 Task: Research Airbnb accommodation in Paarl, South Africa from 11th December, 2023 to 19th December, 2023 for 4 adults. Place can be entire room with 2 bedrooms having 2 beds and 2 bathrooms. Property type can be house.
Action: Mouse moved to (526, 105)
Screenshot: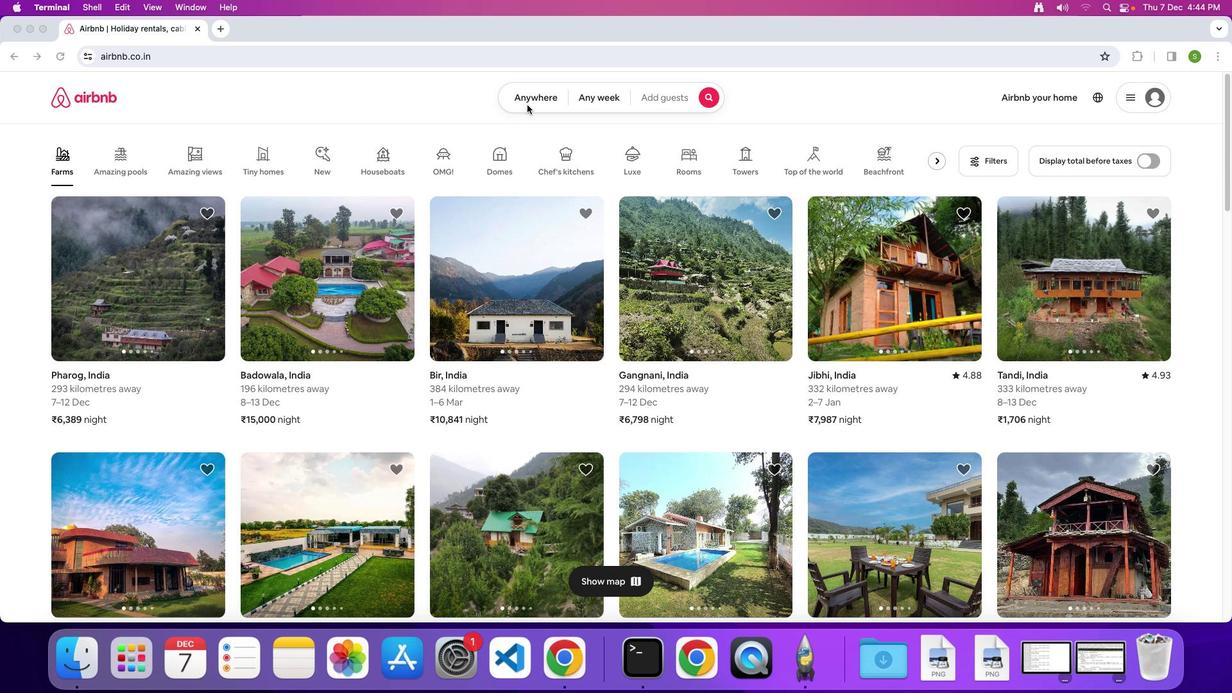 
Action: Mouse pressed left at (526, 105)
Screenshot: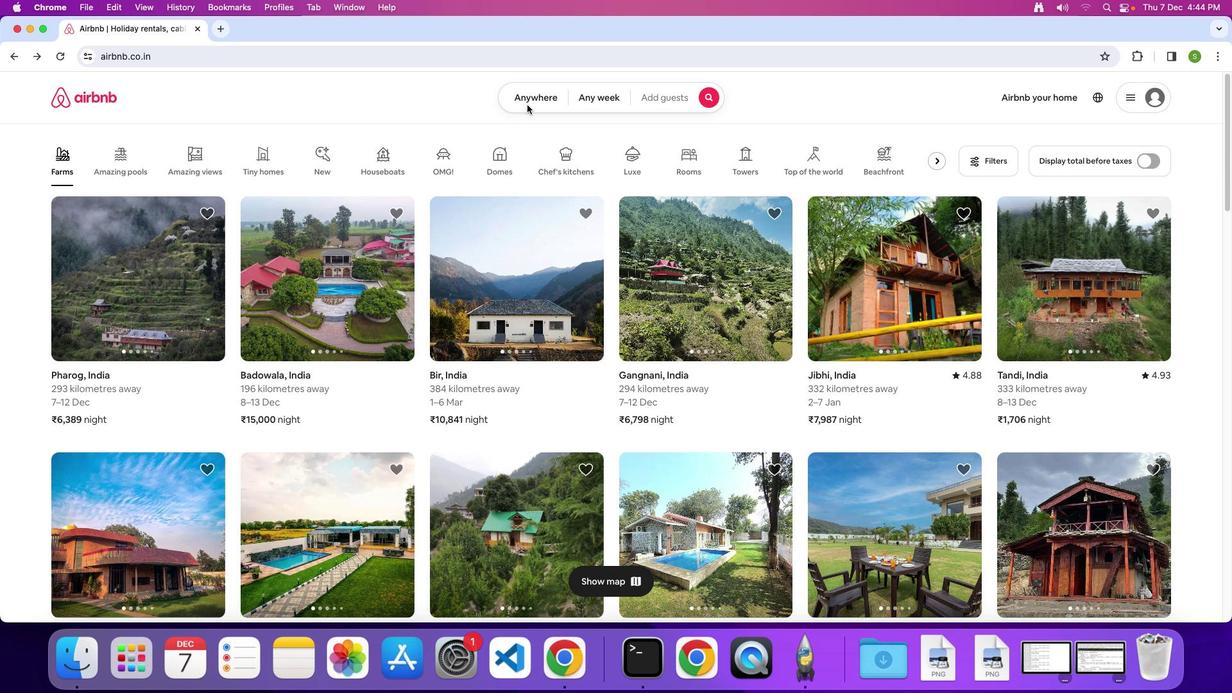 
Action: Mouse moved to (529, 100)
Screenshot: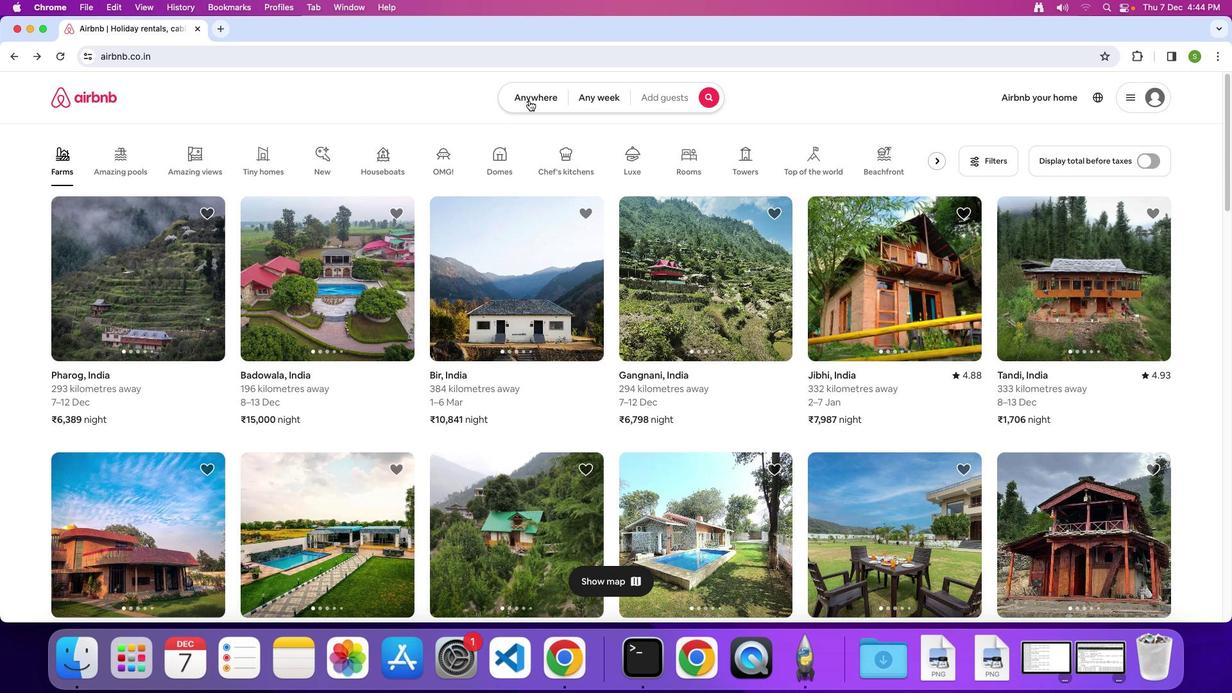 
Action: Mouse pressed left at (529, 100)
Screenshot: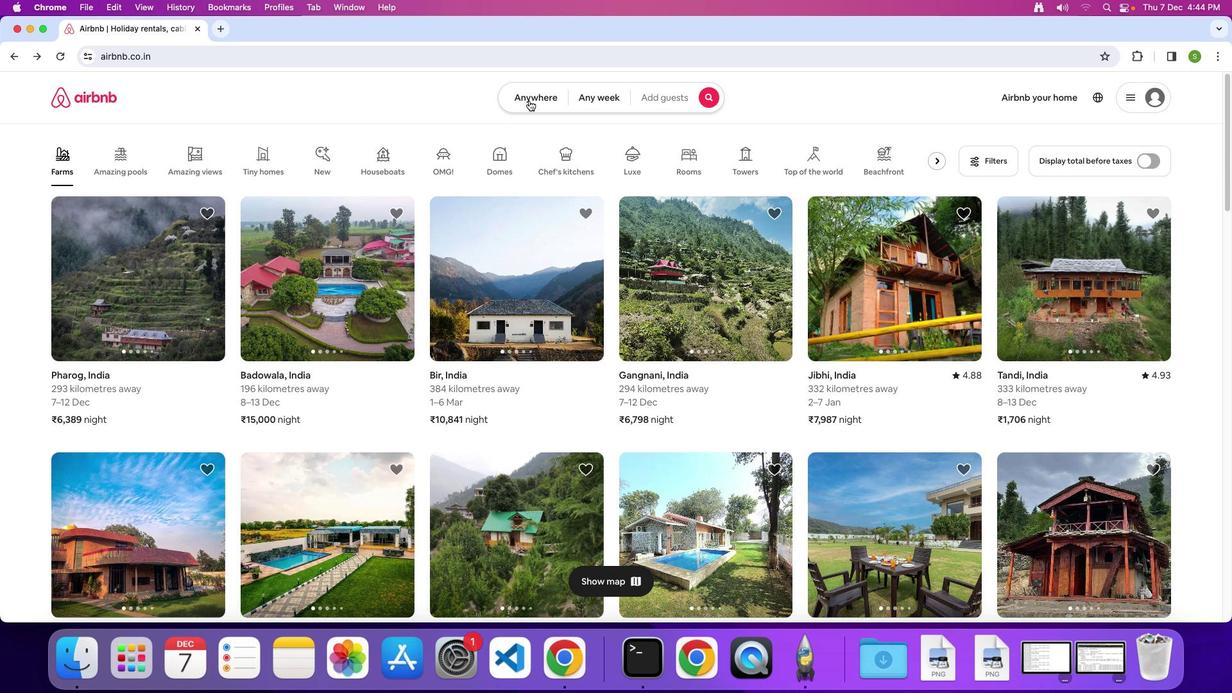 
Action: Mouse moved to (478, 143)
Screenshot: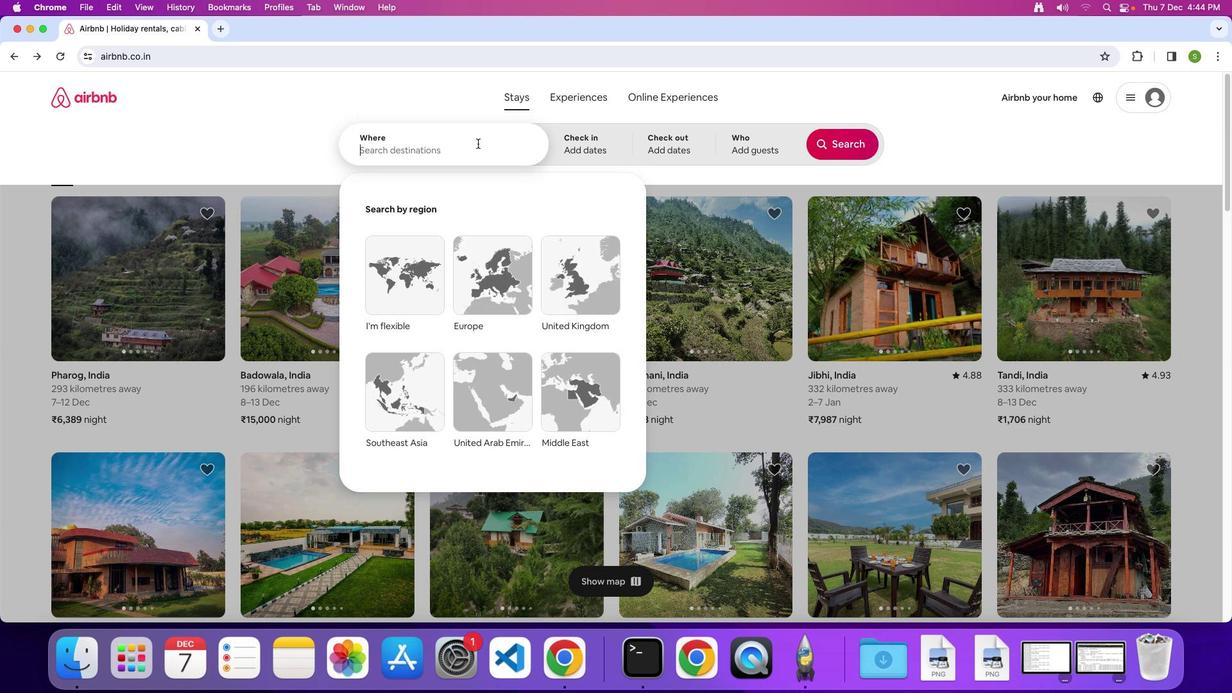 
Action: Mouse pressed left at (478, 143)
Screenshot: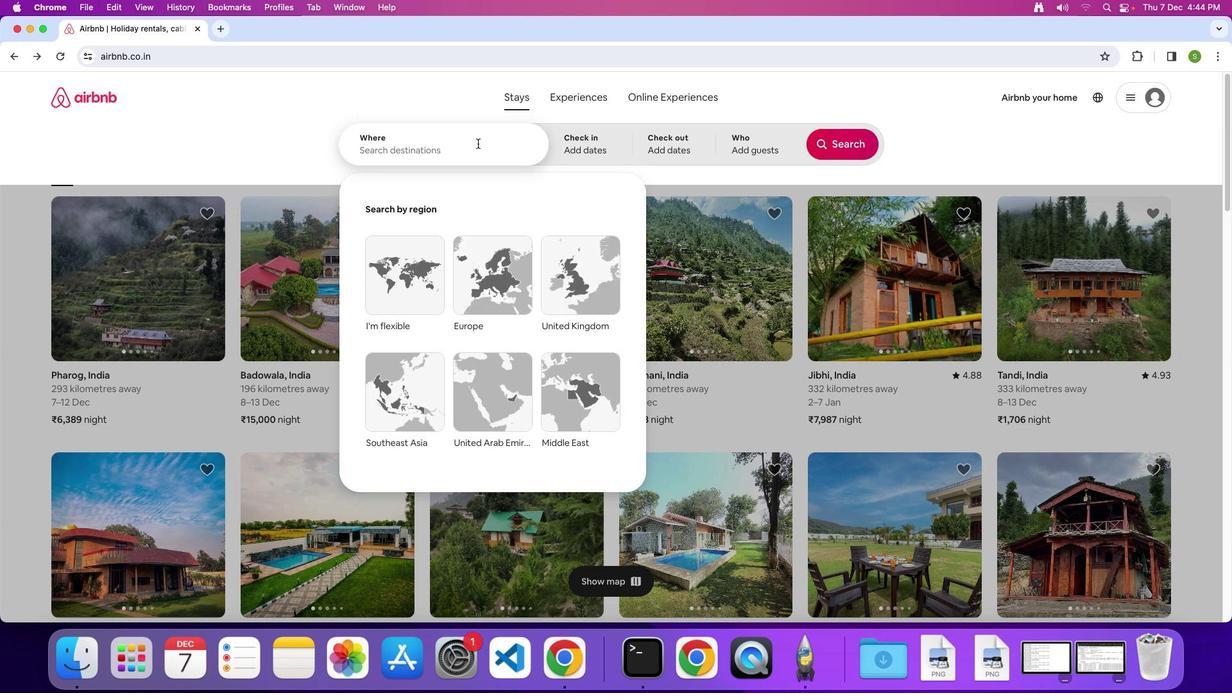 
Action: Key pressed Key.caps_lock'p'Key.backspaceKey.caps_lock'P'Key.caps_lock'a''a''r''l'','Key.spaceKey.shift's''o''u''t''h'Key.spaceKey.shift'A''f''r''i''c''a'
Screenshot: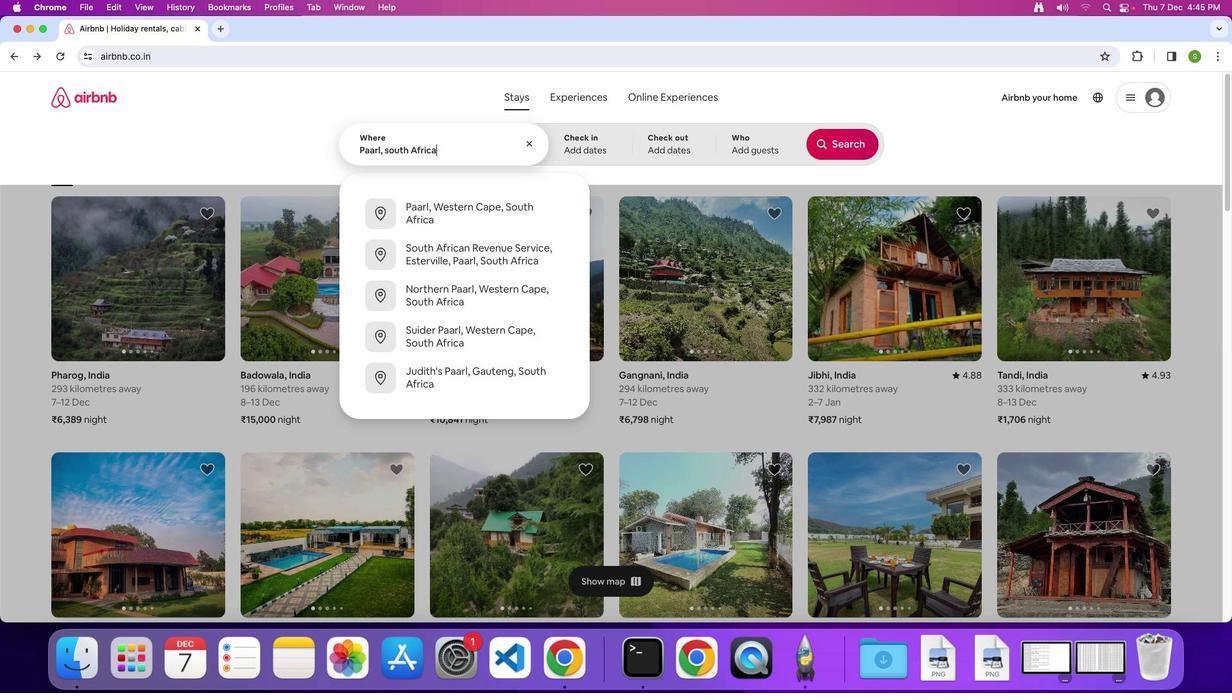
Action: Mouse moved to (513, 164)
Screenshot: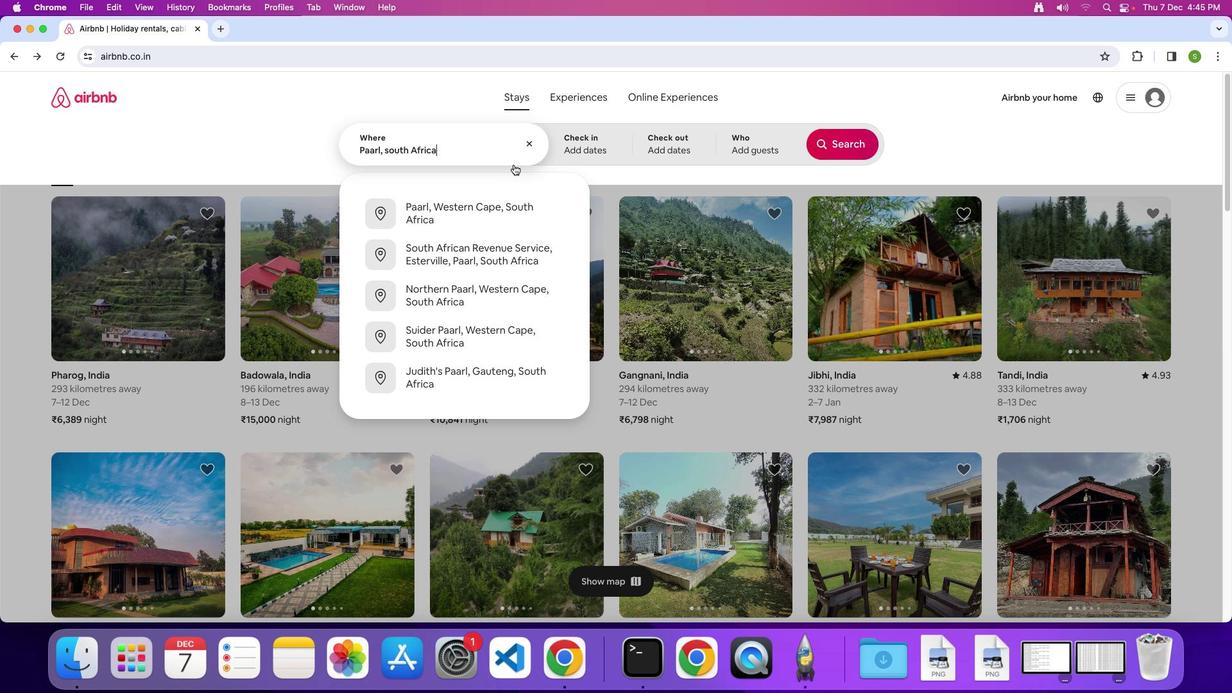 
Action: Key pressed Key.enter
Screenshot: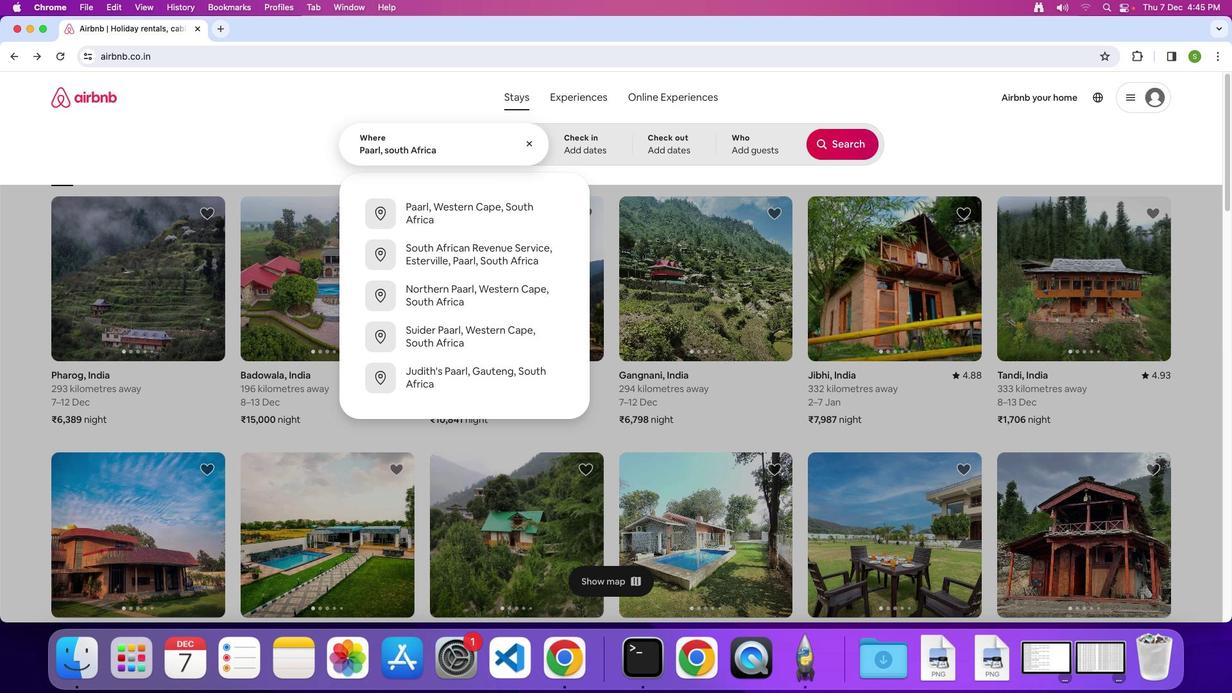 
Action: Mouse moved to (419, 367)
Screenshot: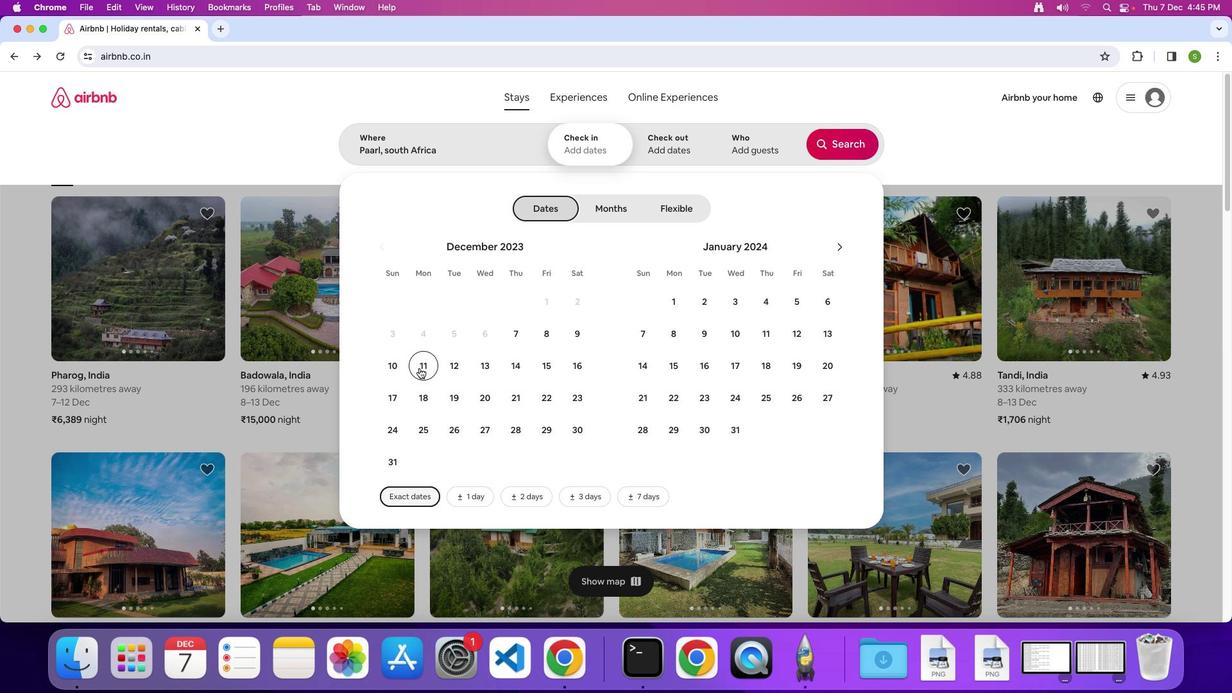 
Action: Mouse pressed left at (419, 367)
Screenshot: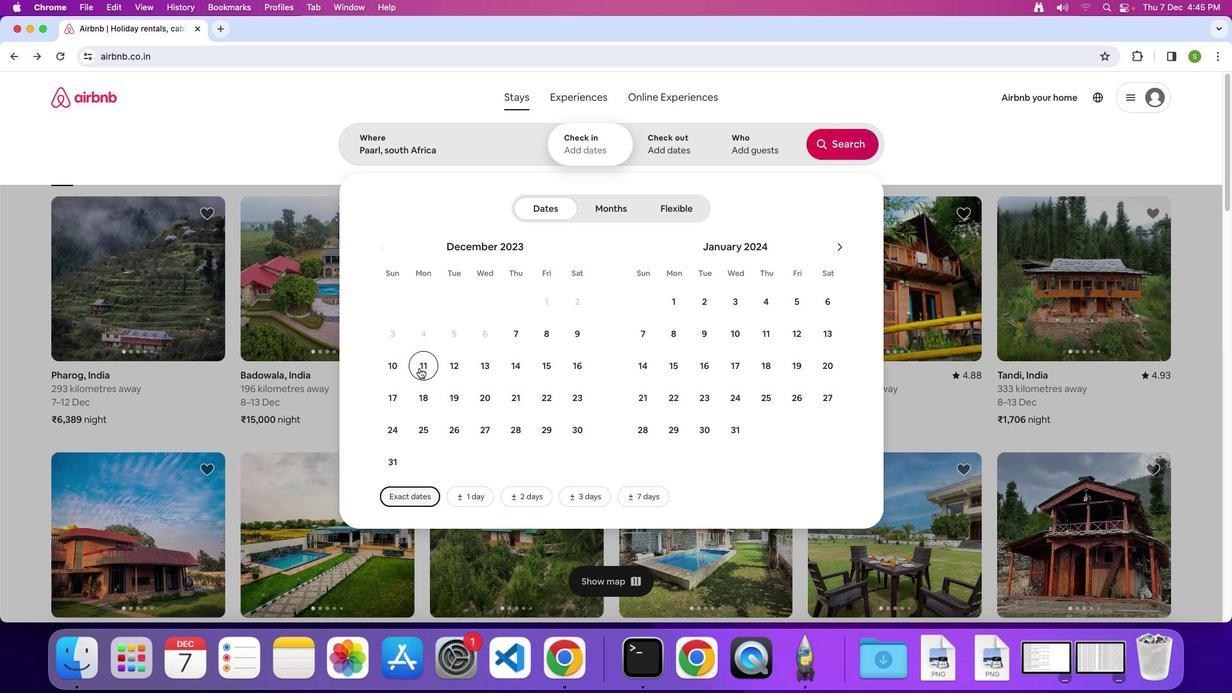 
Action: Mouse moved to (462, 399)
Screenshot: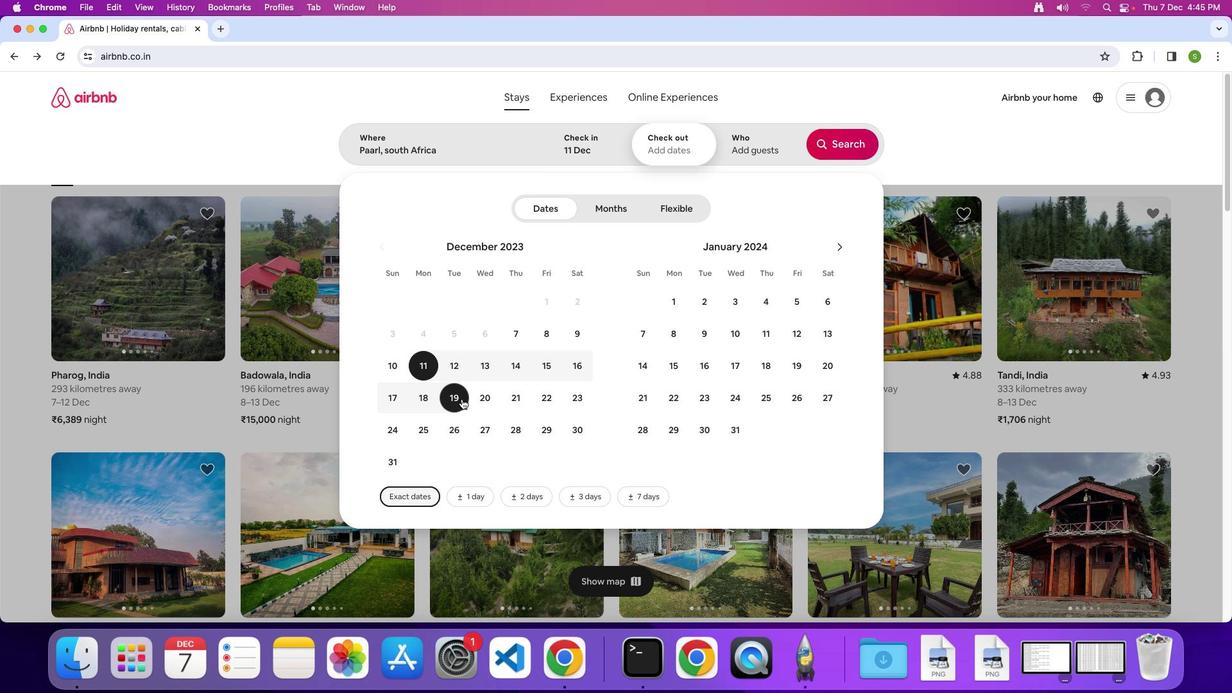 
Action: Mouse pressed left at (462, 399)
Screenshot: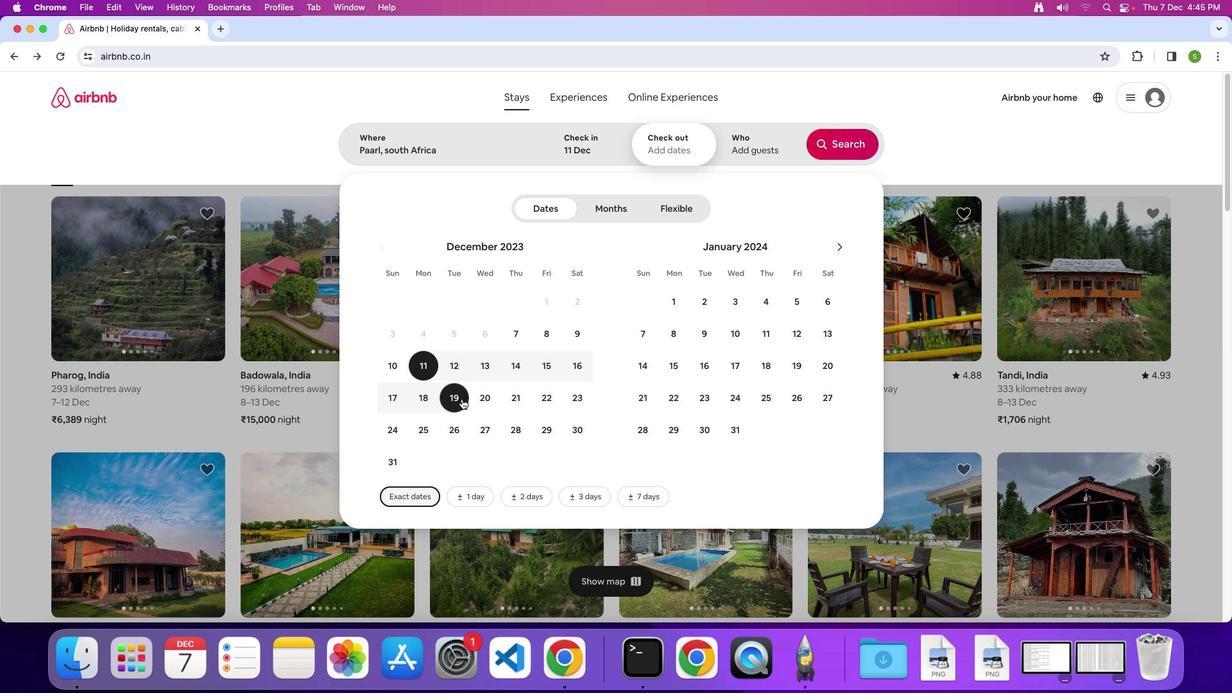 
Action: Mouse moved to (757, 143)
Screenshot: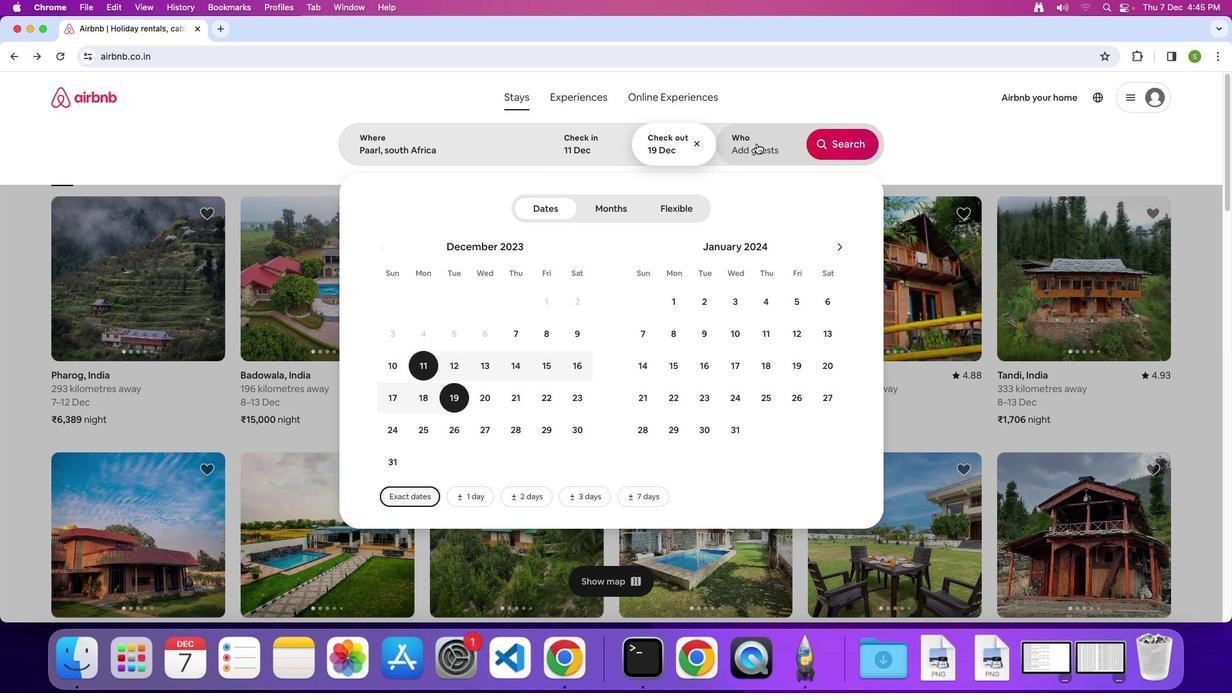 
Action: Mouse pressed left at (757, 143)
Screenshot: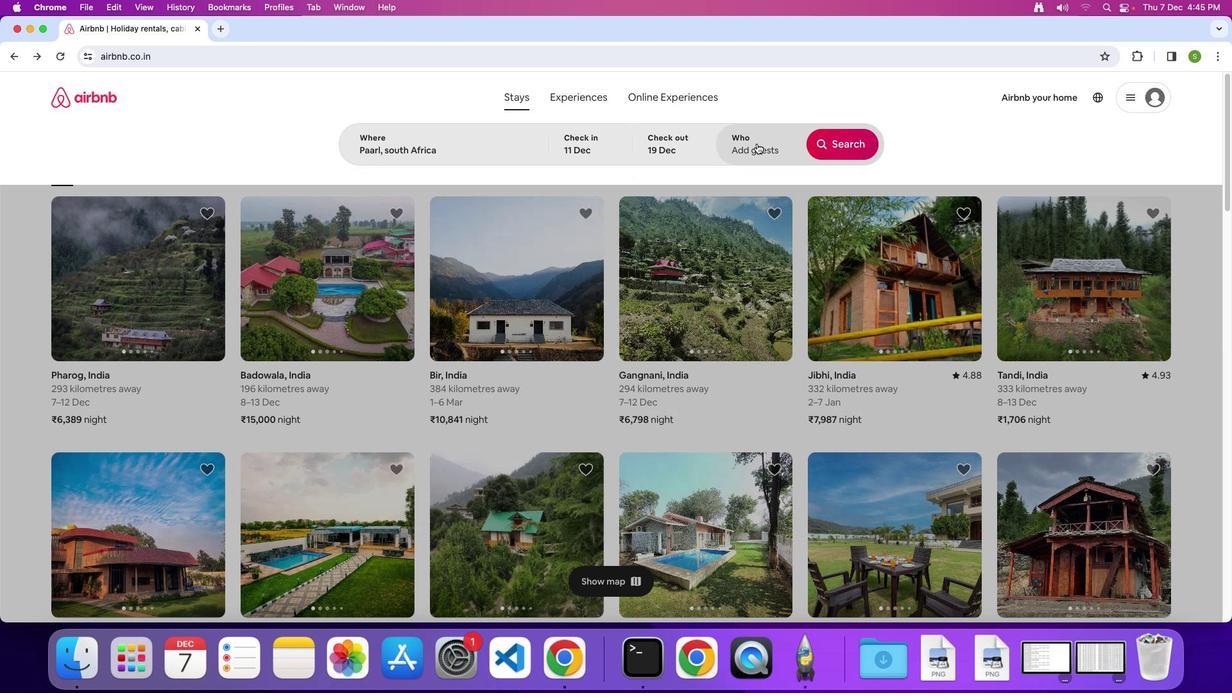 
Action: Mouse moved to (839, 207)
Screenshot: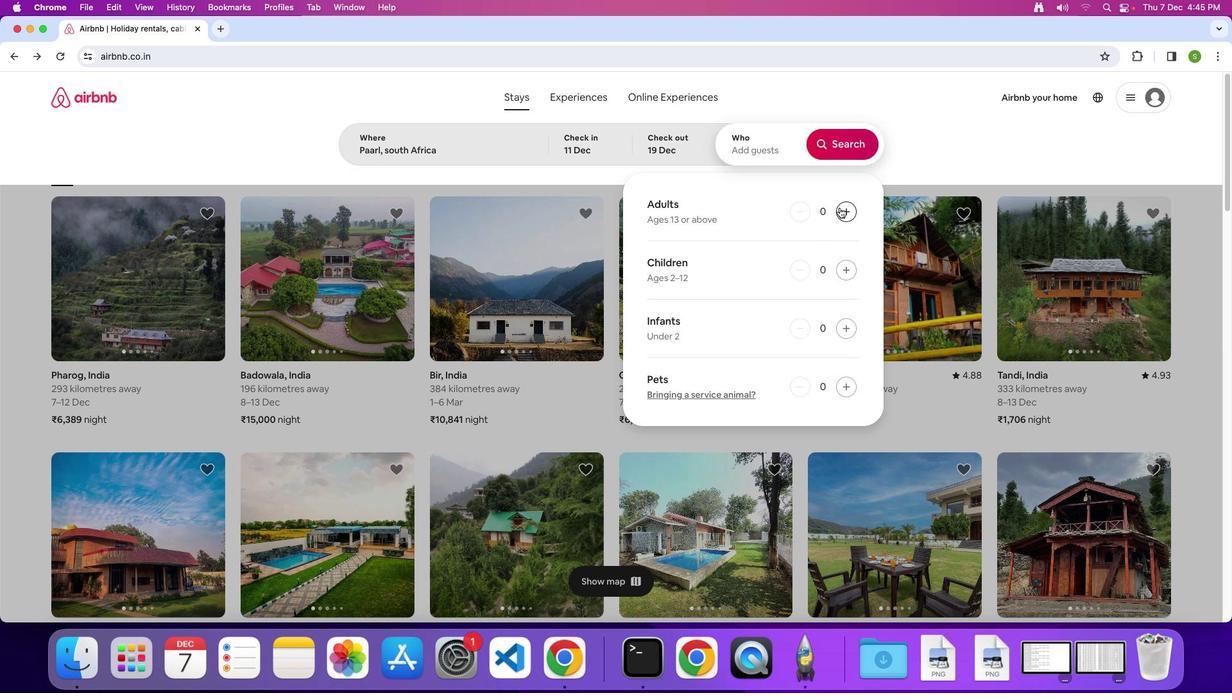 
Action: Mouse pressed left at (839, 207)
Screenshot: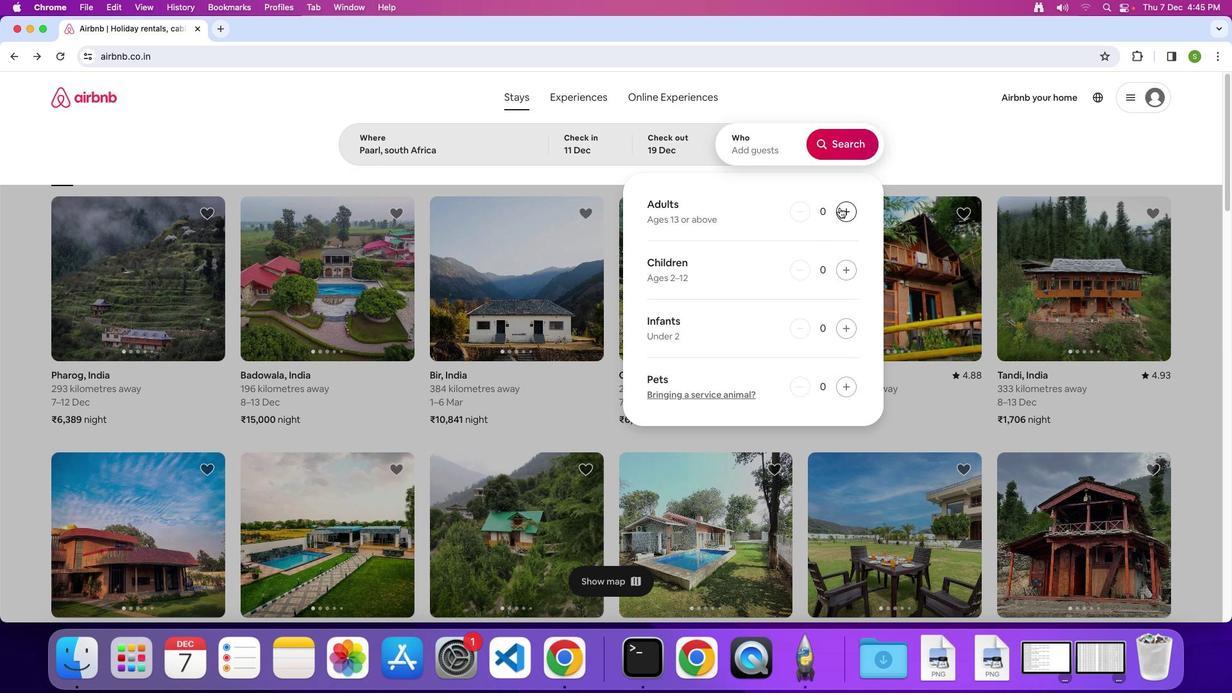 
Action: Mouse pressed left at (839, 207)
Screenshot: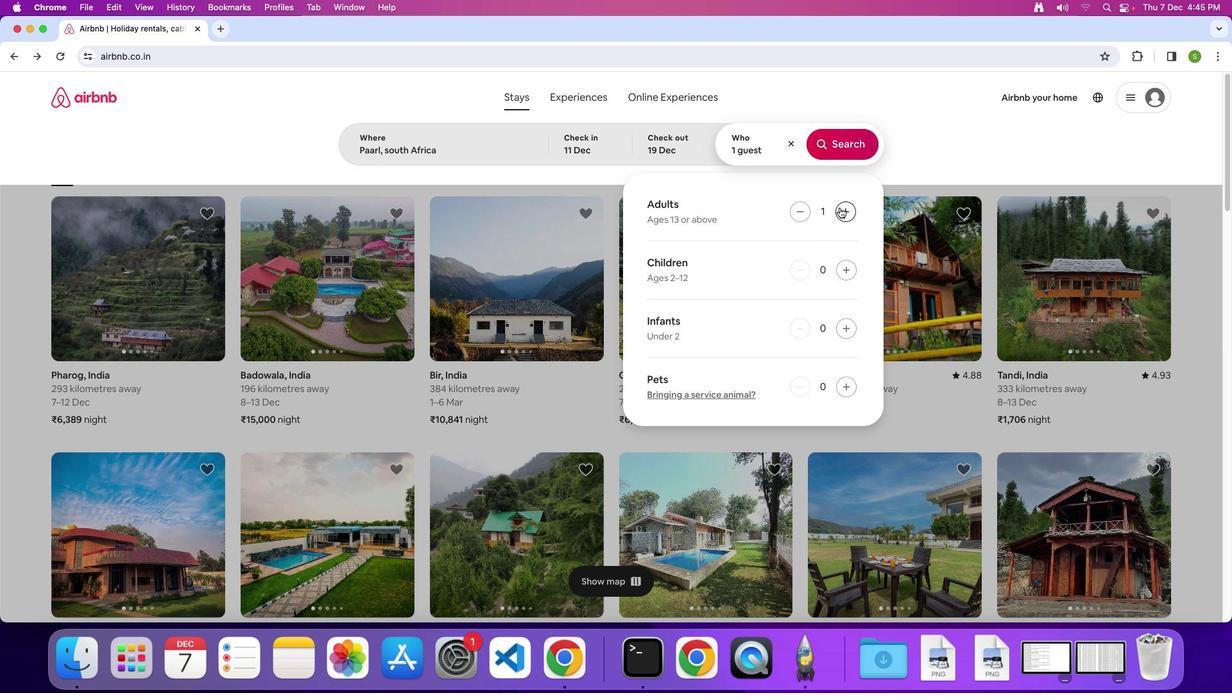 
Action: Mouse pressed left at (839, 207)
Screenshot: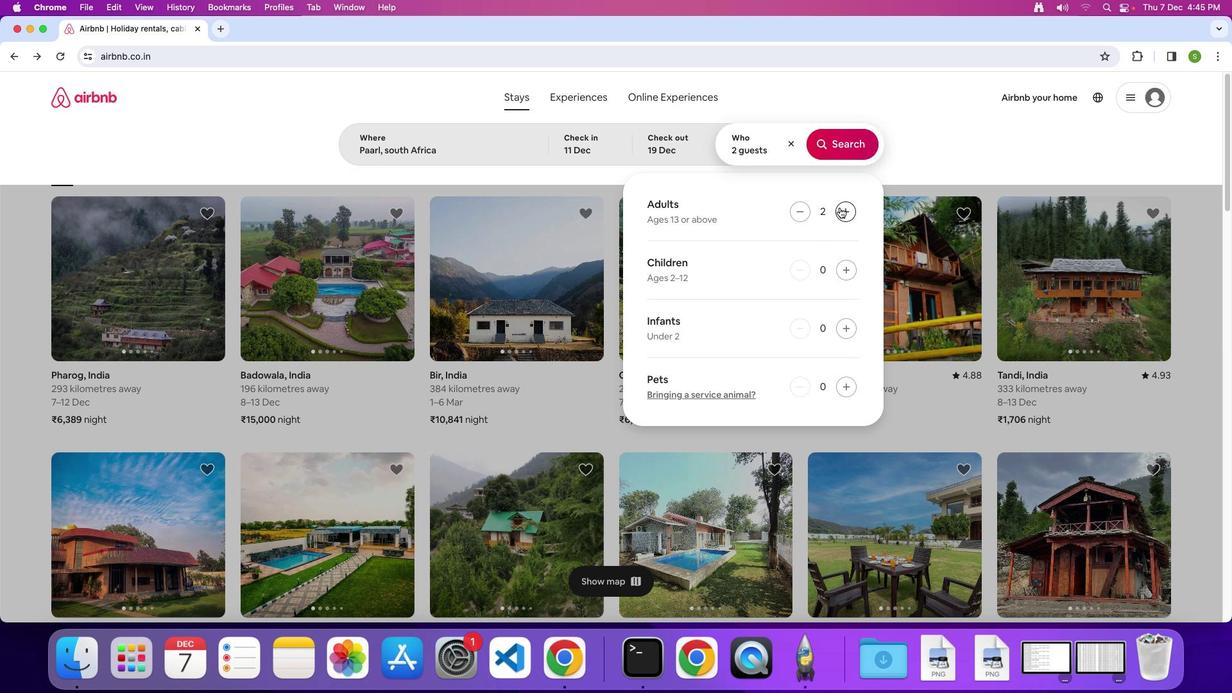 
Action: Mouse pressed left at (839, 207)
Screenshot: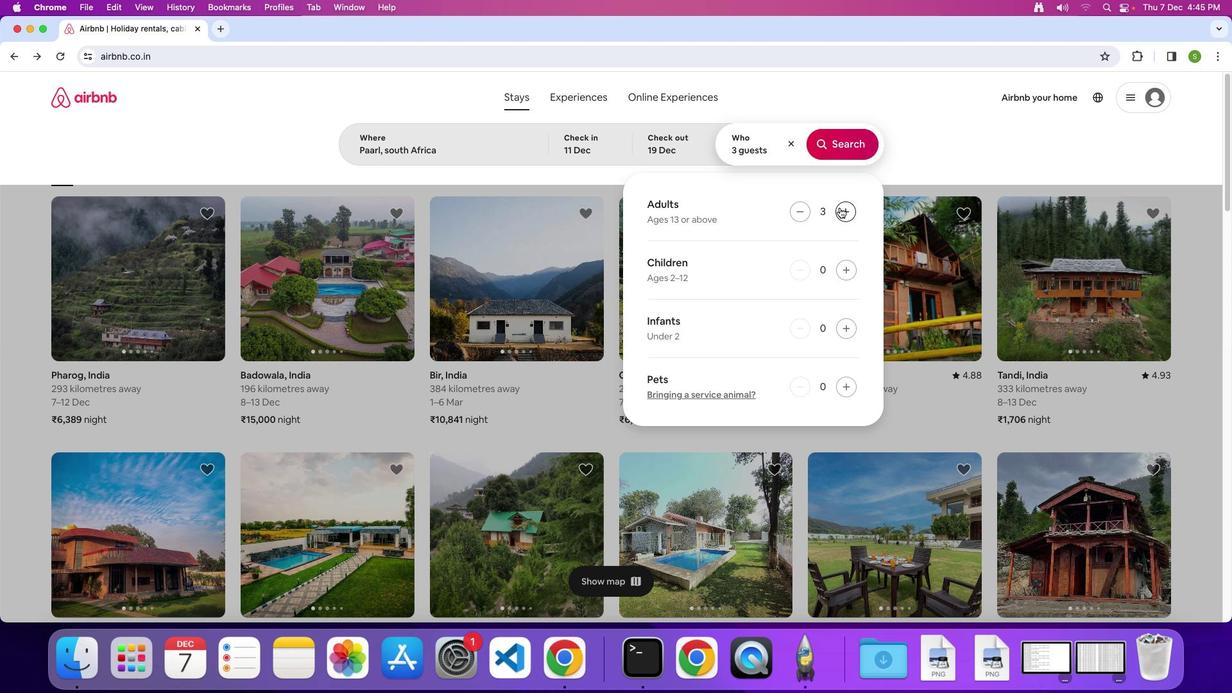
Action: Mouse moved to (847, 137)
Screenshot: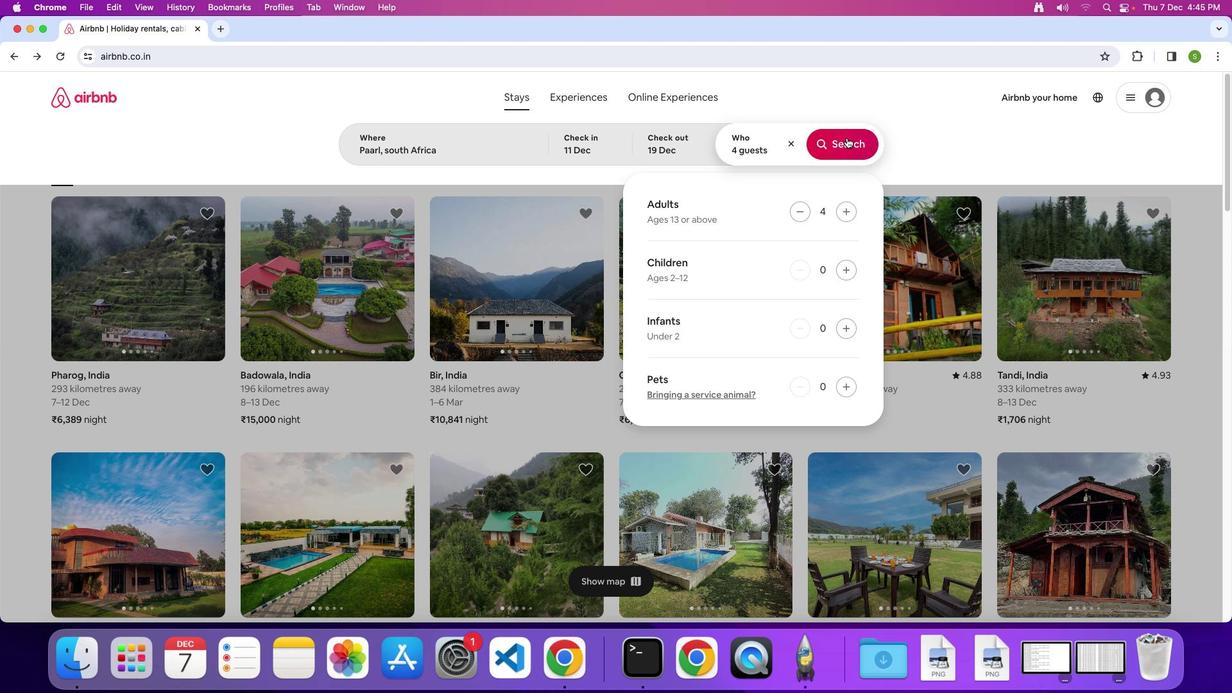 
Action: Mouse pressed left at (847, 137)
Screenshot: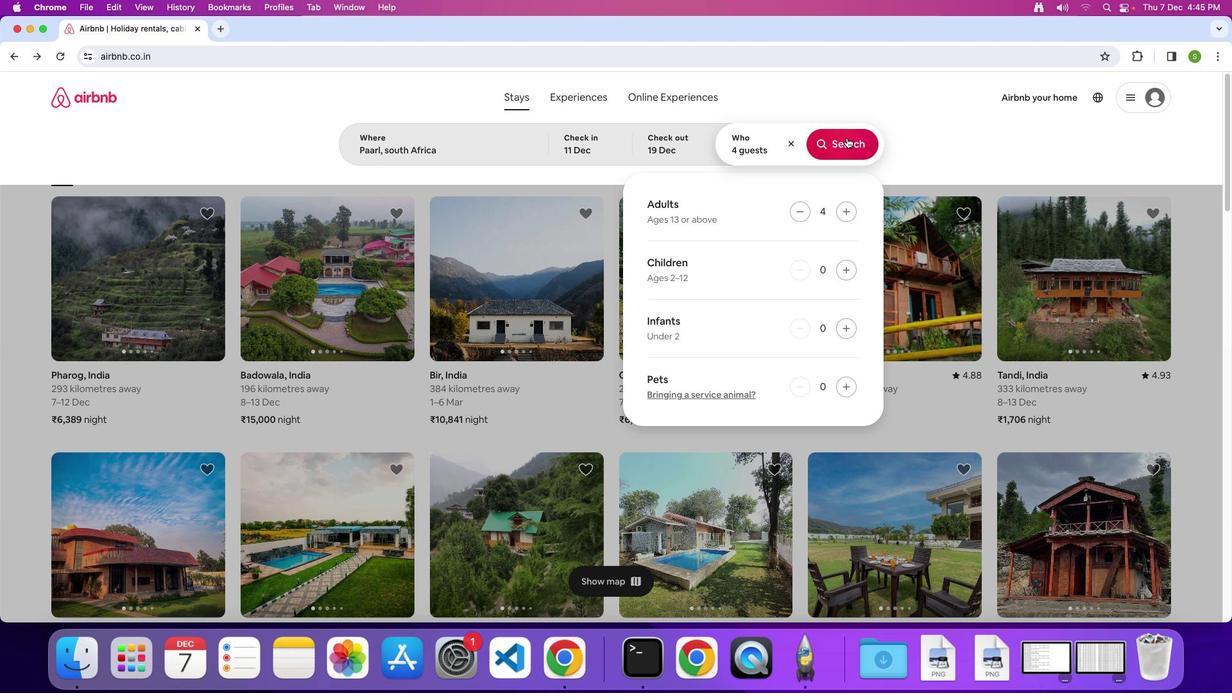 
Action: Mouse moved to (1036, 145)
Screenshot: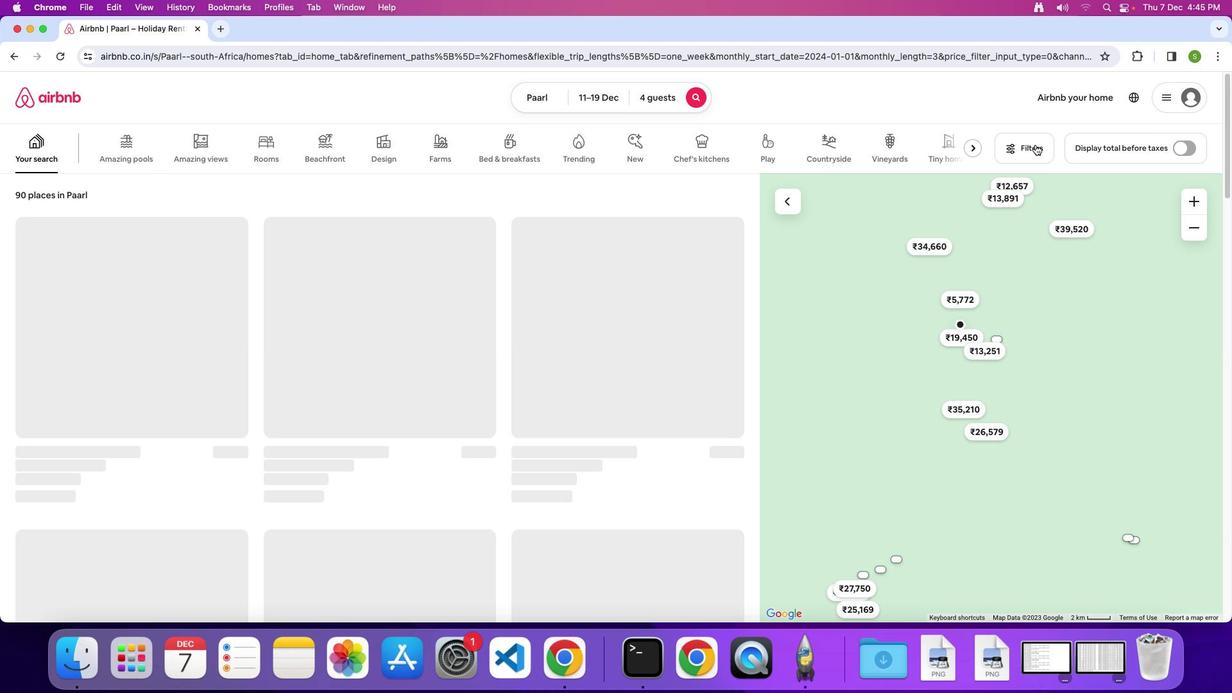 
Action: Mouse pressed left at (1036, 145)
Screenshot: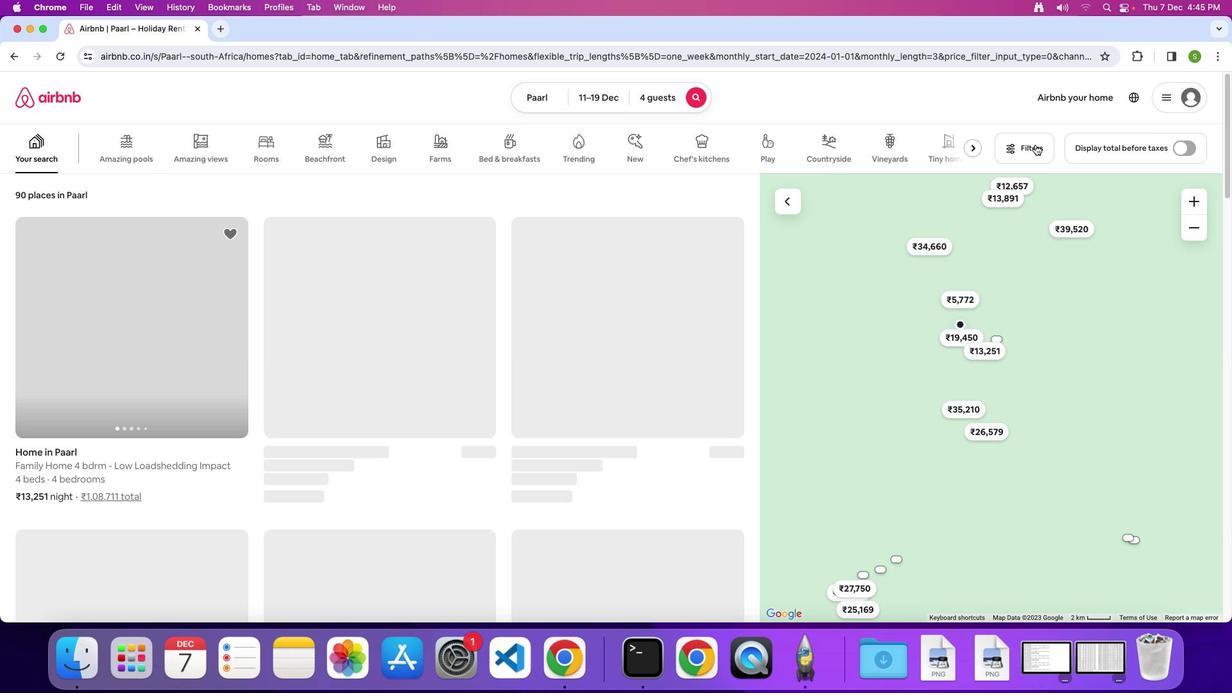 
Action: Mouse moved to (624, 238)
Screenshot: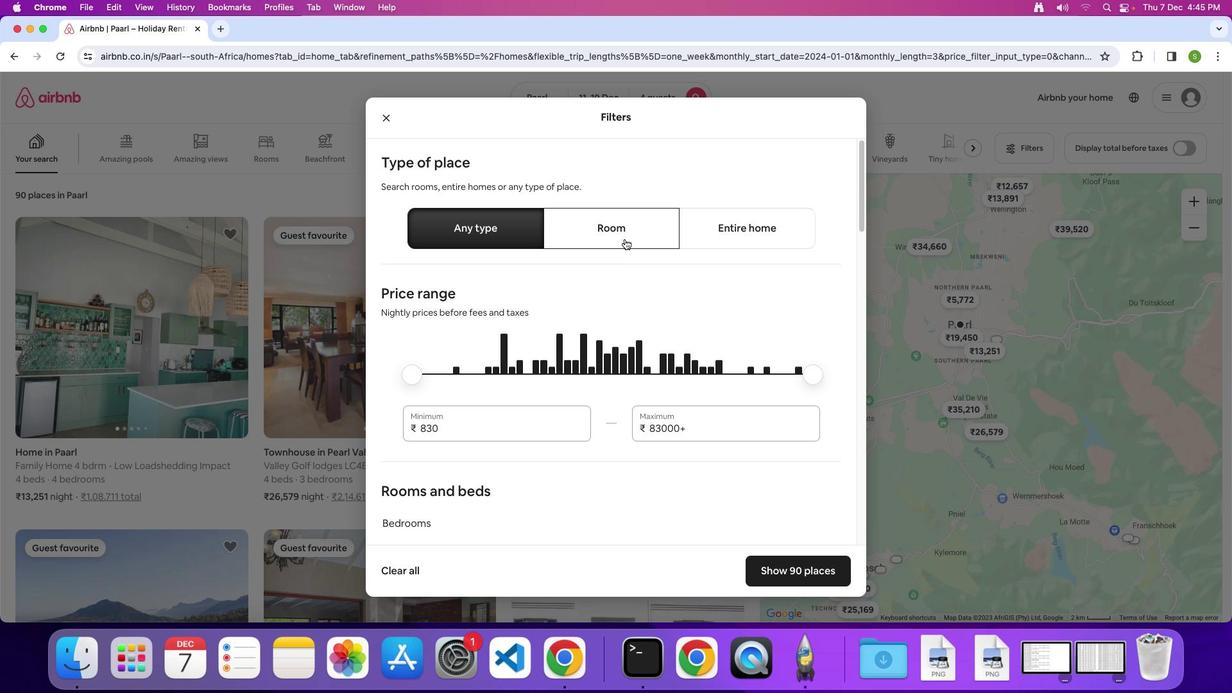 
Action: Mouse pressed left at (624, 238)
Screenshot: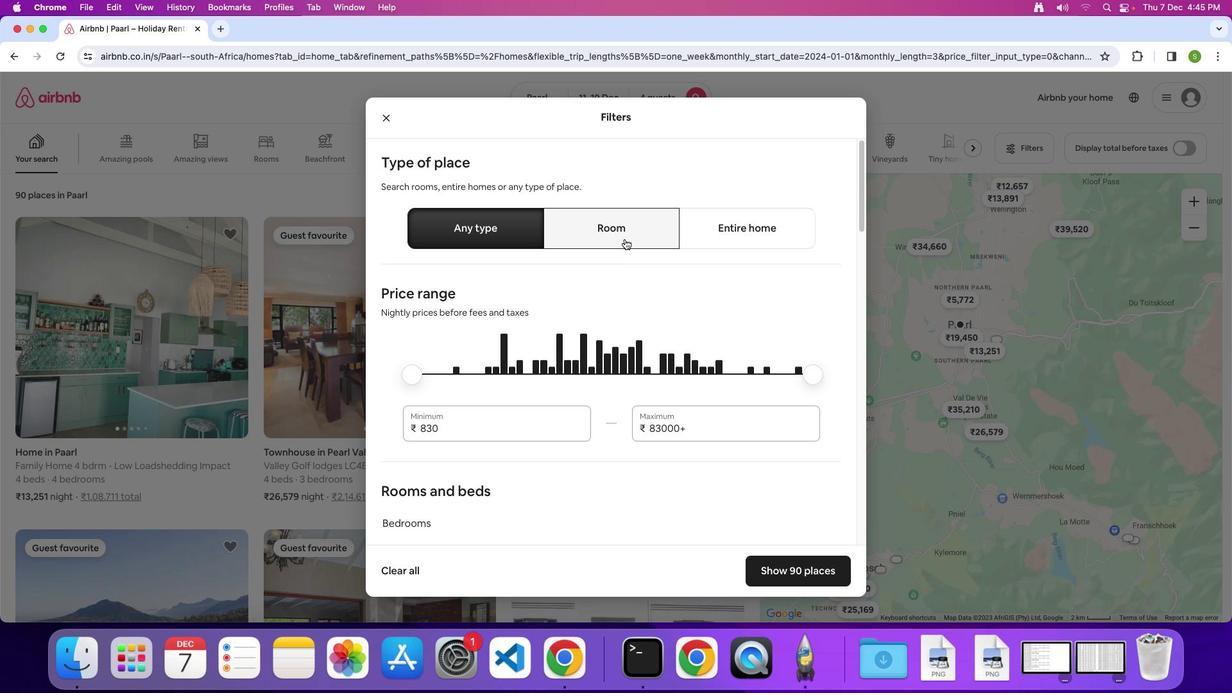
Action: Mouse moved to (624, 302)
Screenshot: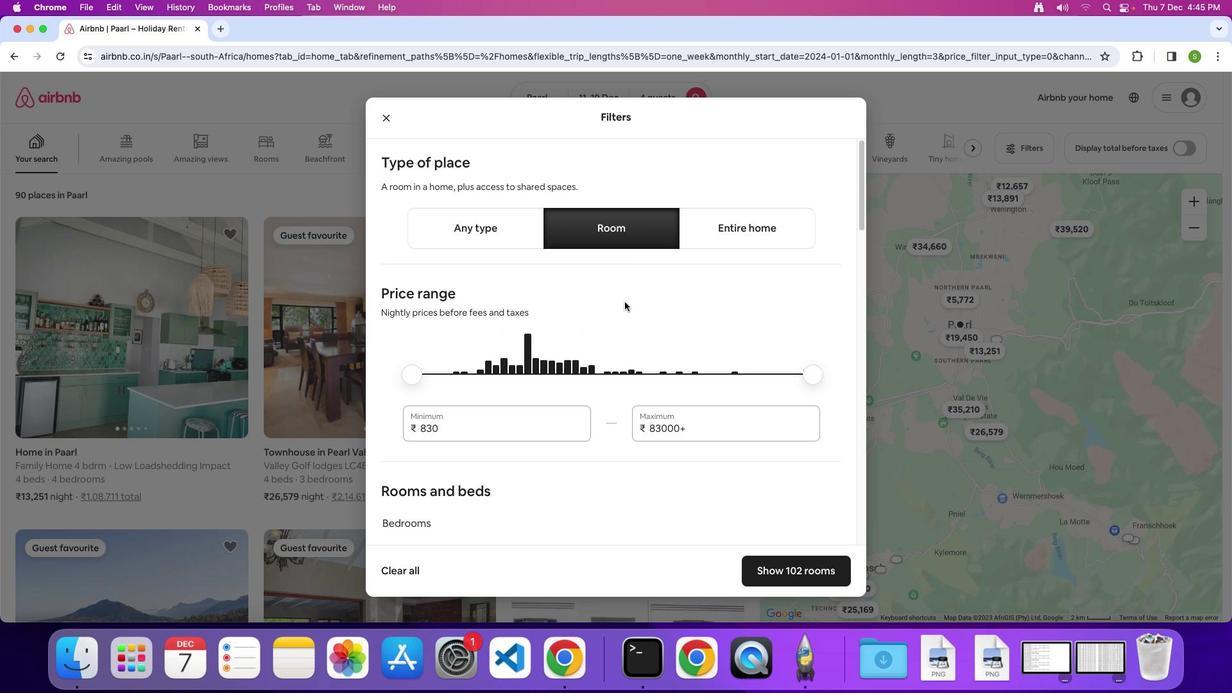 
Action: Mouse scrolled (624, 302) with delta (0, 0)
Screenshot: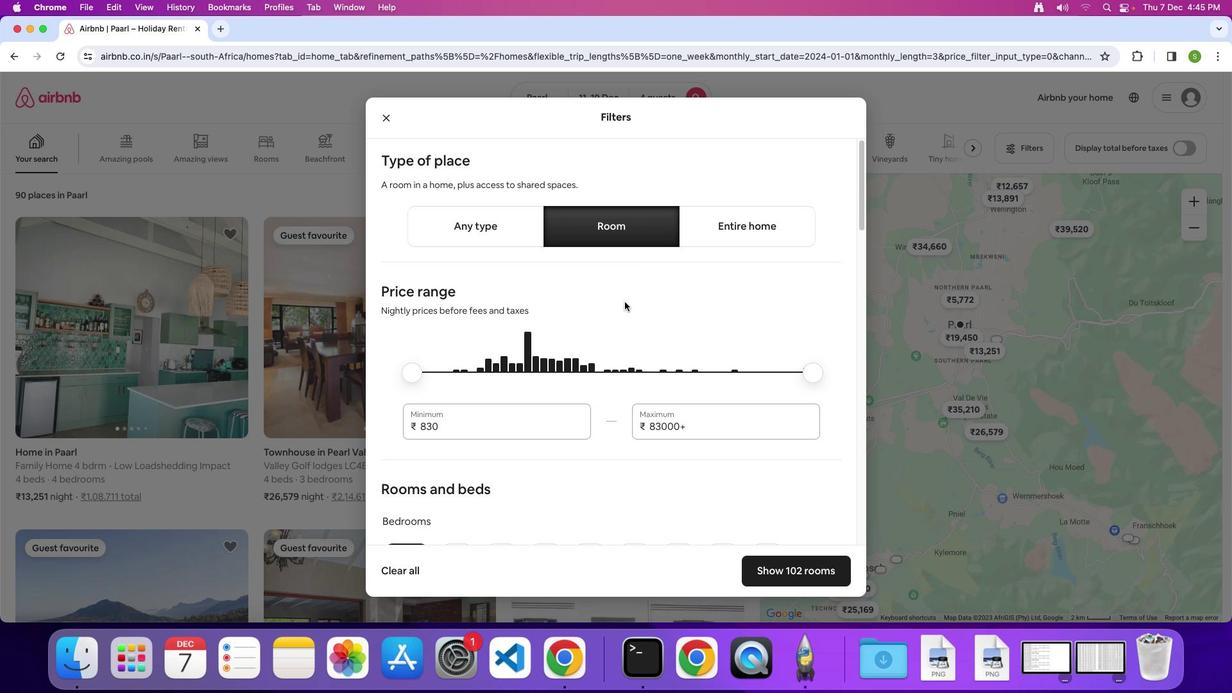 
Action: Mouse scrolled (624, 302) with delta (0, 0)
Screenshot: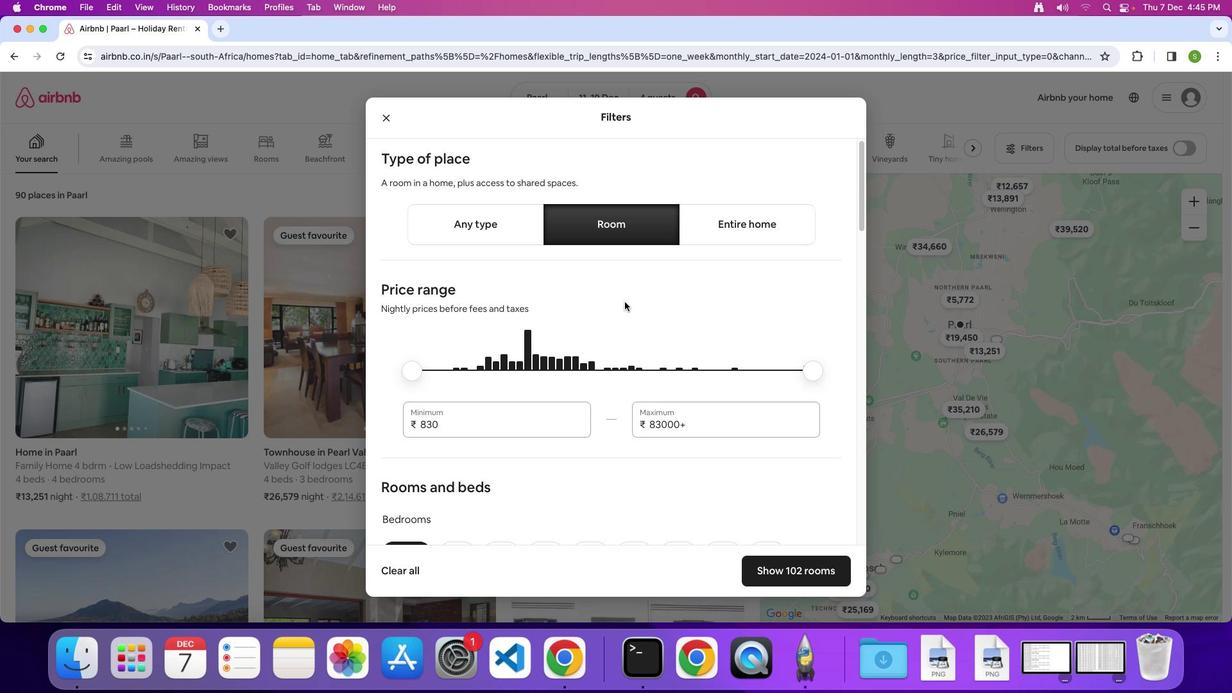 
Action: Mouse scrolled (624, 302) with delta (0, 0)
Screenshot: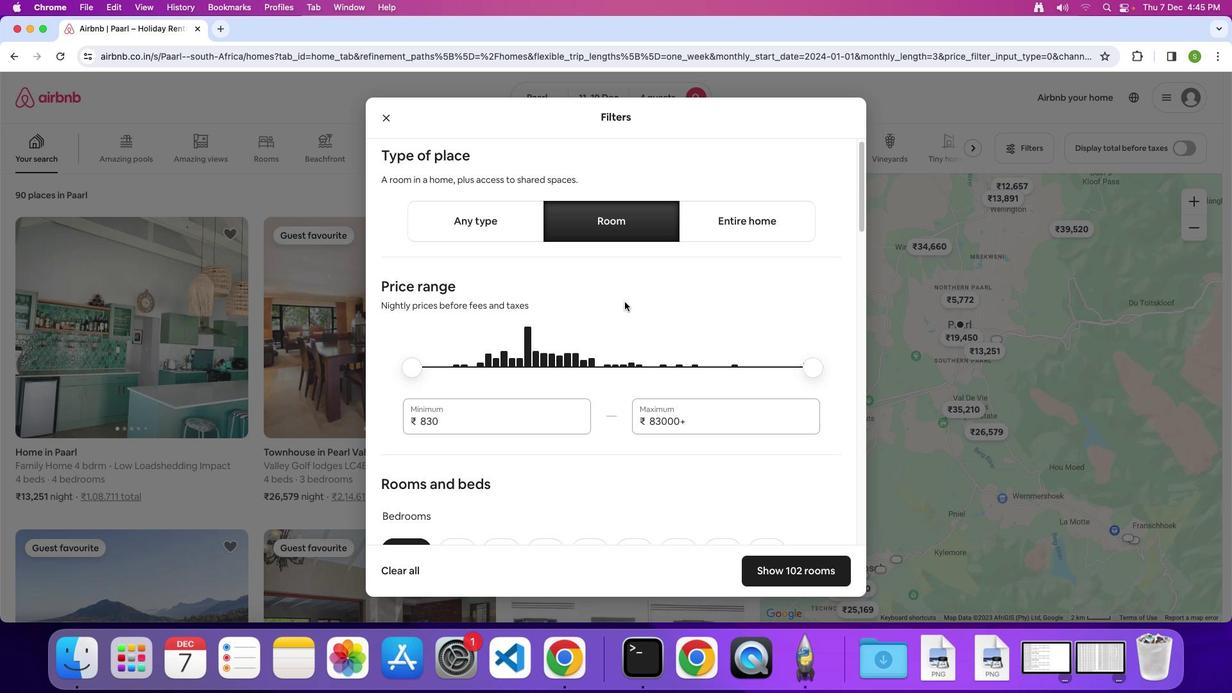 
Action: Mouse scrolled (624, 302) with delta (0, 0)
Screenshot: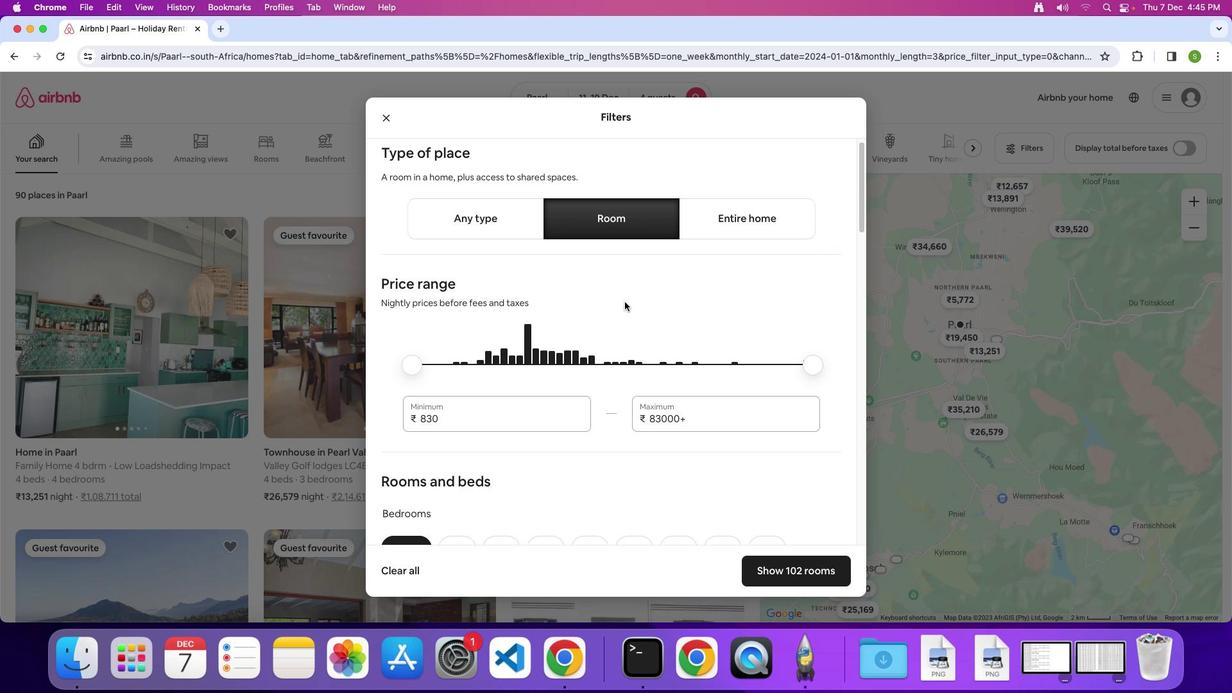 
Action: Mouse scrolled (624, 302) with delta (0, 0)
Screenshot: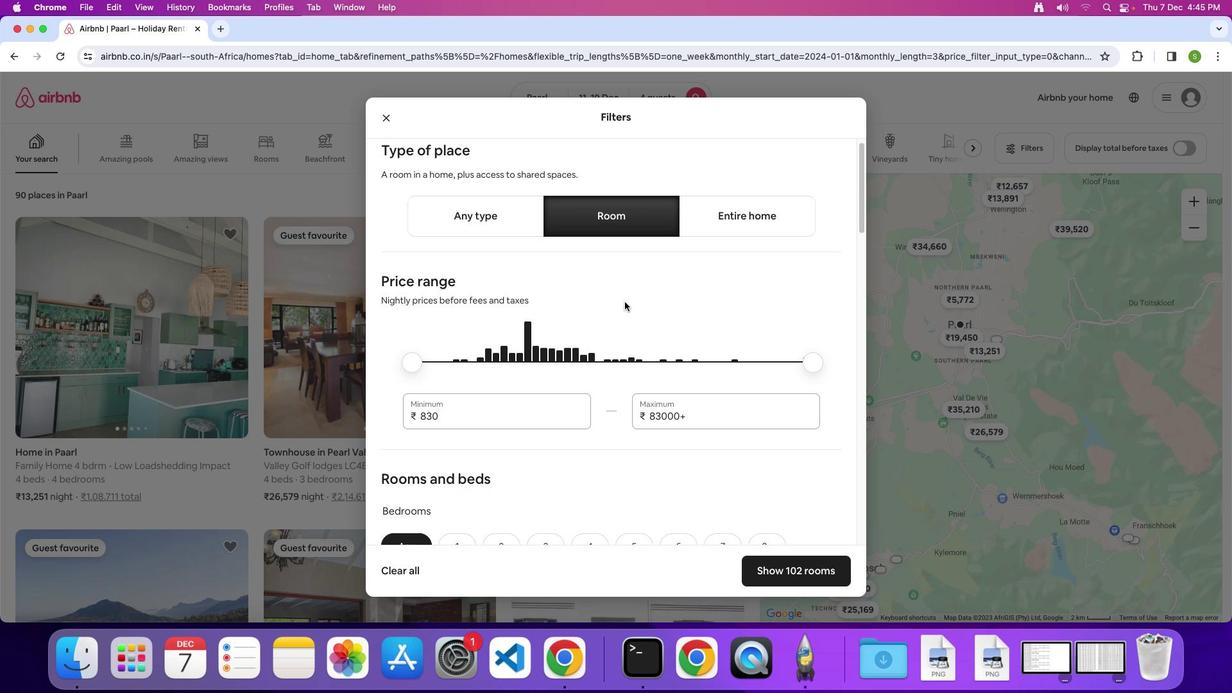 
Action: Mouse scrolled (624, 302) with delta (0, 0)
Screenshot: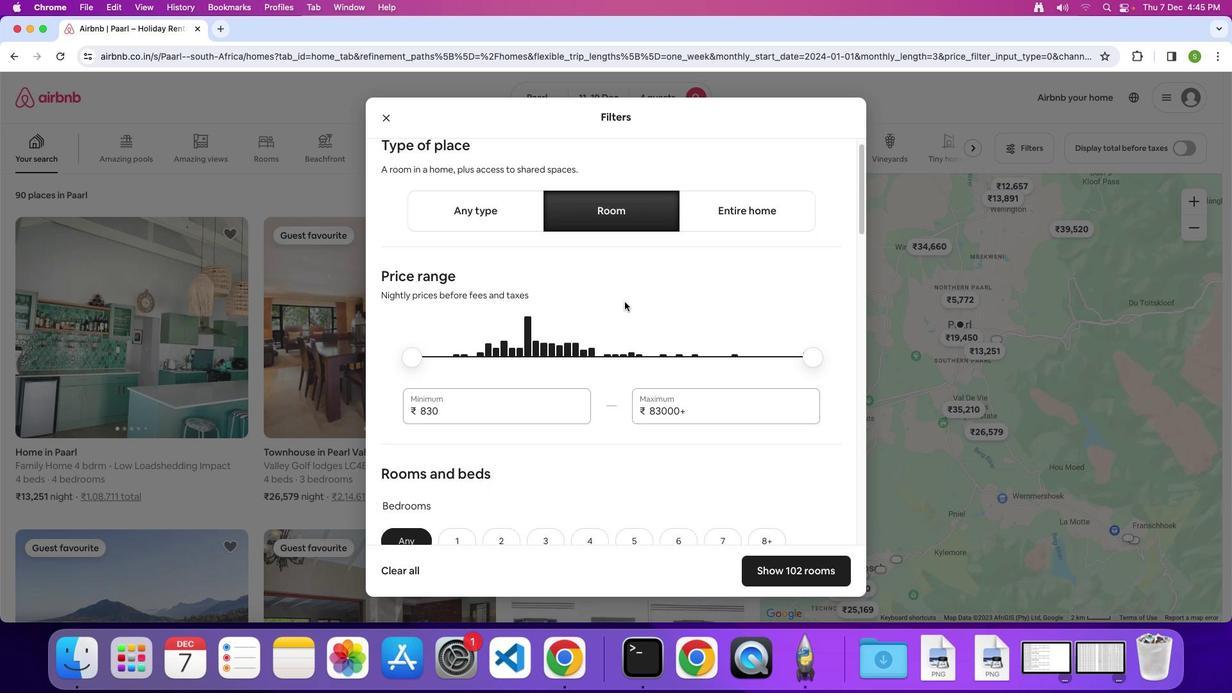 
Action: Mouse scrolled (624, 302) with delta (0, 0)
Screenshot: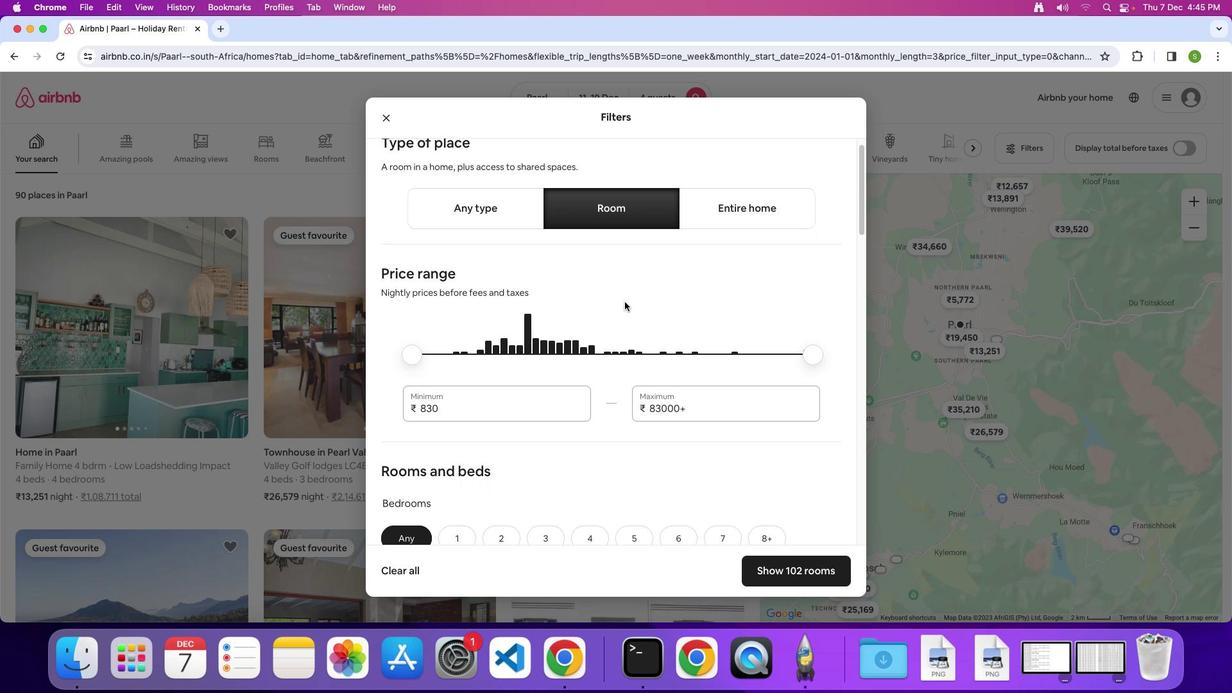 
Action: Mouse scrolled (624, 302) with delta (0, 0)
Screenshot: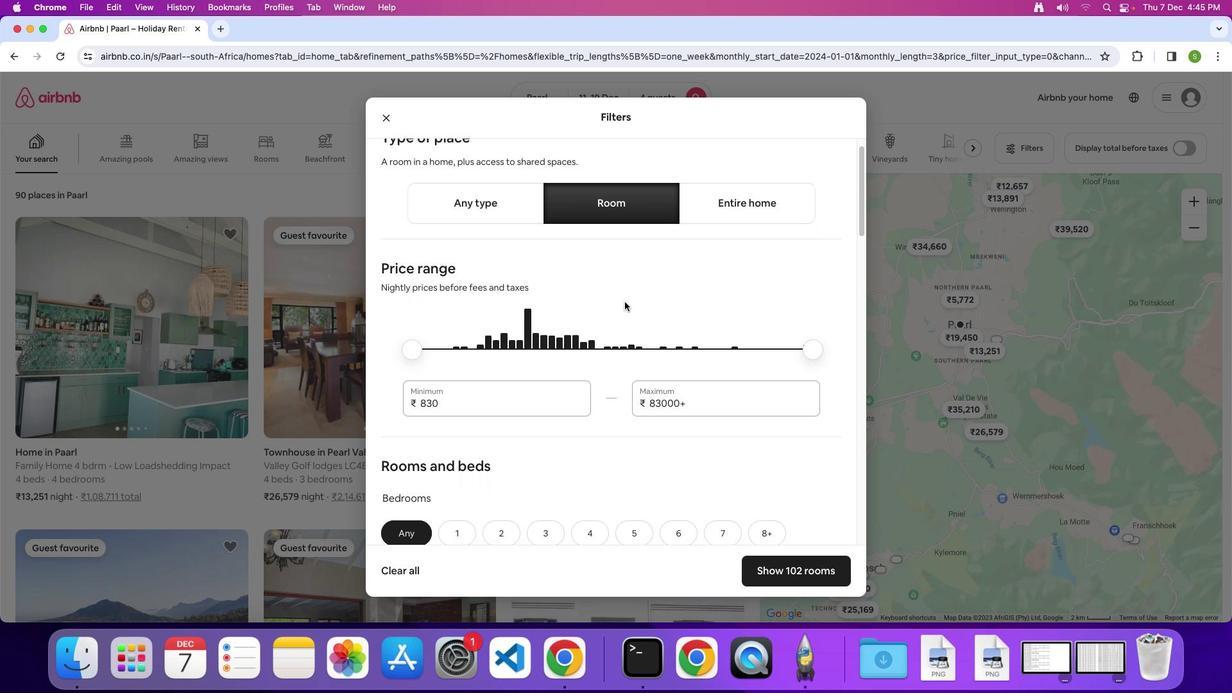 
Action: Mouse scrolled (624, 302) with delta (0, 0)
Screenshot: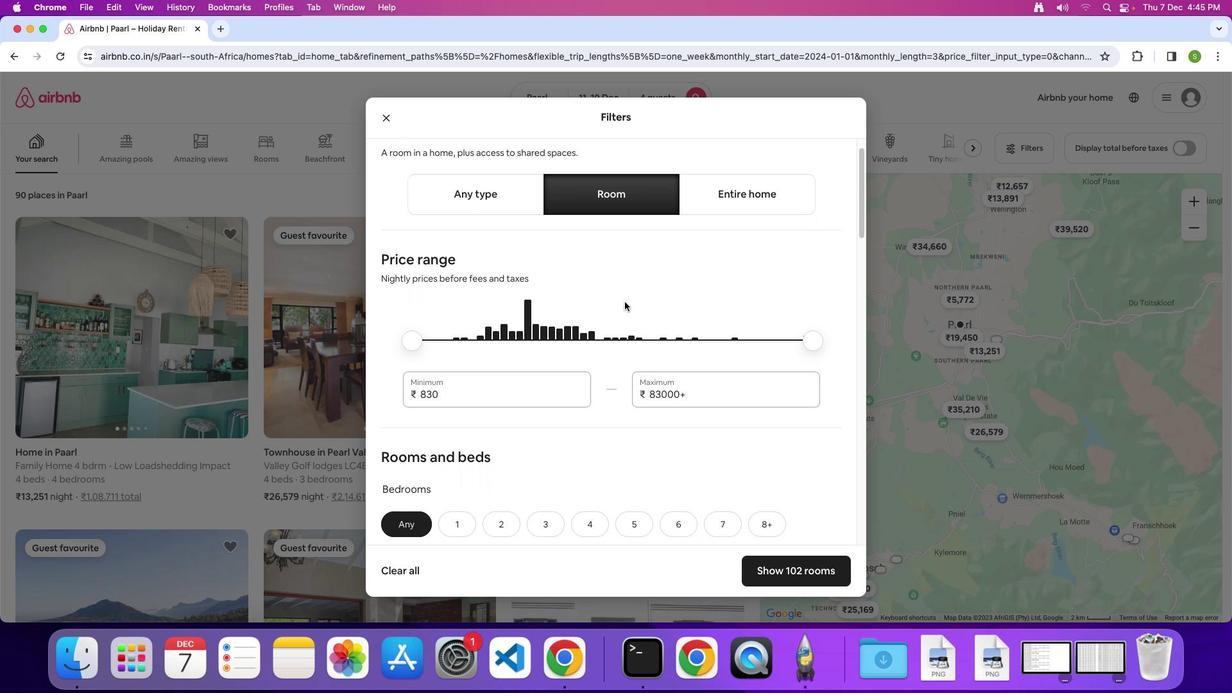 
Action: Mouse scrolled (624, 302) with delta (0, 0)
Screenshot: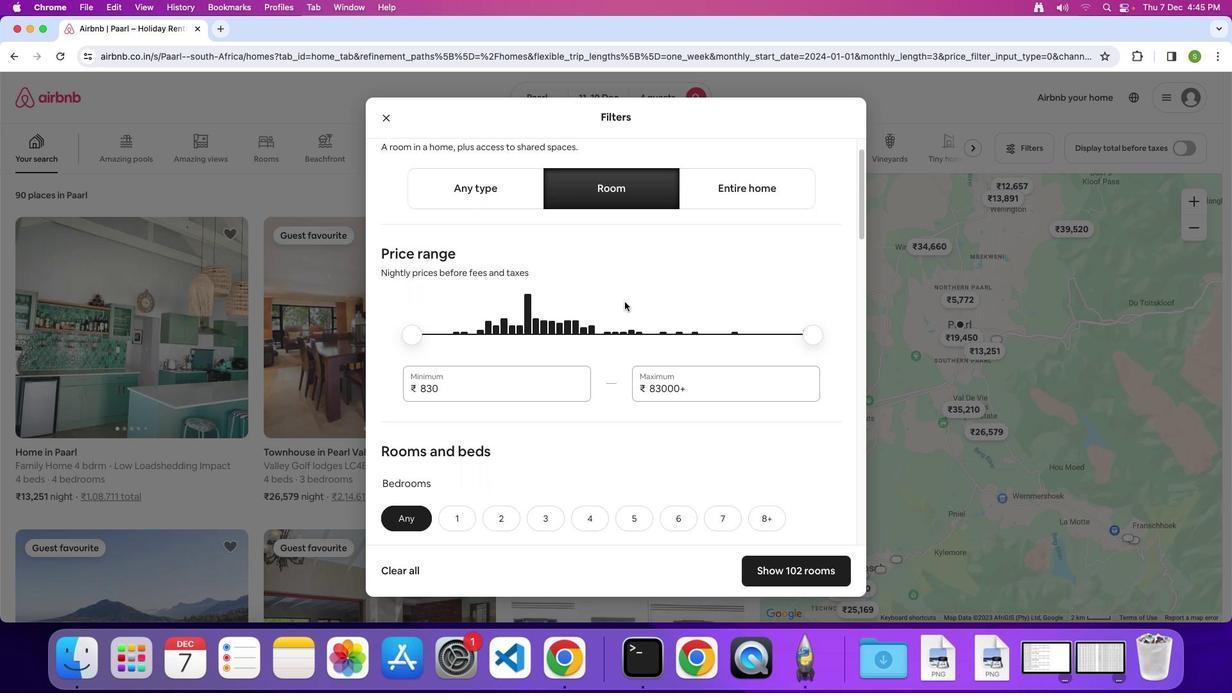 
Action: Mouse scrolled (624, 302) with delta (0, 0)
Screenshot: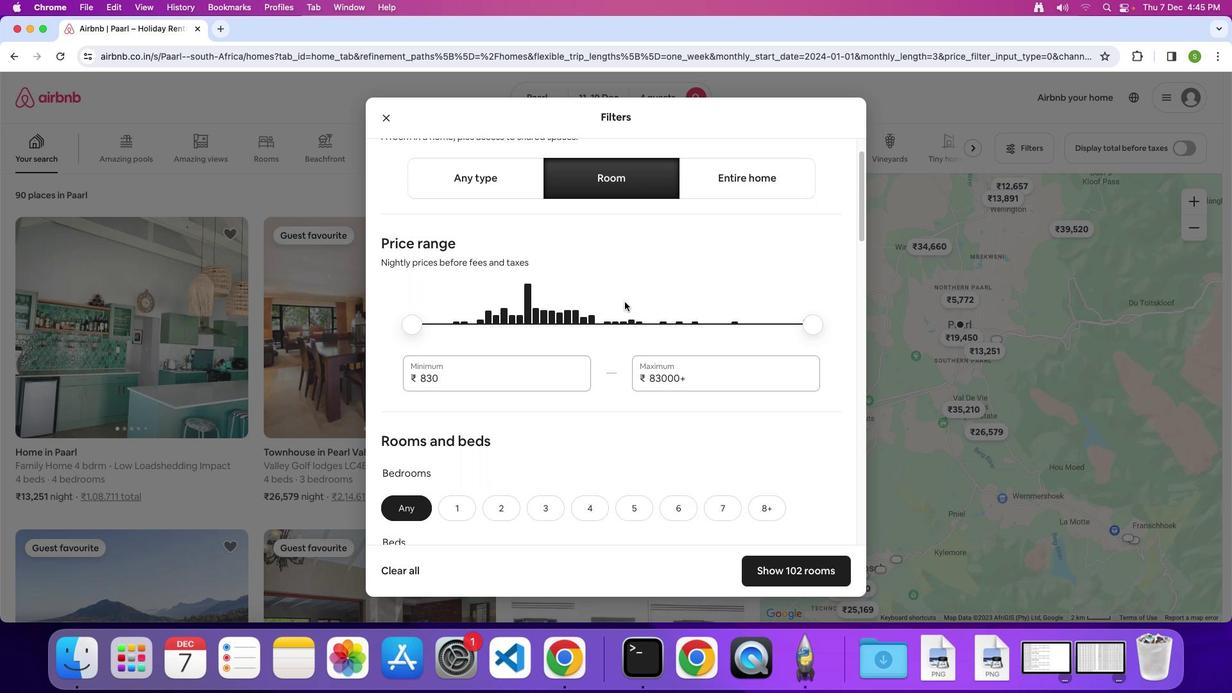 
Action: Mouse scrolled (624, 302) with delta (0, 0)
Screenshot: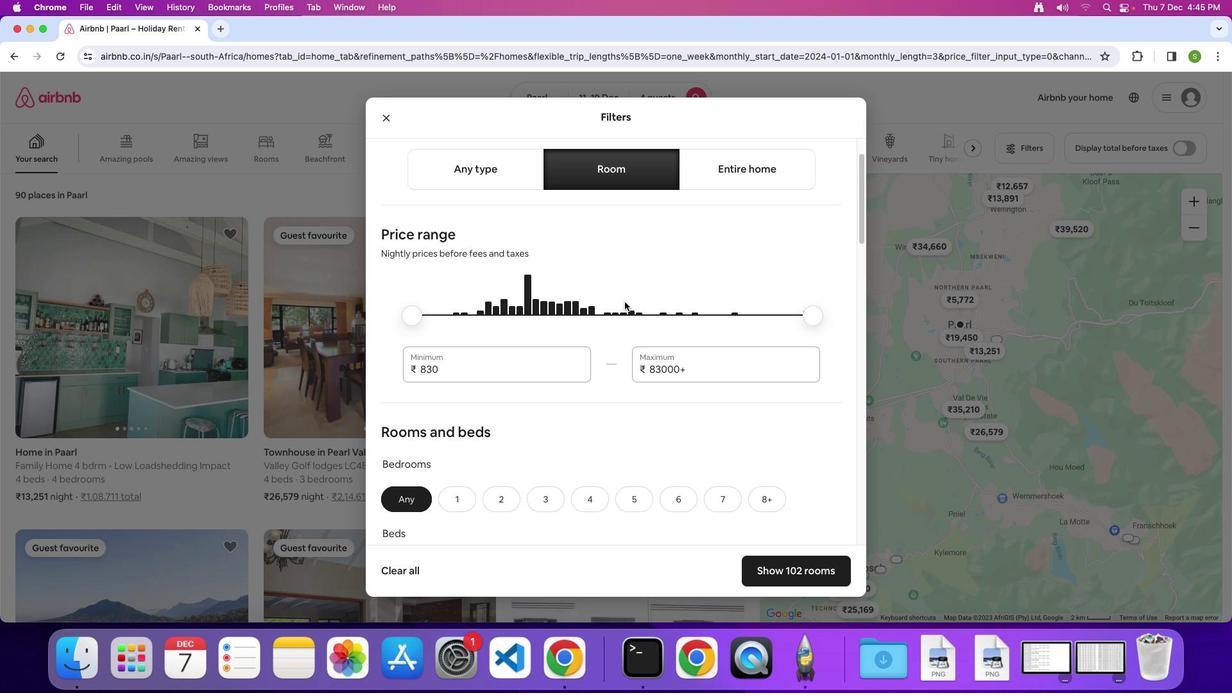 
Action: Mouse scrolled (624, 302) with delta (0, 0)
Screenshot: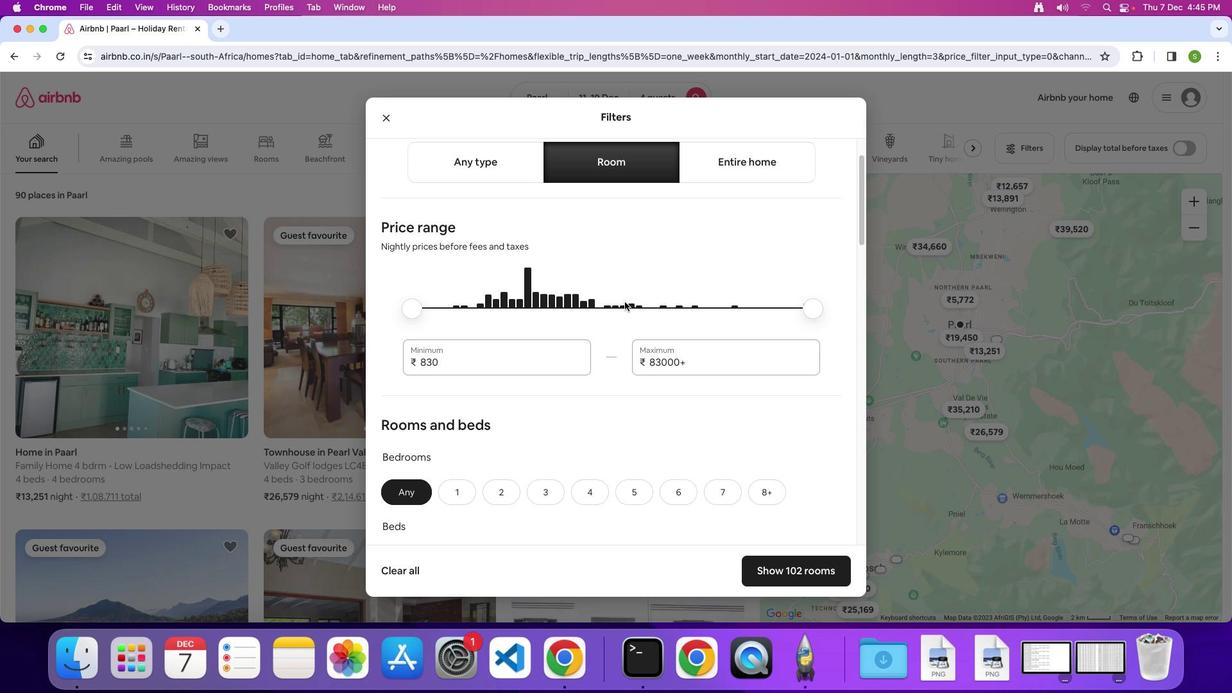 
Action: Mouse scrolled (624, 302) with delta (0, 0)
Screenshot: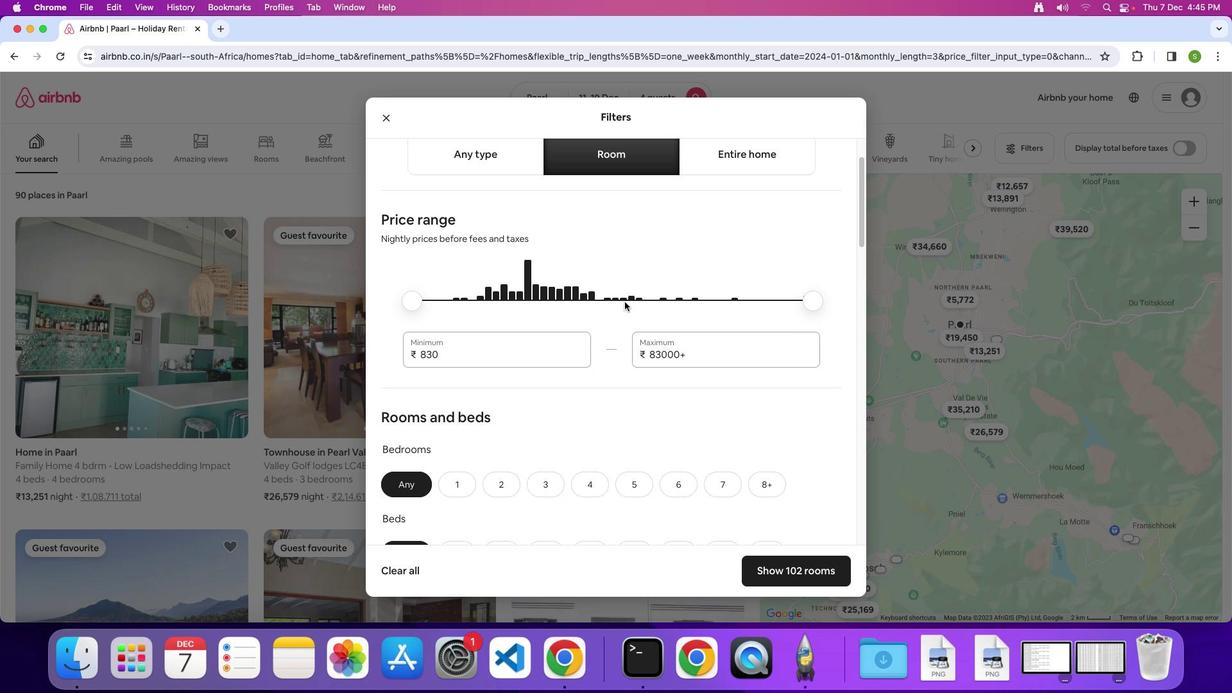 
Action: Mouse scrolled (624, 302) with delta (0, 0)
Screenshot: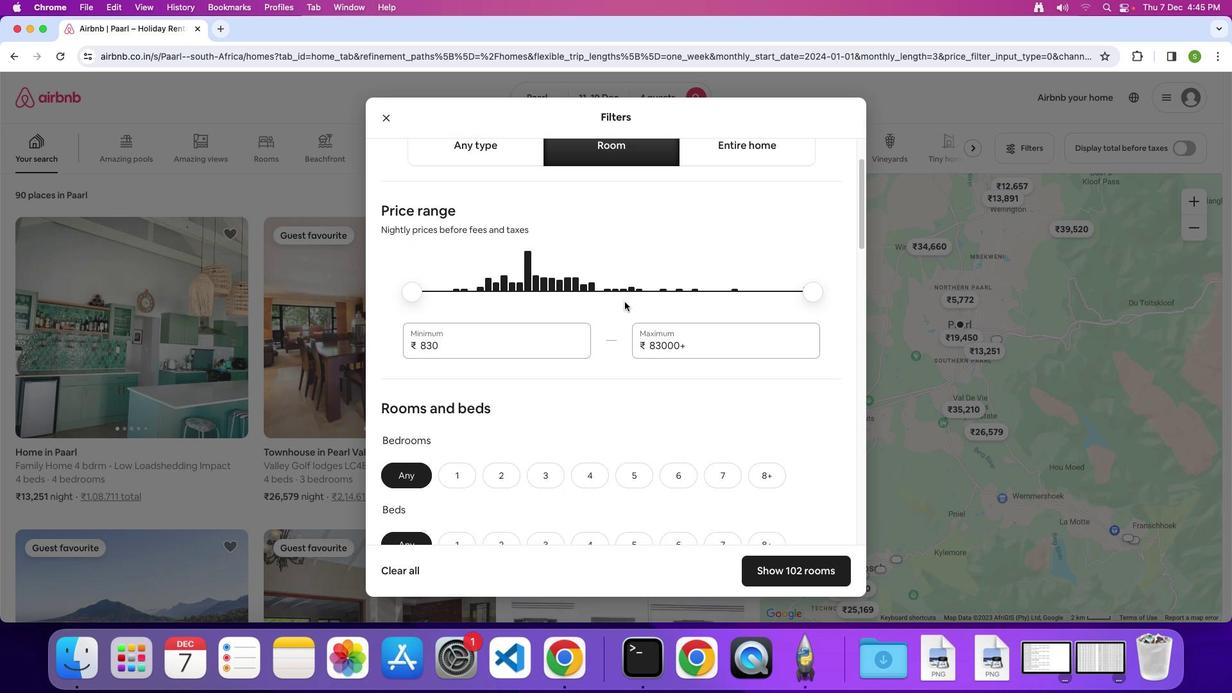 
Action: Mouse scrolled (624, 302) with delta (0, 0)
Screenshot: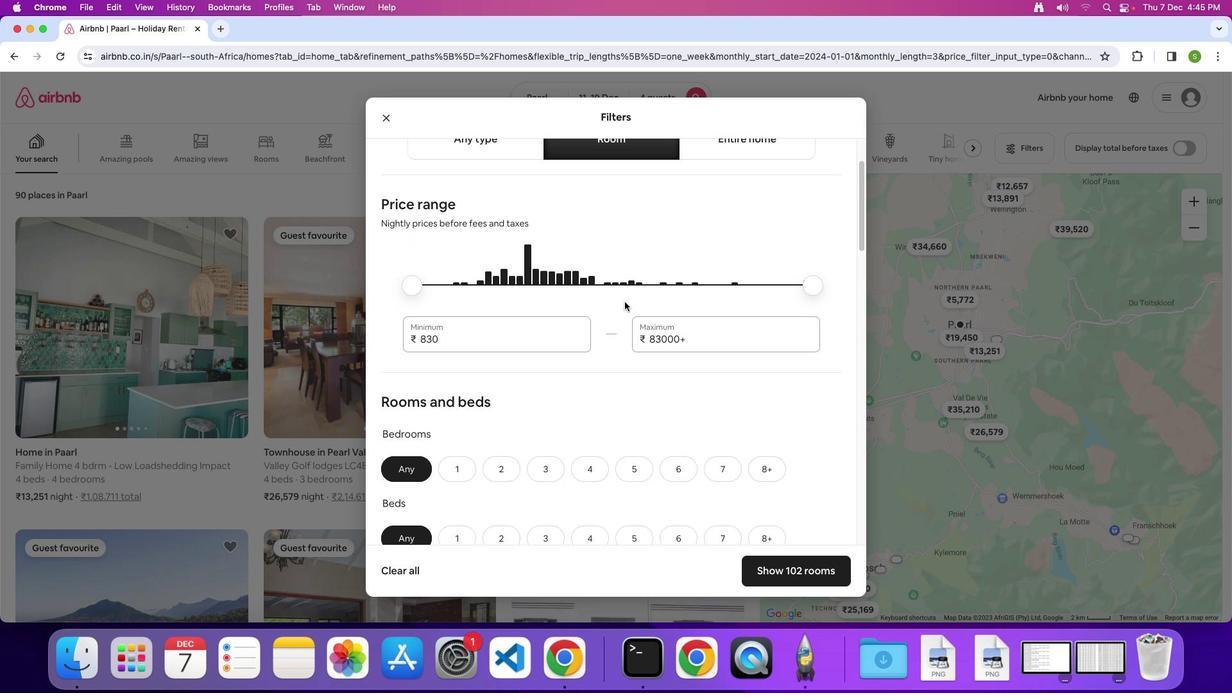 
Action: Mouse scrolled (624, 302) with delta (0, 0)
Screenshot: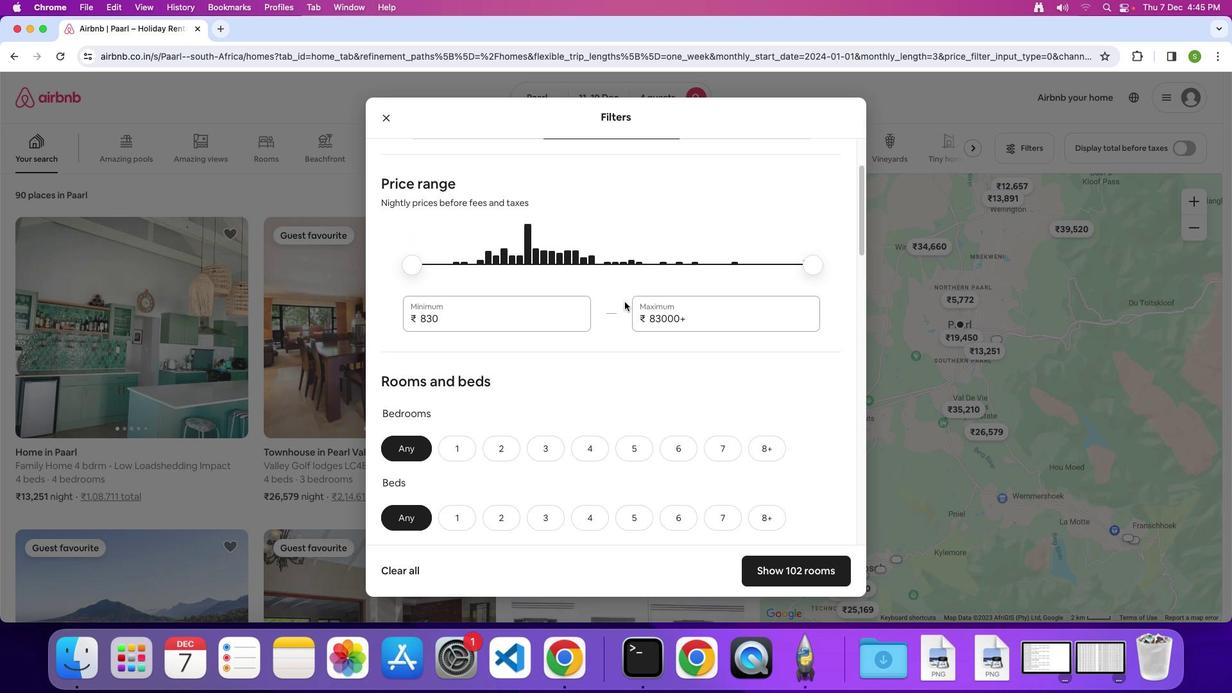 
Action: Mouse scrolled (624, 302) with delta (0, 0)
Screenshot: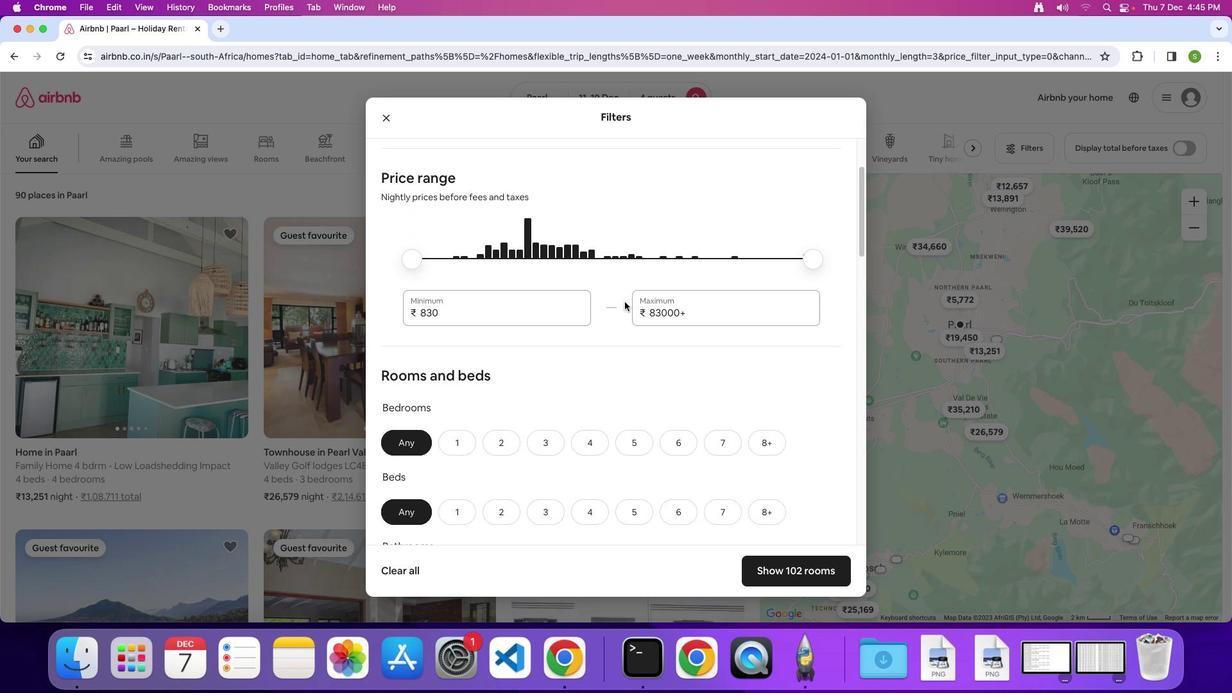 
Action: Mouse scrolled (624, 302) with delta (0, 0)
Screenshot: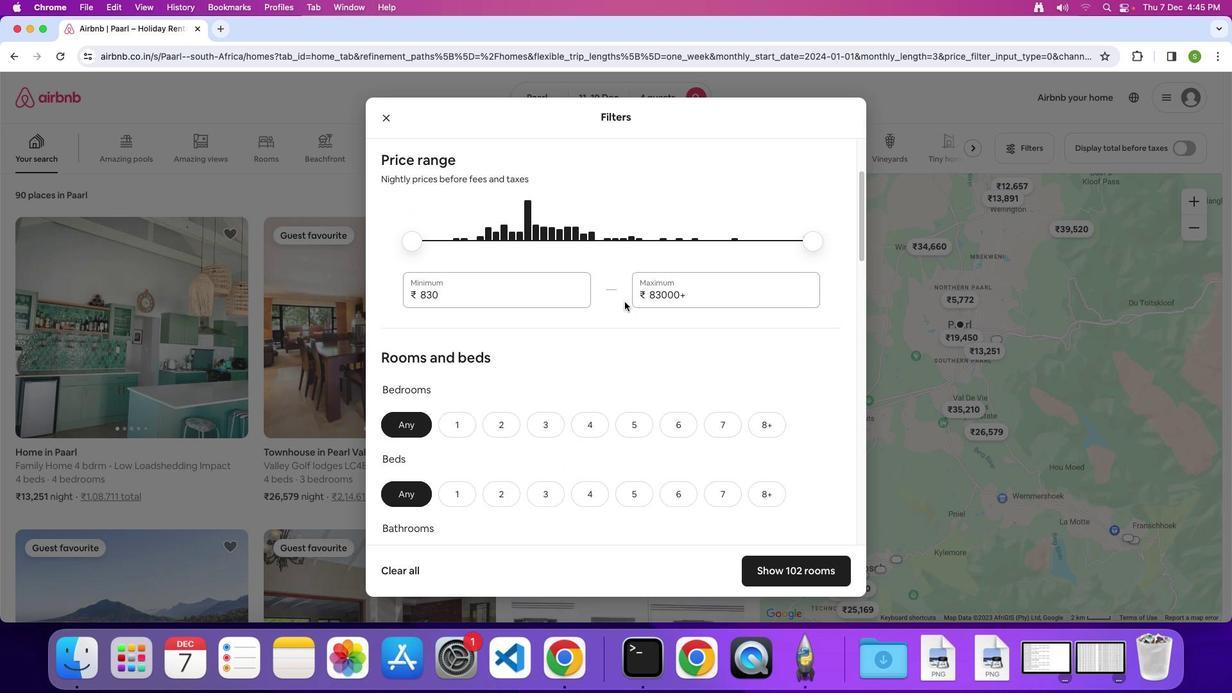 
Action: Mouse scrolled (624, 302) with delta (0, 0)
Screenshot: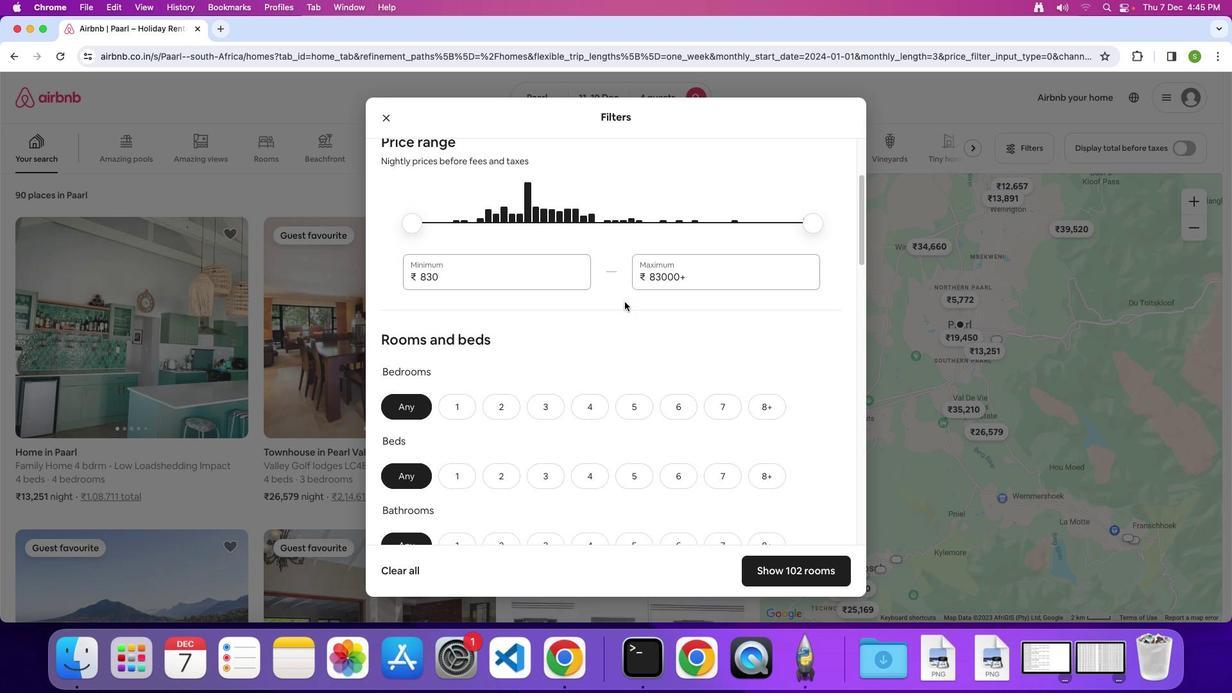 
Action: Mouse scrolled (624, 302) with delta (0, -1)
Screenshot: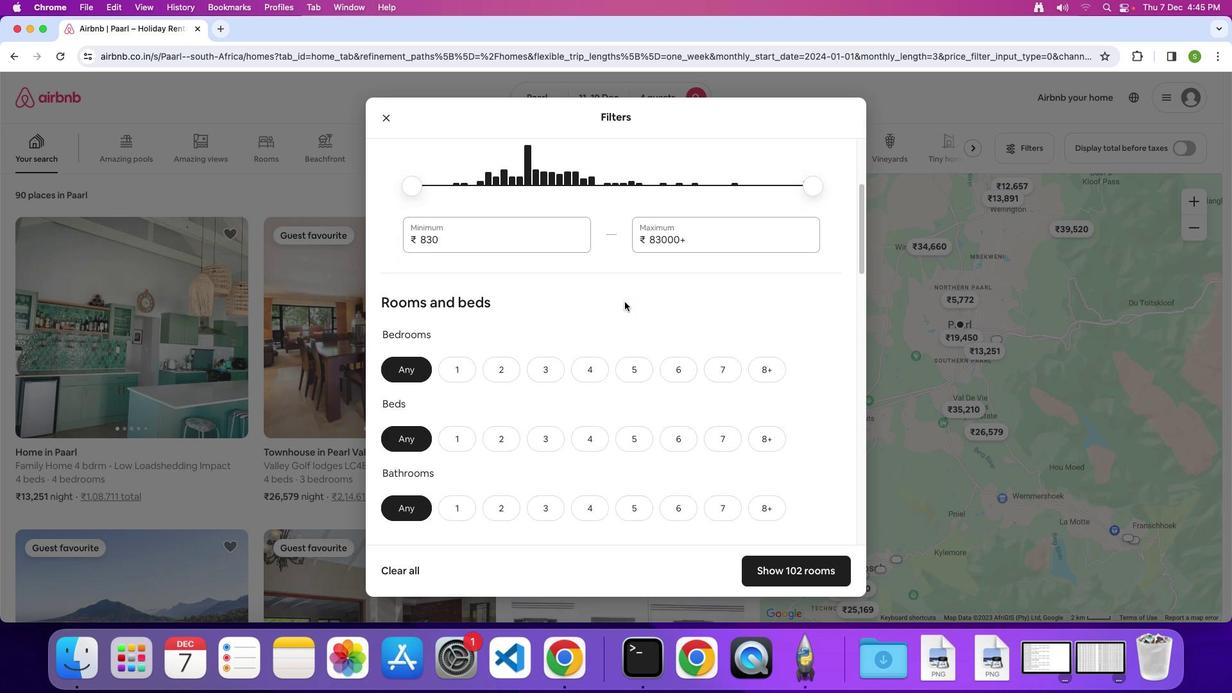 
Action: Mouse scrolled (624, 302) with delta (0, 0)
Screenshot: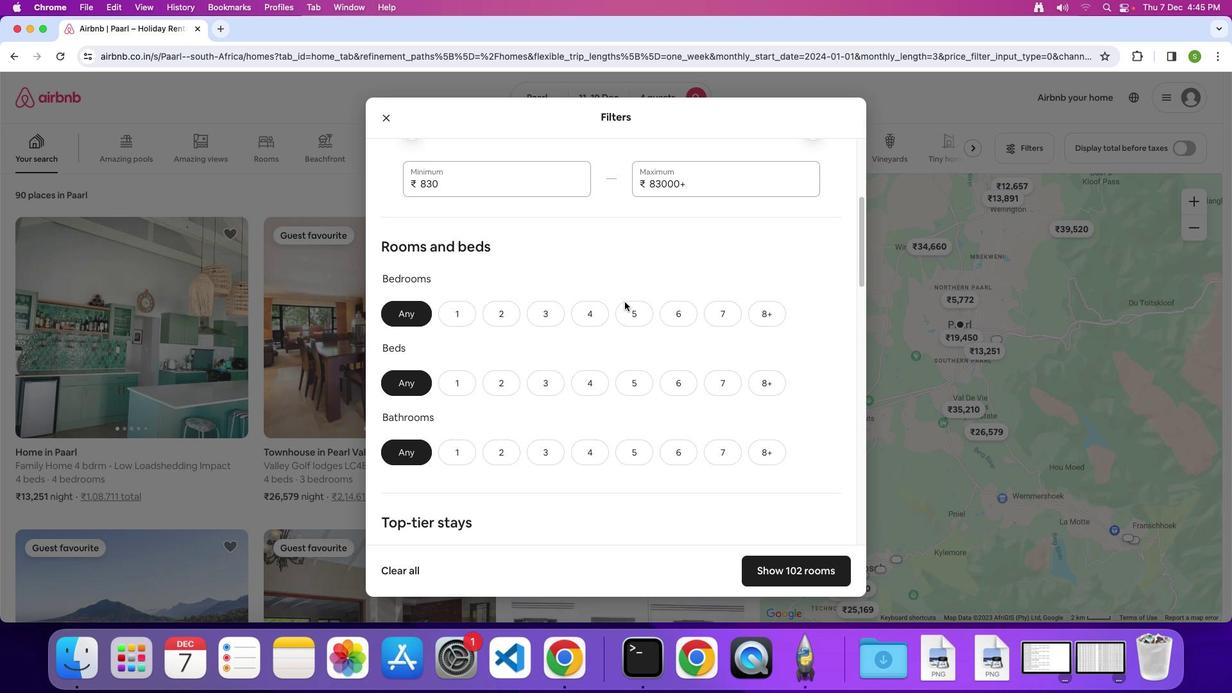 
Action: Mouse scrolled (624, 302) with delta (0, 0)
Screenshot: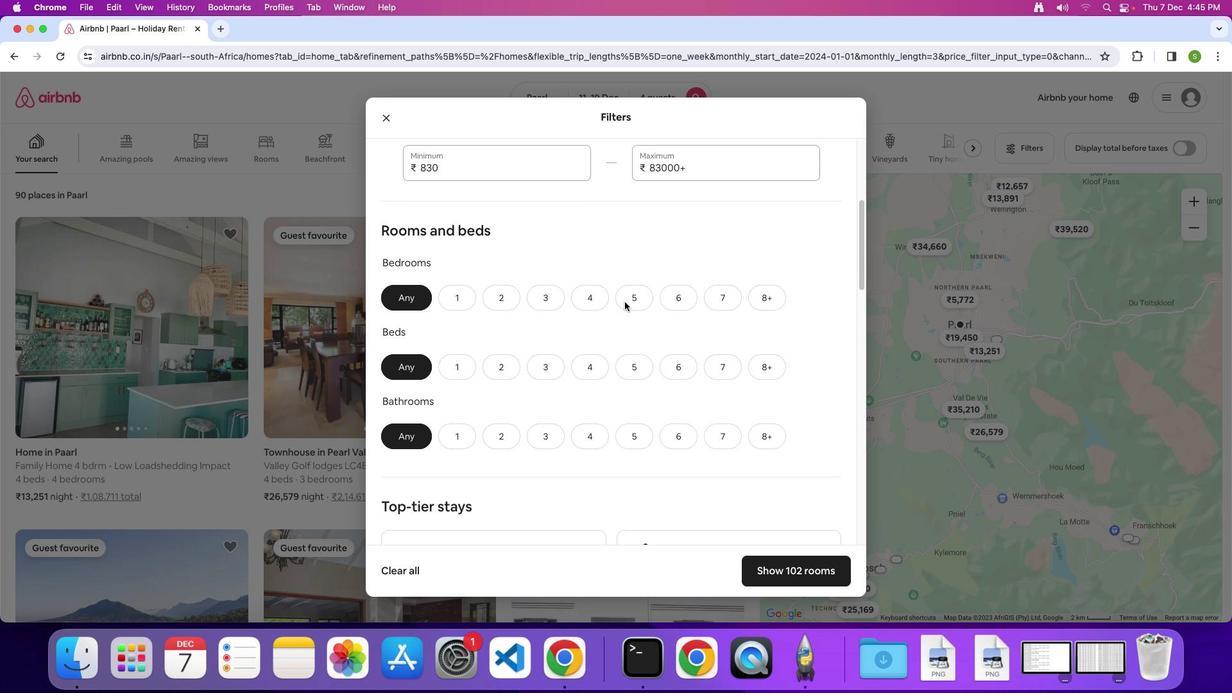 
Action: Mouse scrolled (624, 302) with delta (0, -1)
Screenshot: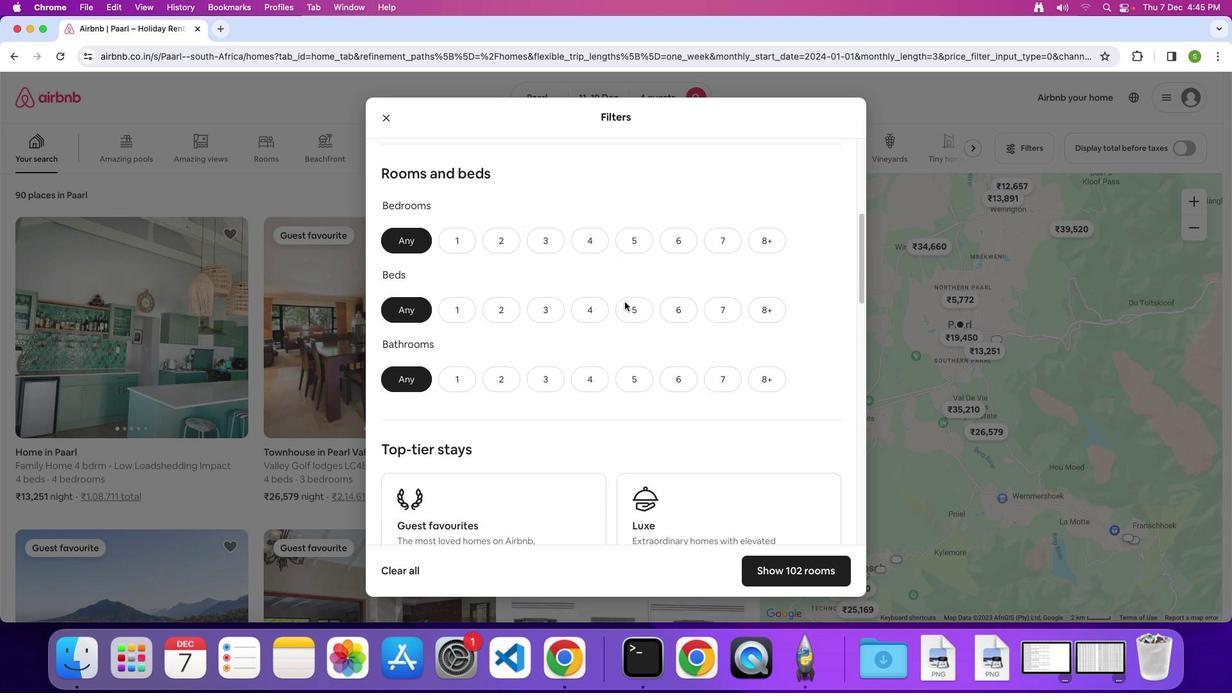 
Action: Mouse moved to (508, 215)
Screenshot: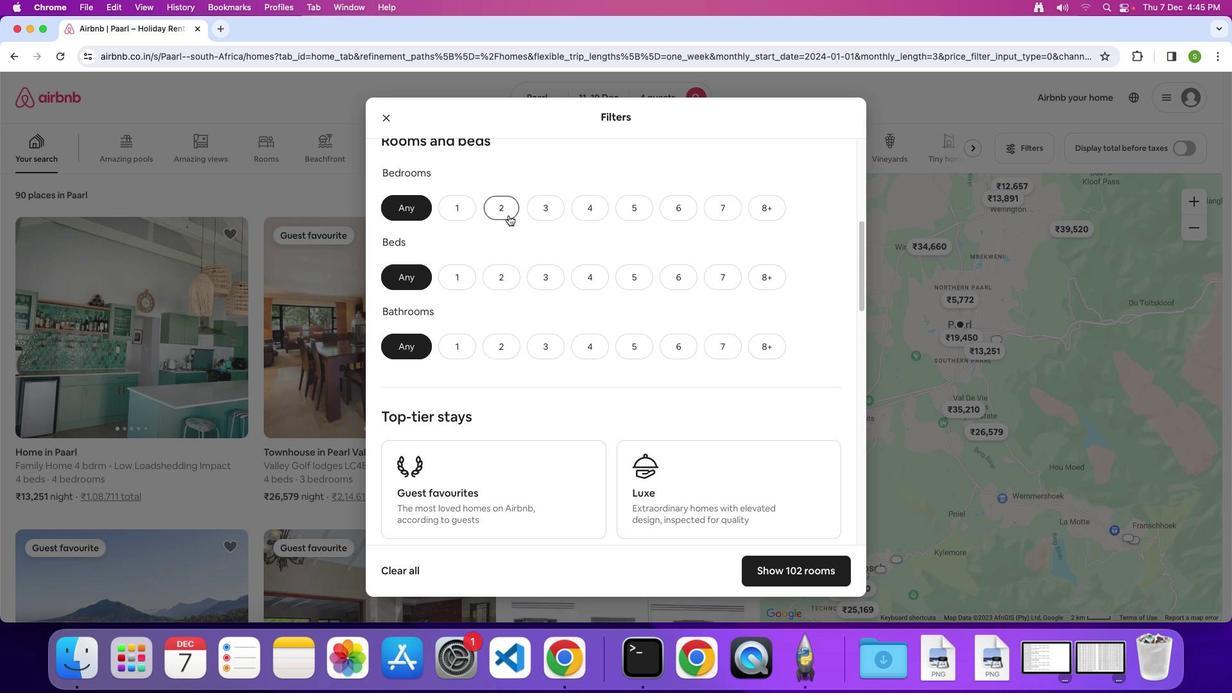 
Action: Mouse pressed left at (508, 215)
Screenshot: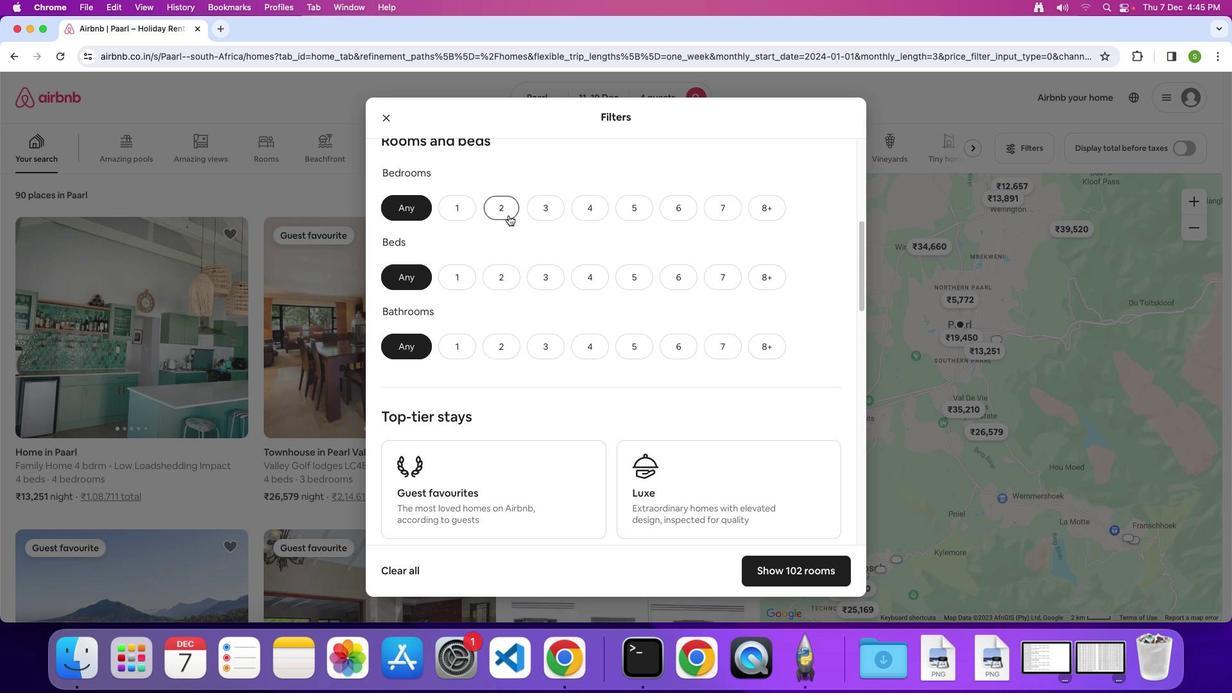 
Action: Mouse moved to (500, 272)
Screenshot: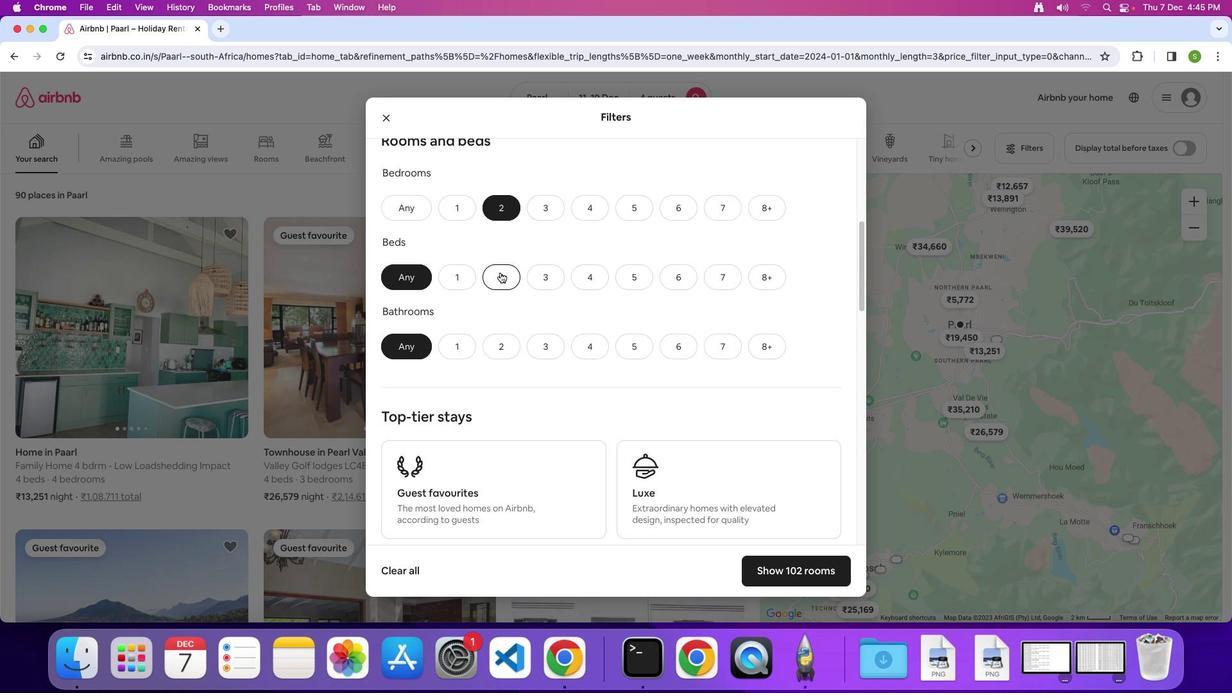 
Action: Mouse pressed left at (500, 272)
Screenshot: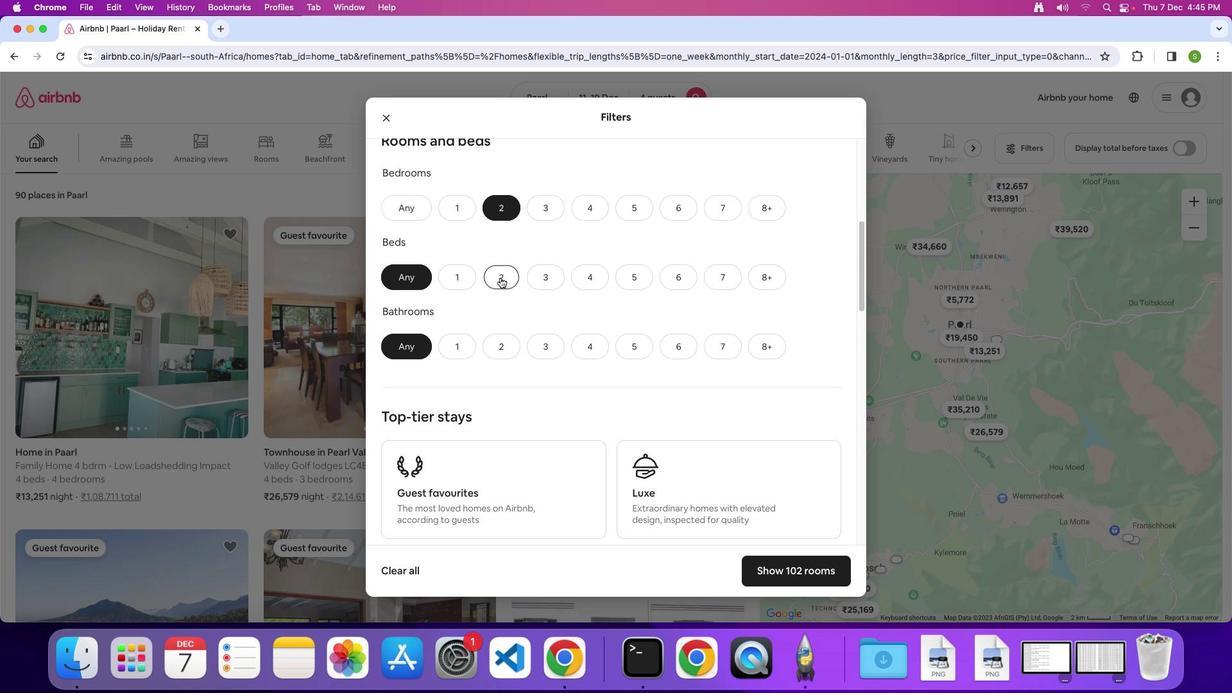 
Action: Mouse moved to (496, 341)
Screenshot: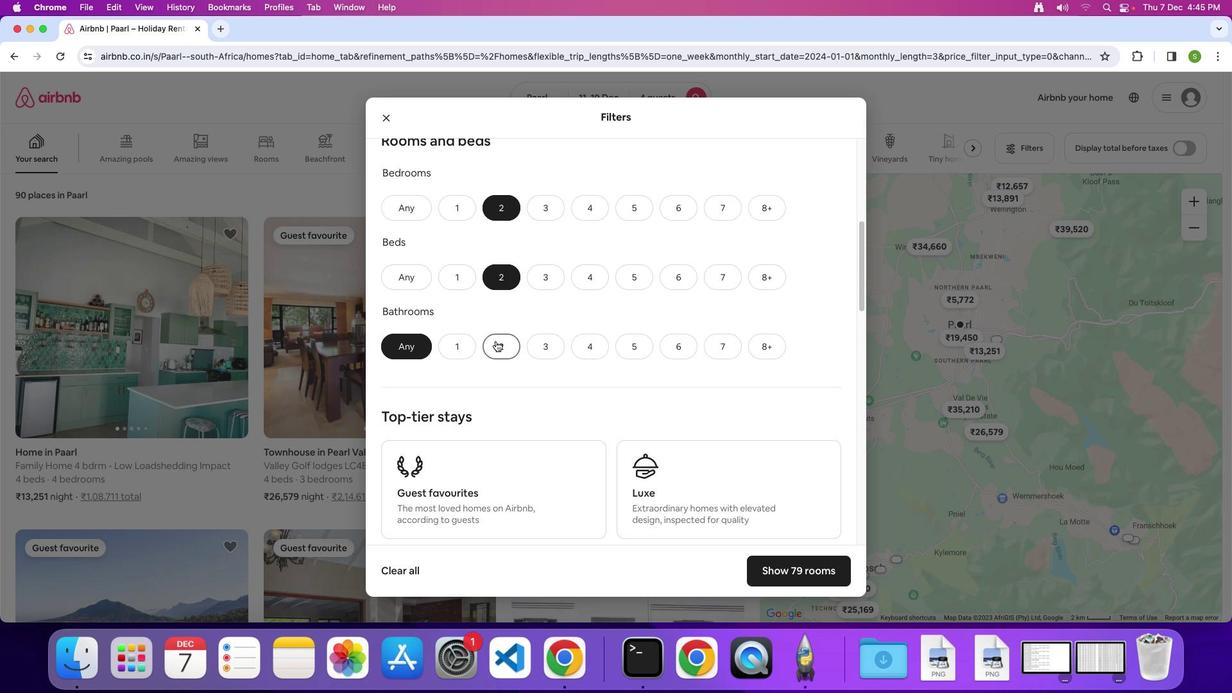 
Action: Mouse pressed left at (496, 341)
Screenshot: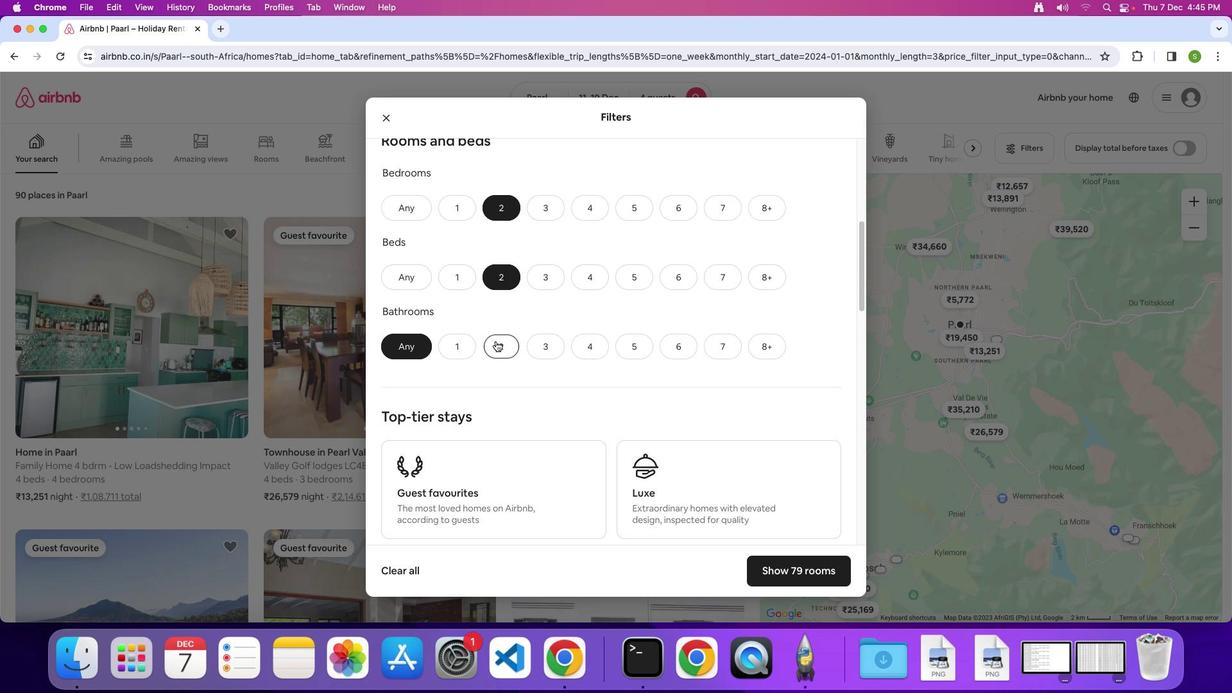 
Action: Mouse moved to (672, 331)
Screenshot: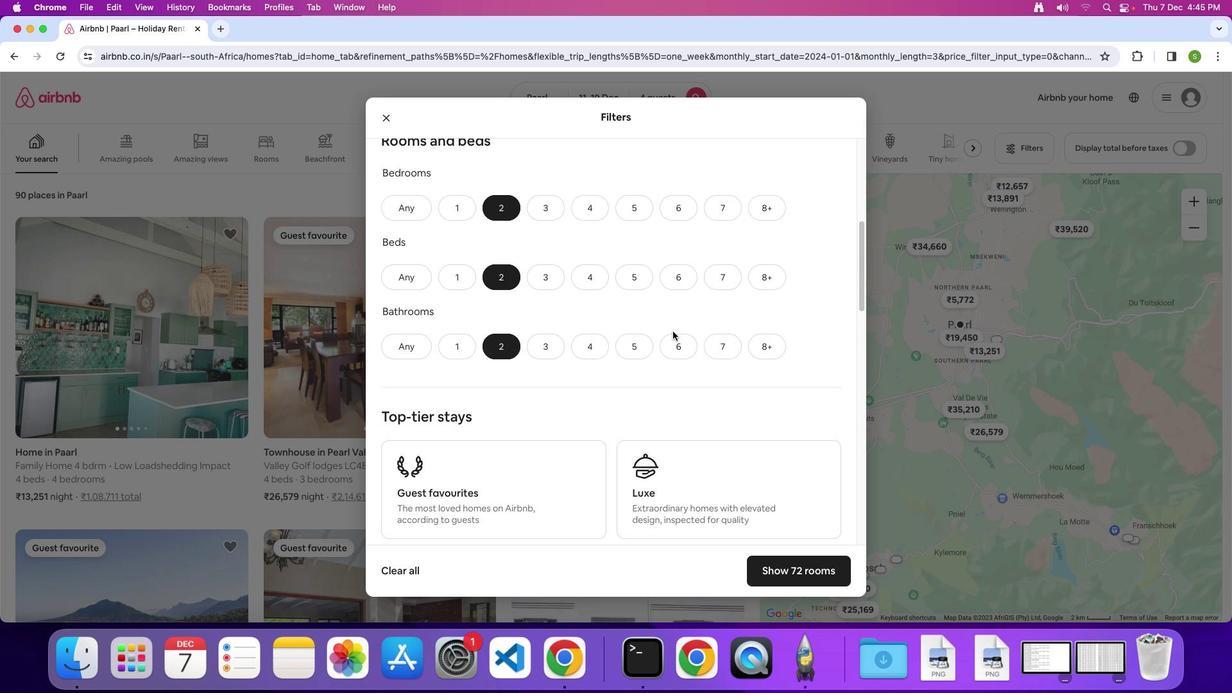 
Action: Mouse scrolled (672, 331) with delta (0, 0)
Screenshot: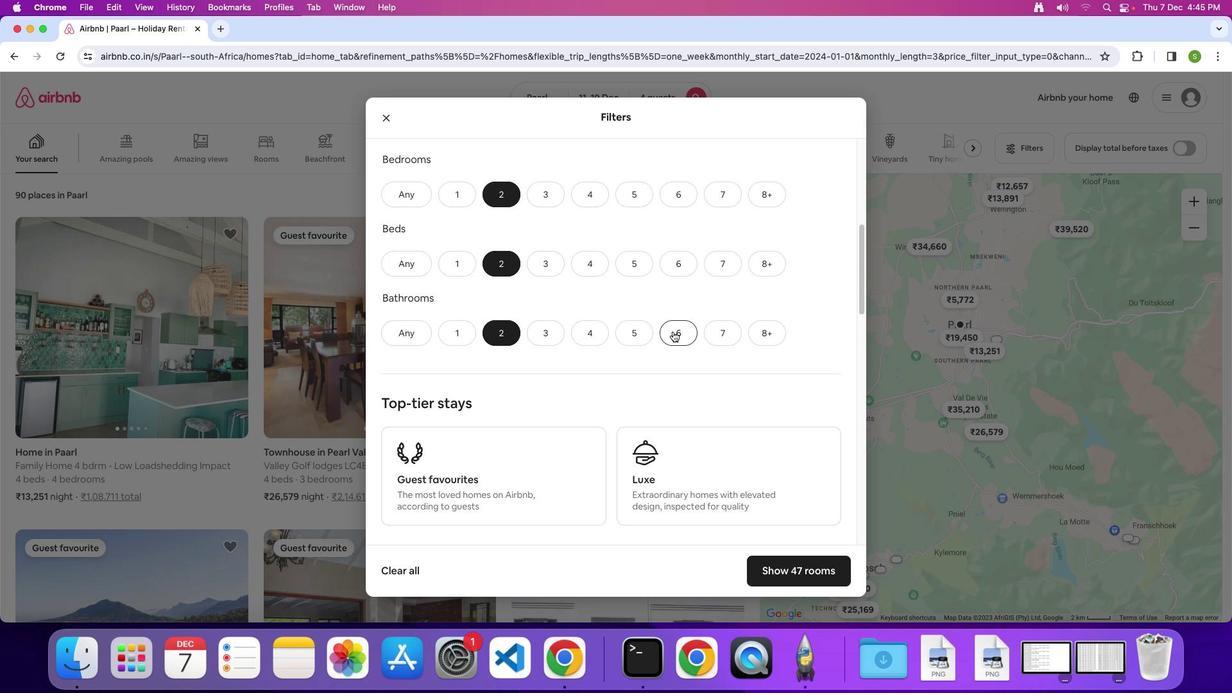 
Action: Mouse scrolled (672, 331) with delta (0, 0)
Screenshot: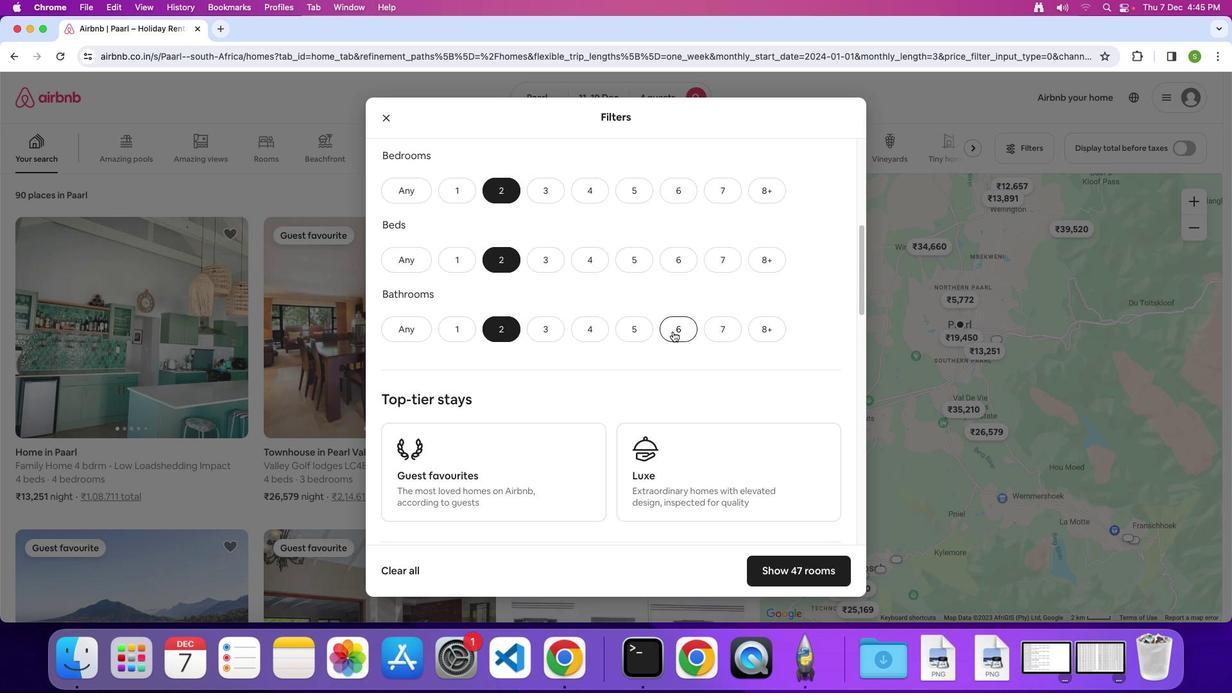 
Action: Mouse scrolled (672, 331) with delta (0, 0)
Screenshot: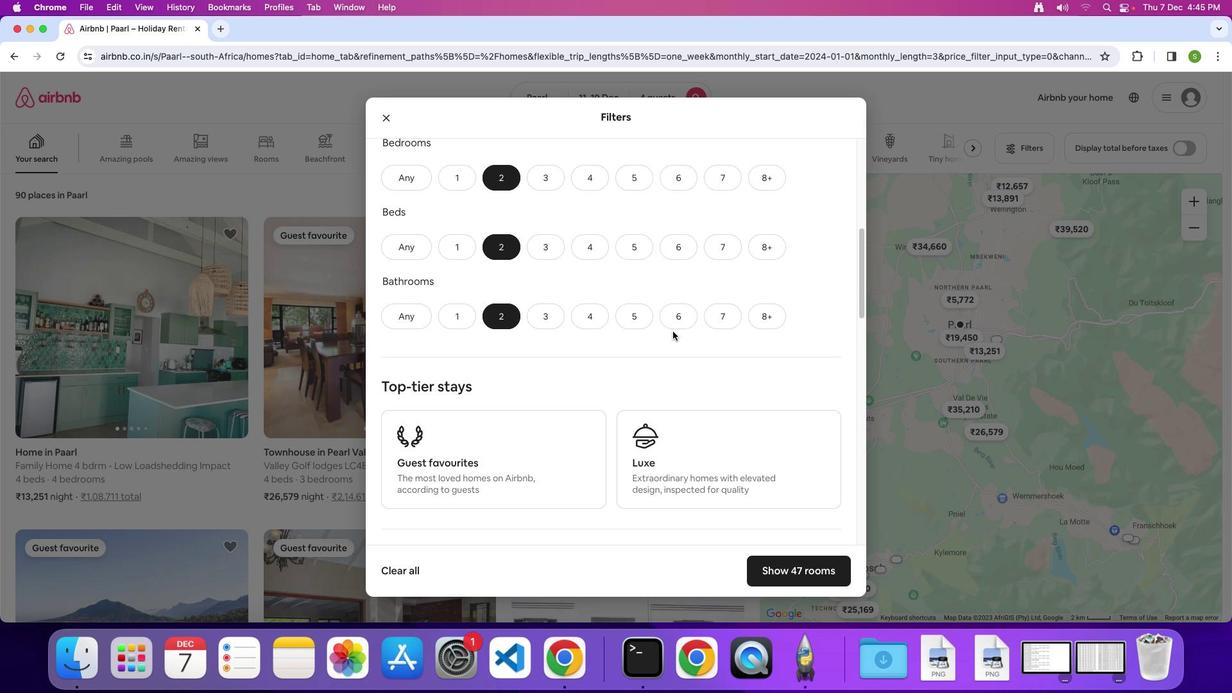 
Action: Mouse scrolled (672, 331) with delta (0, 0)
Screenshot: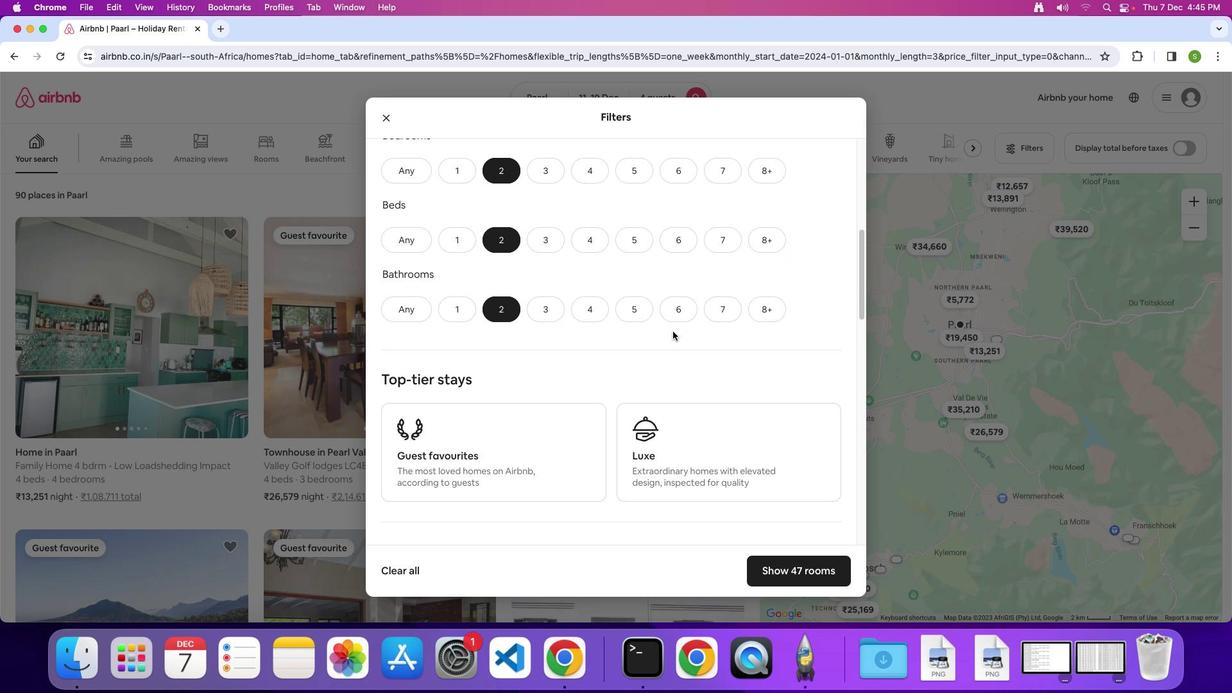 
Action: Mouse scrolled (672, 331) with delta (0, 0)
Screenshot: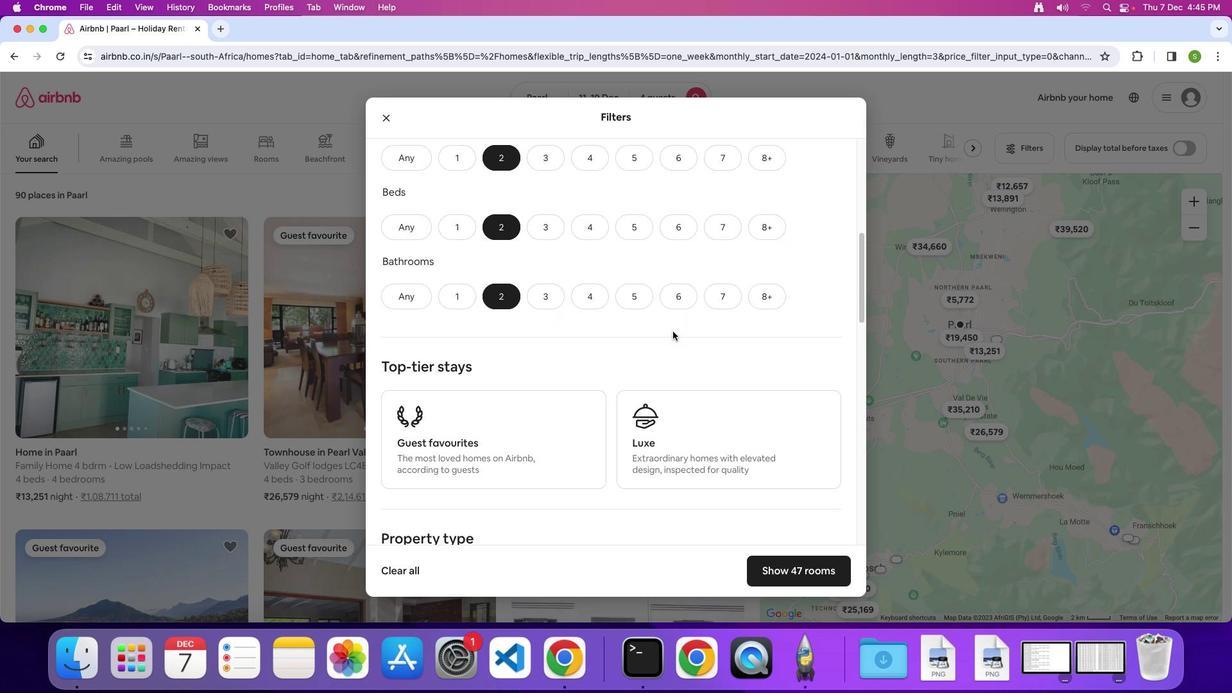 
Action: Mouse scrolled (672, 331) with delta (0, 0)
Screenshot: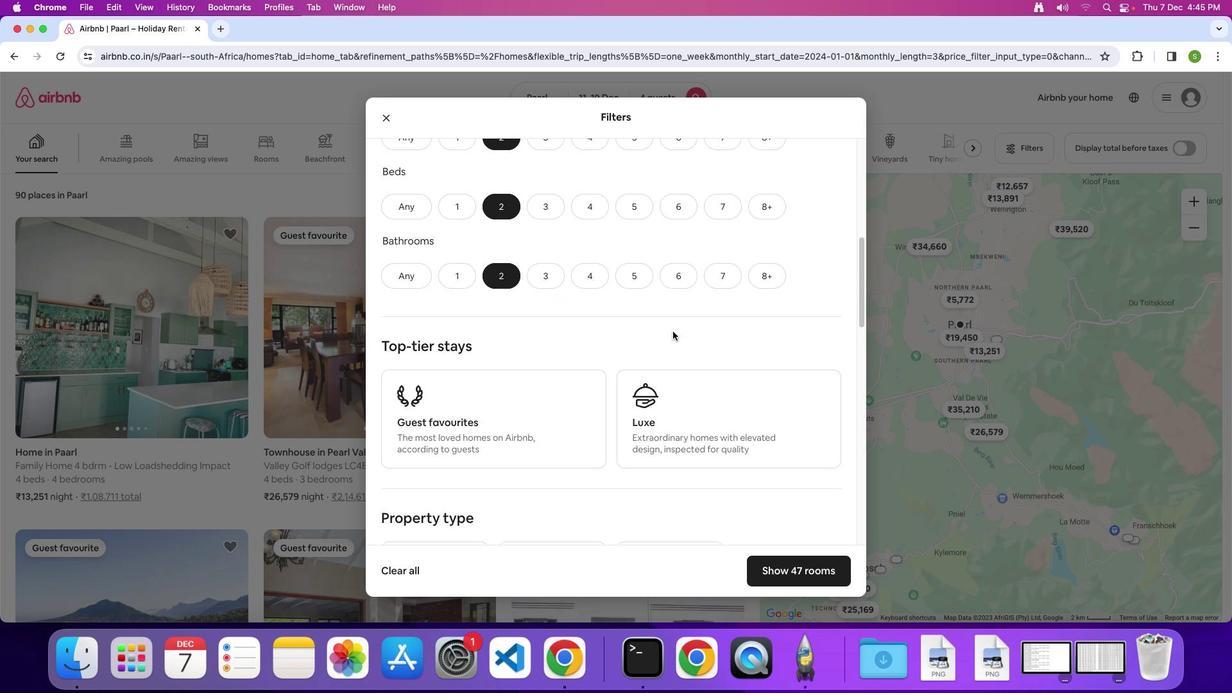 
Action: Mouse scrolled (672, 331) with delta (0, 0)
Screenshot: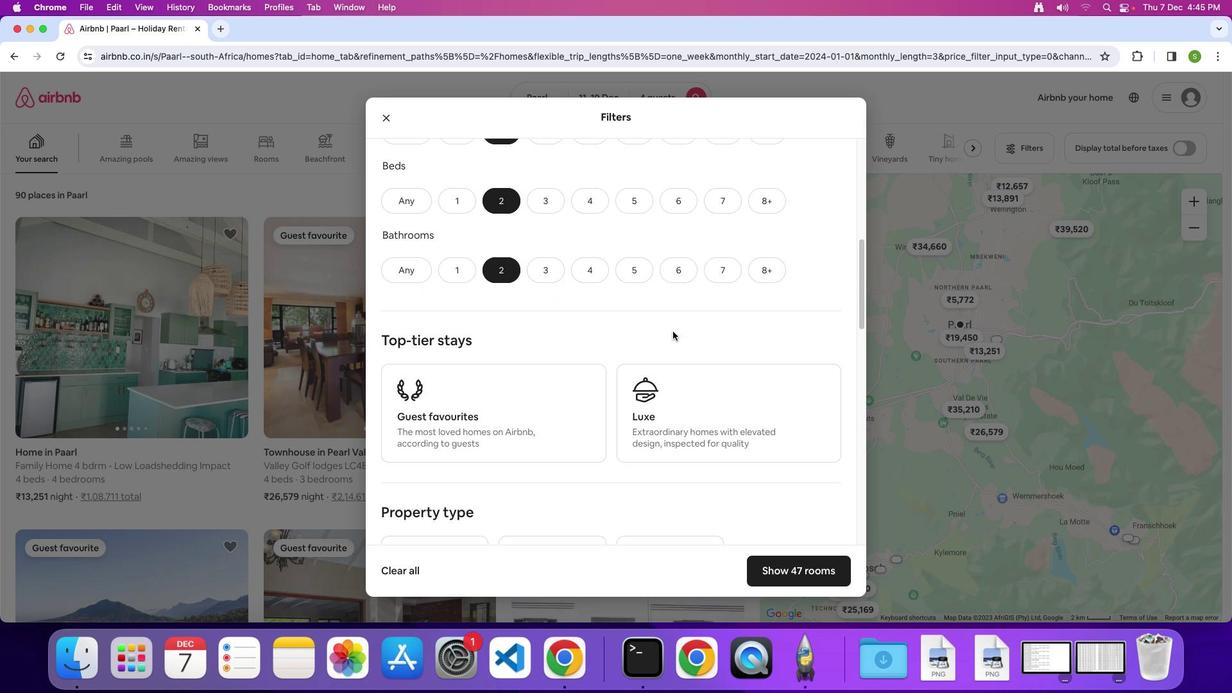 
Action: Mouse scrolled (672, 331) with delta (0, 0)
Screenshot: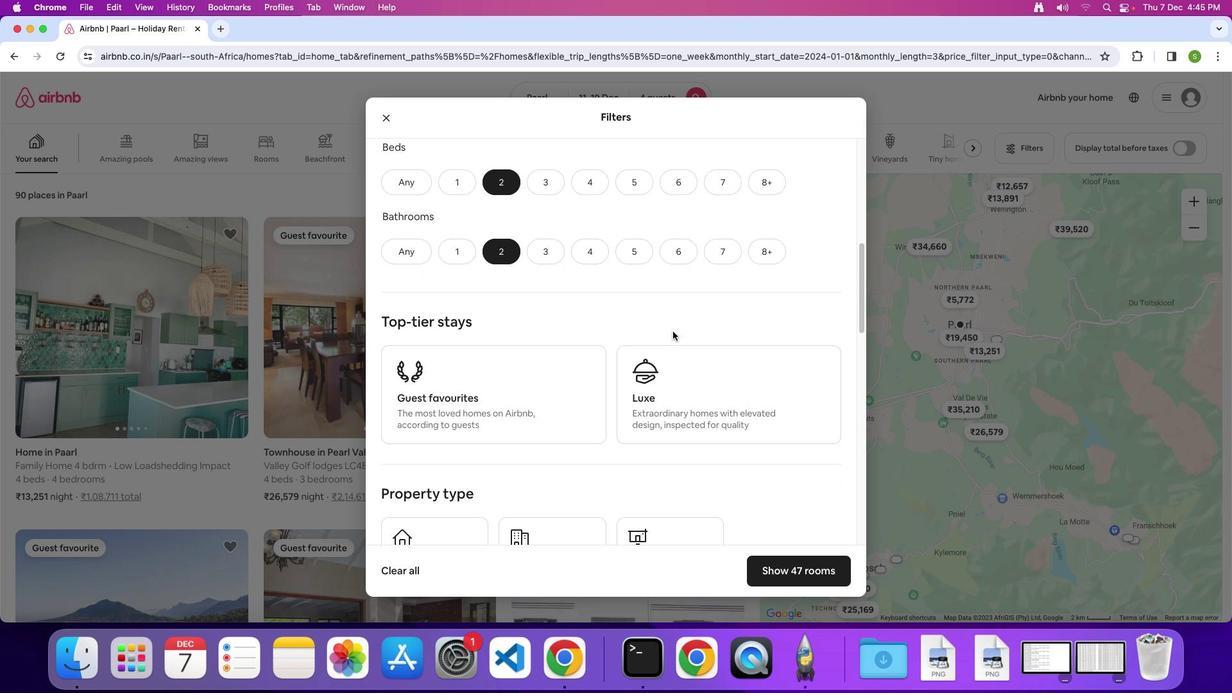 
Action: Mouse scrolled (672, 331) with delta (0, 0)
Screenshot: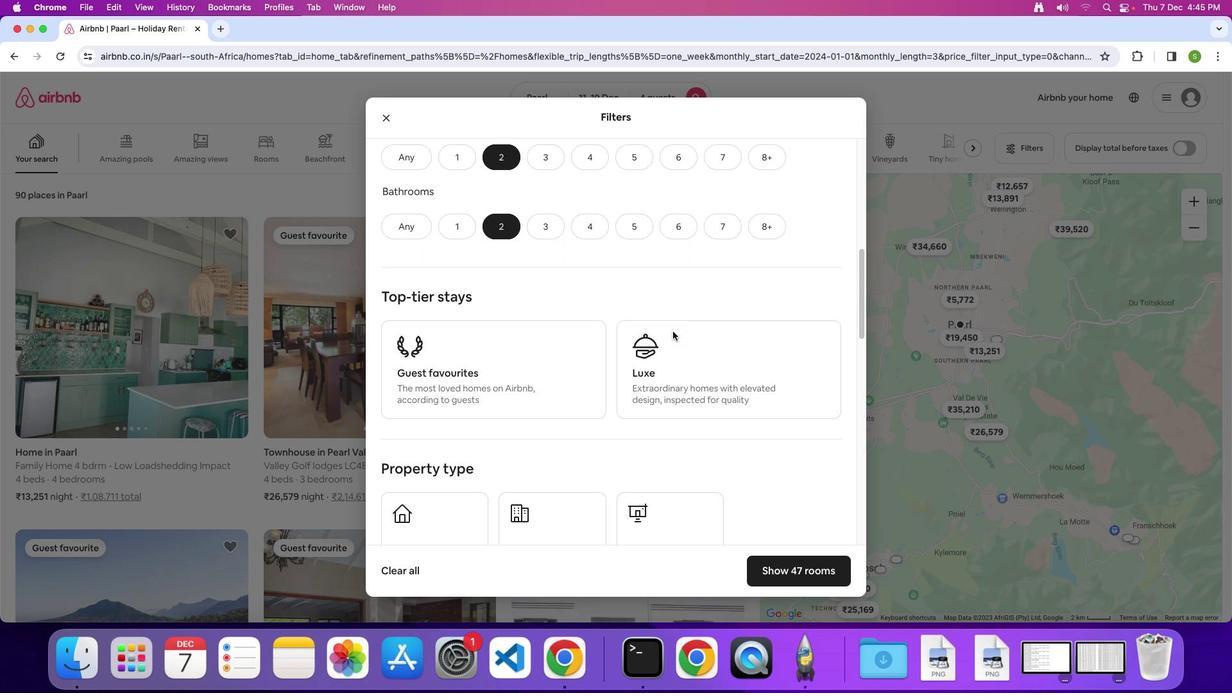 
Action: Mouse scrolled (672, 331) with delta (0, -1)
Screenshot: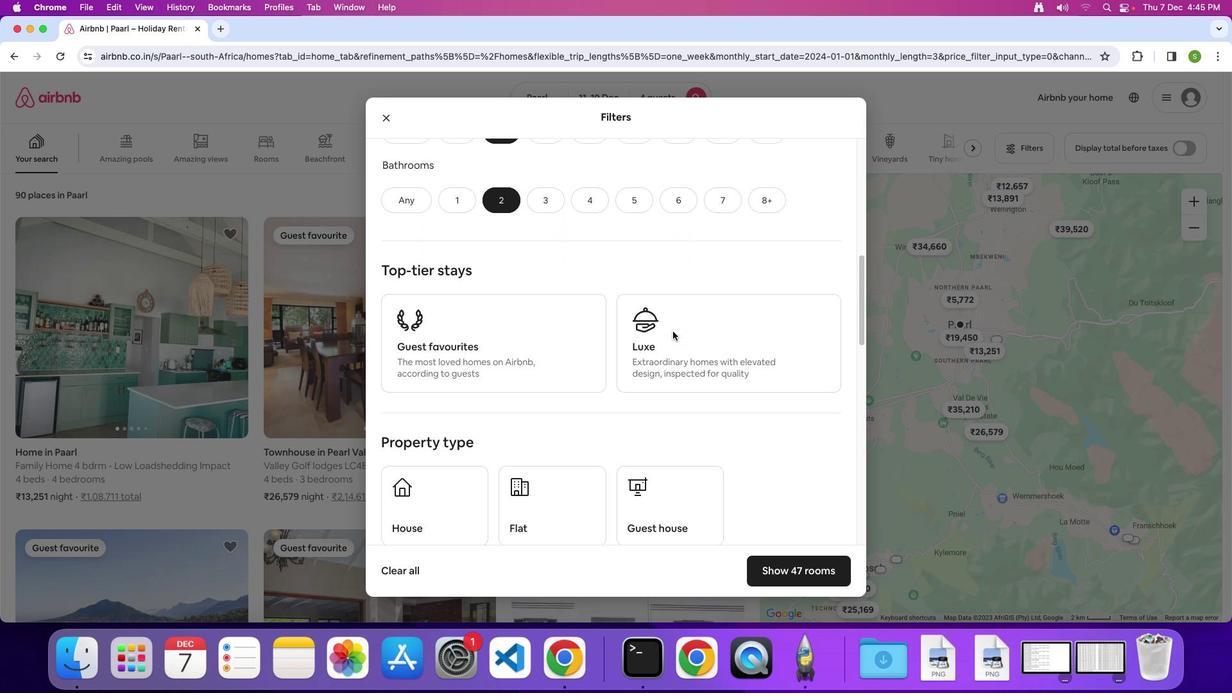 
Action: Mouse scrolled (672, 331) with delta (0, 0)
Screenshot: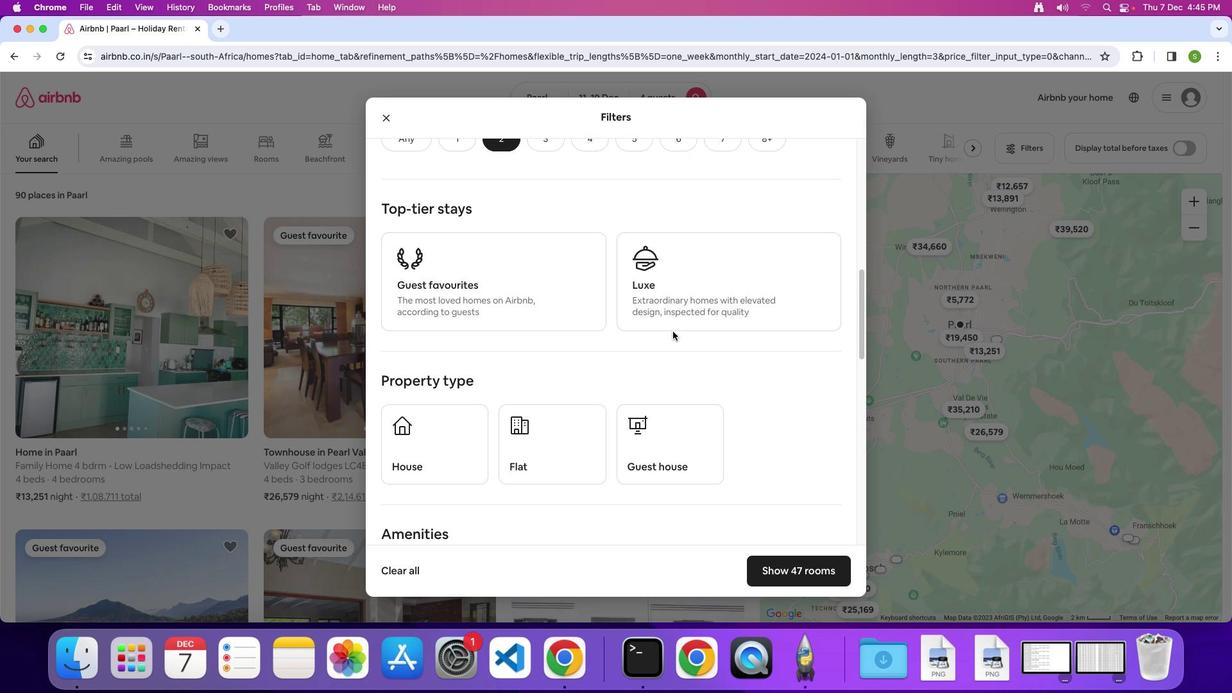 
Action: Mouse scrolled (672, 331) with delta (0, 0)
Screenshot: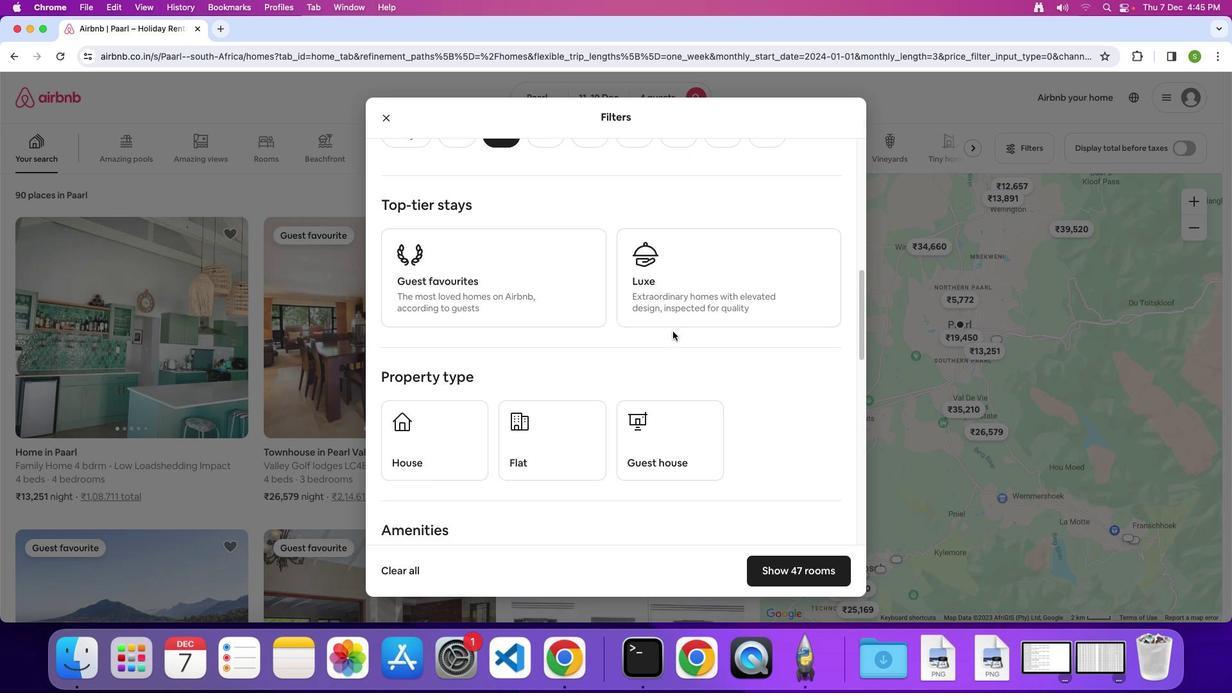 
Action: Mouse moved to (430, 423)
Screenshot: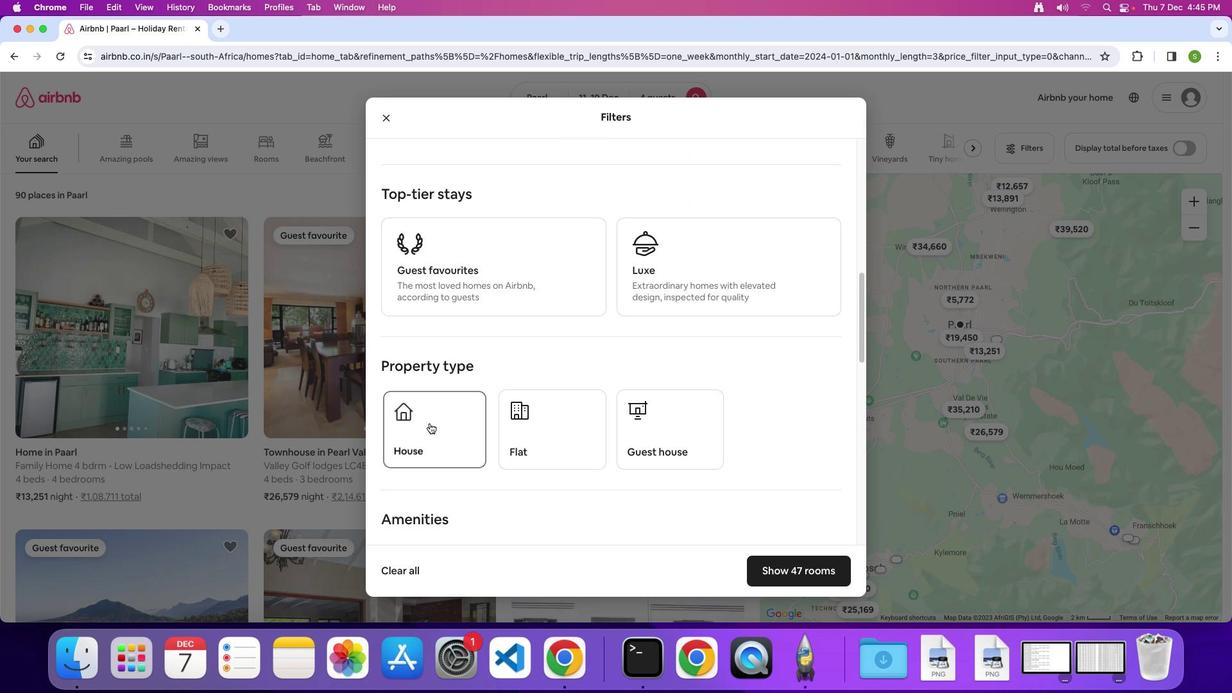 
Action: Mouse pressed left at (430, 423)
Screenshot: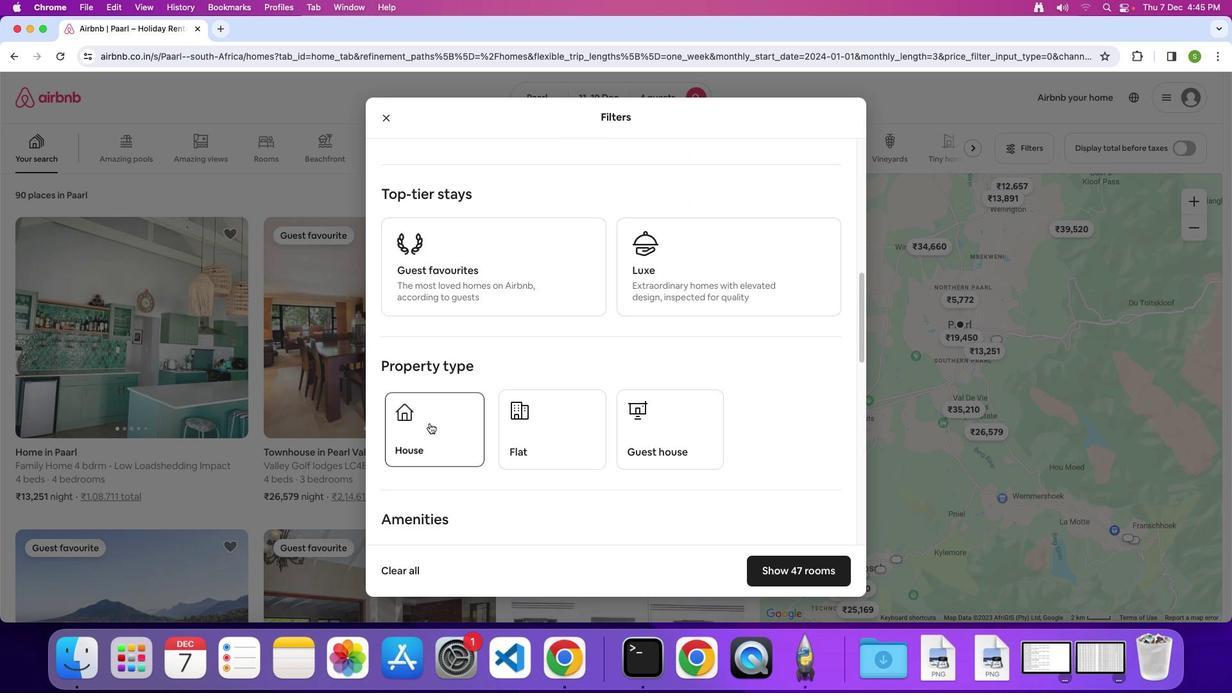 
Action: Mouse moved to (661, 336)
Screenshot: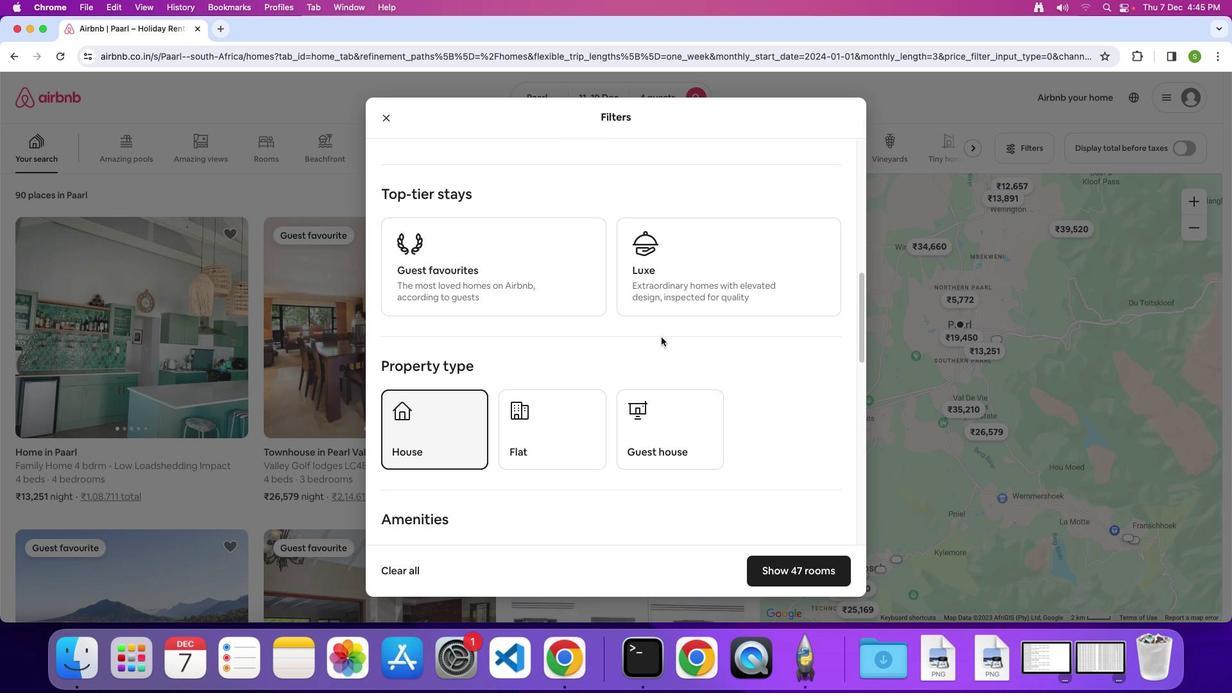 
Action: Mouse scrolled (661, 336) with delta (0, 0)
Screenshot: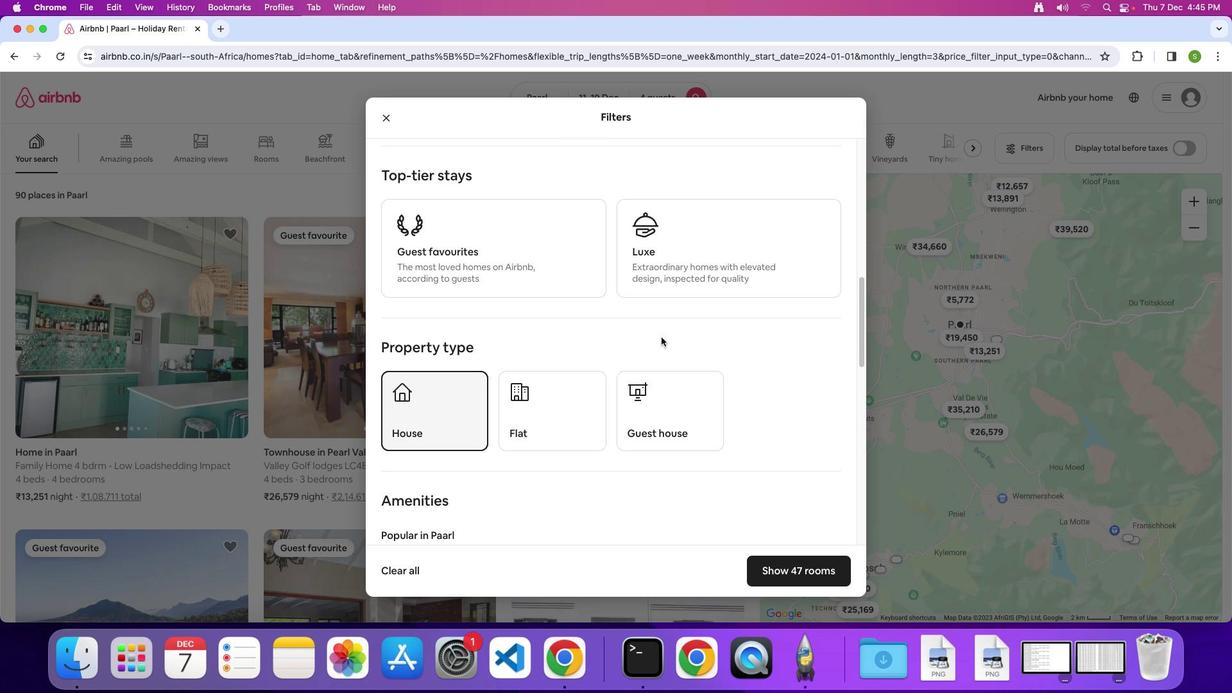 
Action: Mouse scrolled (661, 336) with delta (0, 0)
Screenshot: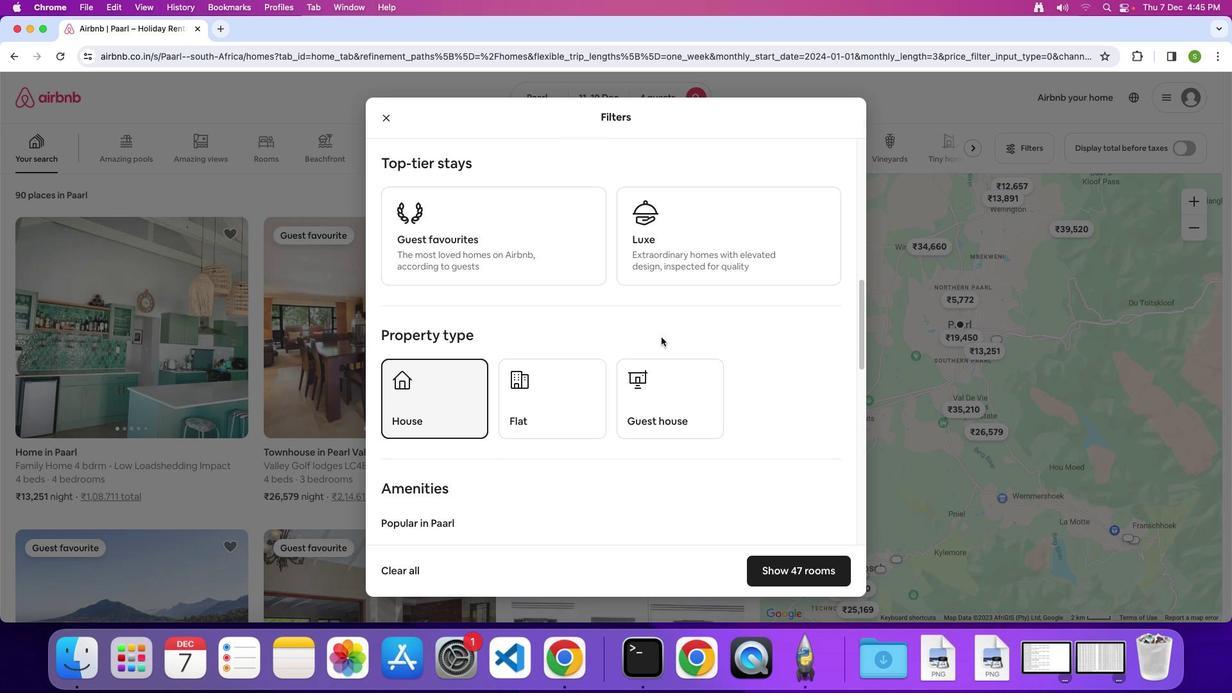 
Action: Mouse scrolled (661, 336) with delta (0, -1)
Screenshot: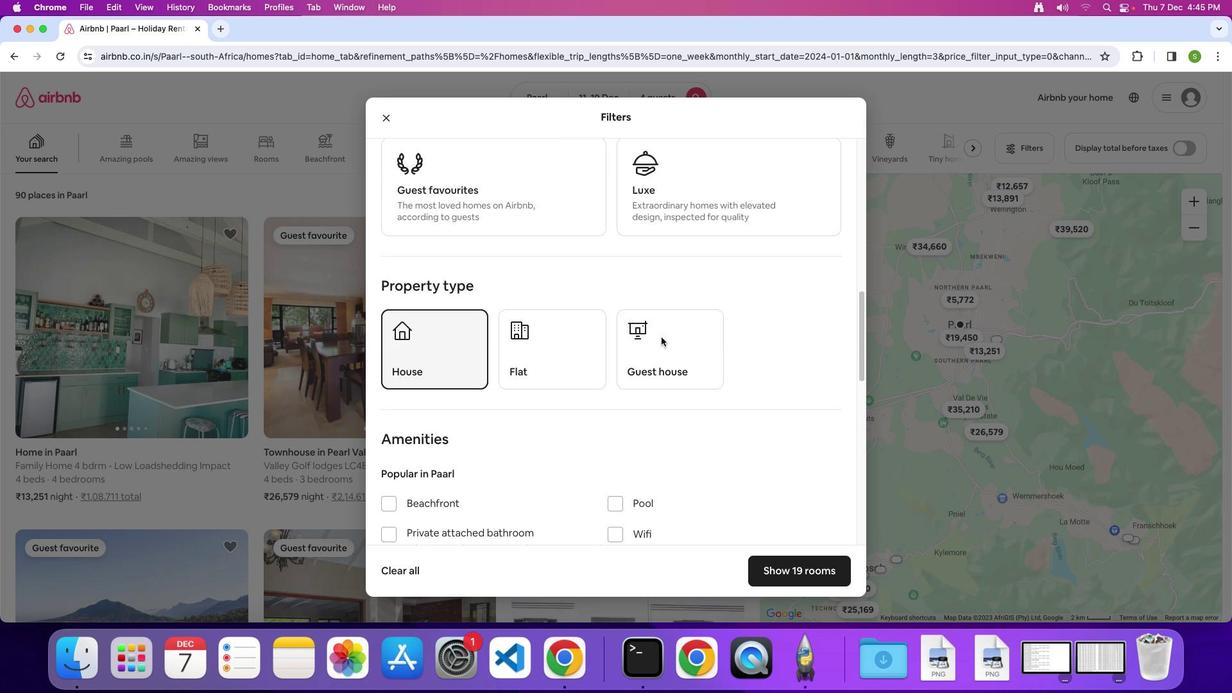 
Action: Mouse scrolled (661, 336) with delta (0, 0)
Screenshot: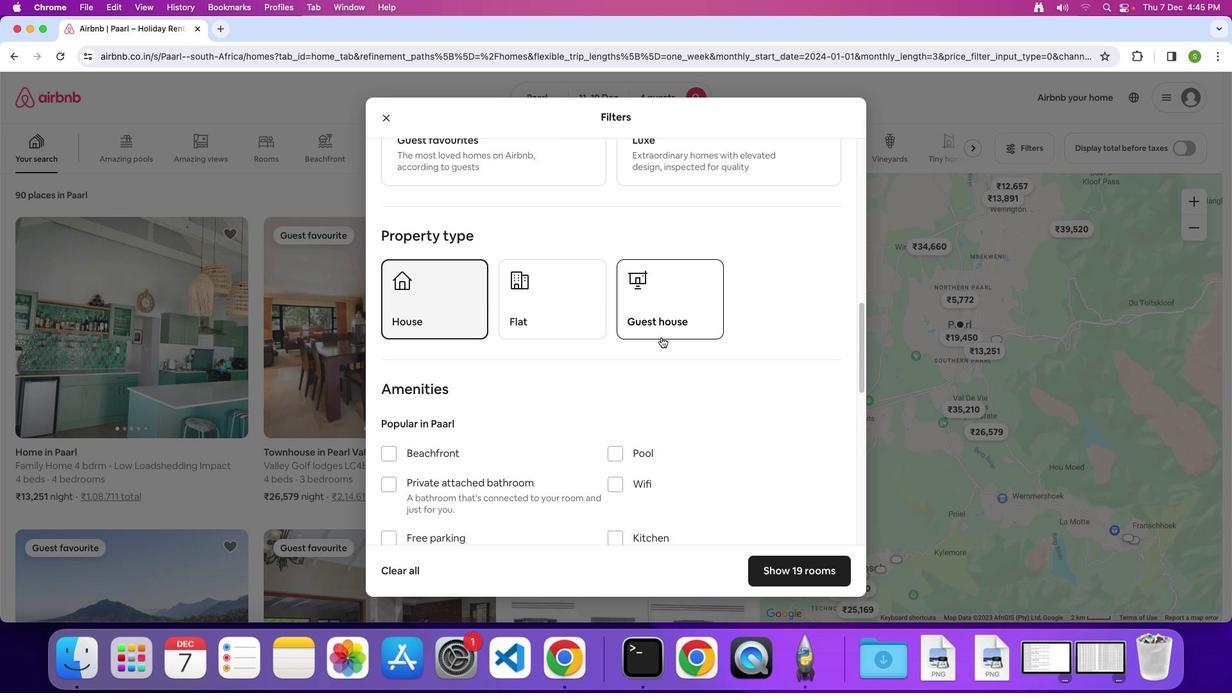 
Action: Mouse scrolled (661, 336) with delta (0, 0)
Screenshot: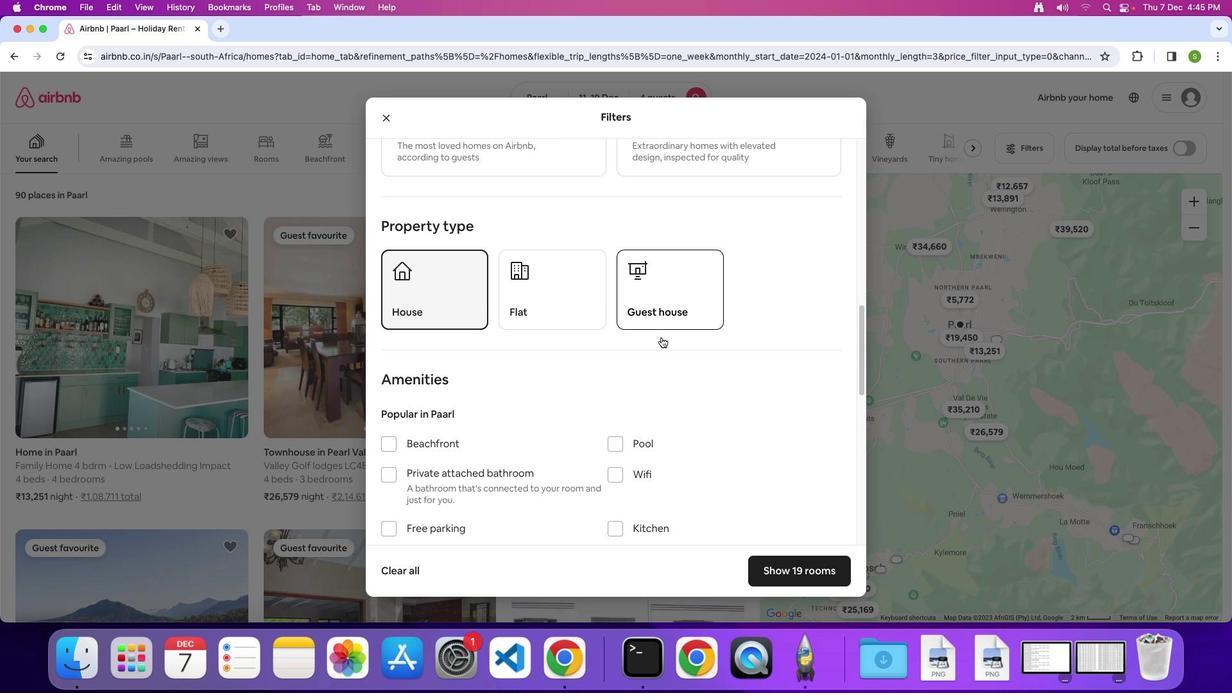 
Action: Mouse scrolled (661, 336) with delta (0, -1)
Screenshot: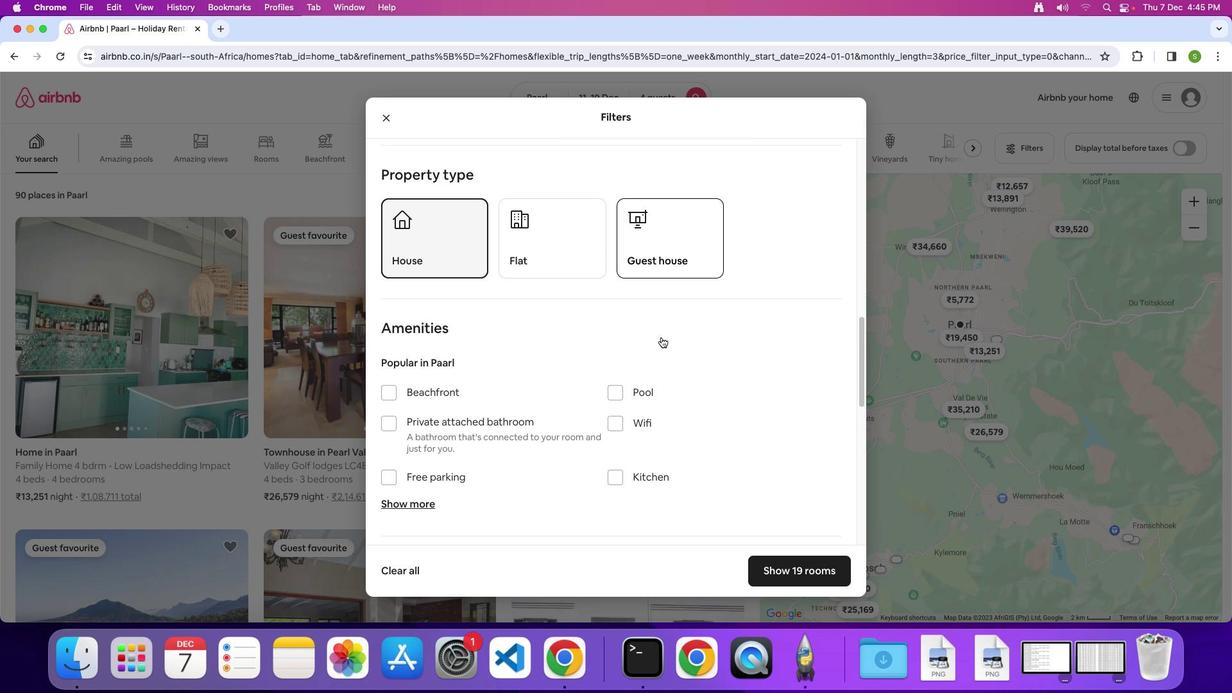 
Action: Mouse scrolled (661, 336) with delta (0, 0)
Screenshot: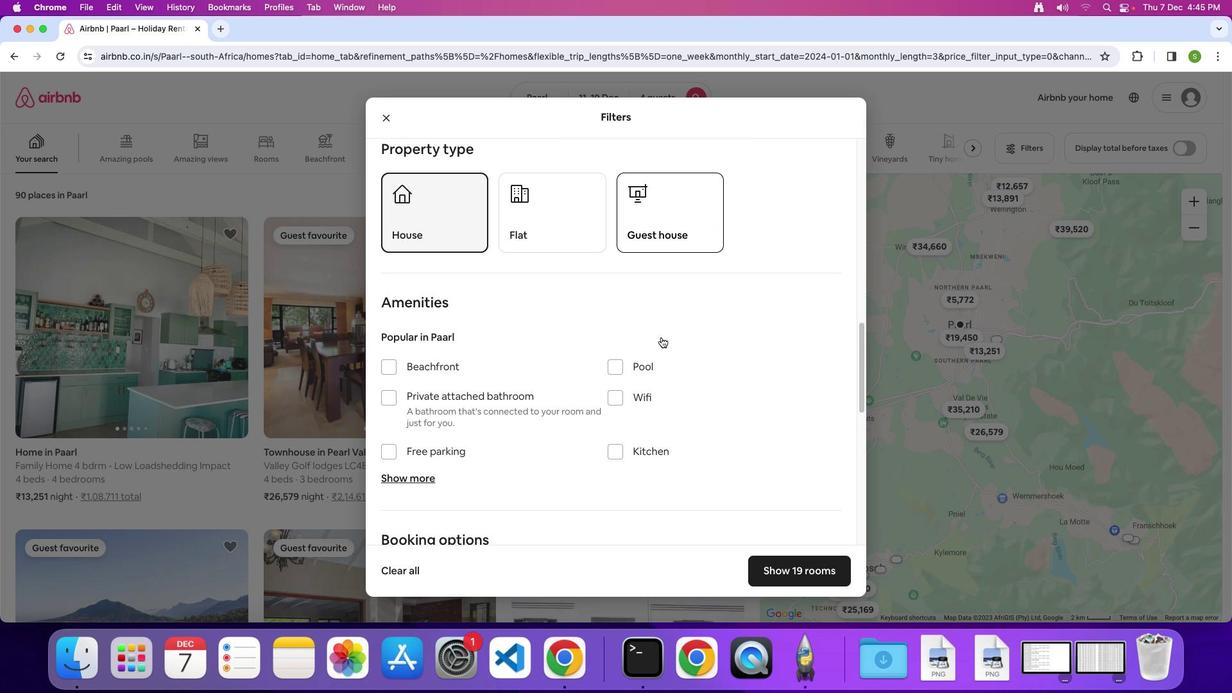 
Action: Mouse scrolled (661, 336) with delta (0, 0)
Screenshot: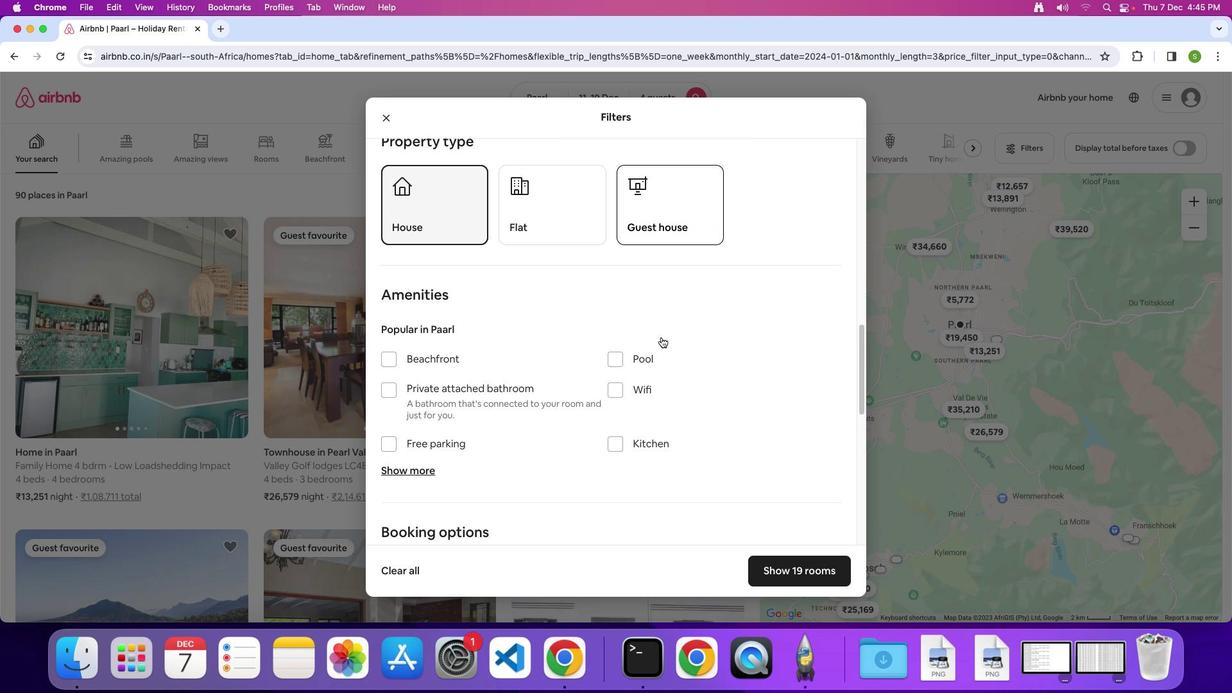 
Action: Mouse moved to (782, 567)
Screenshot: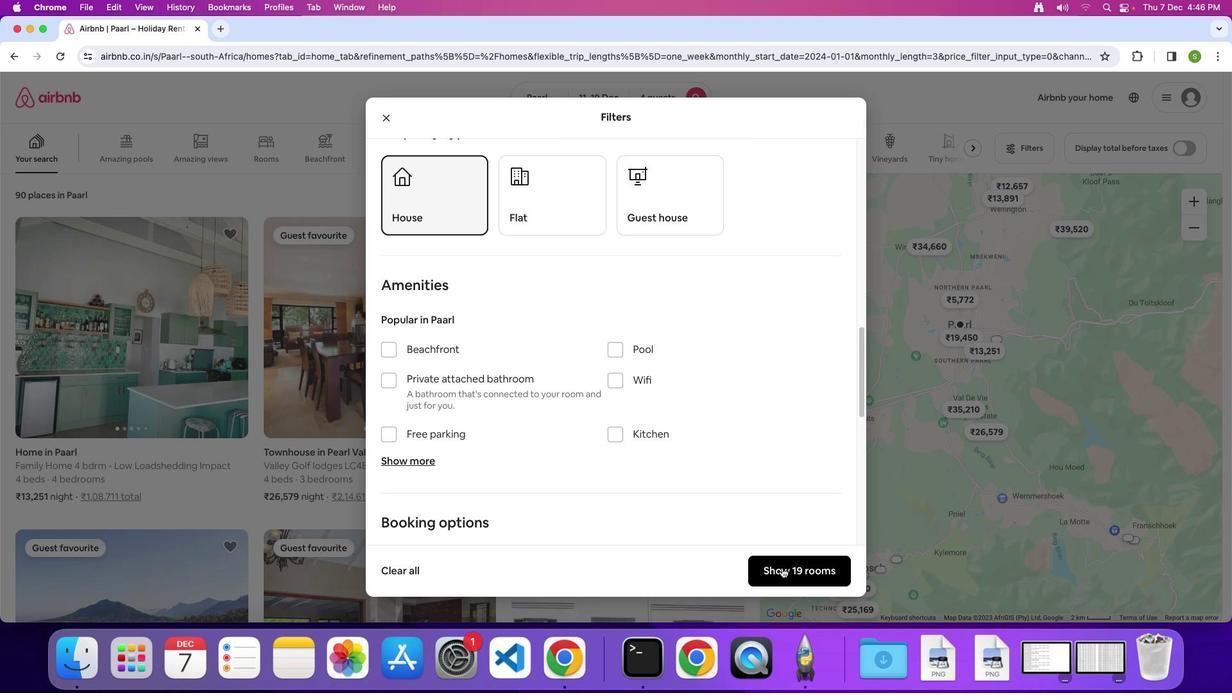 
Action: Mouse pressed left at (782, 567)
Screenshot: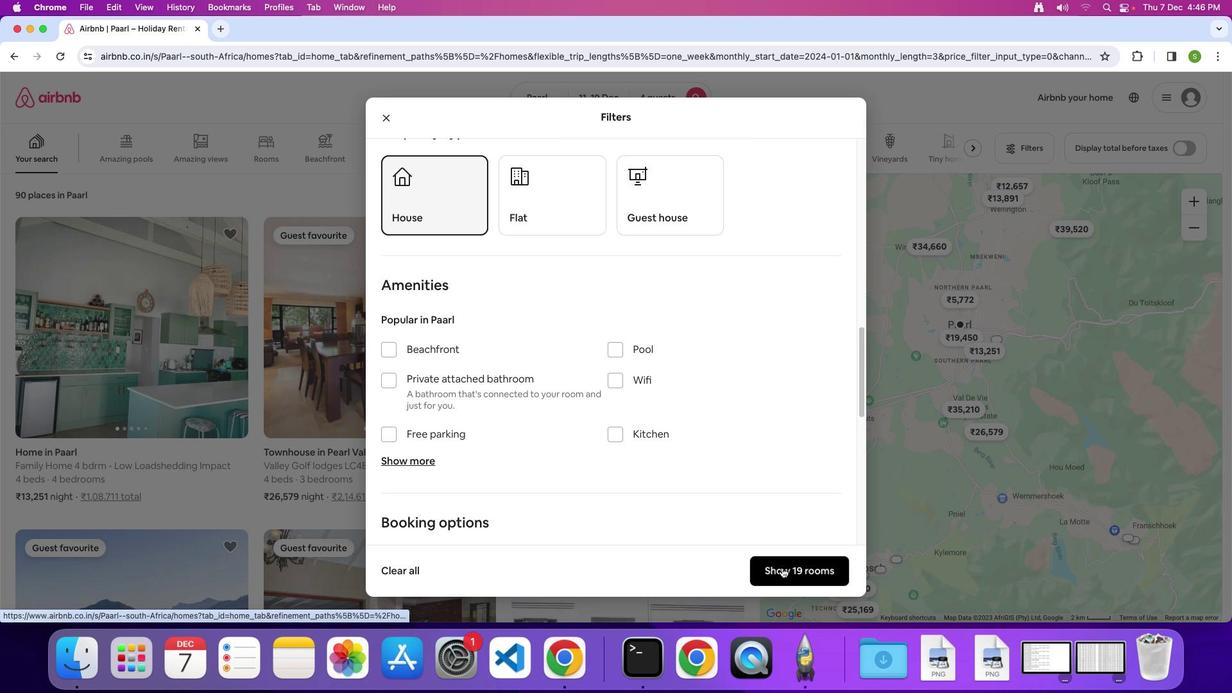 
Action: Mouse moved to (153, 363)
Screenshot: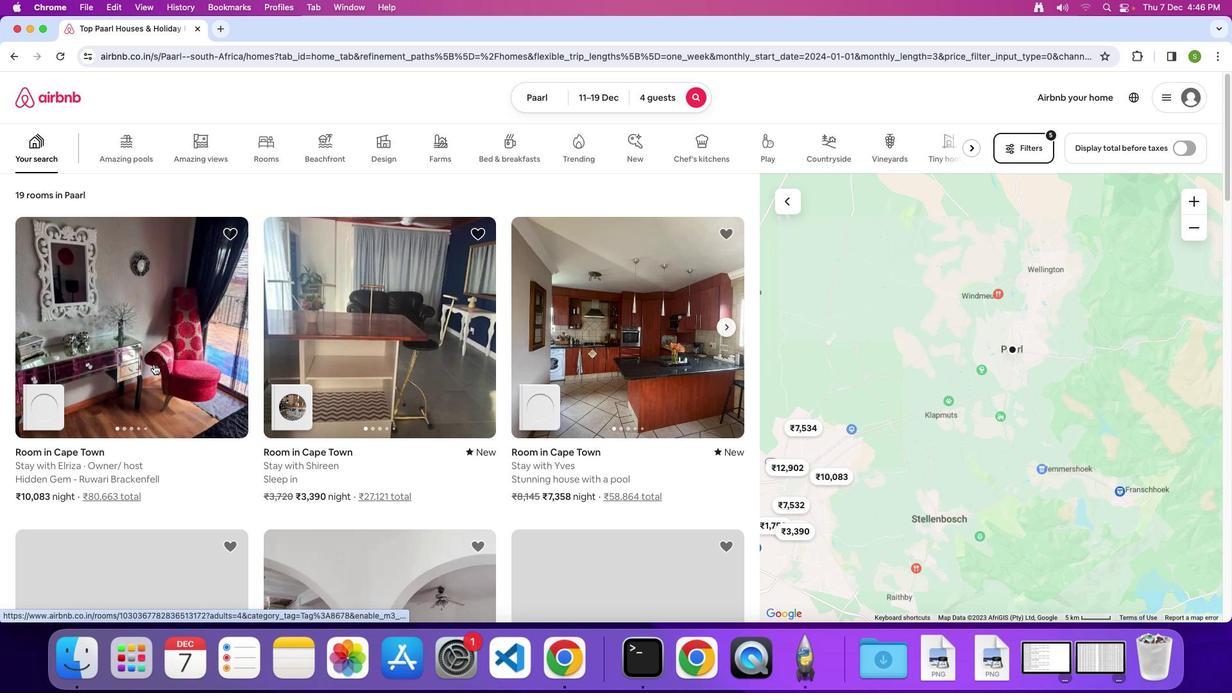 
Action: Mouse pressed left at (153, 363)
Screenshot: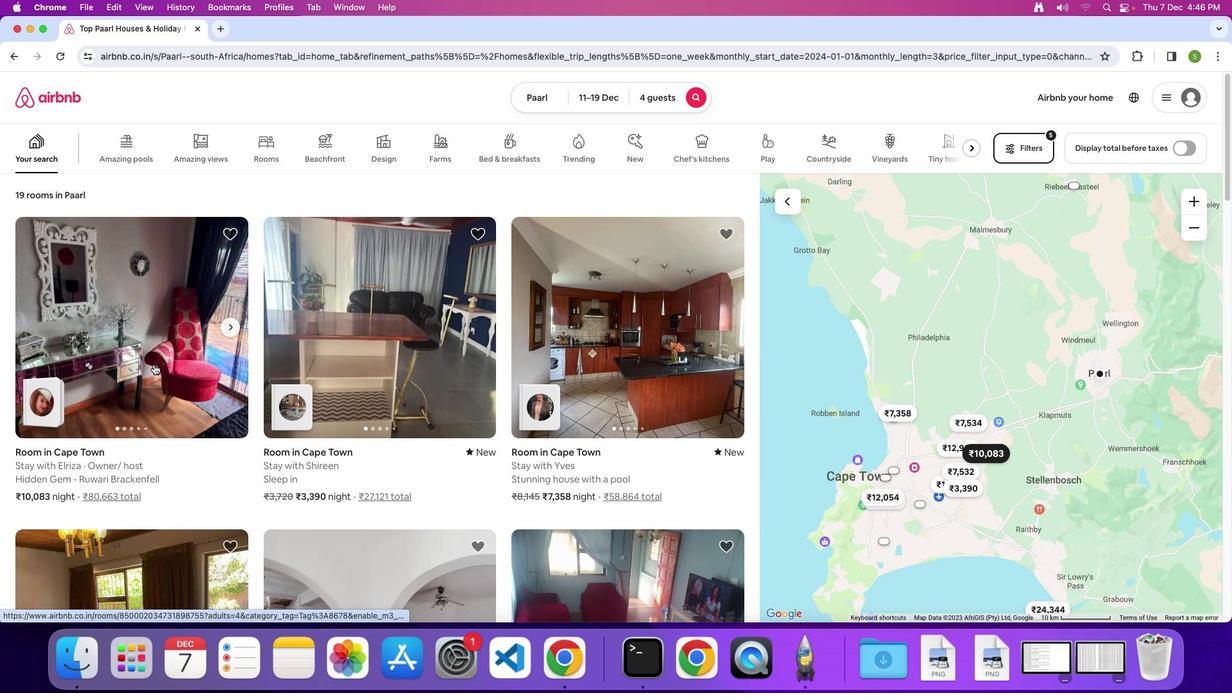 
Action: Mouse moved to (514, 312)
Screenshot: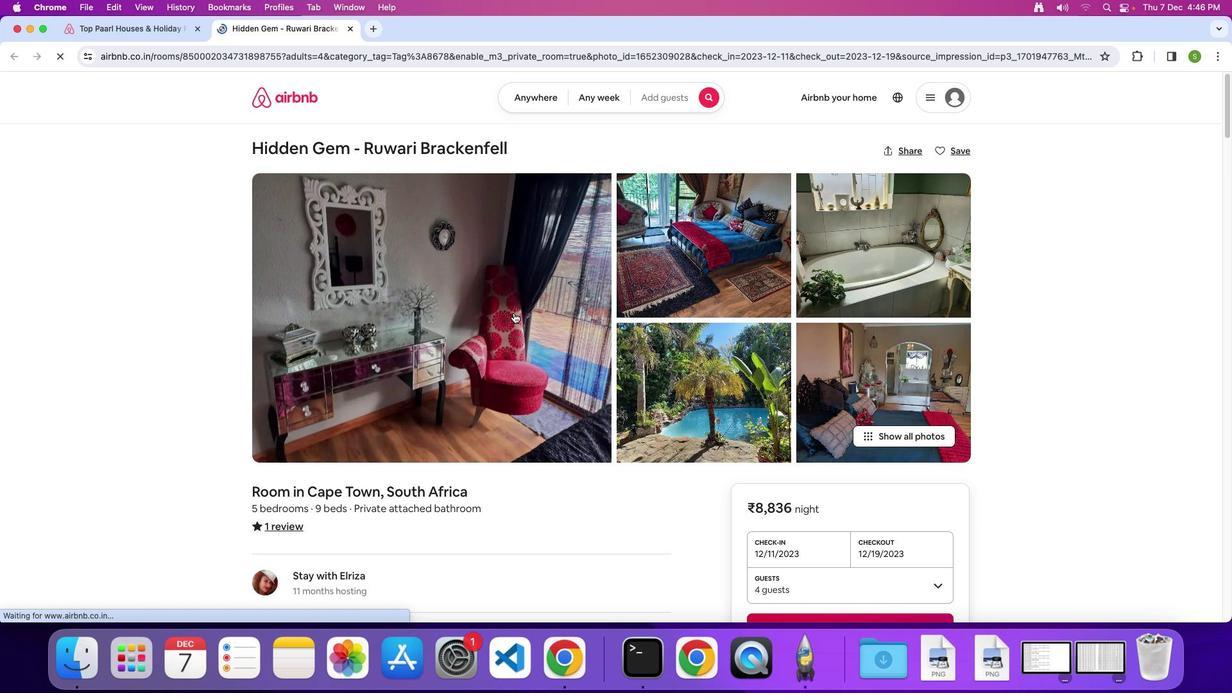 
Action: Mouse pressed left at (514, 312)
Screenshot: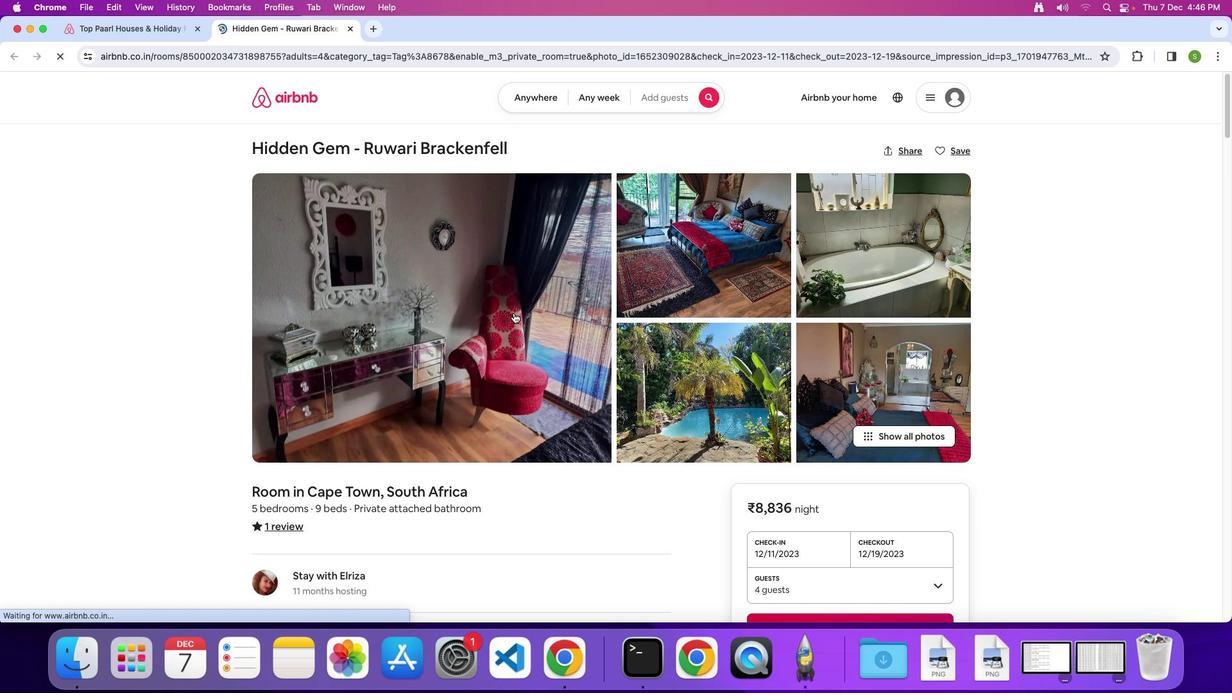 
Action: Mouse moved to (584, 395)
Screenshot: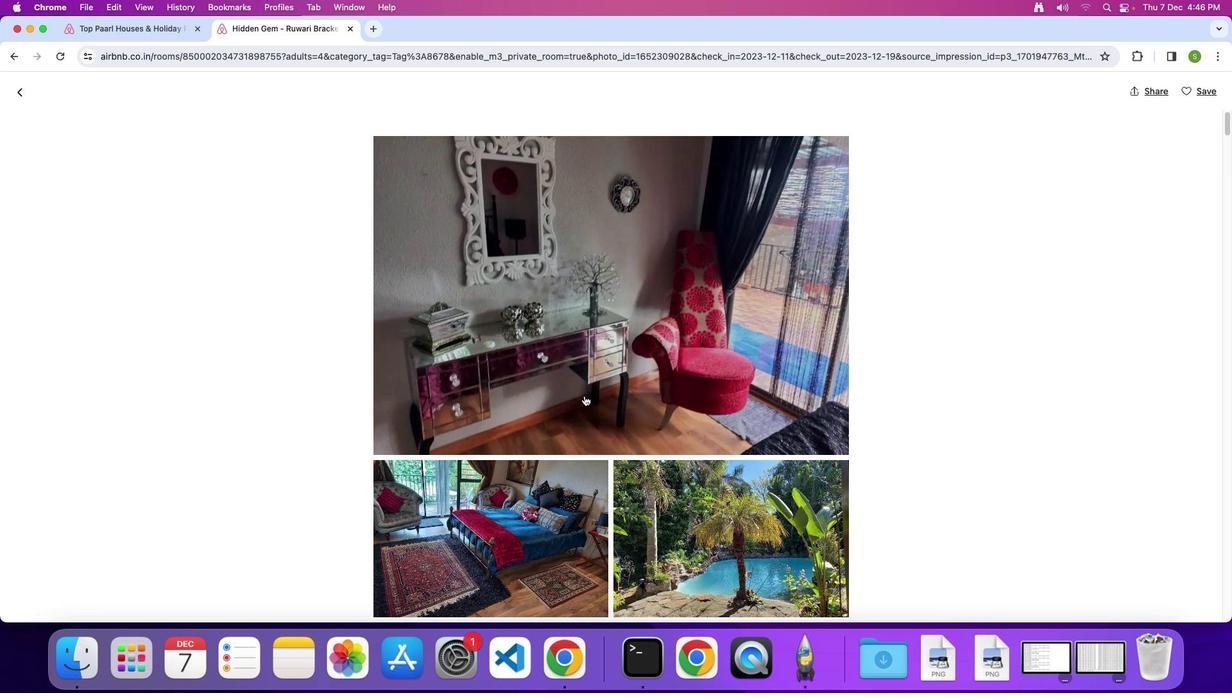 
Action: Mouse scrolled (584, 395) with delta (0, 0)
Screenshot: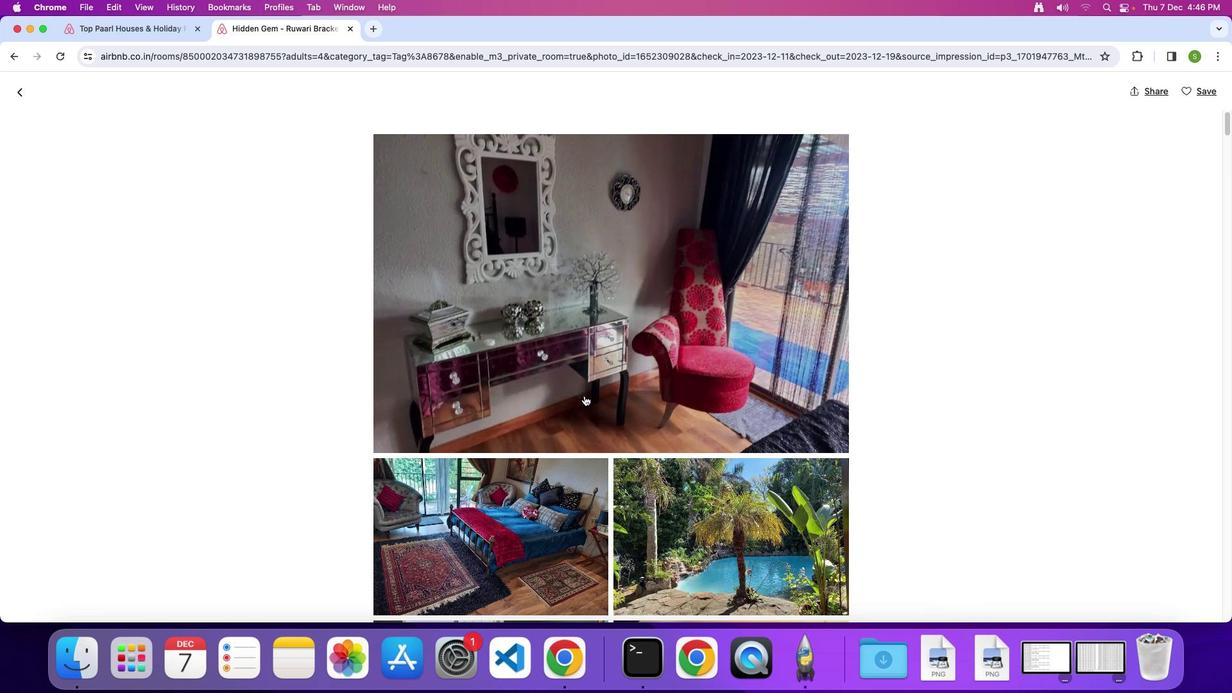 
Action: Mouse scrolled (584, 395) with delta (0, 0)
Screenshot: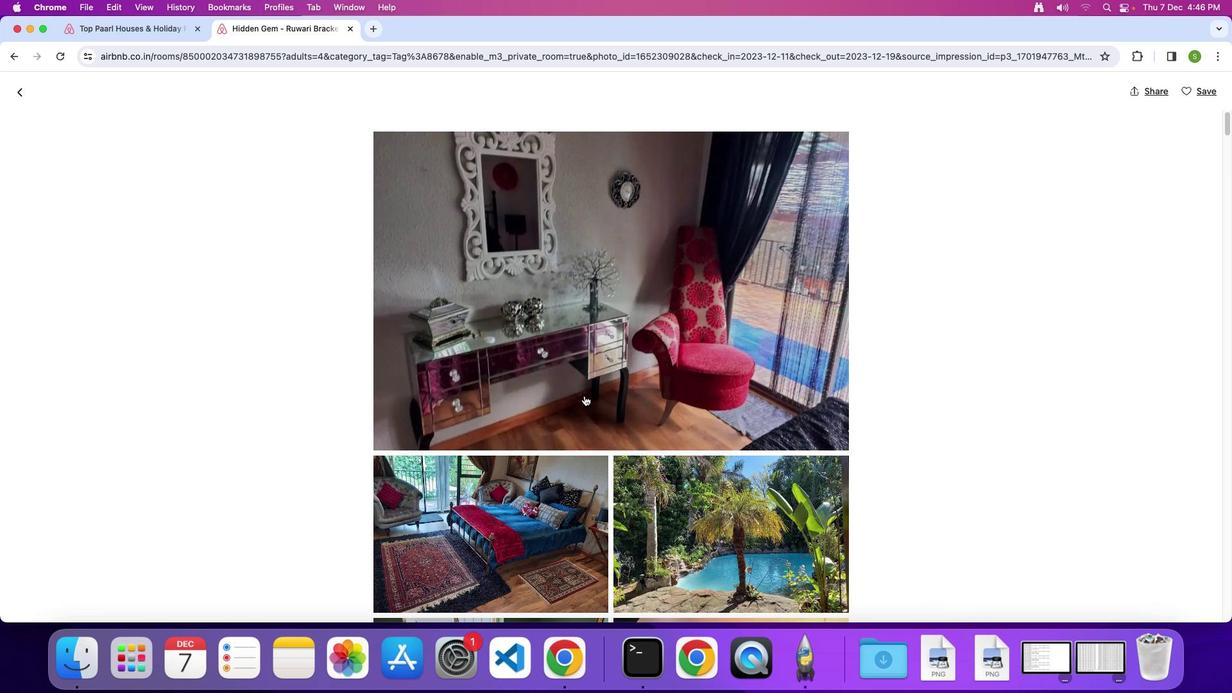 
Action: Mouse scrolled (584, 395) with delta (0, 0)
Screenshot: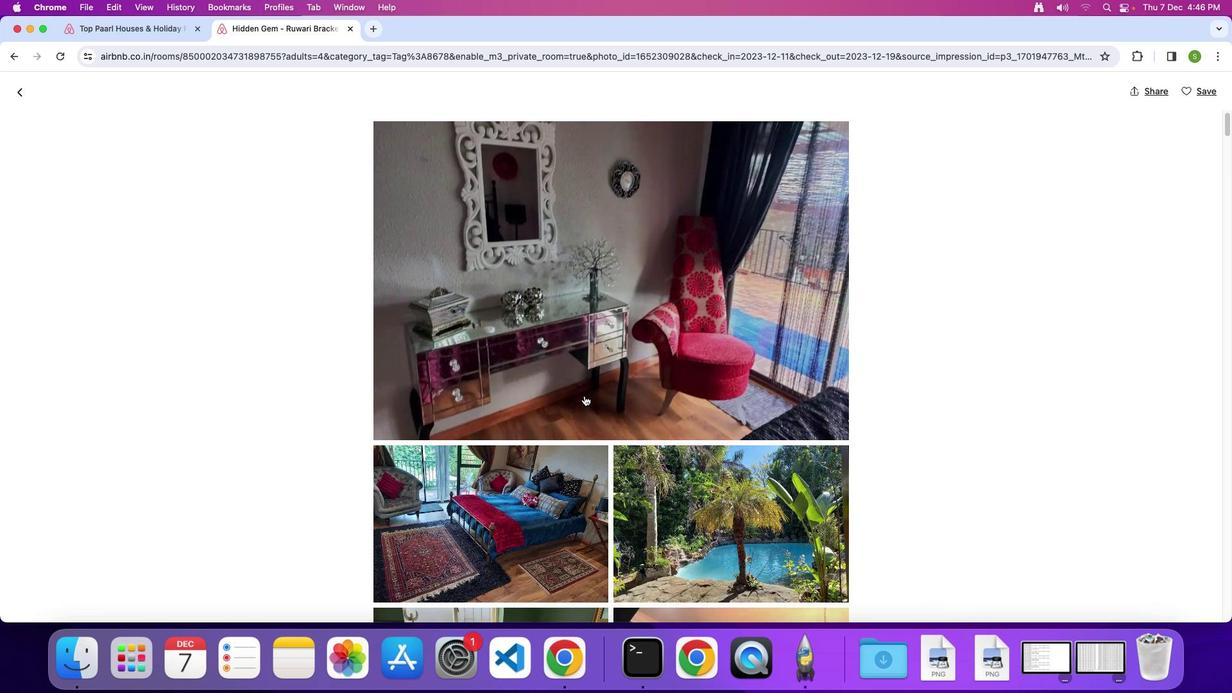 
Action: Mouse scrolled (584, 395) with delta (0, -1)
Screenshot: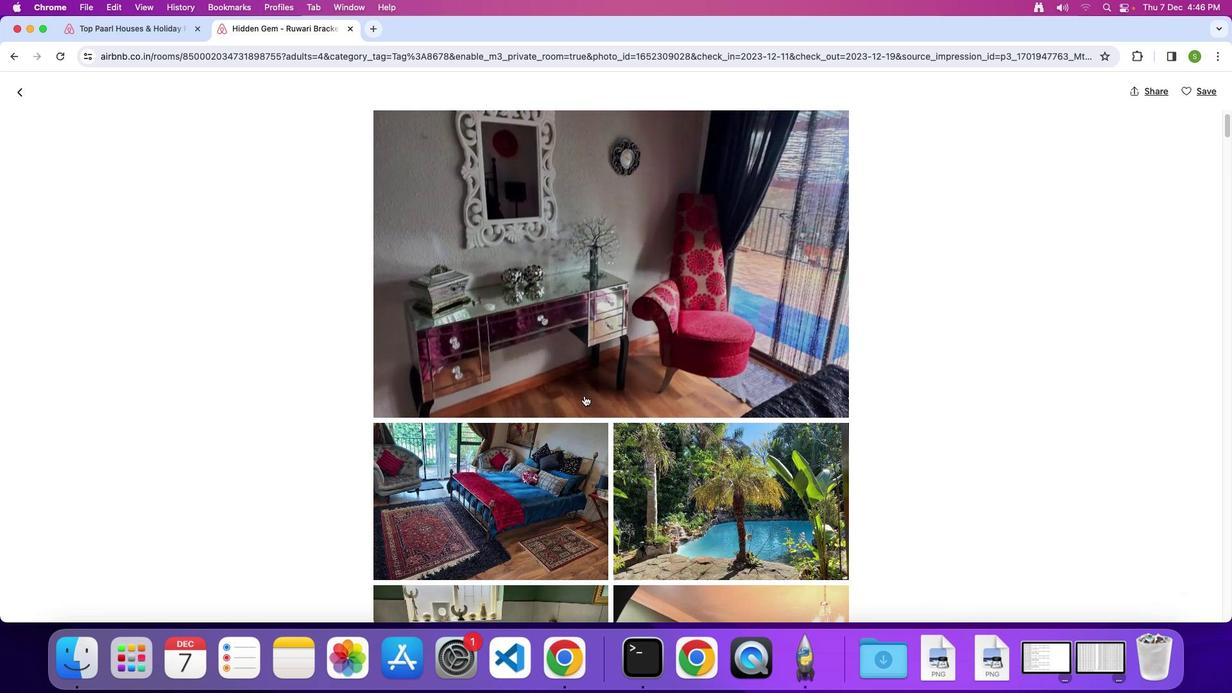 
Action: Mouse scrolled (584, 395) with delta (0, 0)
Screenshot: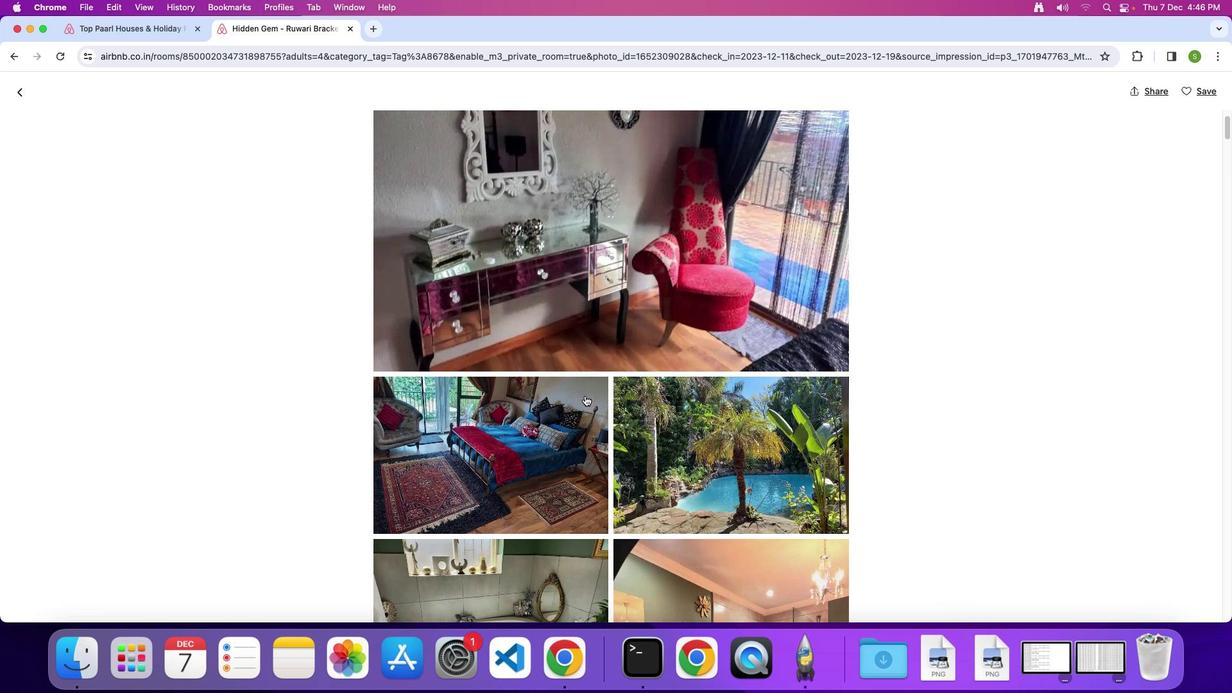 
Action: Mouse moved to (584, 395)
Screenshot: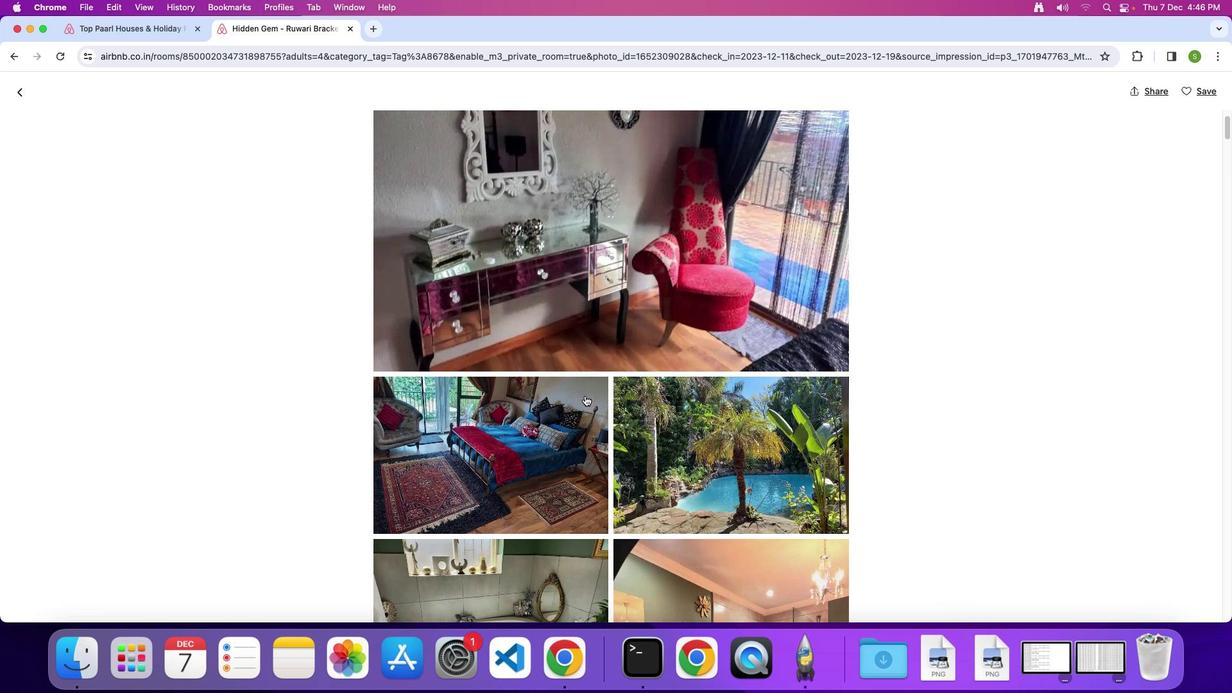 
Action: Mouse scrolled (584, 395) with delta (0, 0)
Screenshot: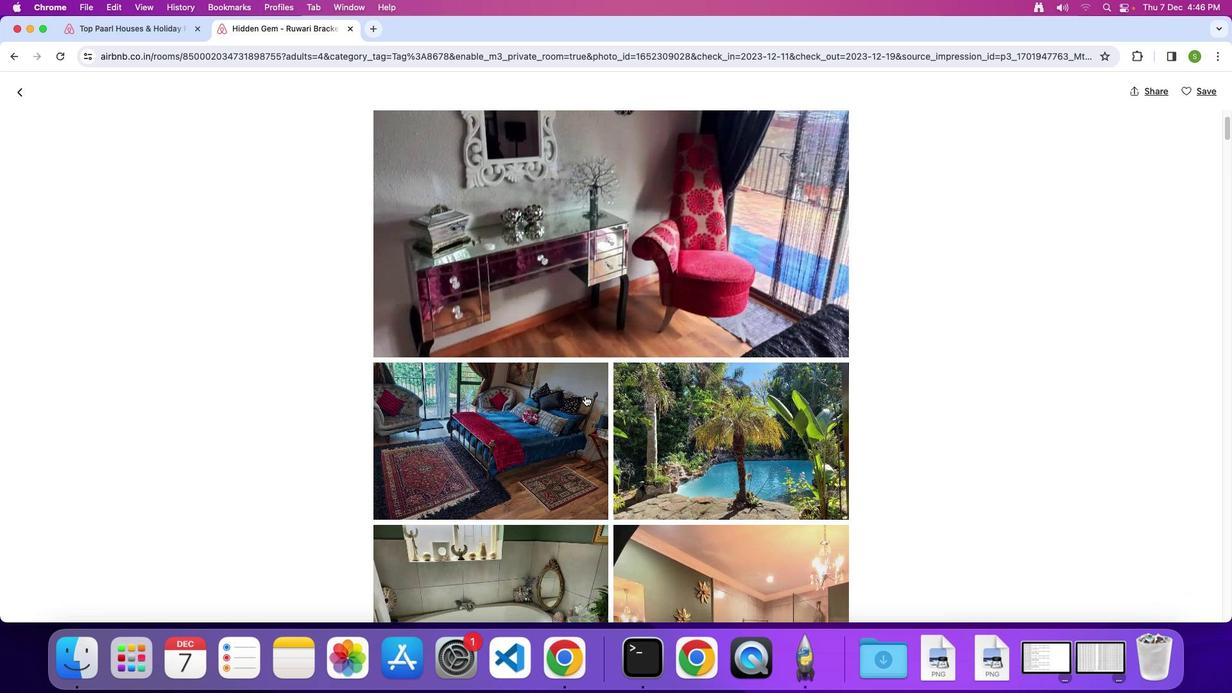 
Action: Mouse scrolled (584, 395) with delta (0, -1)
Screenshot: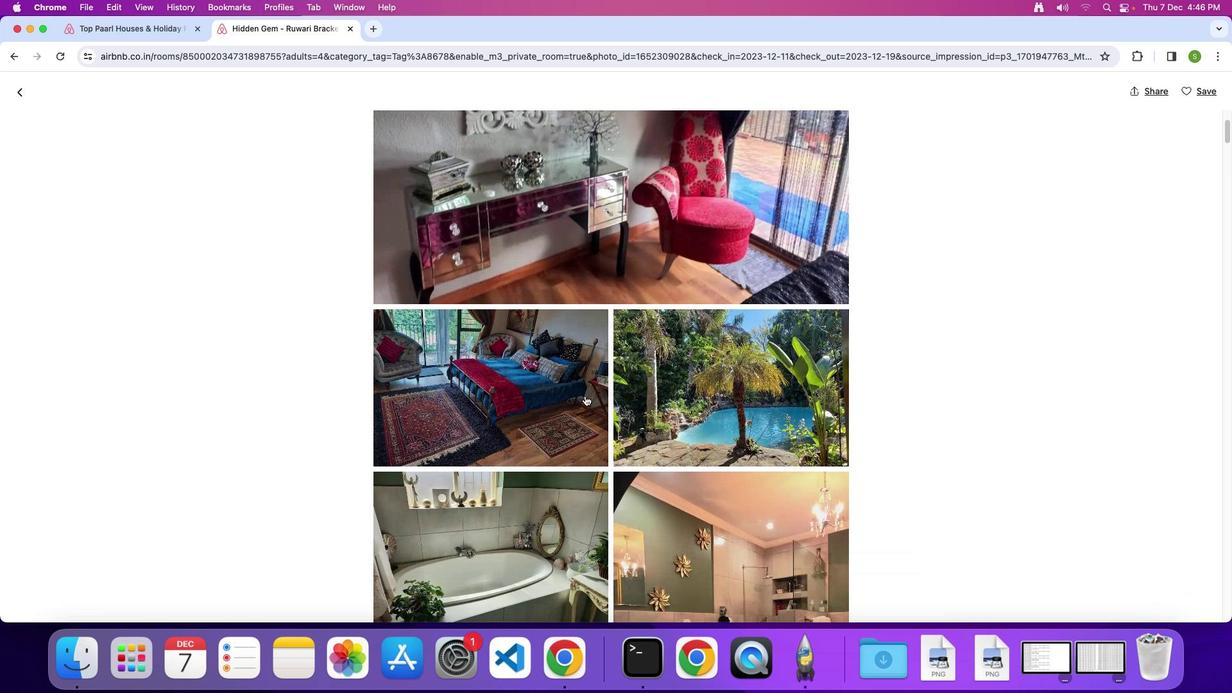 
Action: Mouse scrolled (584, 395) with delta (0, 0)
Screenshot: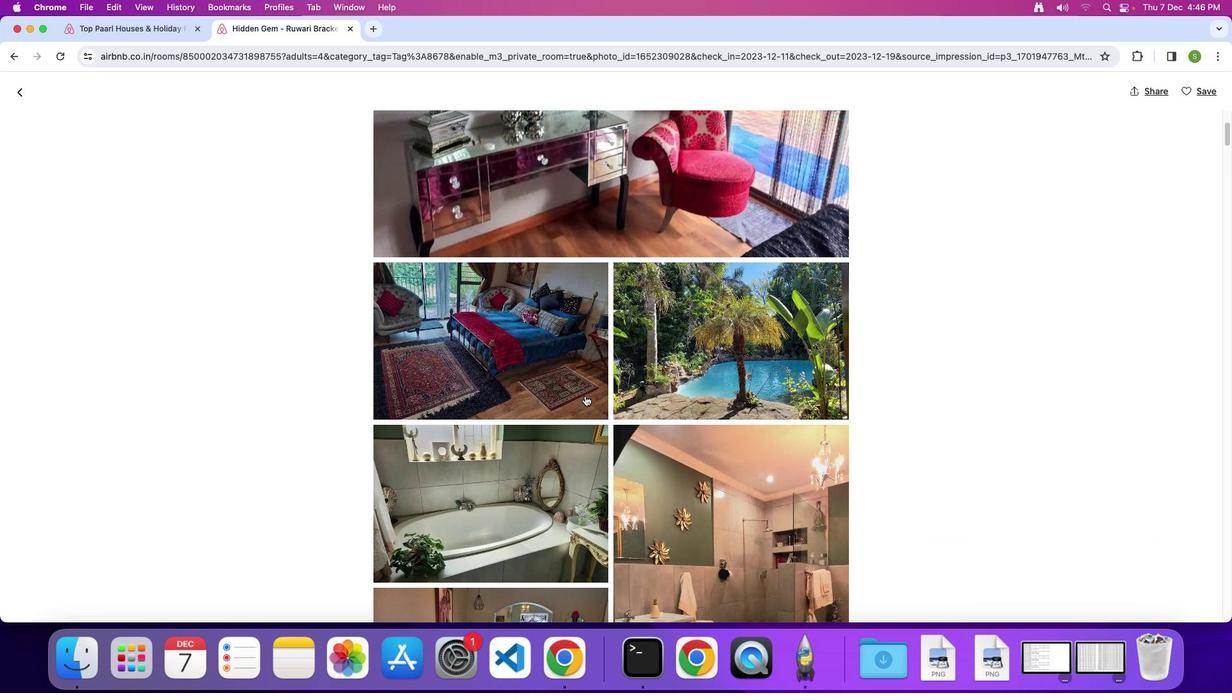 
Action: Mouse scrolled (584, 395) with delta (0, 0)
Screenshot: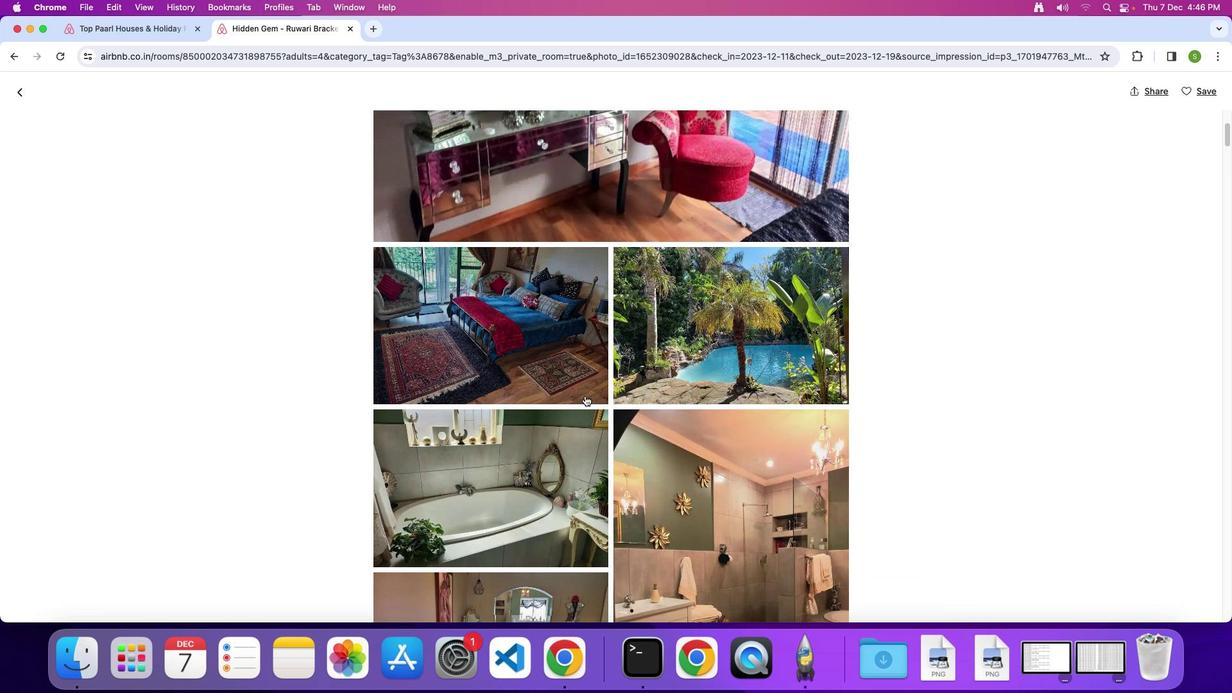 
Action: Mouse scrolled (584, 395) with delta (0, -1)
Screenshot: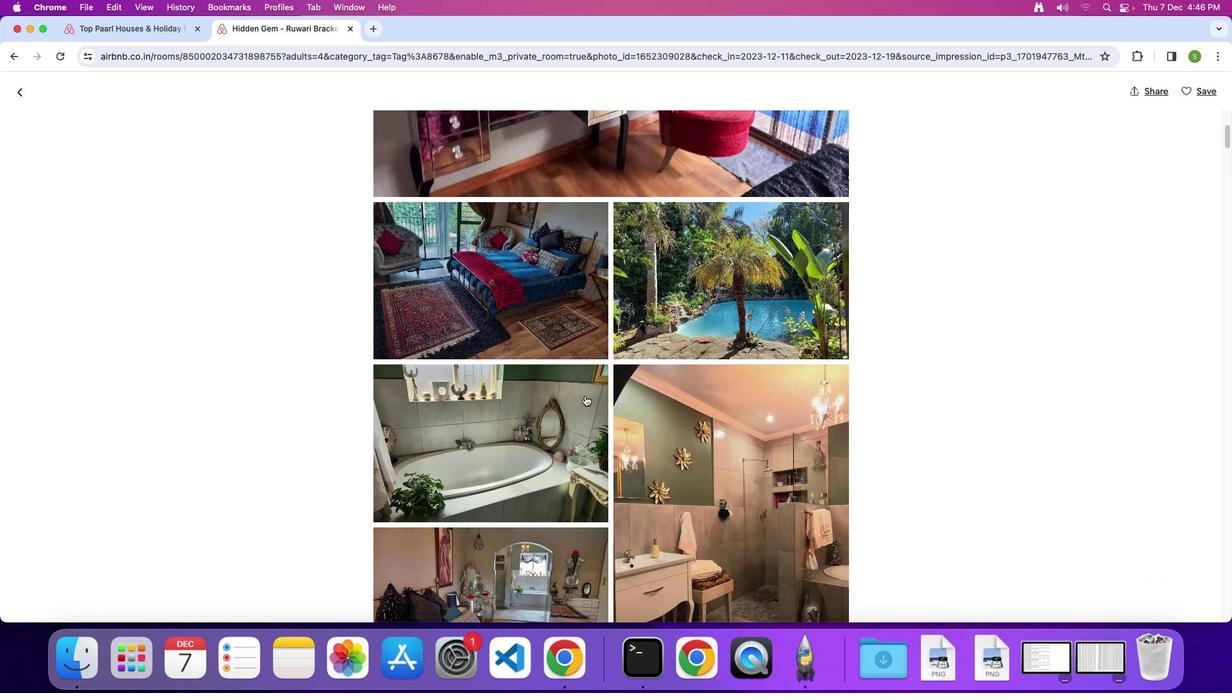 
Action: Mouse scrolled (584, 395) with delta (0, 0)
Screenshot: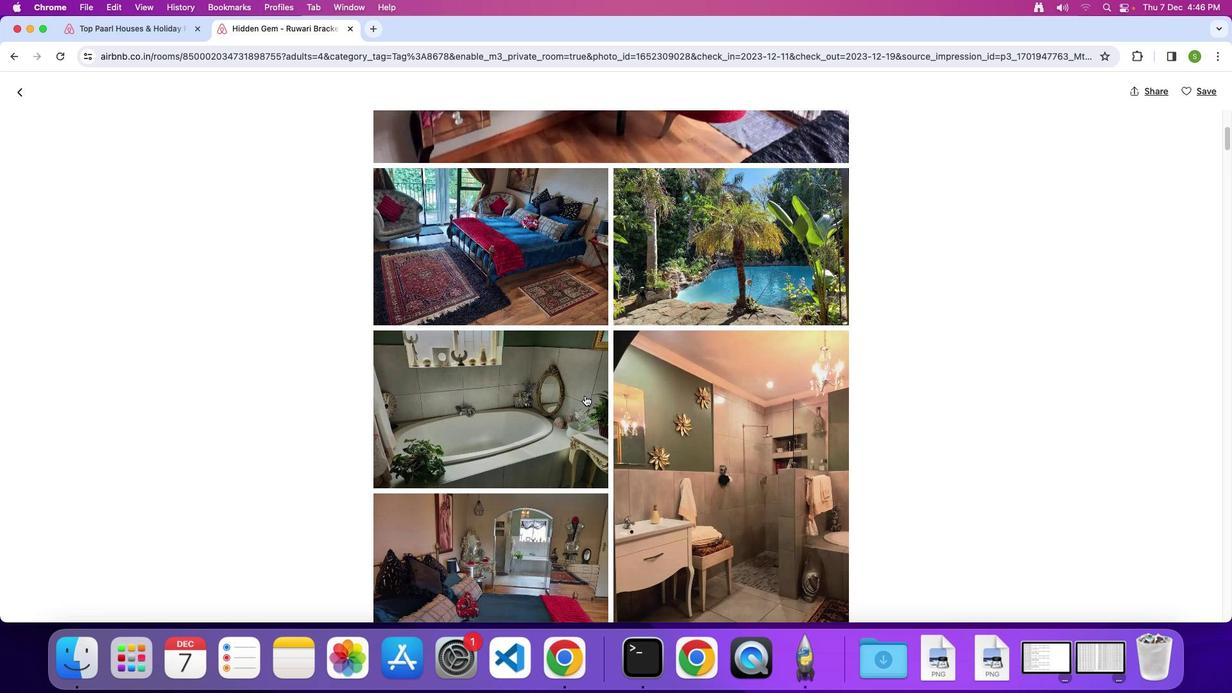 
Action: Mouse scrolled (584, 395) with delta (0, 0)
Screenshot: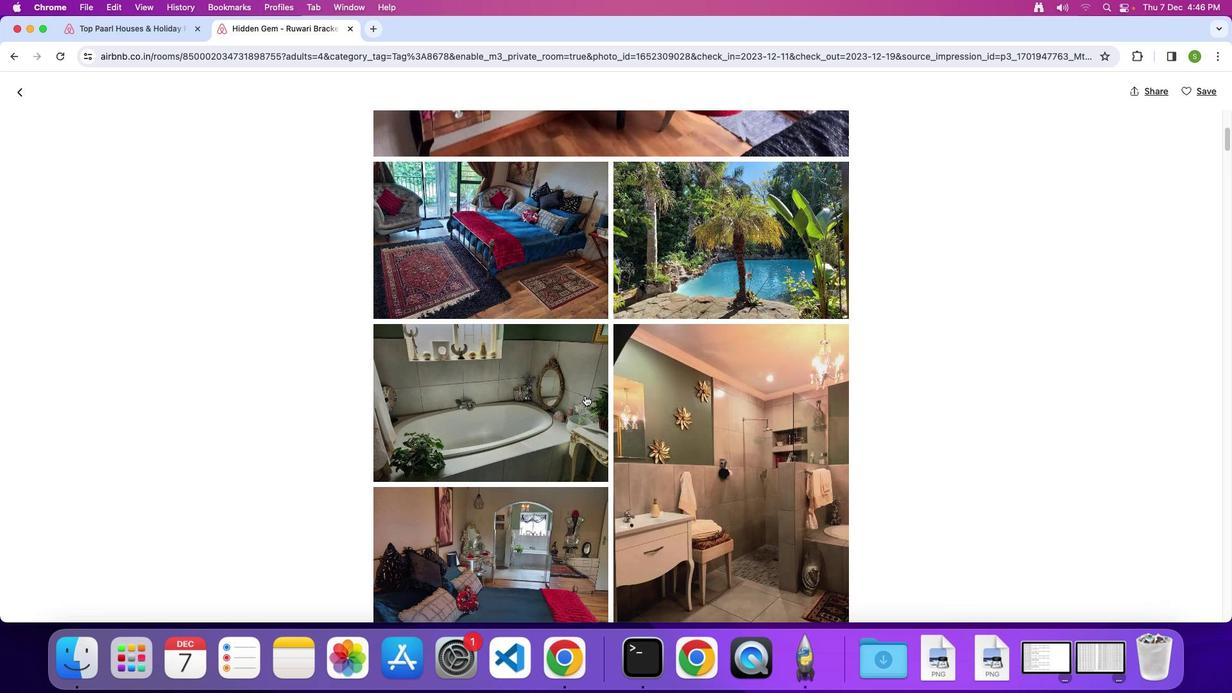 
Action: Mouse scrolled (584, 395) with delta (0, 0)
Screenshot: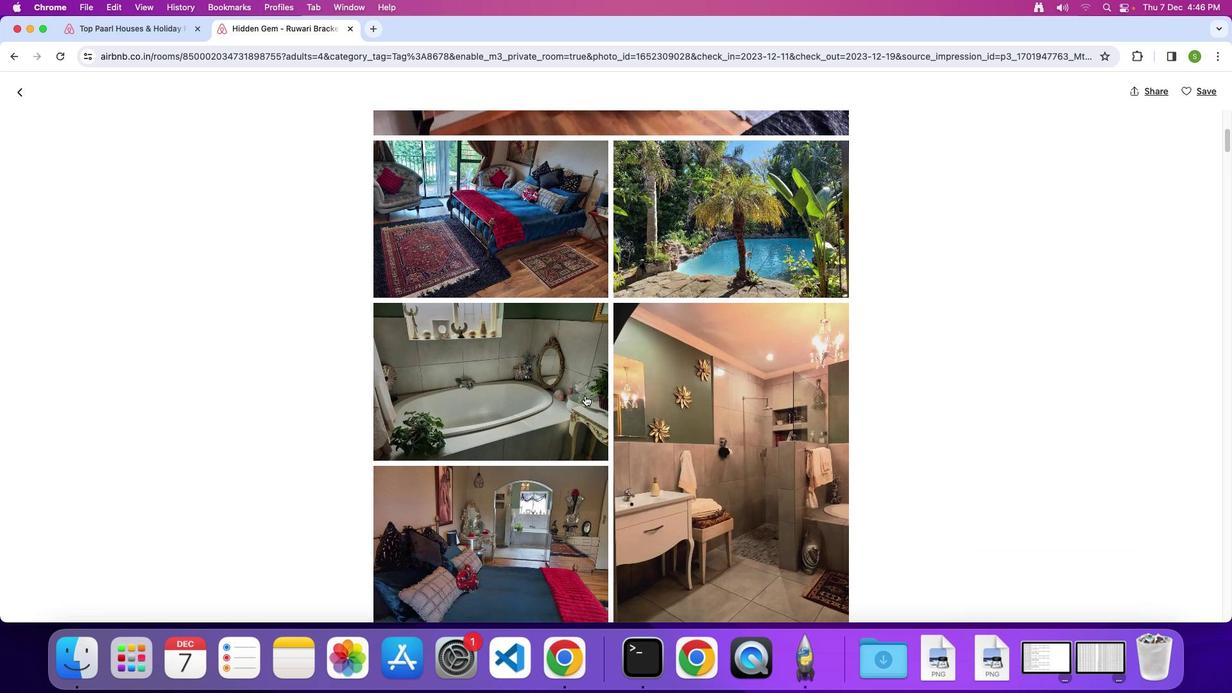 
Action: Mouse scrolled (584, 395) with delta (0, 0)
Screenshot: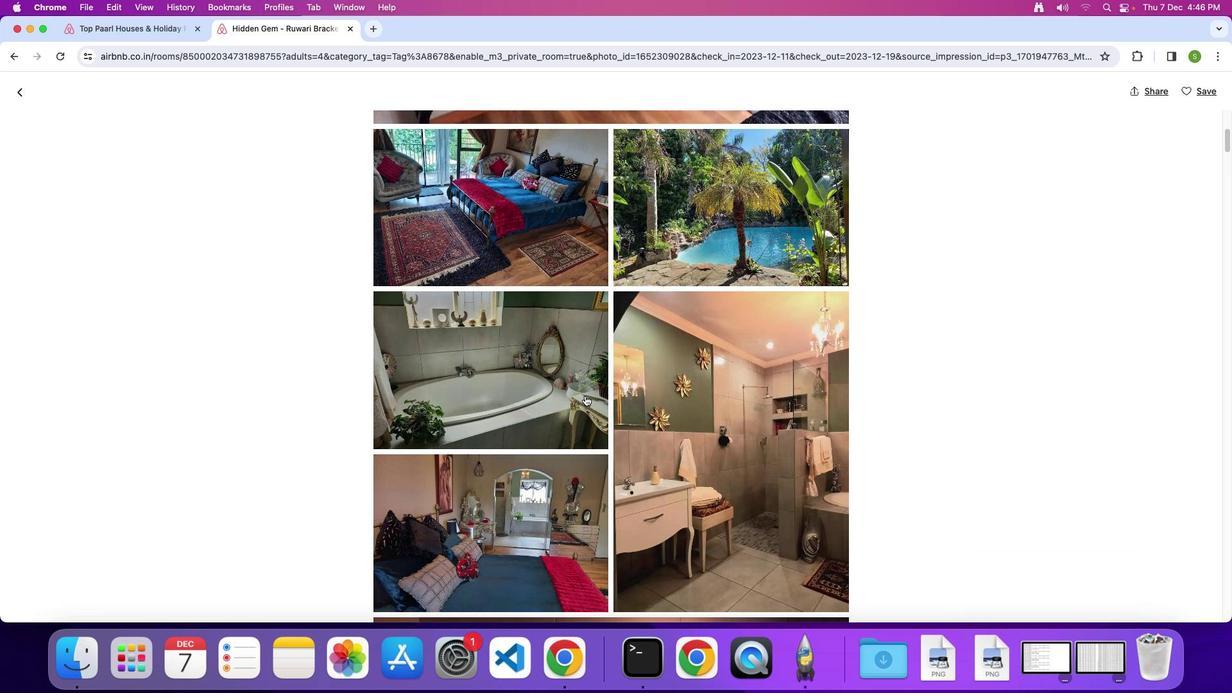 
Action: Mouse scrolled (584, 395) with delta (0, -1)
Screenshot: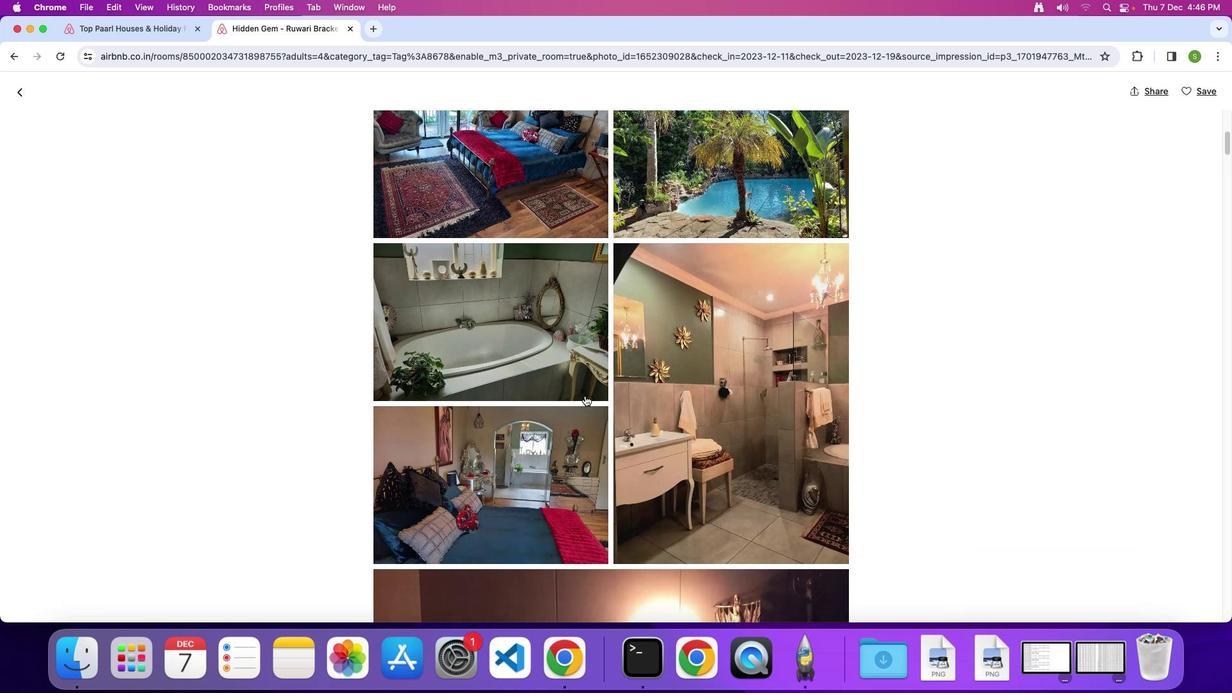 
Action: Mouse scrolled (584, 395) with delta (0, 0)
Screenshot: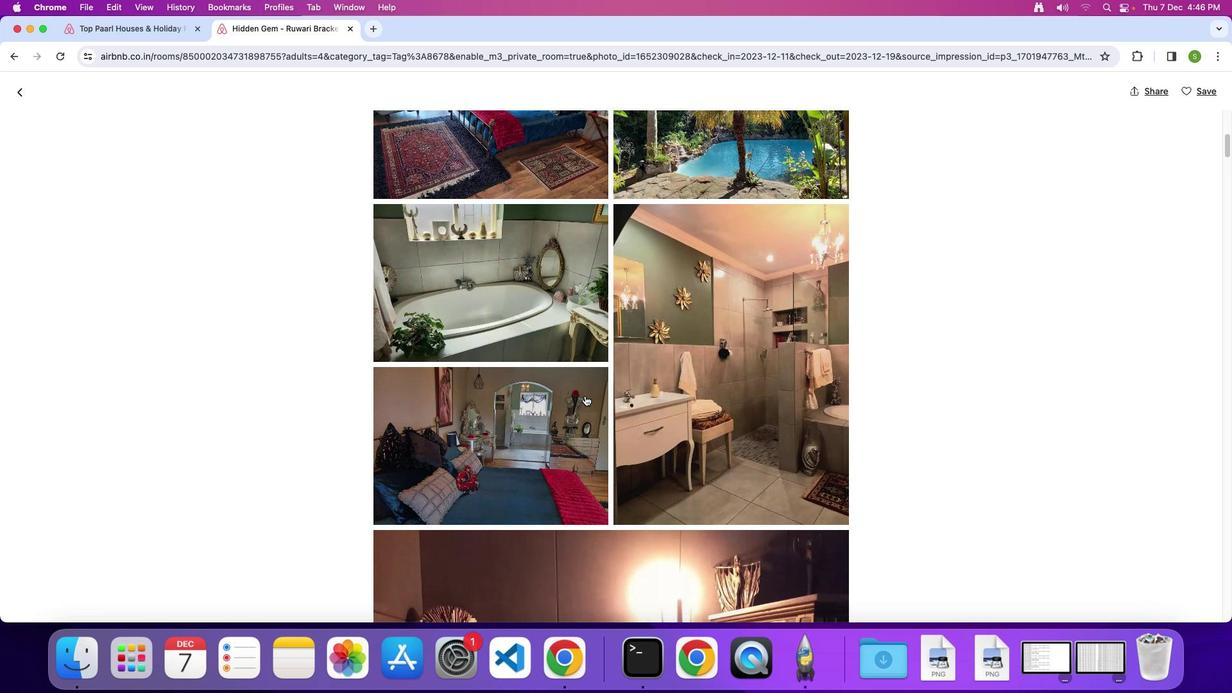 
Action: Mouse scrolled (584, 395) with delta (0, 0)
Screenshot: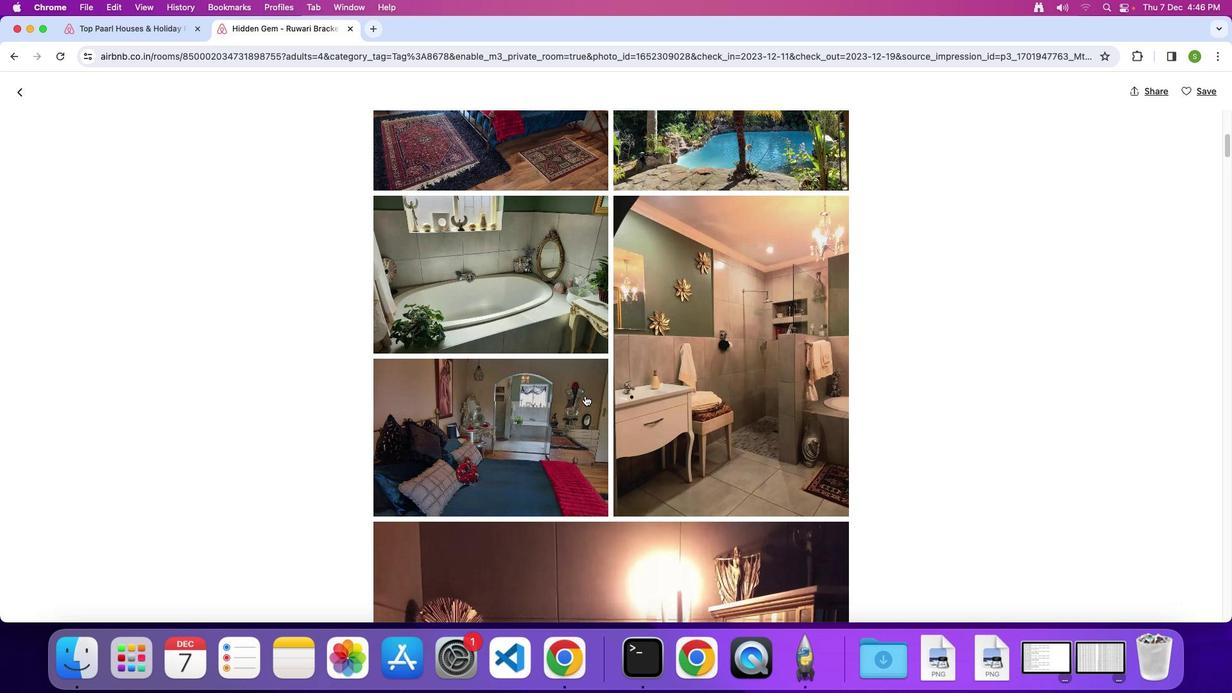
Action: Mouse scrolled (584, 395) with delta (0, 0)
Screenshot: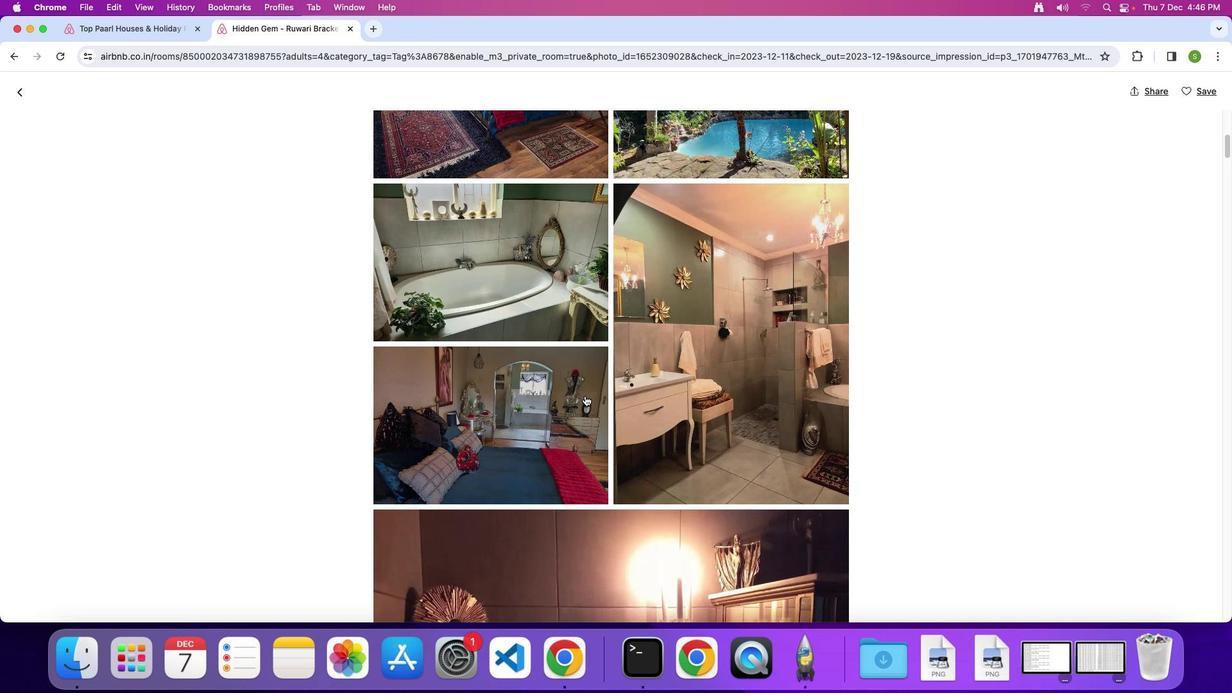 
Action: Mouse scrolled (584, 395) with delta (0, 0)
Screenshot: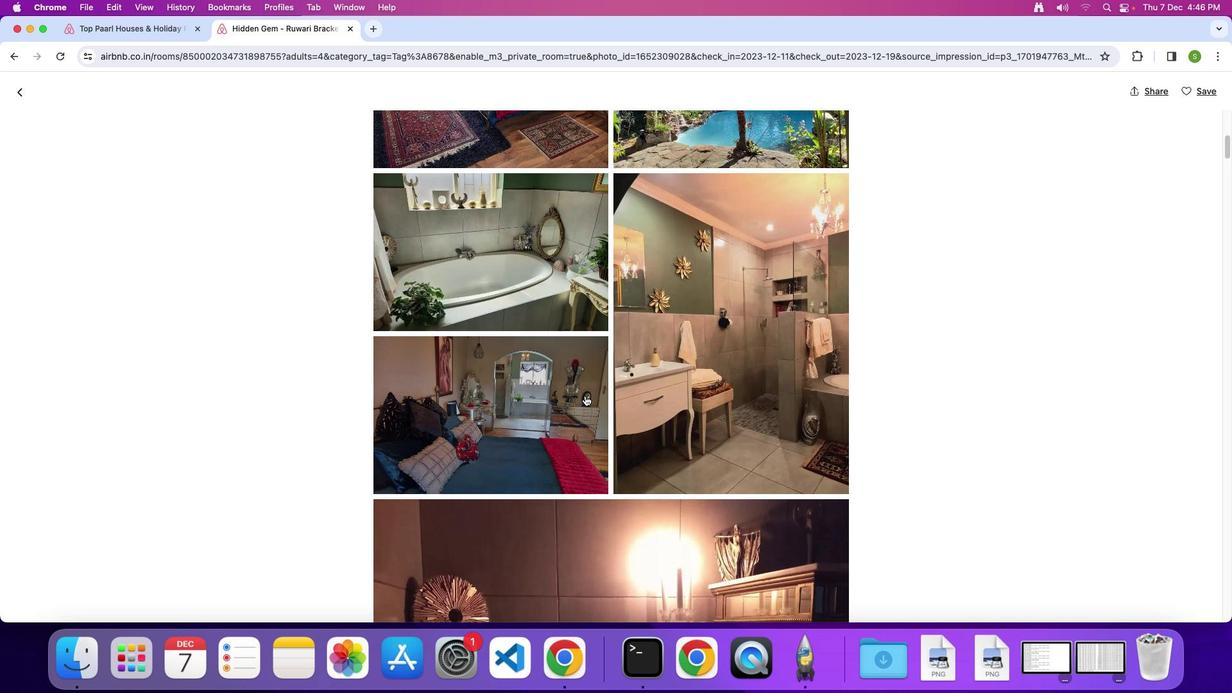 
Action: Mouse scrolled (584, 395) with delta (0, -1)
Screenshot: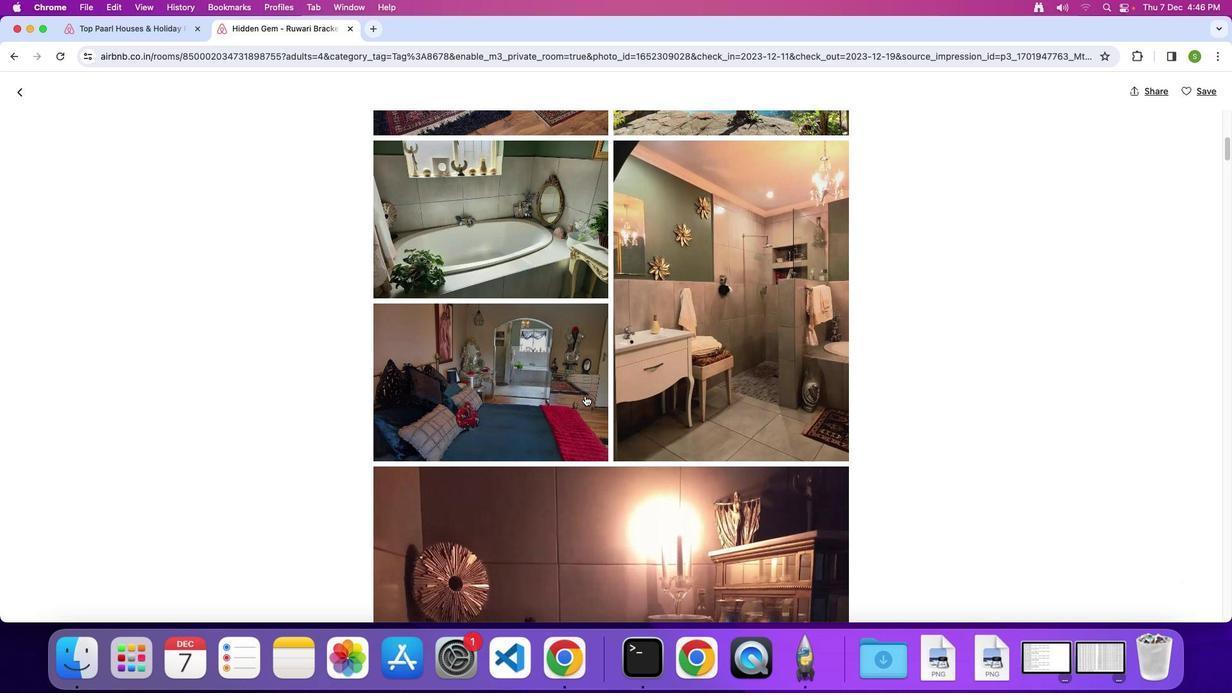
Action: Mouse scrolled (584, 395) with delta (0, 0)
Screenshot: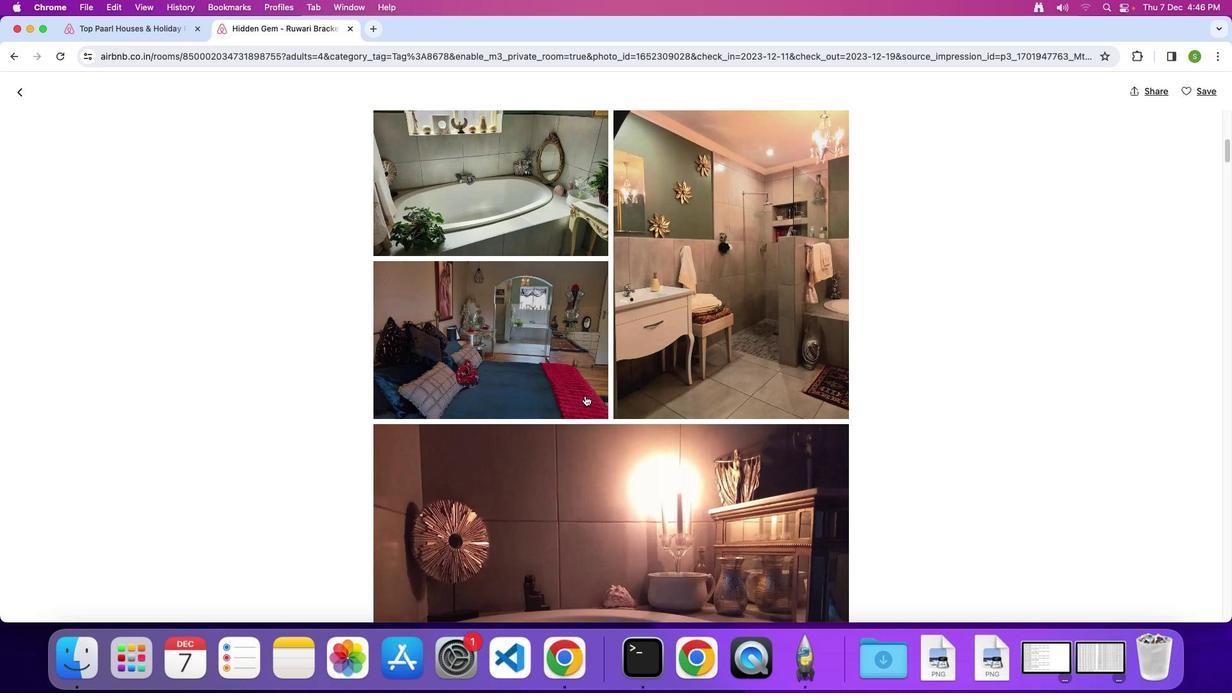 
Action: Mouse scrolled (584, 395) with delta (0, 0)
Screenshot: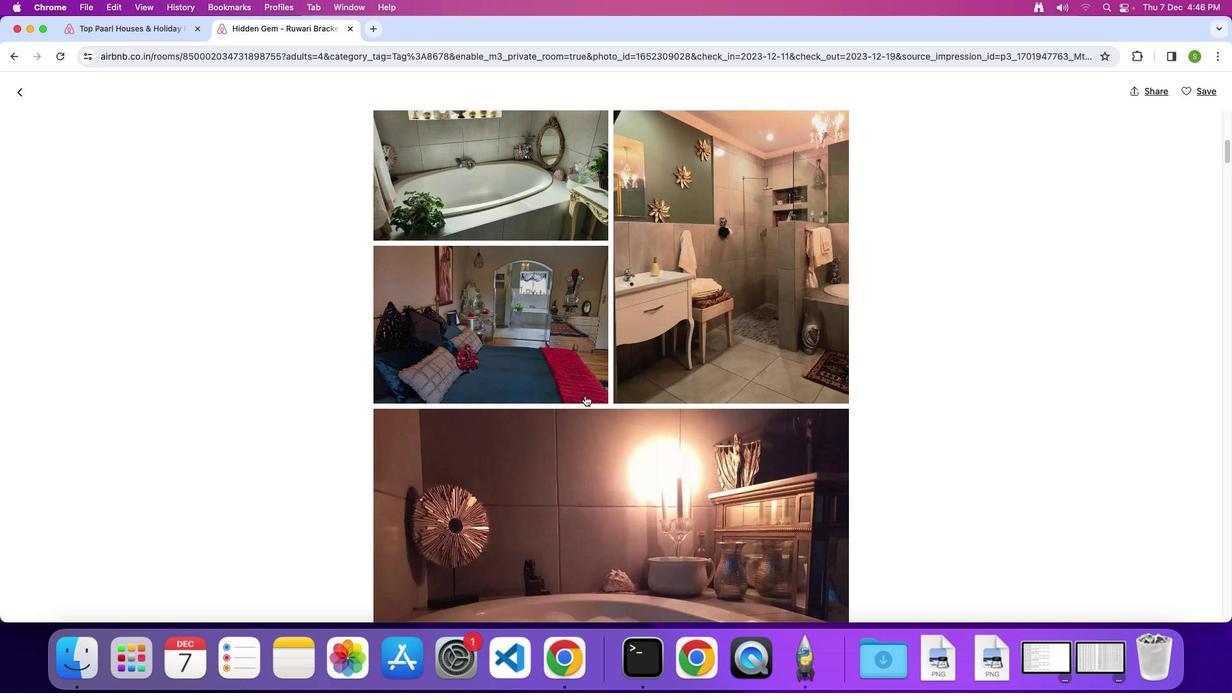 
Action: Mouse scrolled (584, 395) with delta (0, -1)
Screenshot: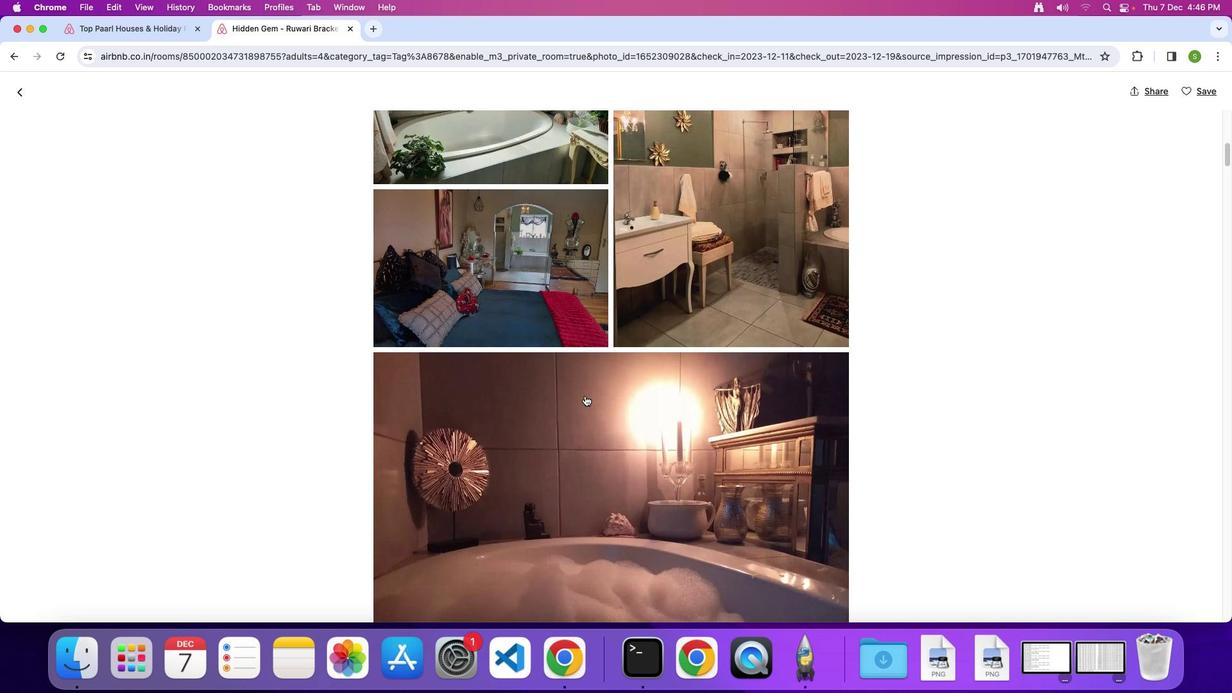 
Action: Mouse scrolled (584, 395) with delta (0, 0)
Screenshot: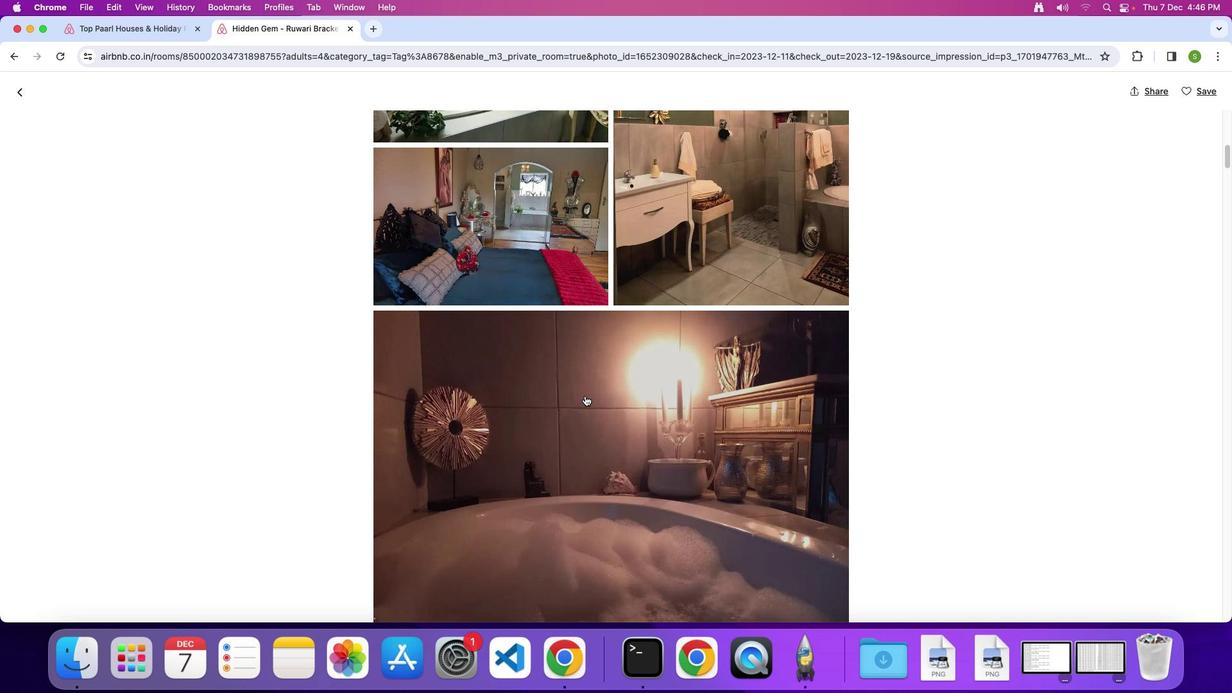 
Action: Mouse scrolled (584, 395) with delta (0, 0)
Screenshot: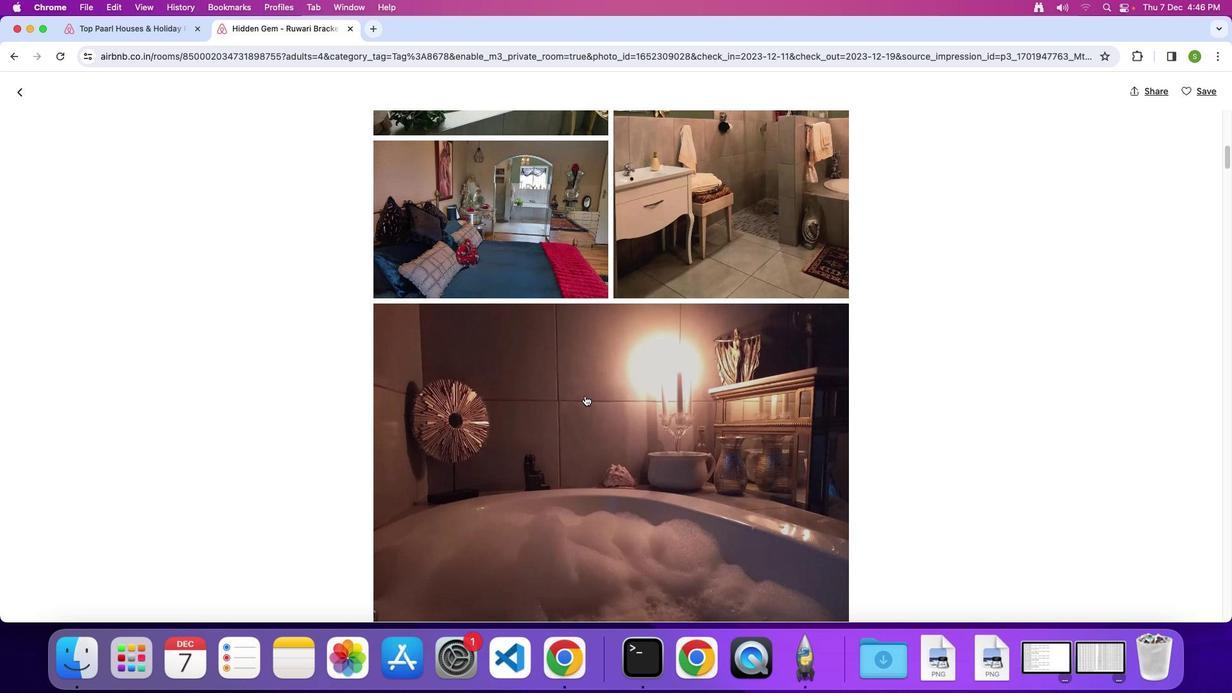 
Action: Mouse scrolled (584, 395) with delta (0, 0)
Screenshot: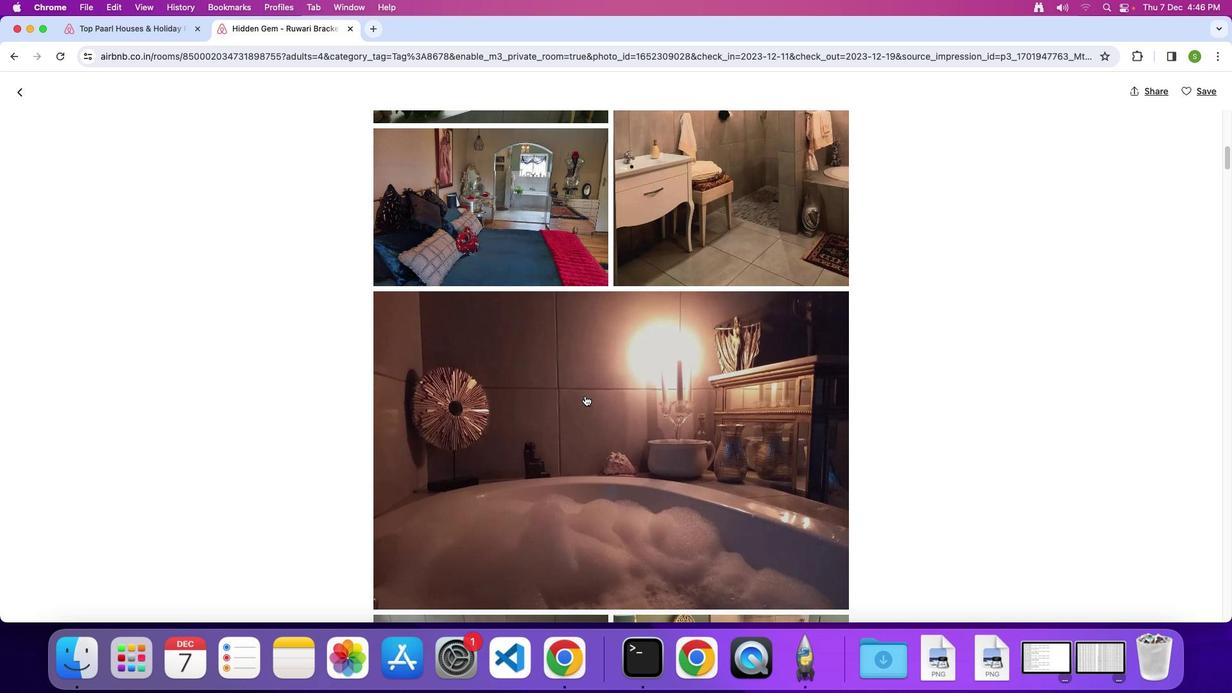 
Action: Mouse scrolled (584, 395) with delta (0, 0)
Screenshot: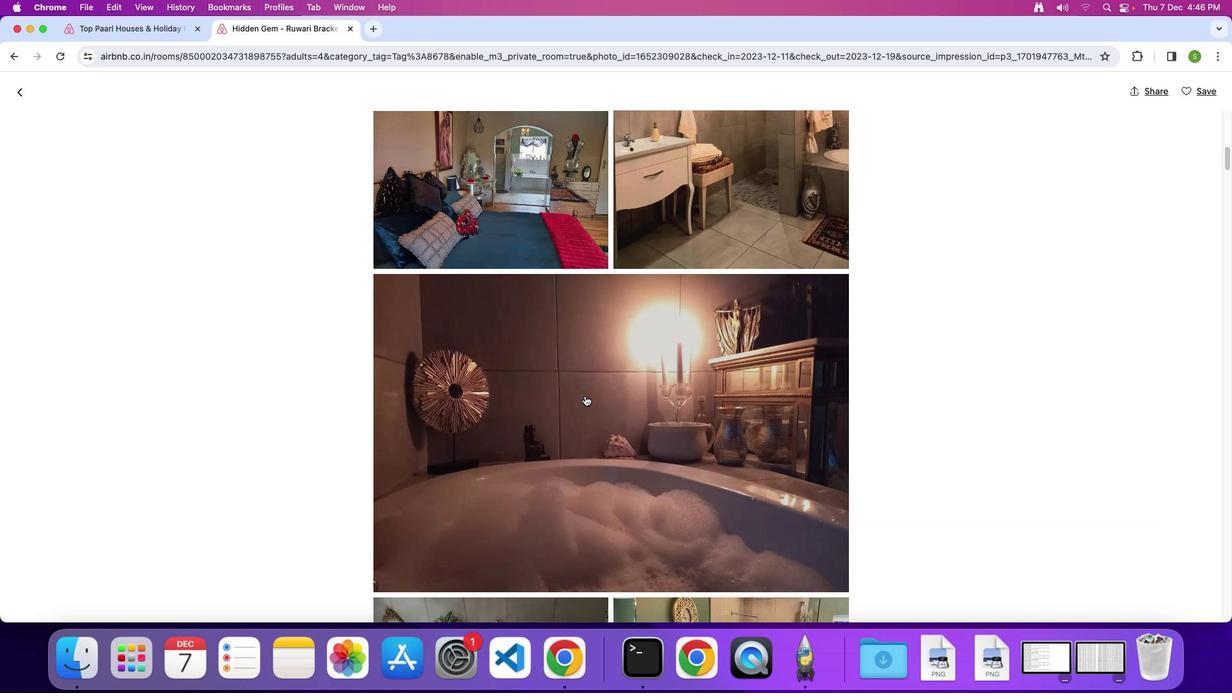 
Action: Mouse scrolled (584, 395) with delta (0, -1)
Screenshot: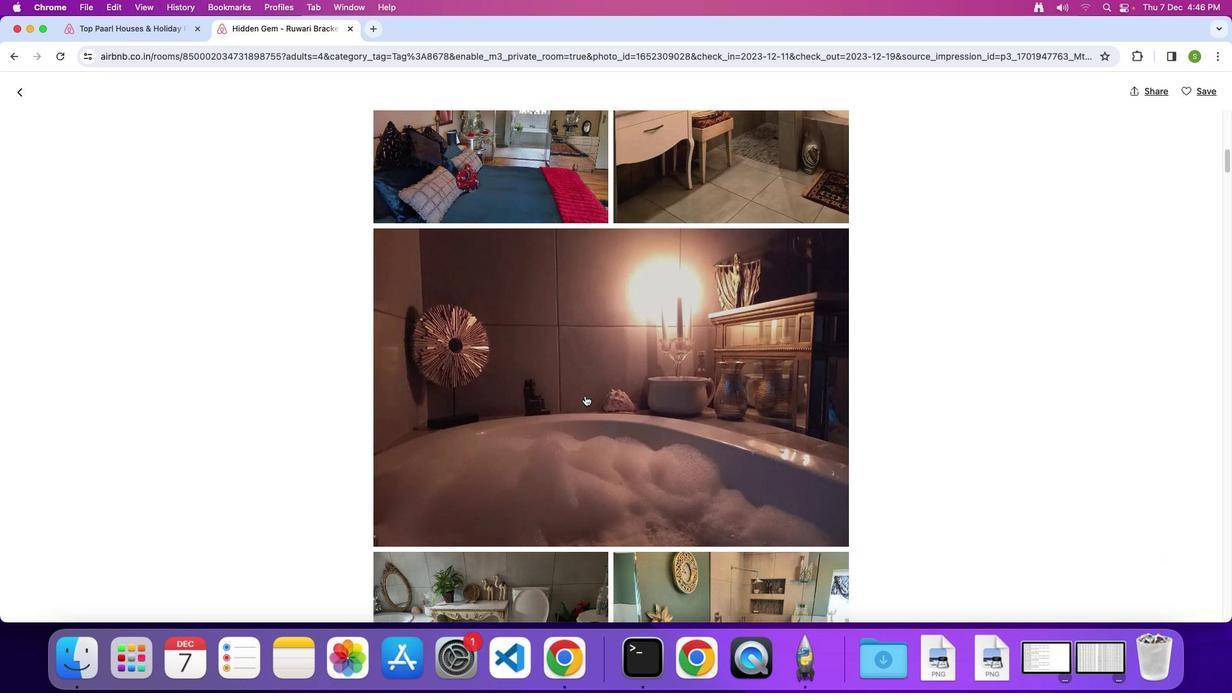 
Action: Mouse scrolled (584, 395) with delta (0, 0)
Screenshot: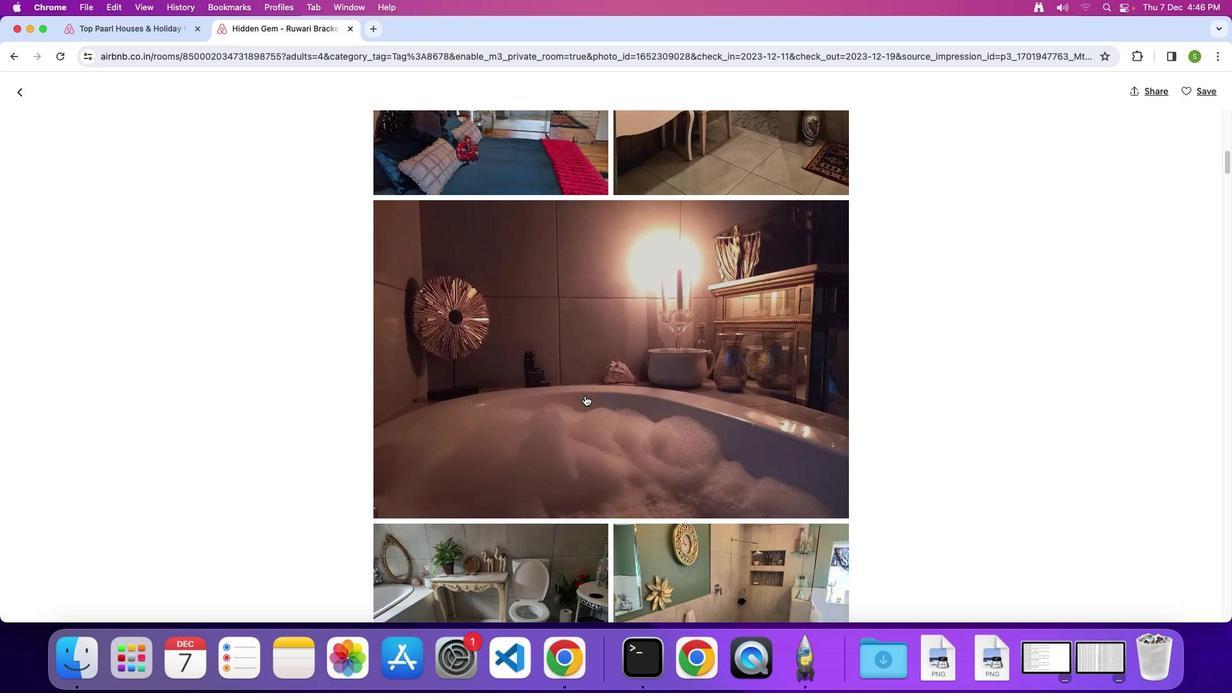 
Action: Mouse scrolled (584, 395) with delta (0, 0)
Screenshot: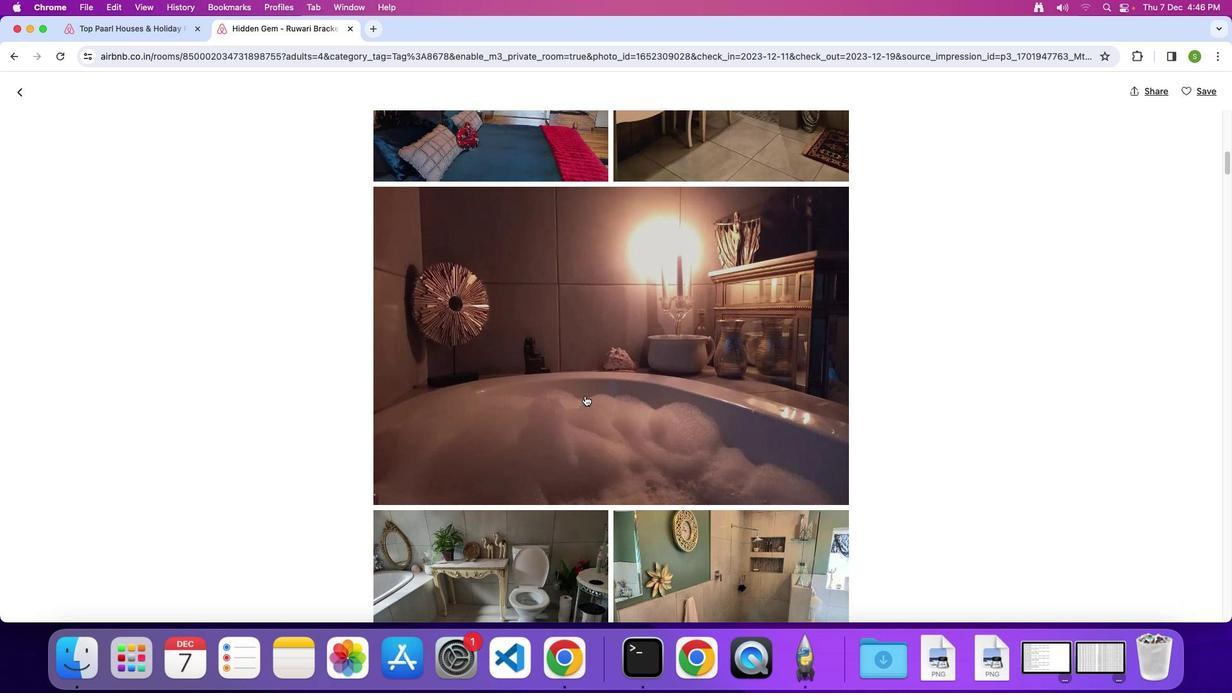 
Action: Mouse scrolled (584, 395) with delta (0, -1)
Screenshot: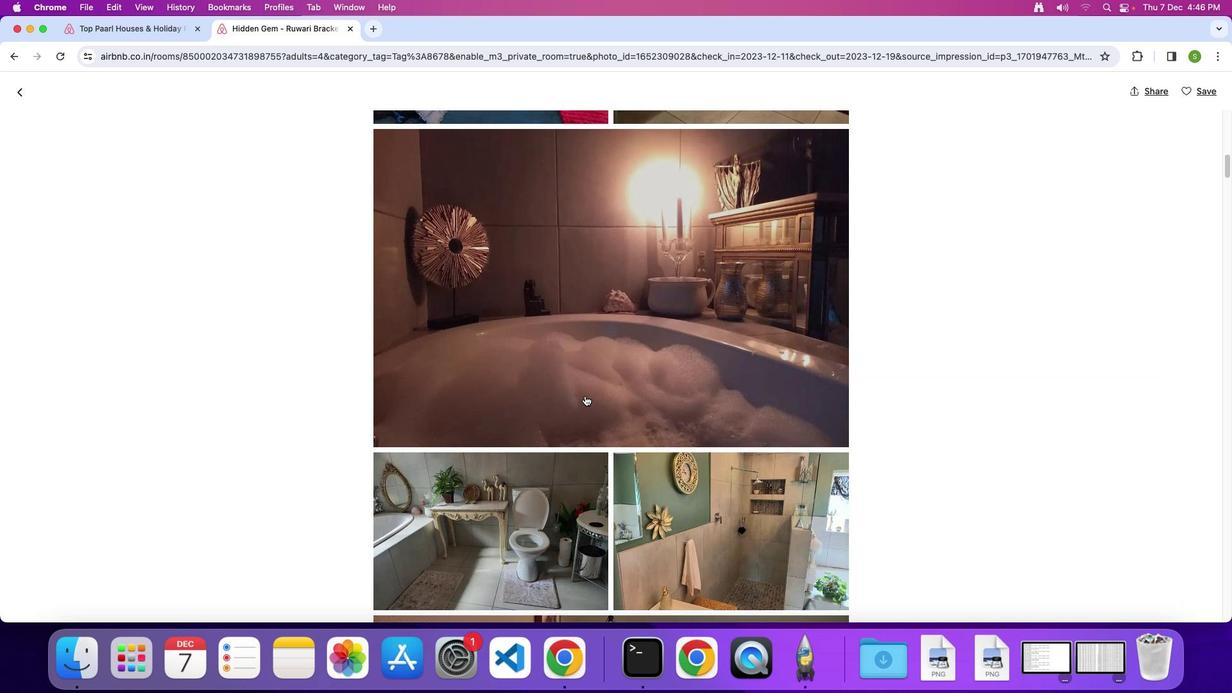 
Action: Mouse scrolled (584, 395) with delta (0, 0)
Screenshot: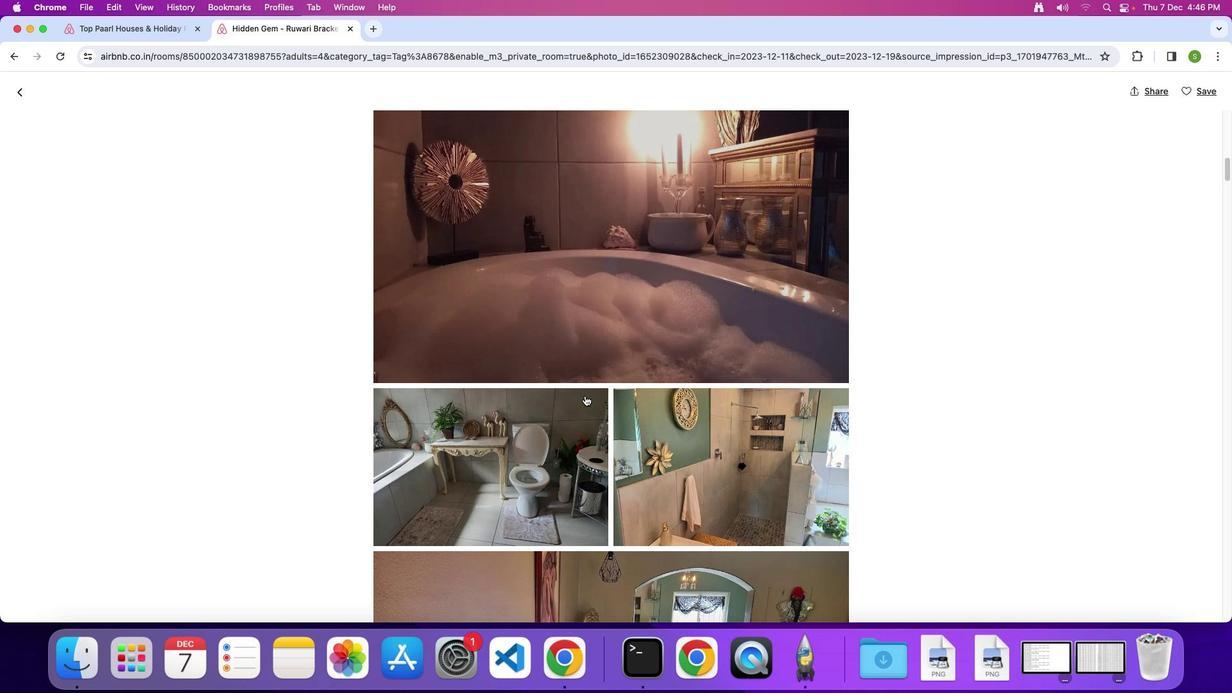 
Action: Mouse scrolled (584, 395) with delta (0, 0)
Screenshot: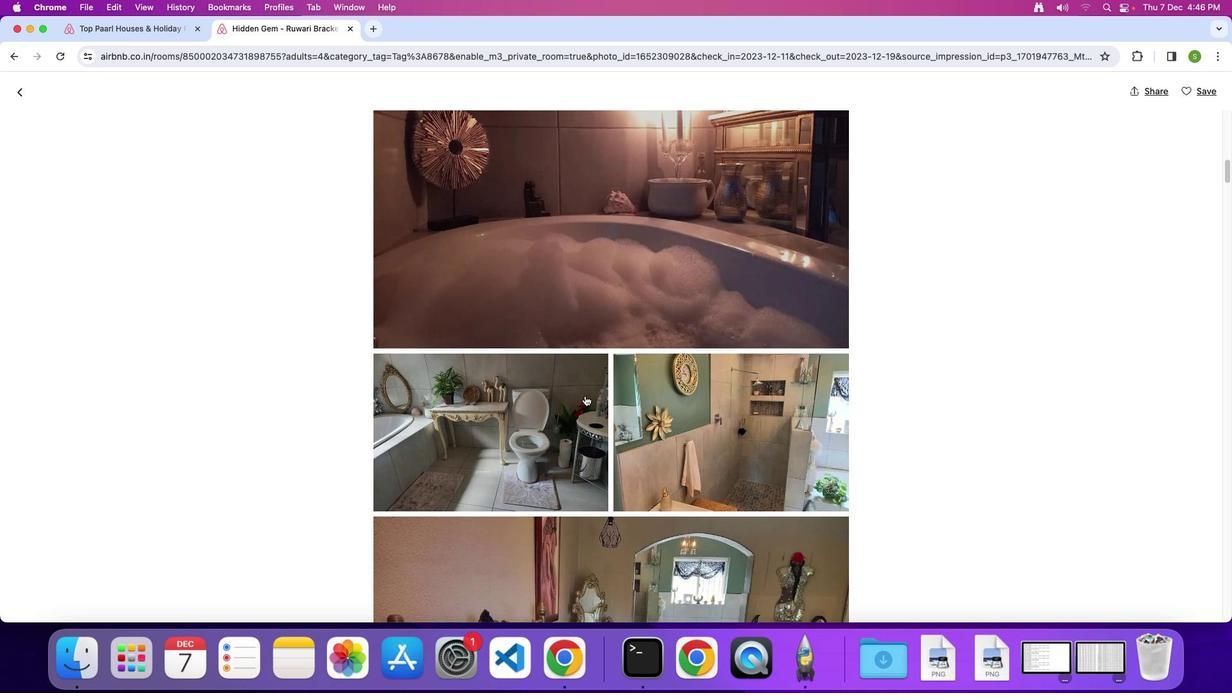 
Action: Mouse scrolled (584, 395) with delta (0, -2)
Screenshot: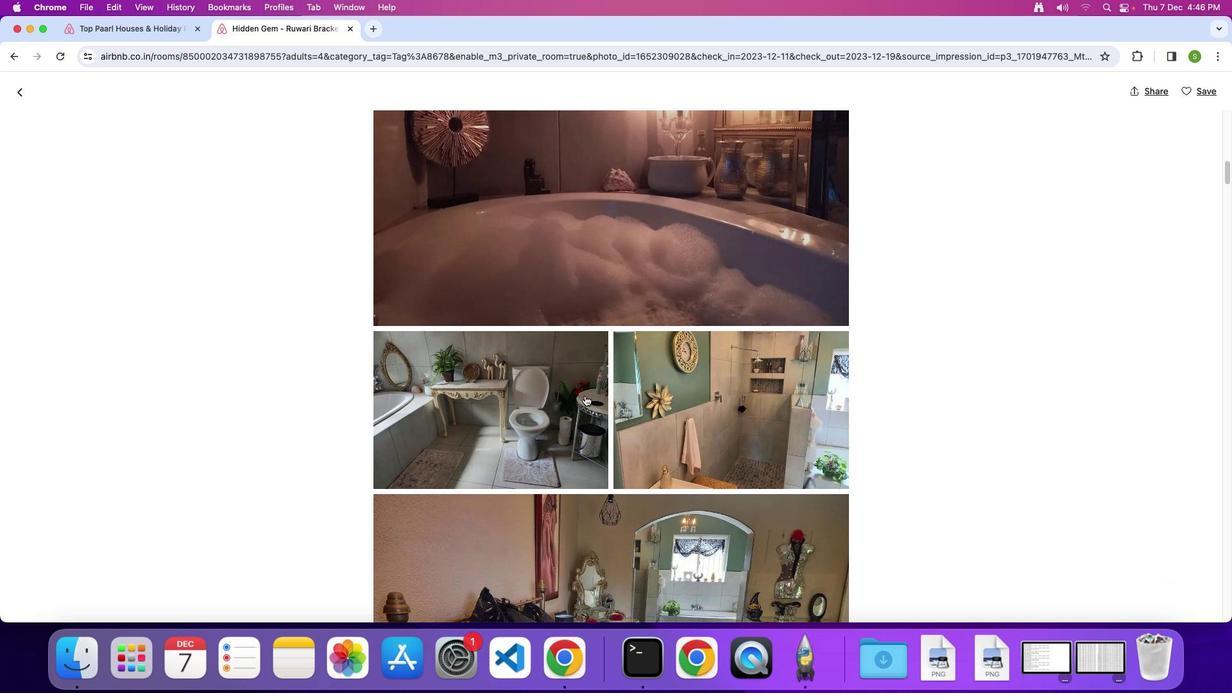 
Action: Mouse scrolled (584, 395) with delta (0, 0)
Screenshot: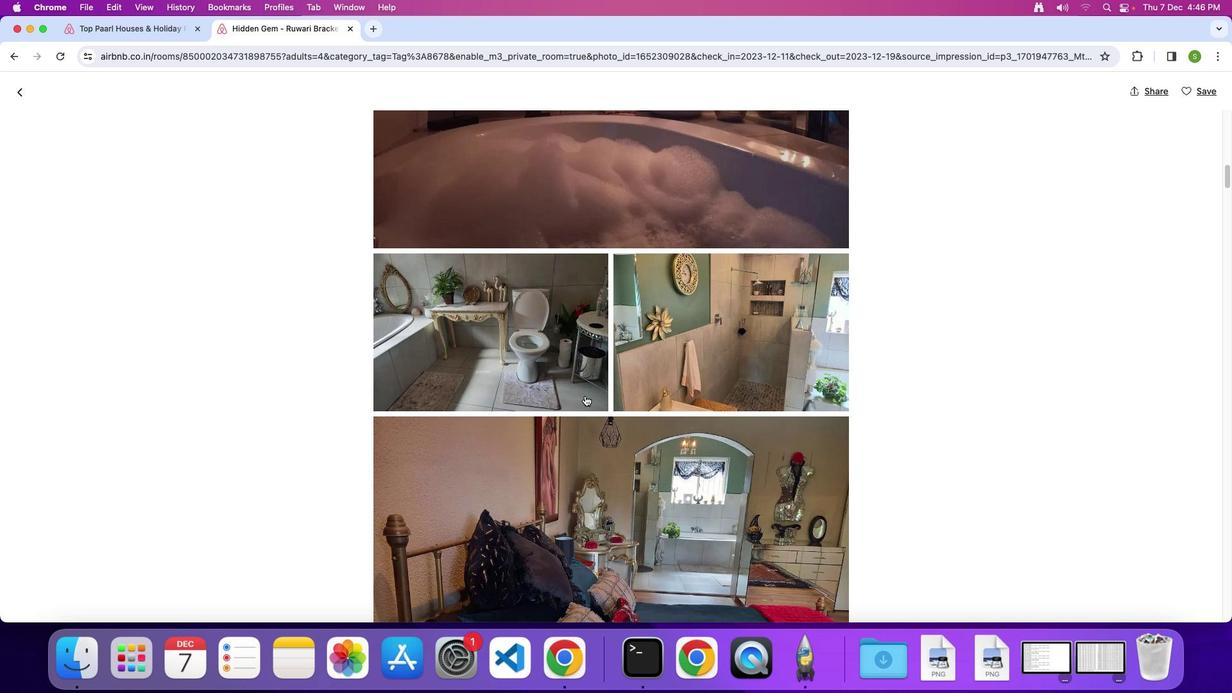 
Action: Mouse scrolled (584, 395) with delta (0, 0)
Screenshot: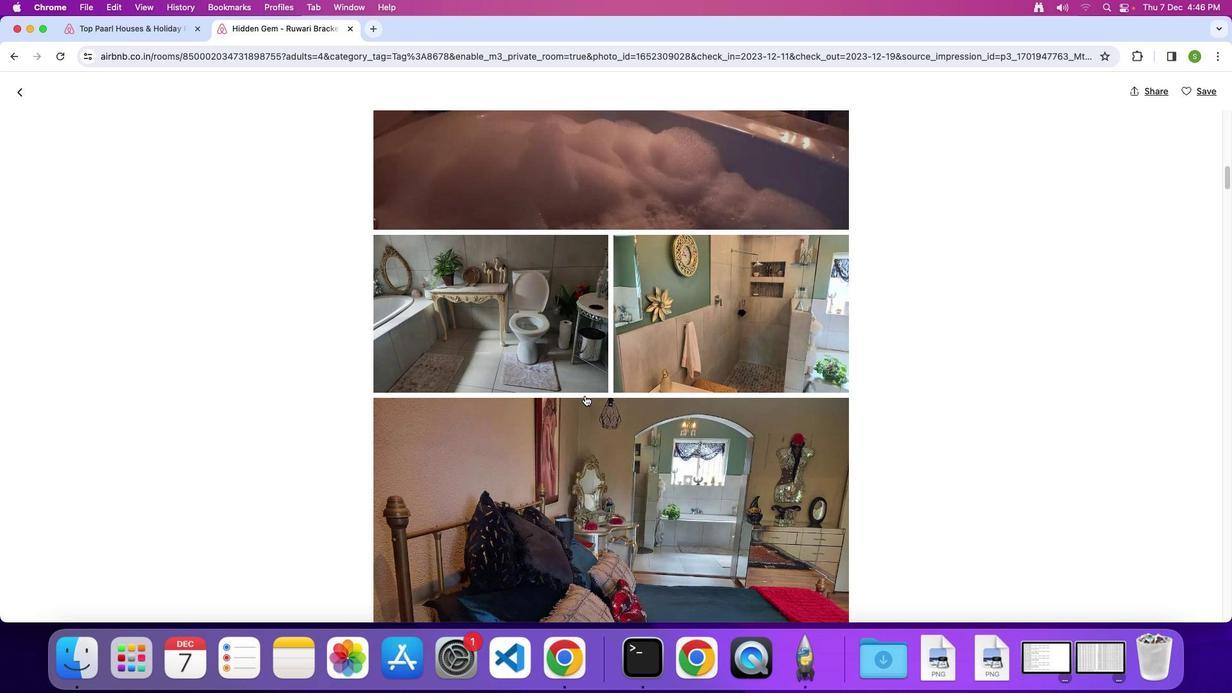 
Action: Mouse scrolled (584, 395) with delta (0, -1)
Screenshot: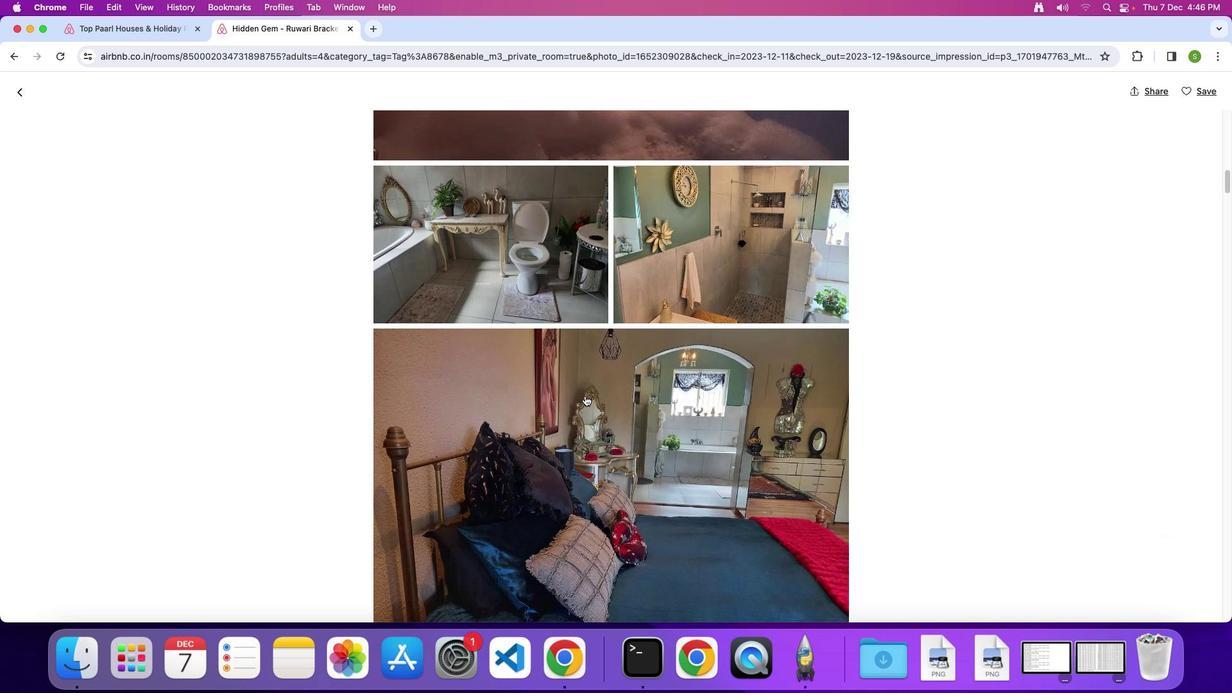 
Action: Mouse scrolled (584, 395) with delta (0, 0)
Screenshot: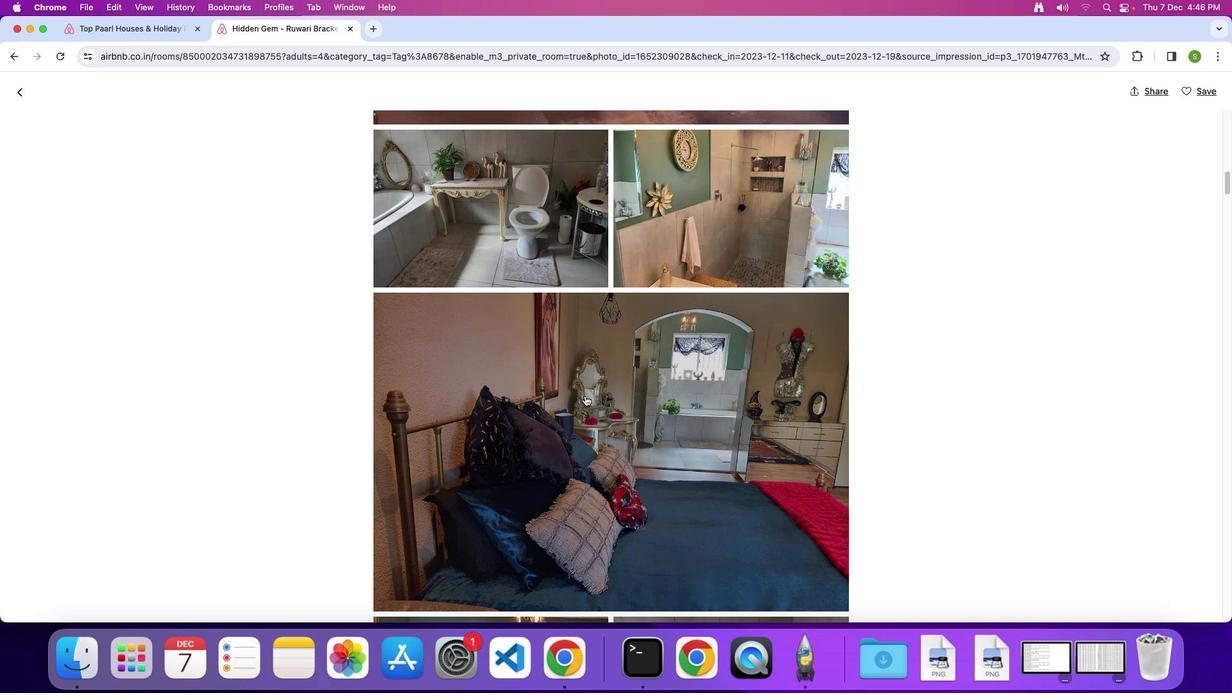 
Action: Mouse scrolled (584, 395) with delta (0, 0)
Screenshot: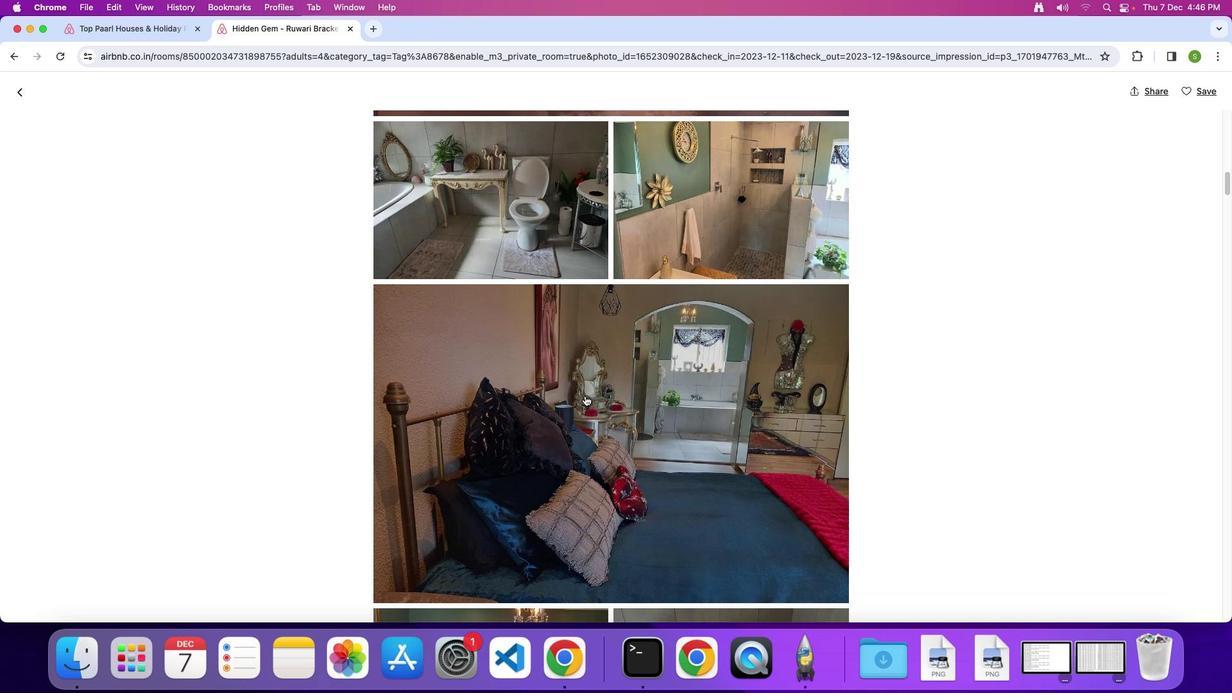 
Action: Mouse scrolled (584, 395) with delta (0, -1)
Screenshot: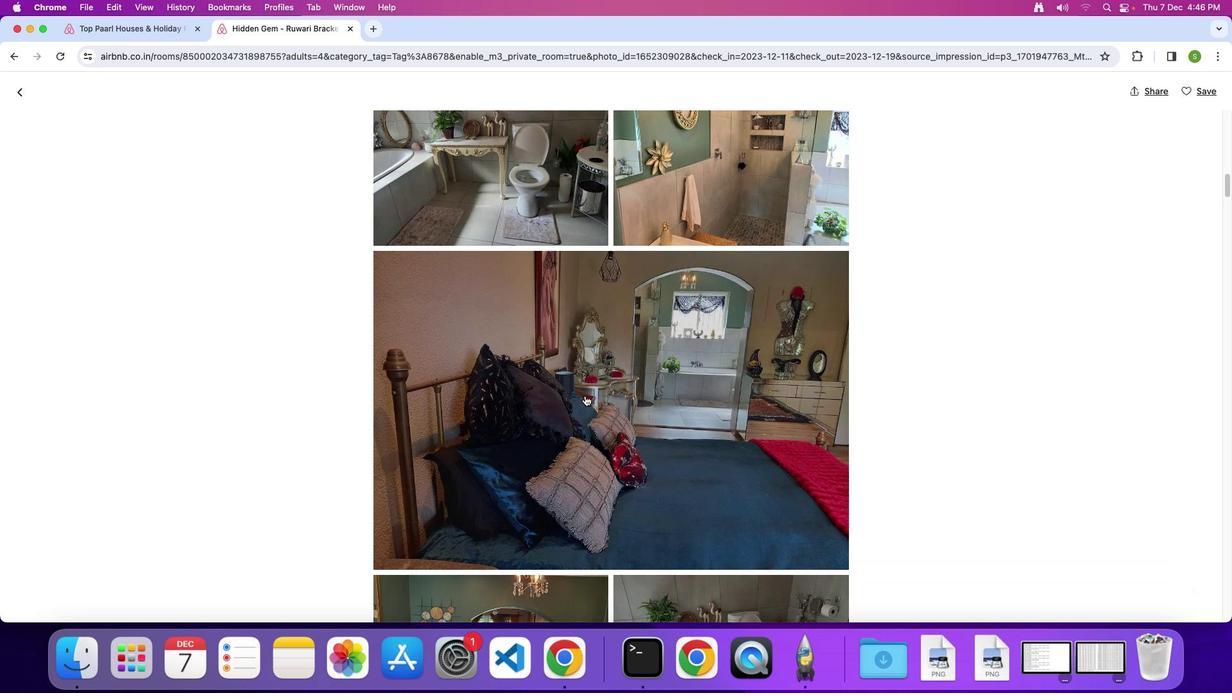 
Action: Mouse scrolled (584, 395) with delta (0, 0)
Screenshot: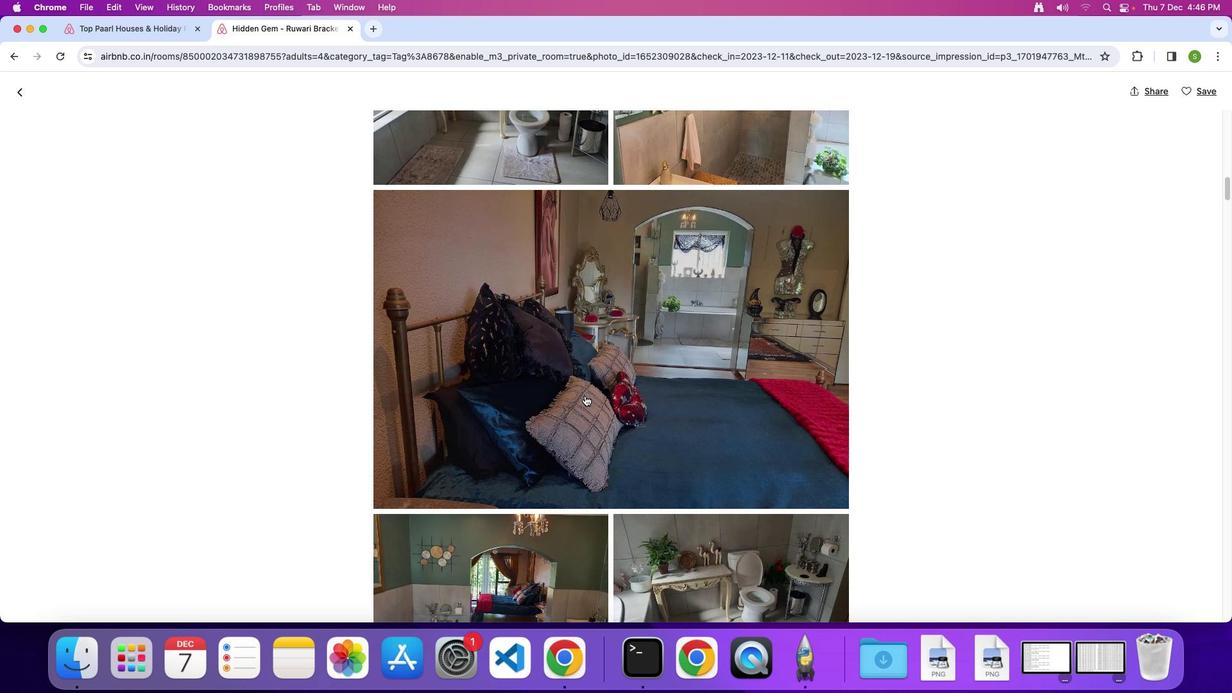 
Action: Mouse scrolled (584, 395) with delta (0, 0)
Screenshot: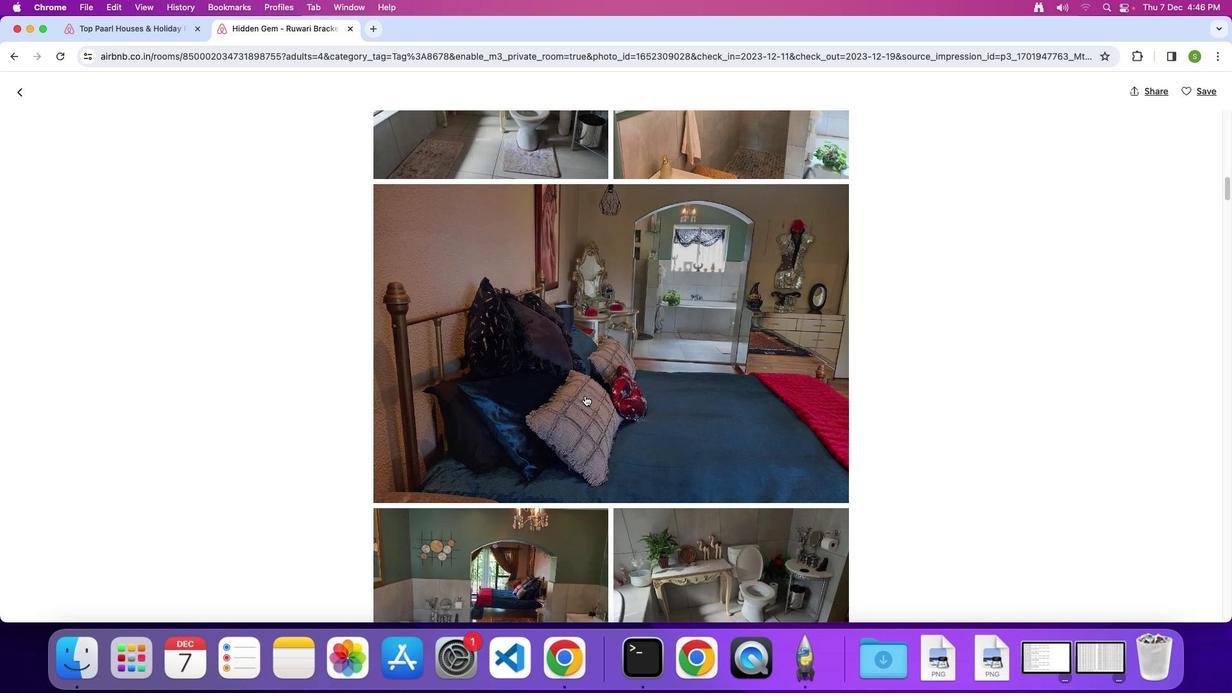 
Action: Mouse scrolled (584, 395) with delta (0, 0)
Screenshot: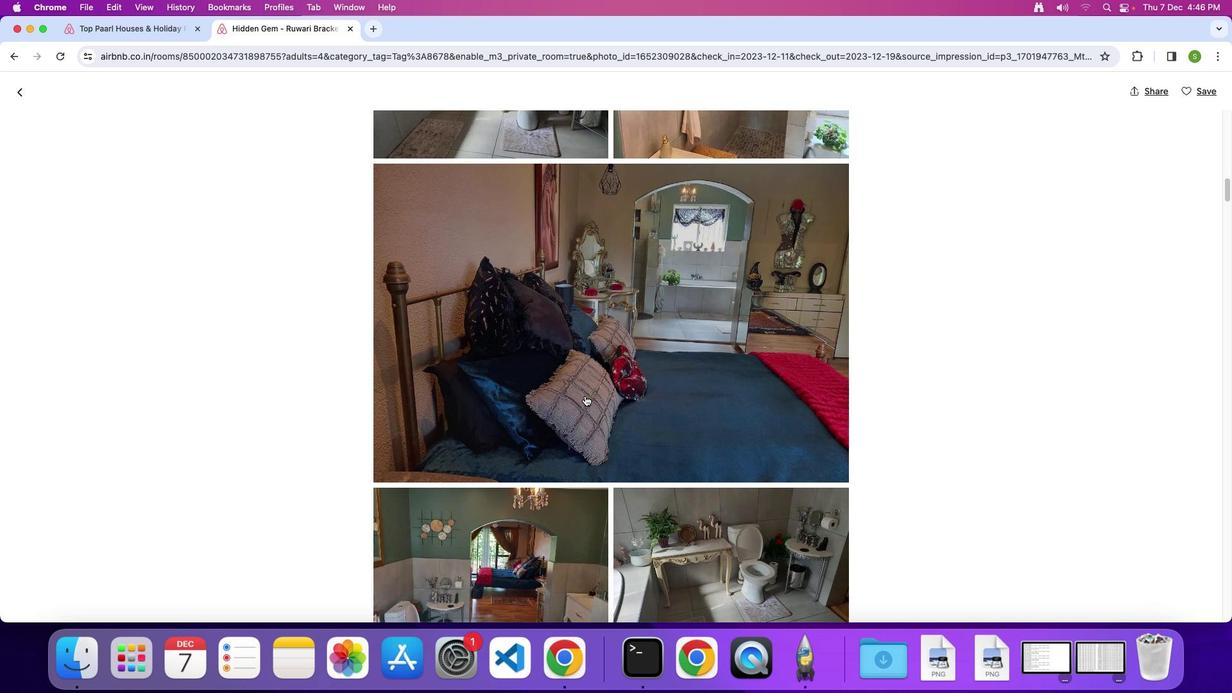 
Action: Mouse scrolled (584, 395) with delta (0, 0)
Screenshot: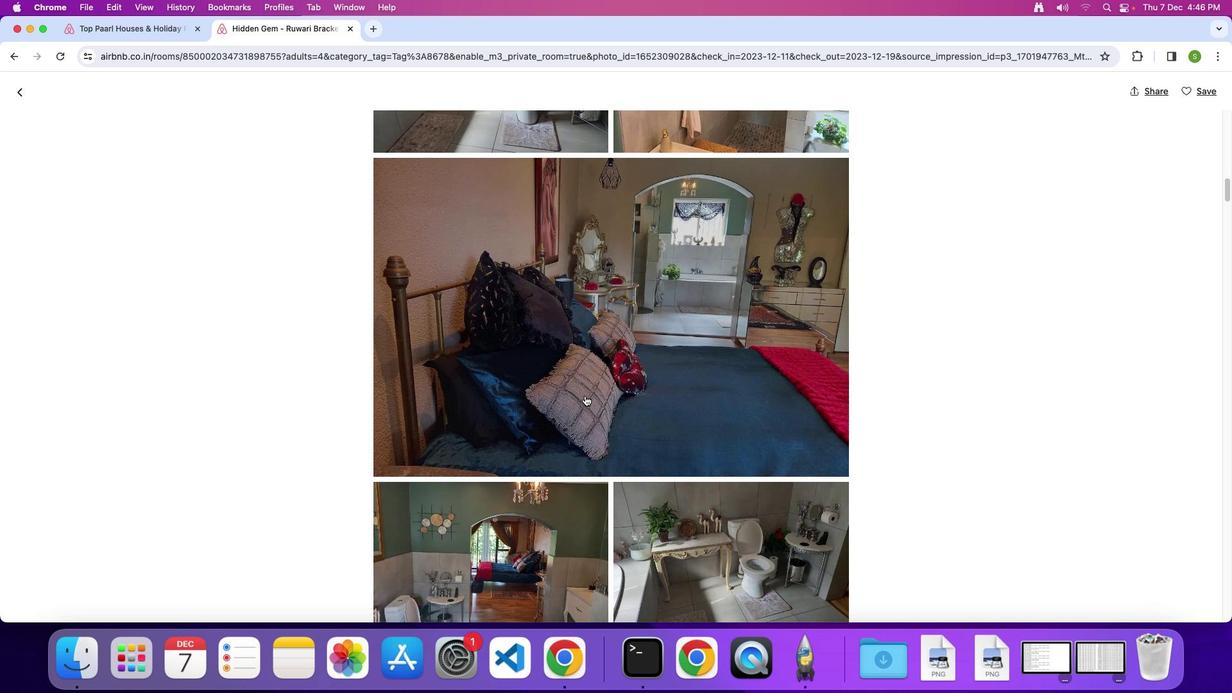 
Action: Mouse scrolled (584, 395) with delta (0, 0)
Screenshot: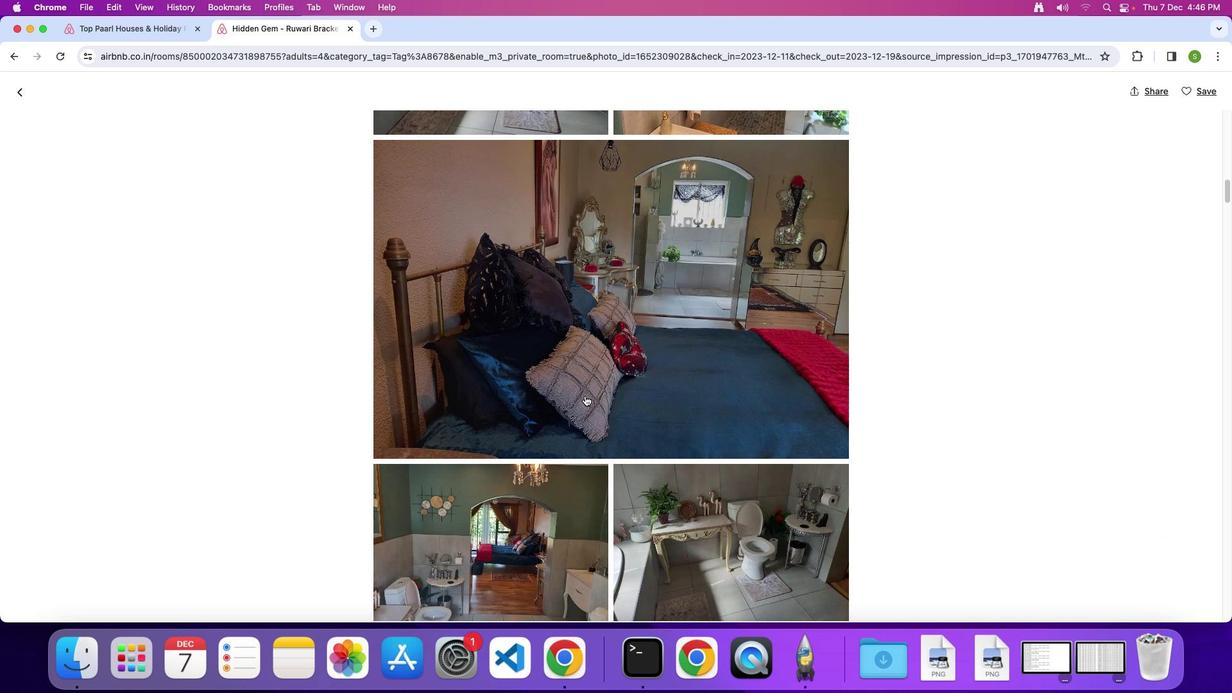 
Action: Mouse scrolled (584, 395) with delta (0, 0)
Screenshot: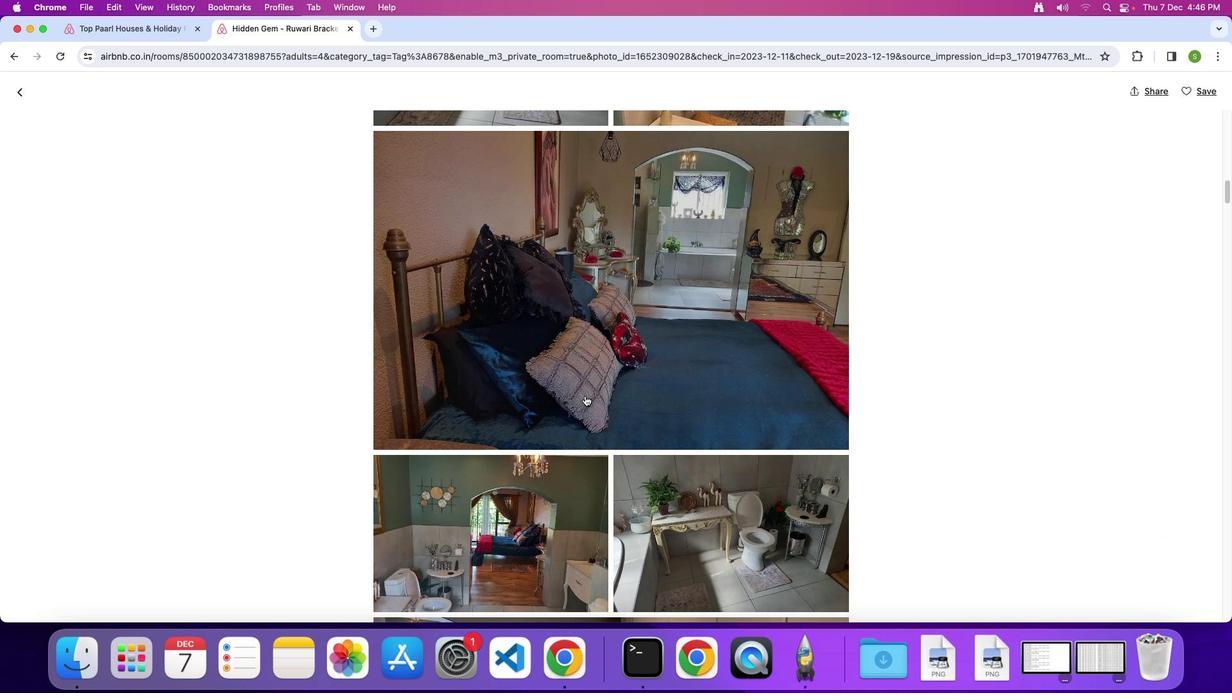 
Action: Mouse scrolled (584, 395) with delta (0, -1)
Screenshot: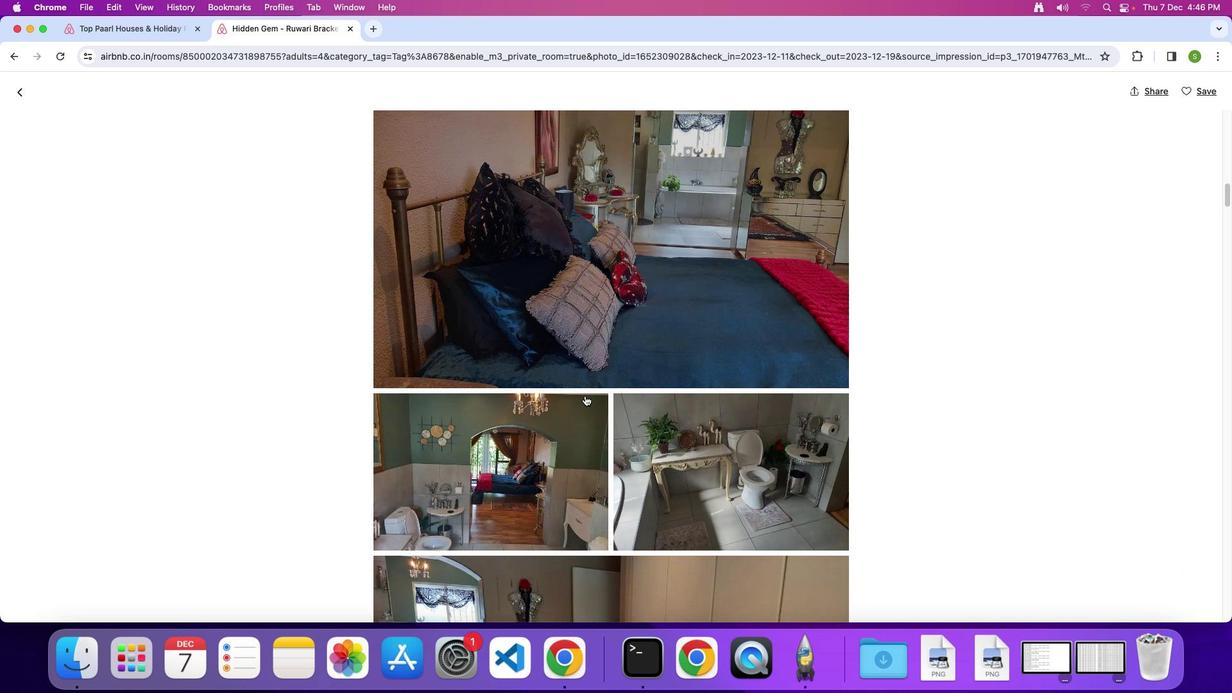 
Action: Mouse scrolled (584, 395) with delta (0, 0)
Screenshot: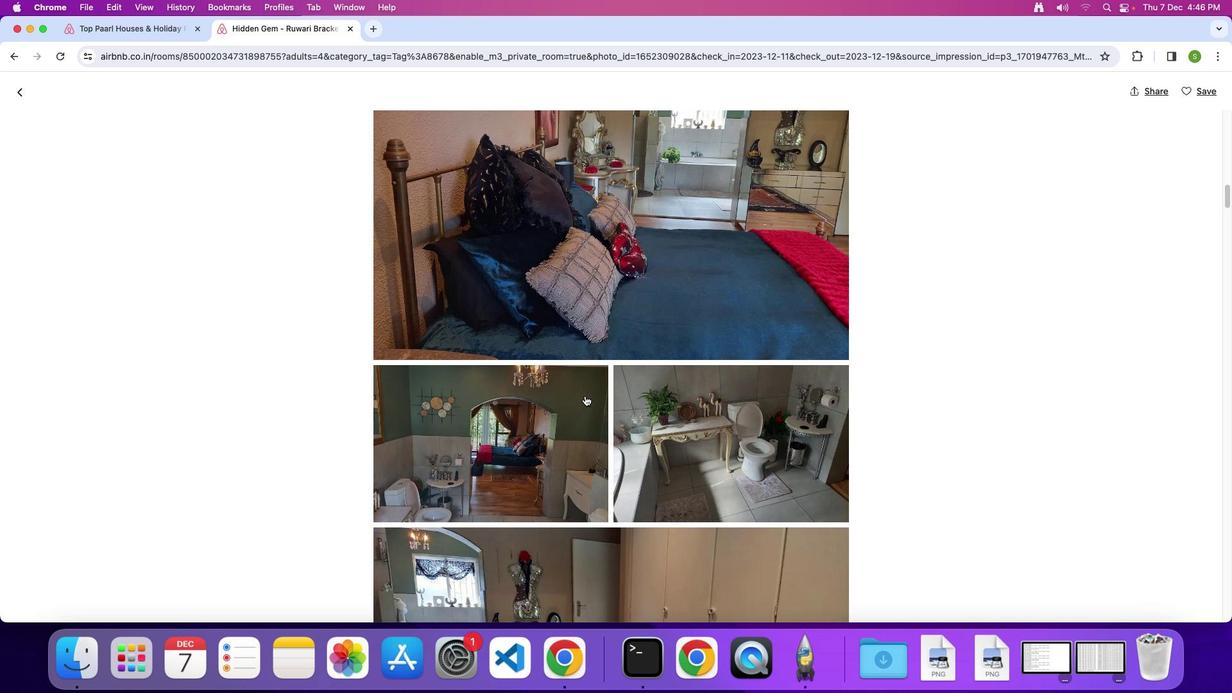 
Action: Mouse scrolled (584, 395) with delta (0, 0)
Screenshot: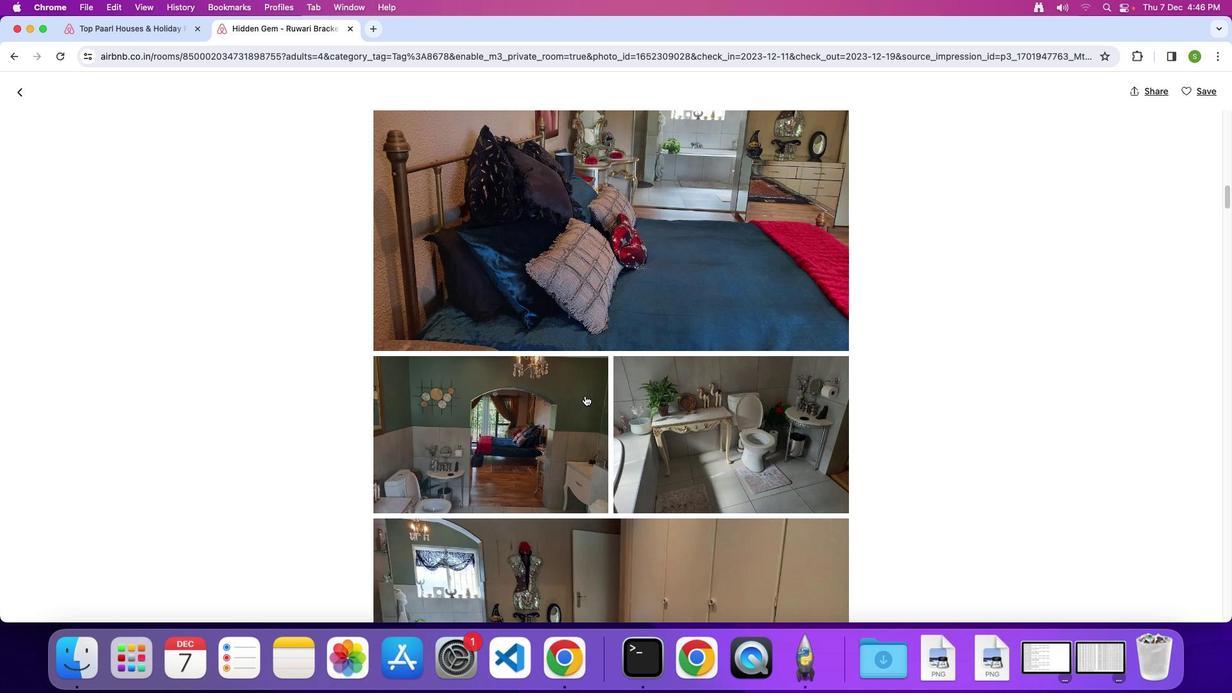 
Action: Mouse scrolled (584, 395) with delta (0, 0)
Screenshot: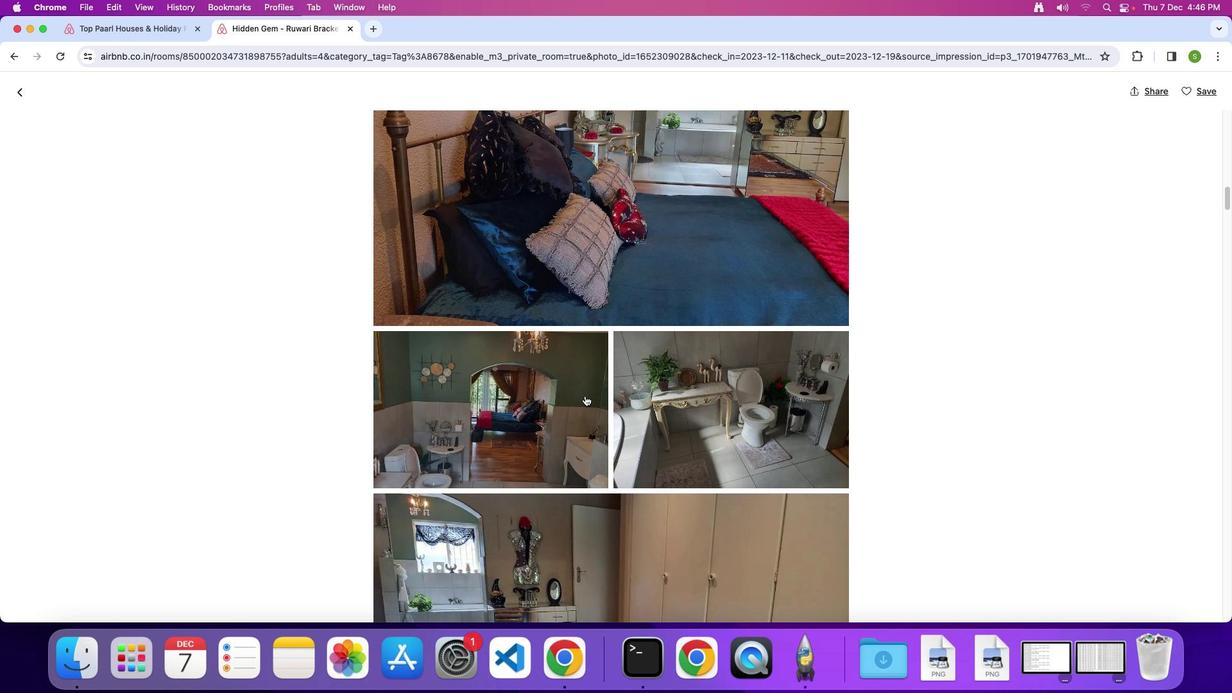 
Action: Mouse scrolled (584, 395) with delta (0, 0)
Screenshot: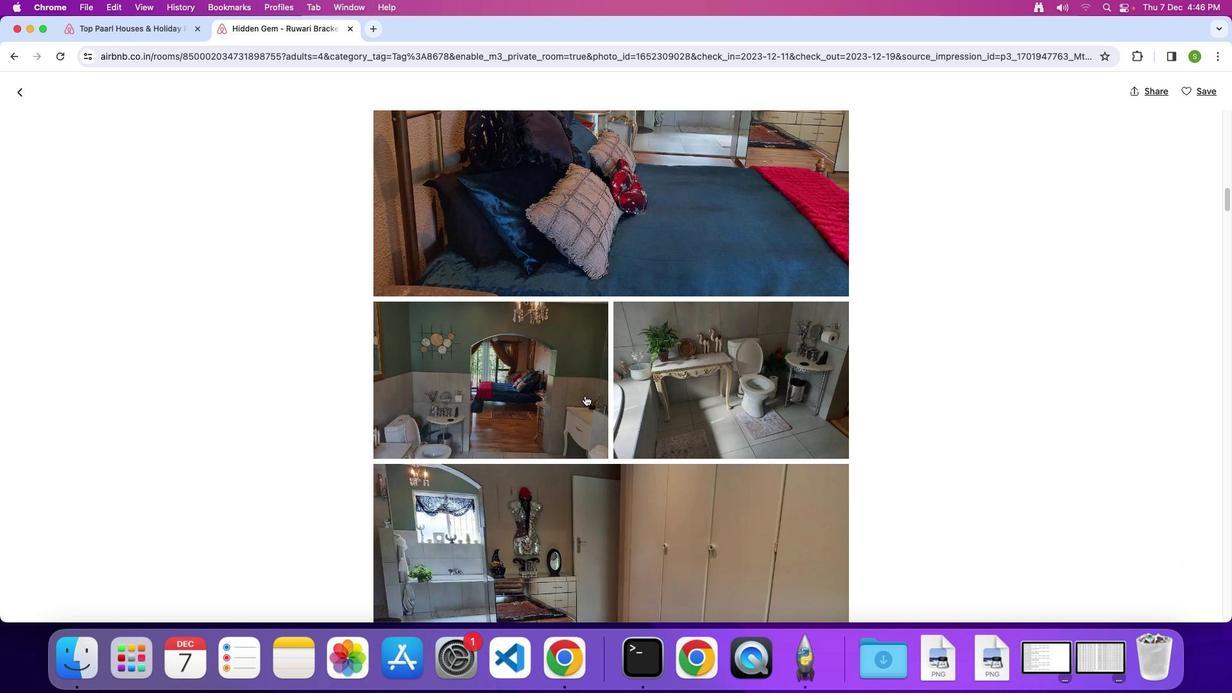
Action: Mouse scrolled (584, 395) with delta (0, -1)
Screenshot: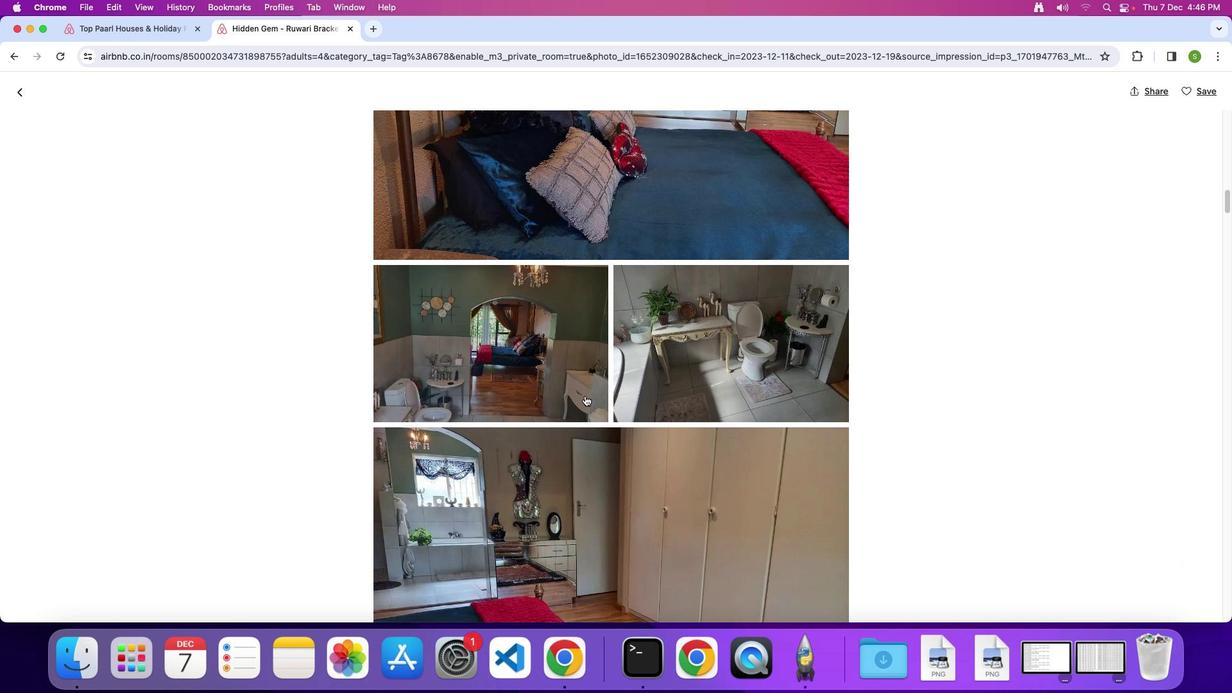 
Action: Mouse scrolled (584, 395) with delta (0, 0)
Screenshot: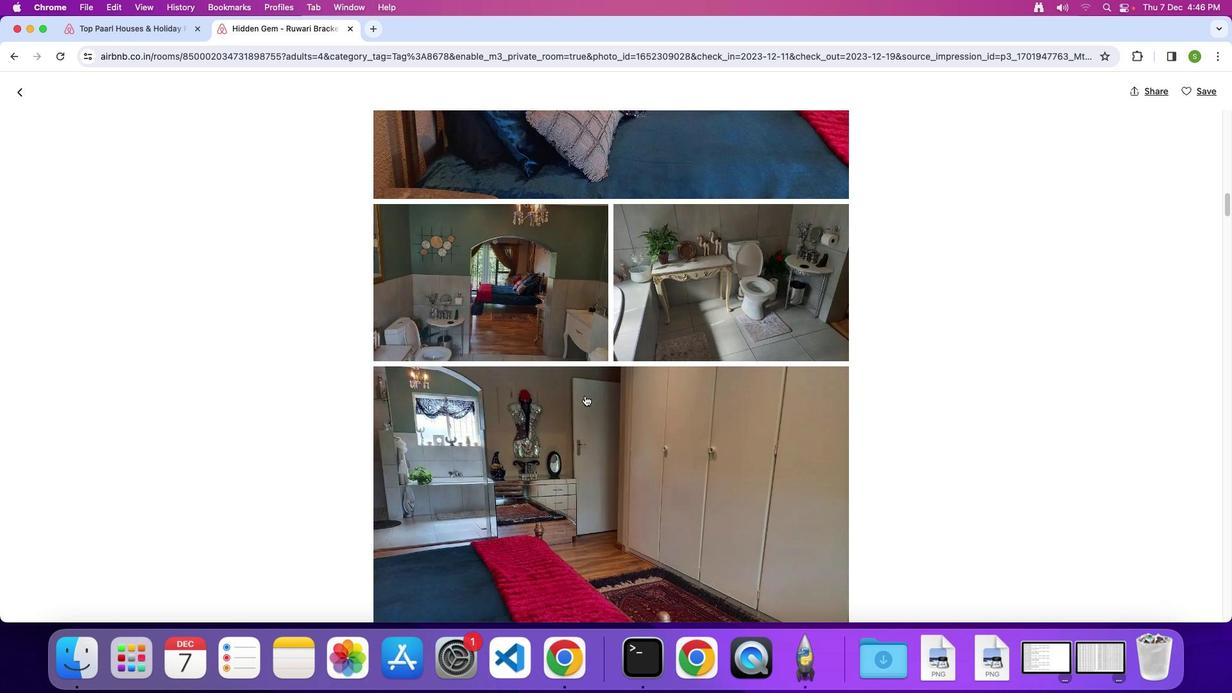 
Action: Mouse scrolled (584, 395) with delta (0, 0)
Screenshot: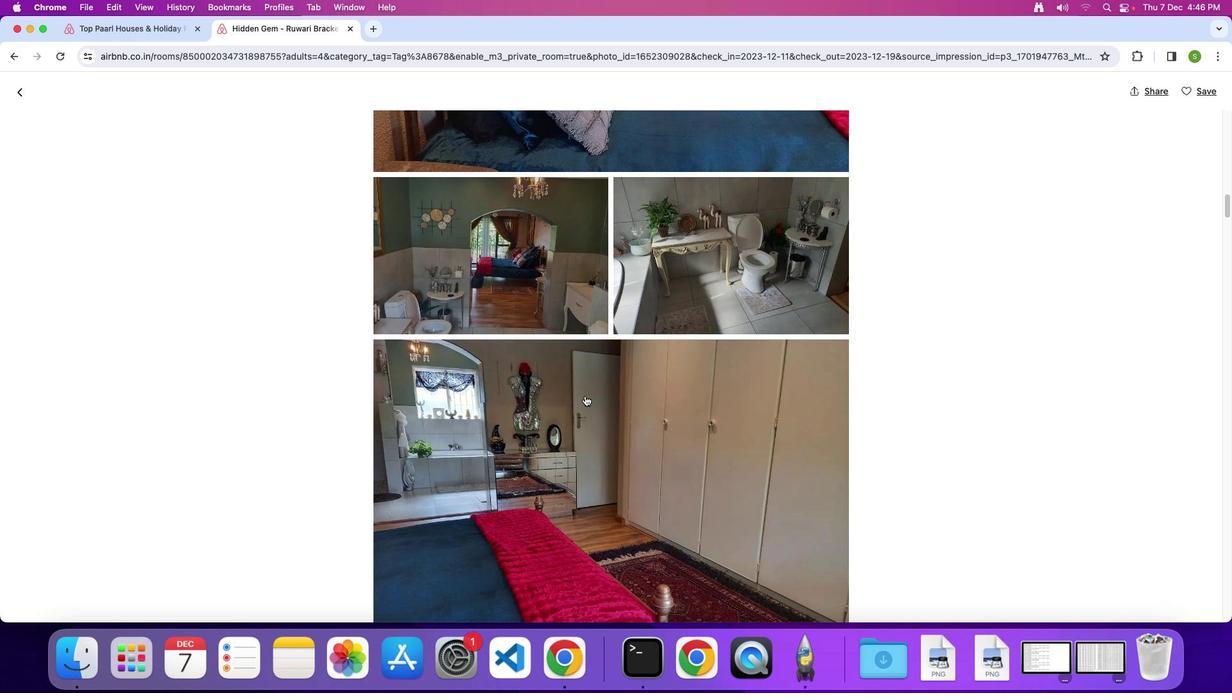 
Action: Mouse scrolled (584, 395) with delta (0, -1)
Screenshot: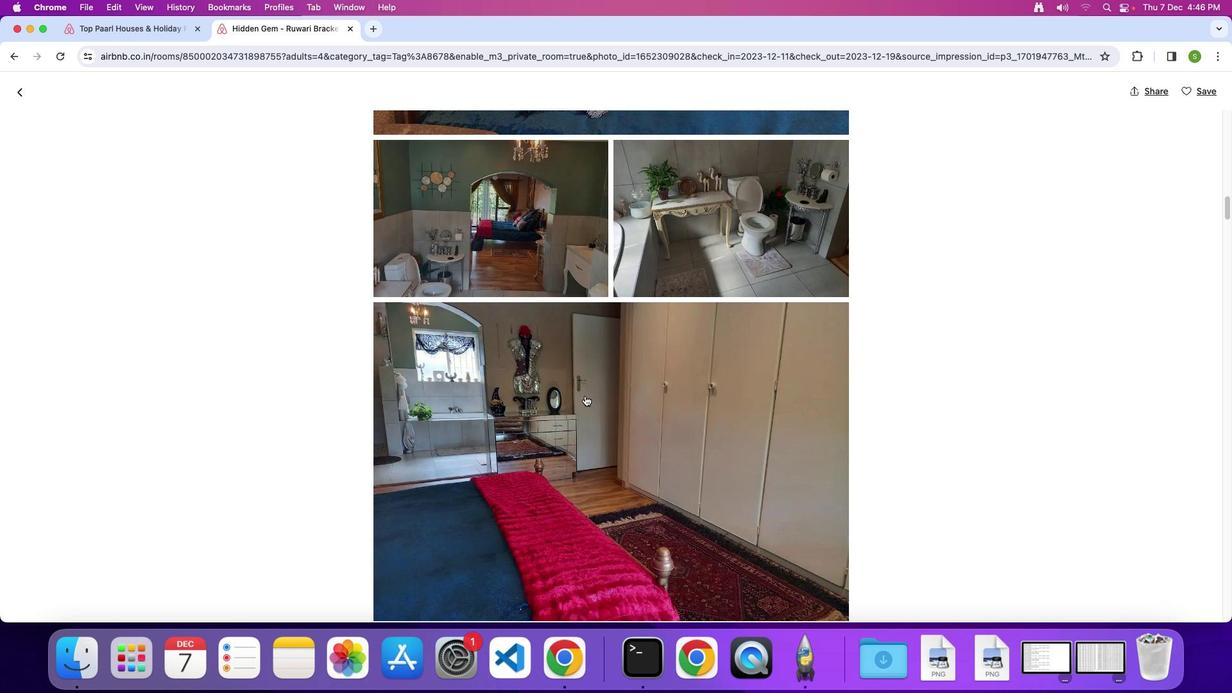 
Action: Mouse scrolled (584, 395) with delta (0, 0)
Screenshot: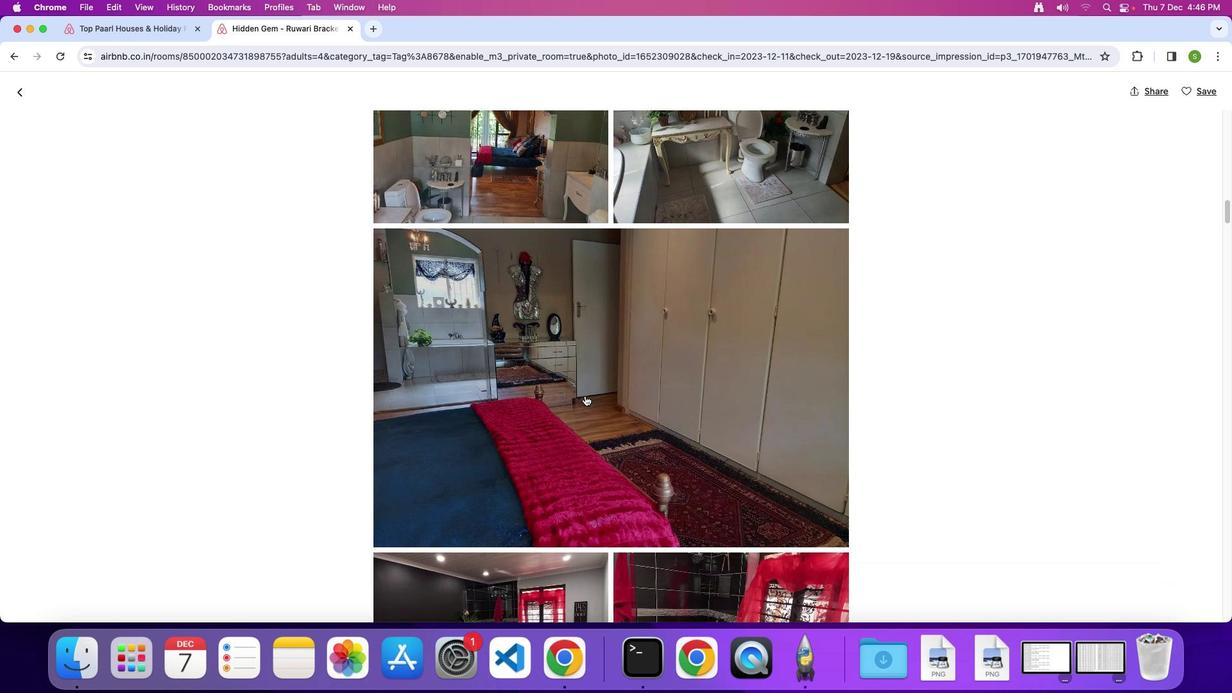 
Action: Mouse scrolled (584, 395) with delta (0, 0)
Screenshot: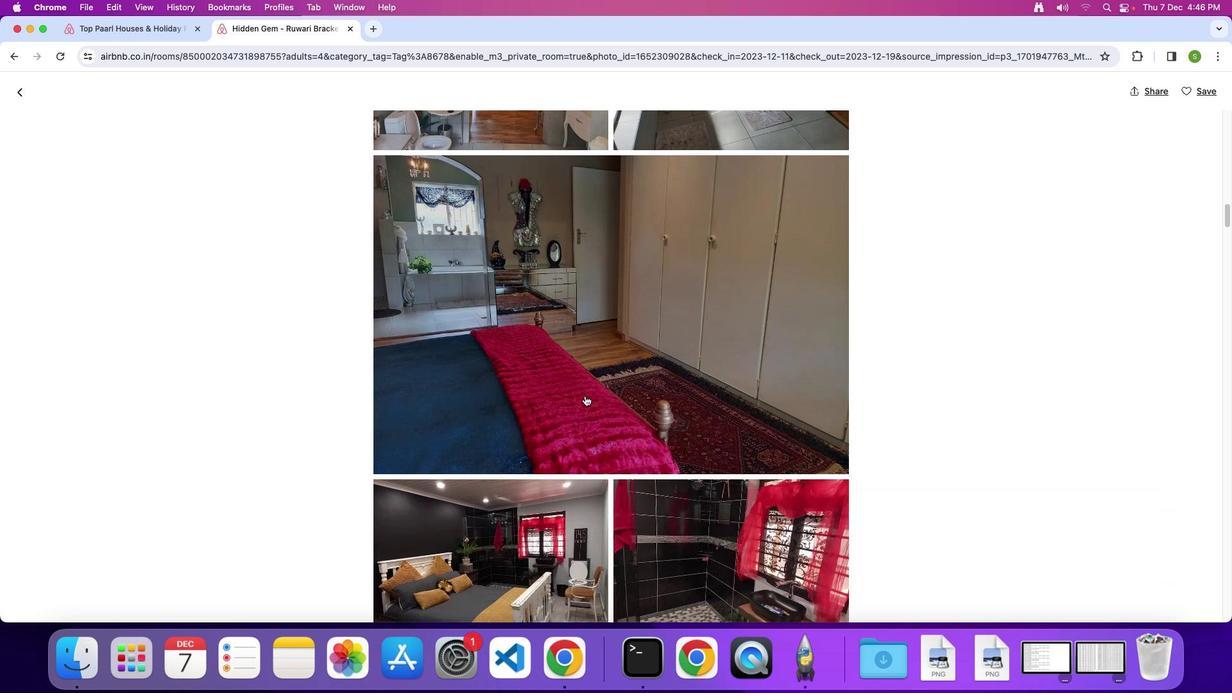 
Action: Mouse scrolled (584, 395) with delta (0, -2)
Screenshot: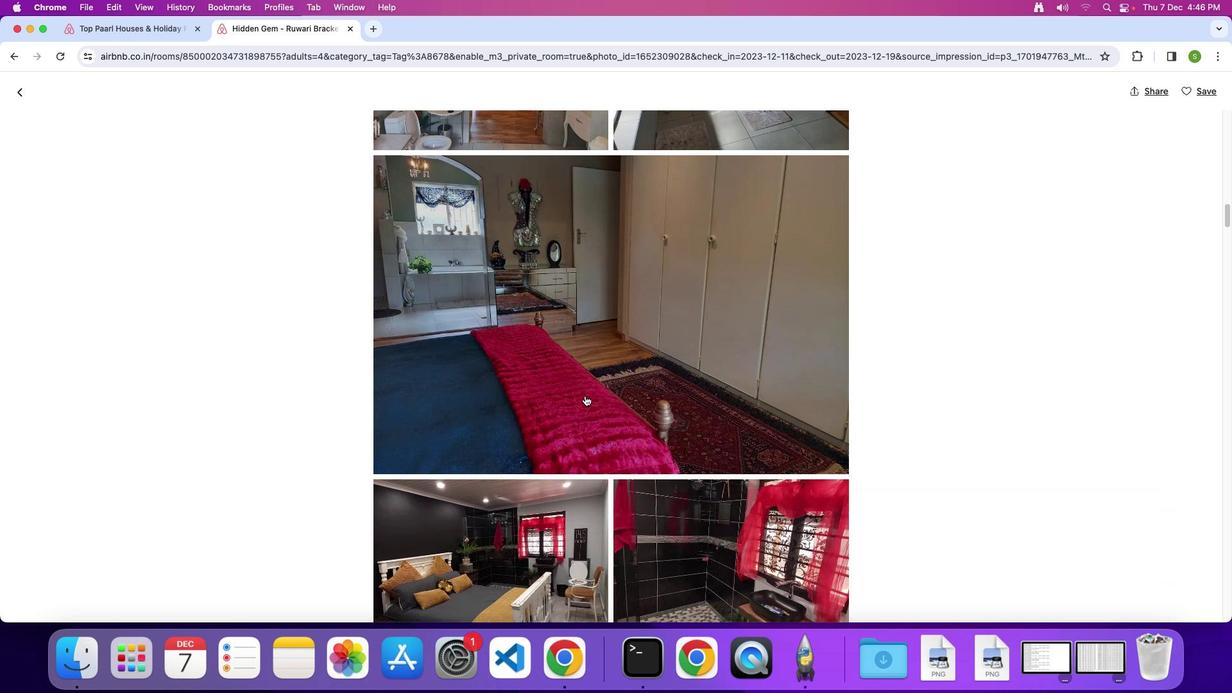 
Action: Mouse scrolled (584, 395) with delta (0, 0)
Screenshot: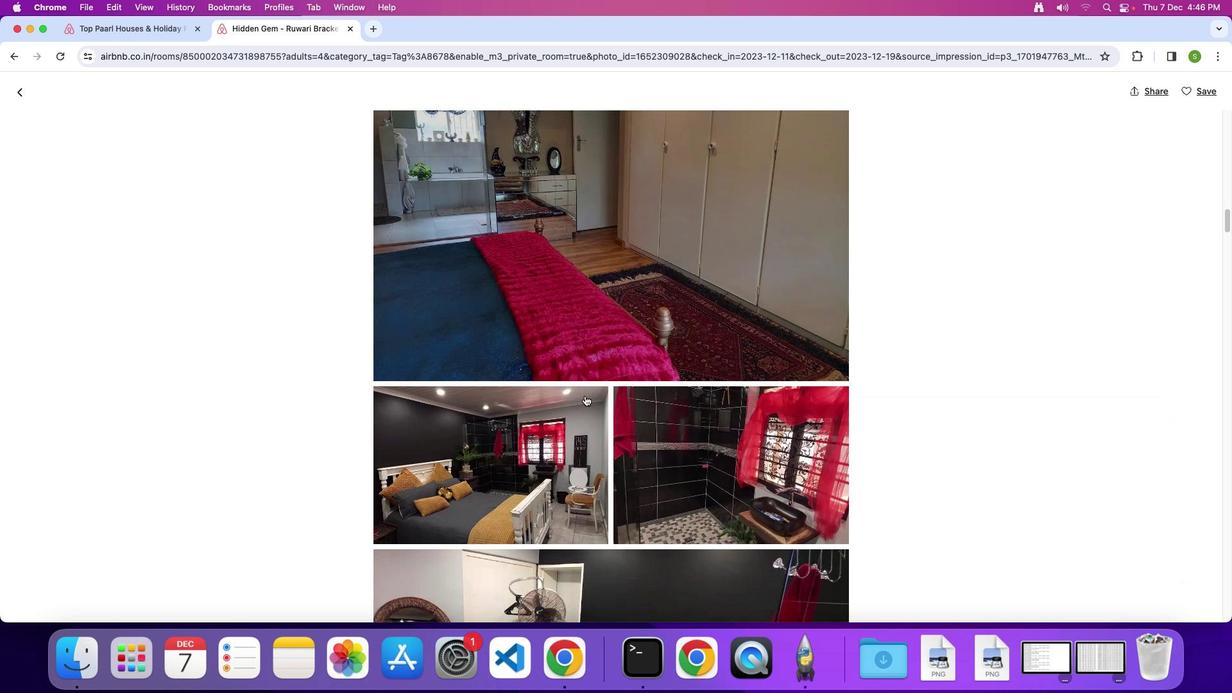 
Action: Mouse scrolled (584, 395) with delta (0, 0)
Screenshot: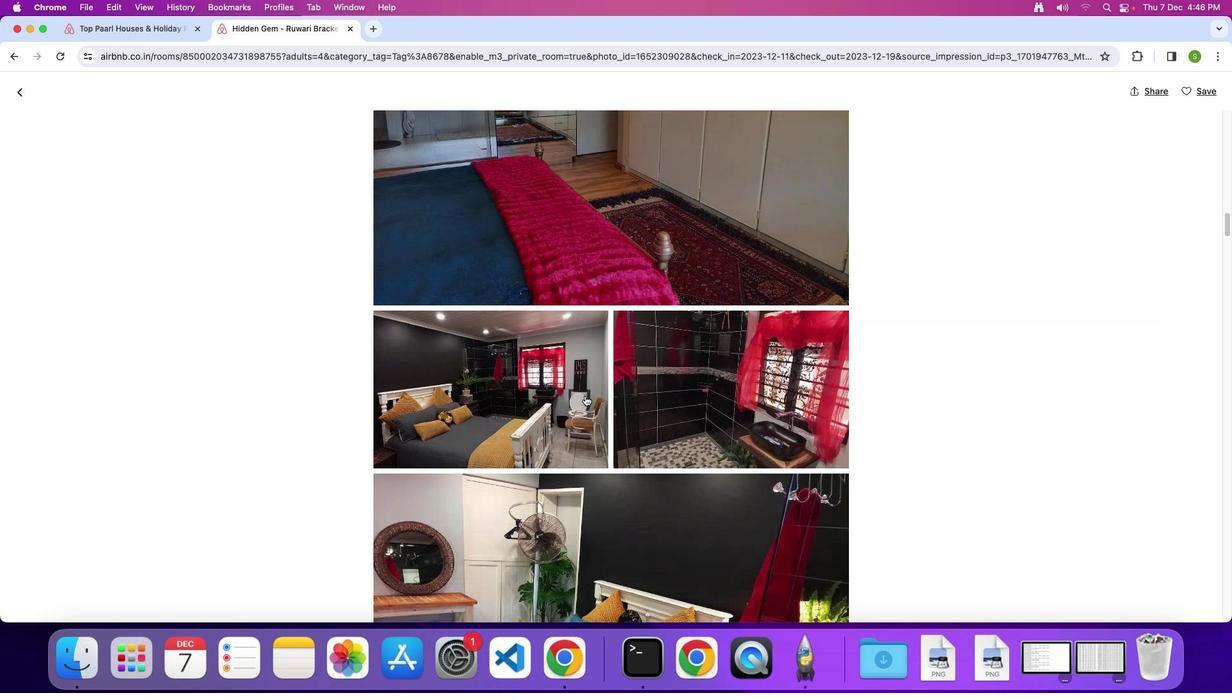 
Action: Mouse scrolled (584, 395) with delta (0, -2)
Screenshot: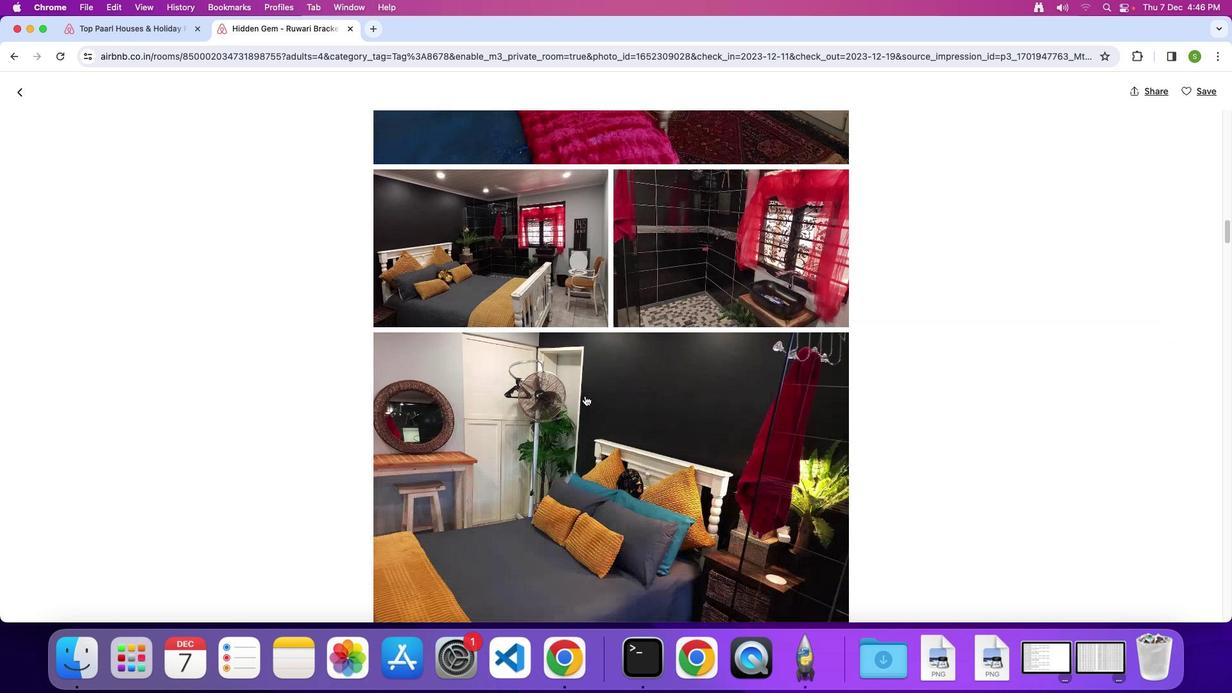 
Action: Mouse scrolled (584, 395) with delta (0, -3)
Screenshot: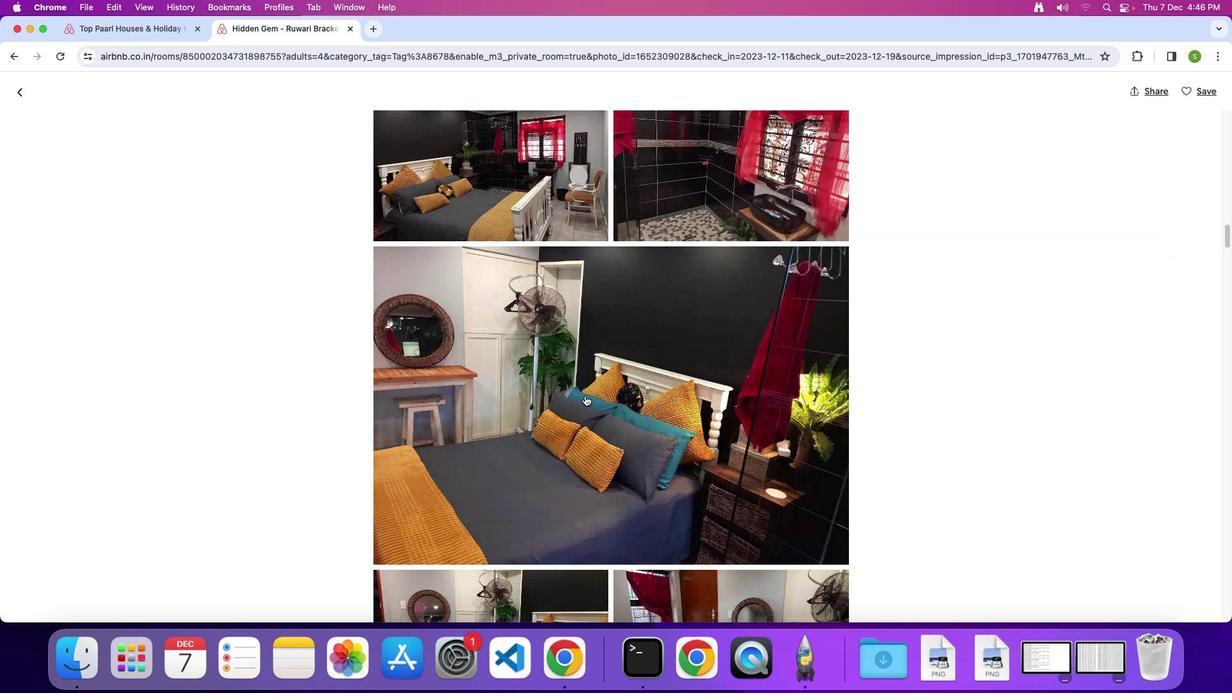 
Action: Mouse scrolled (584, 395) with delta (0, 0)
Screenshot: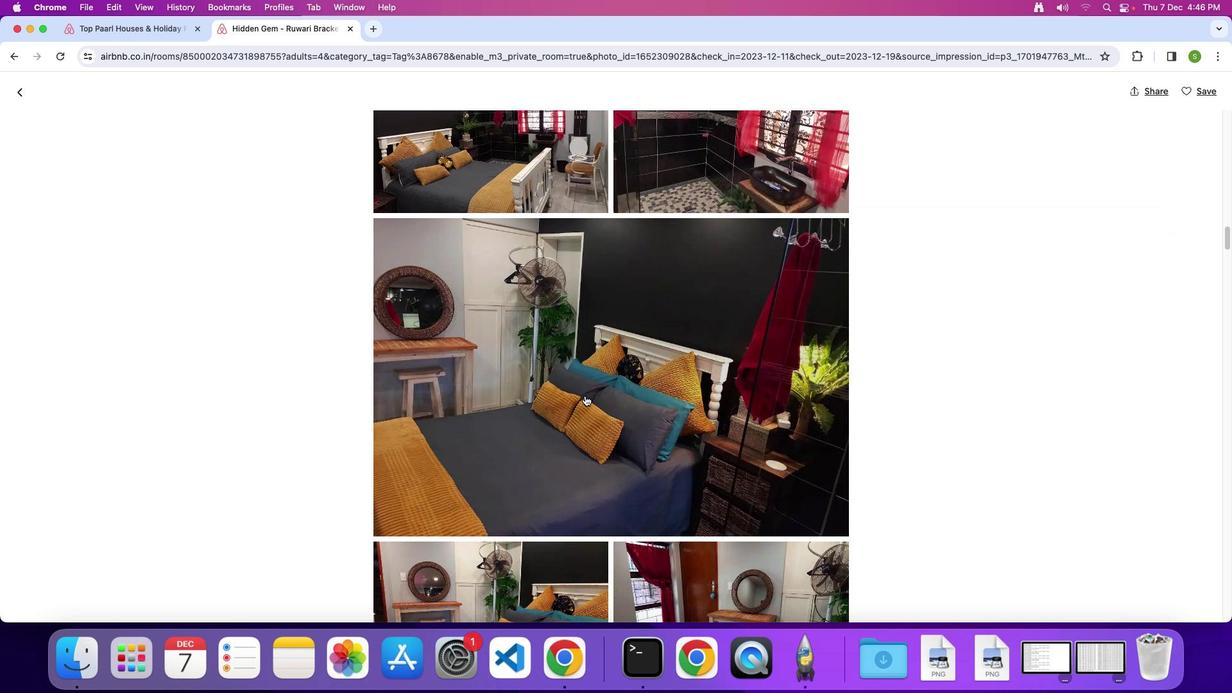 
Action: Mouse scrolled (584, 395) with delta (0, 0)
Screenshot: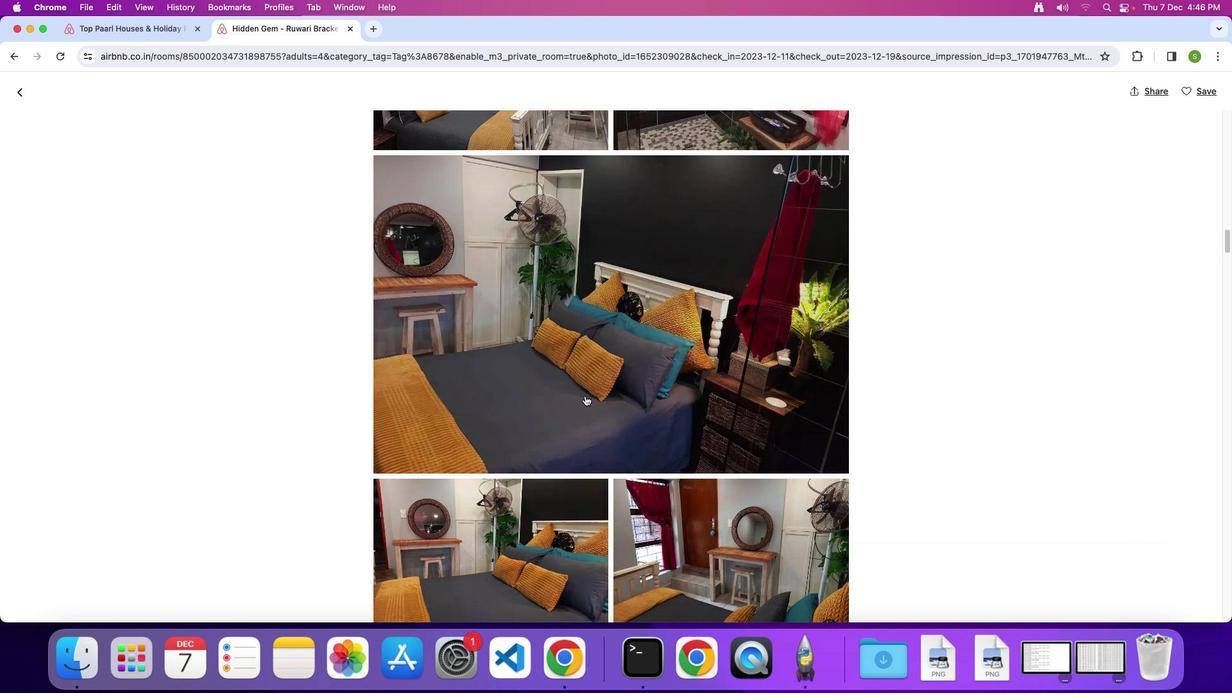 
Action: Mouse scrolled (584, 395) with delta (0, -2)
Screenshot: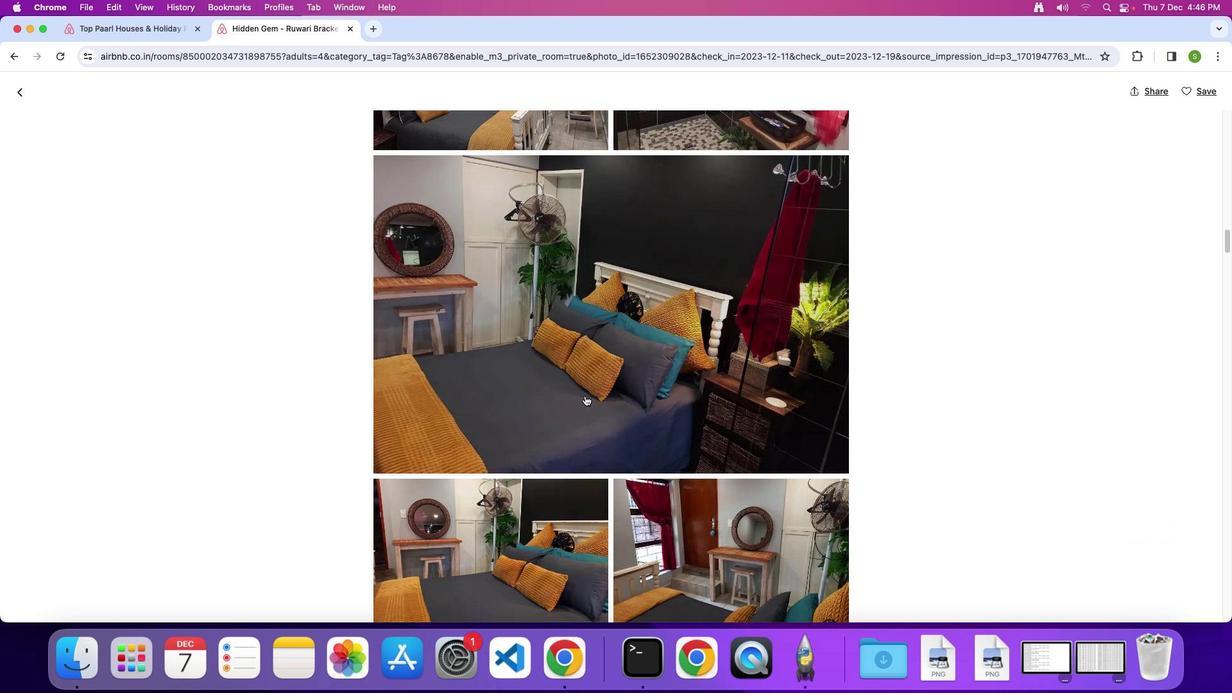 
Action: Mouse scrolled (584, 395) with delta (0, 0)
Screenshot: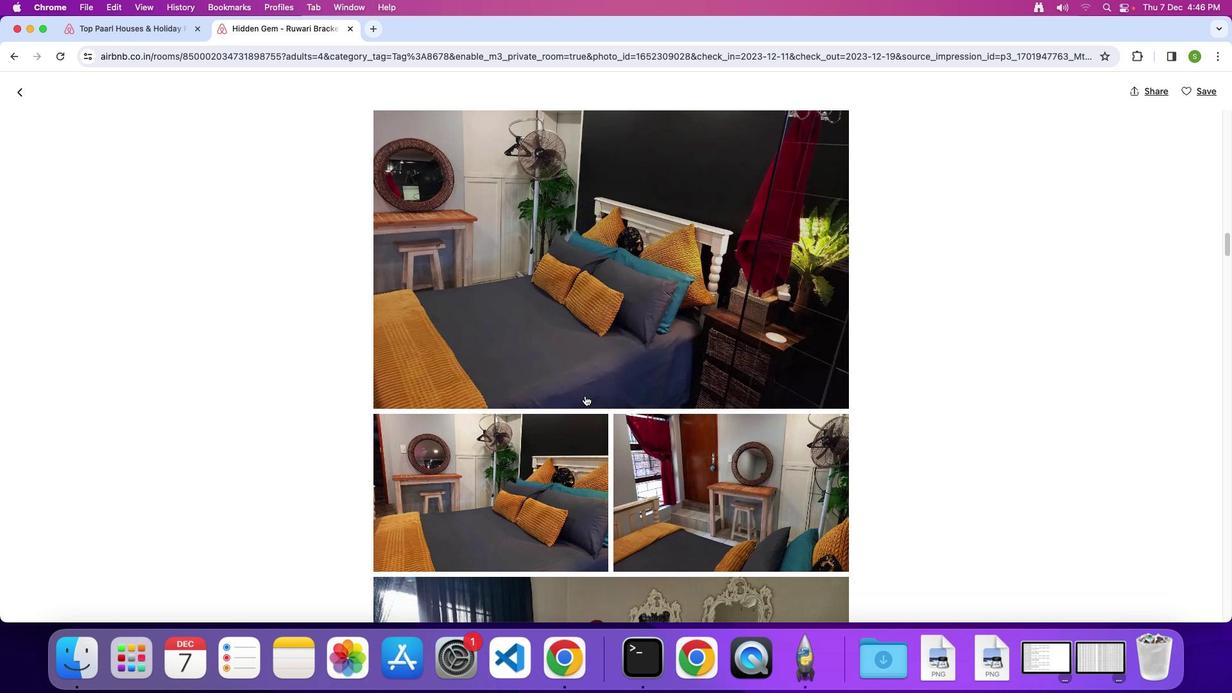 
Action: Mouse scrolled (584, 395) with delta (0, 0)
Screenshot: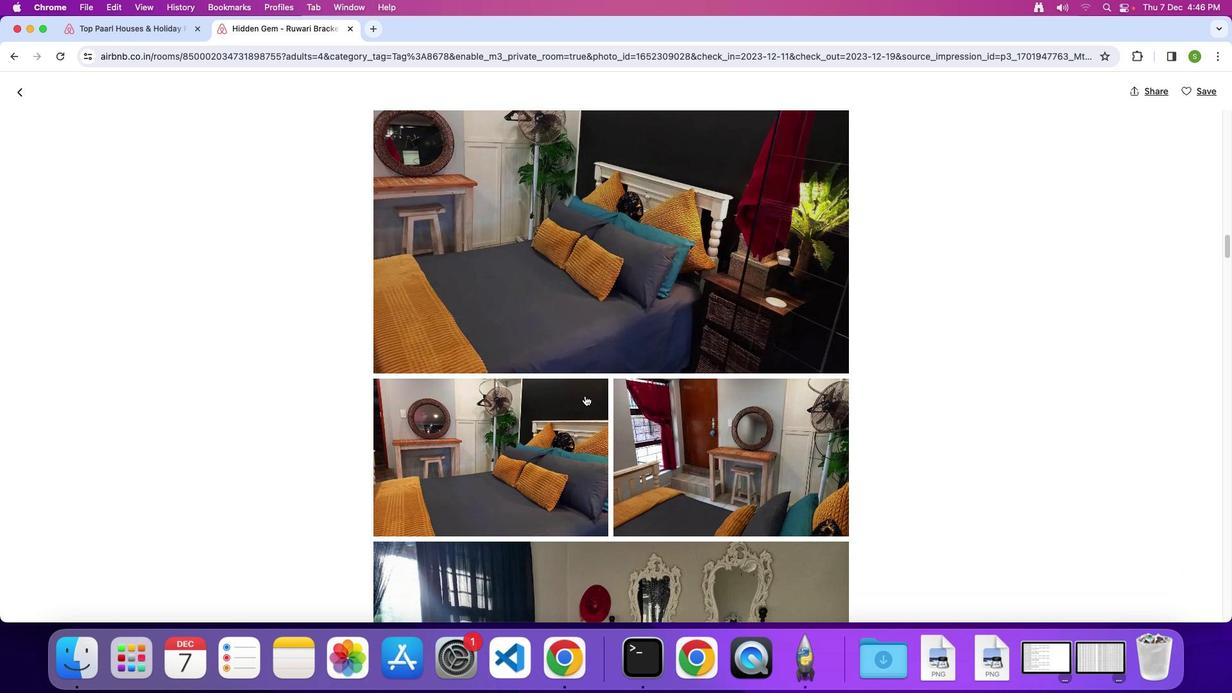 
Action: Mouse scrolled (584, 395) with delta (0, -2)
Screenshot: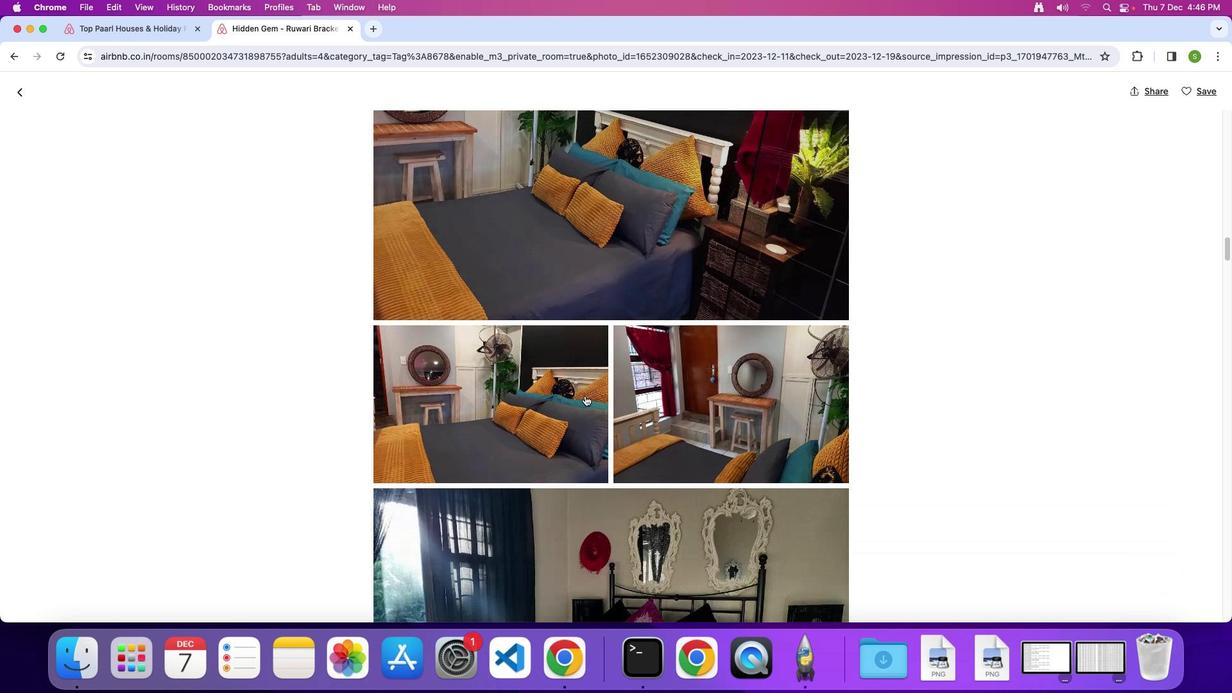 
Action: Mouse scrolled (584, 395) with delta (0, 0)
Screenshot: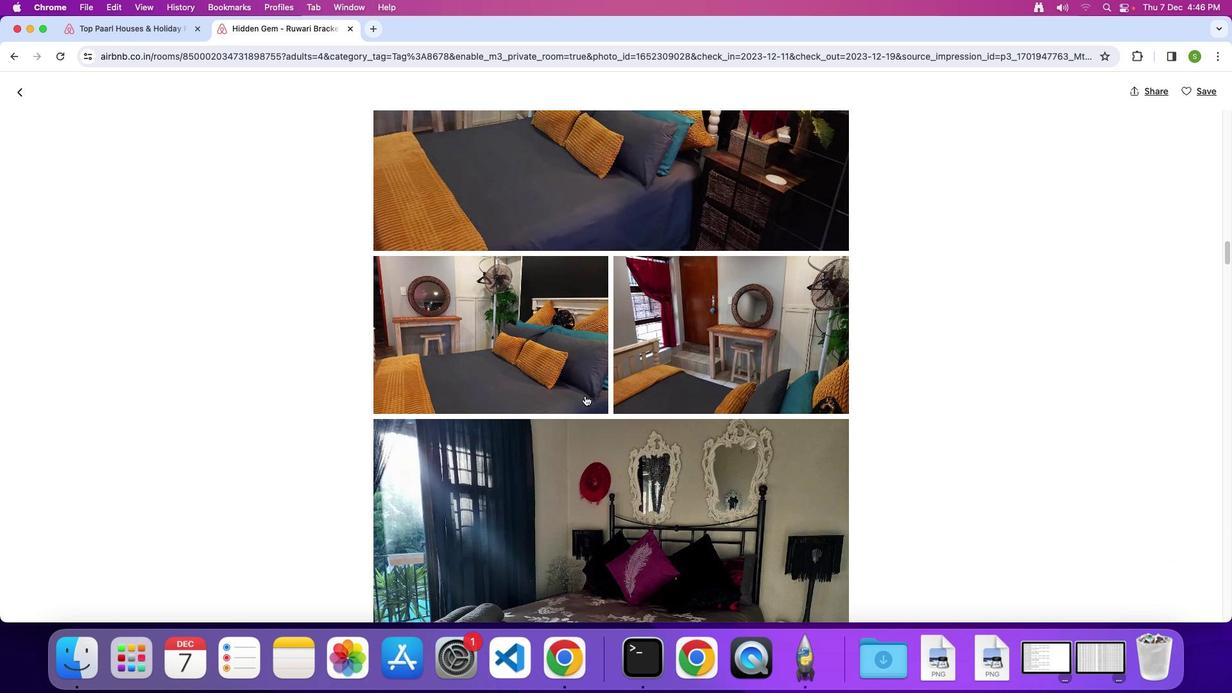 
Action: Mouse scrolled (584, 395) with delta (0, 0)
Screenshot: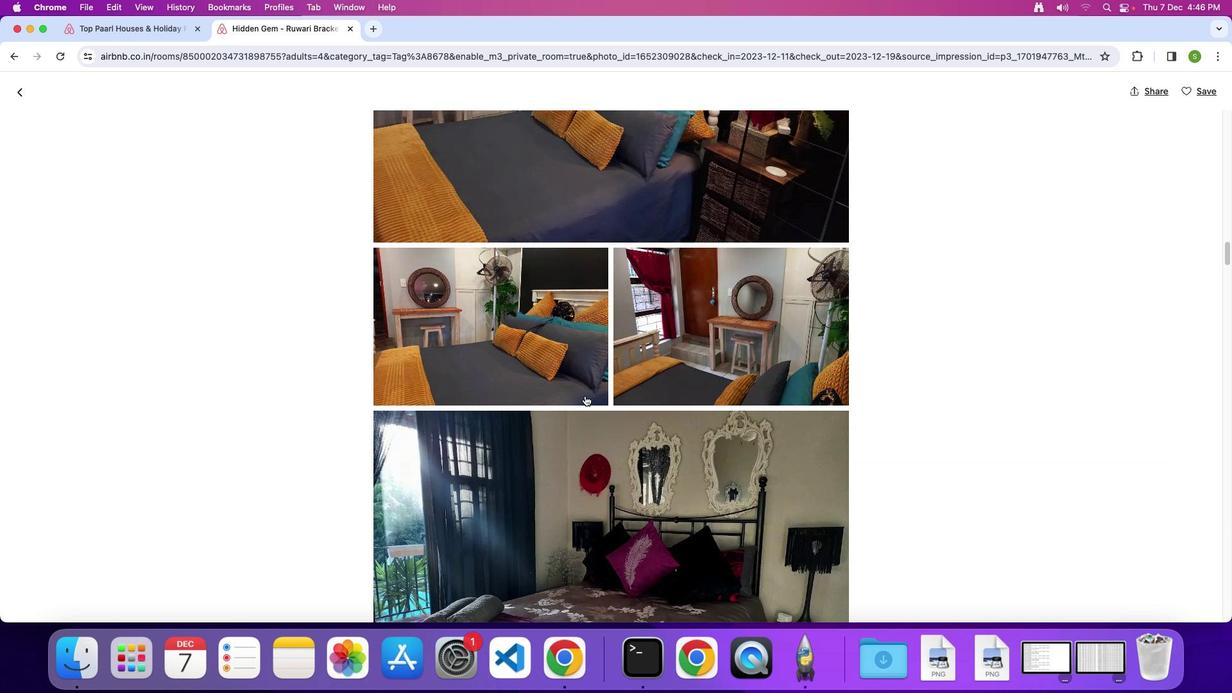 
Action: Mouse scrolled (584, 395) with delta (0, -2)
Screenshot: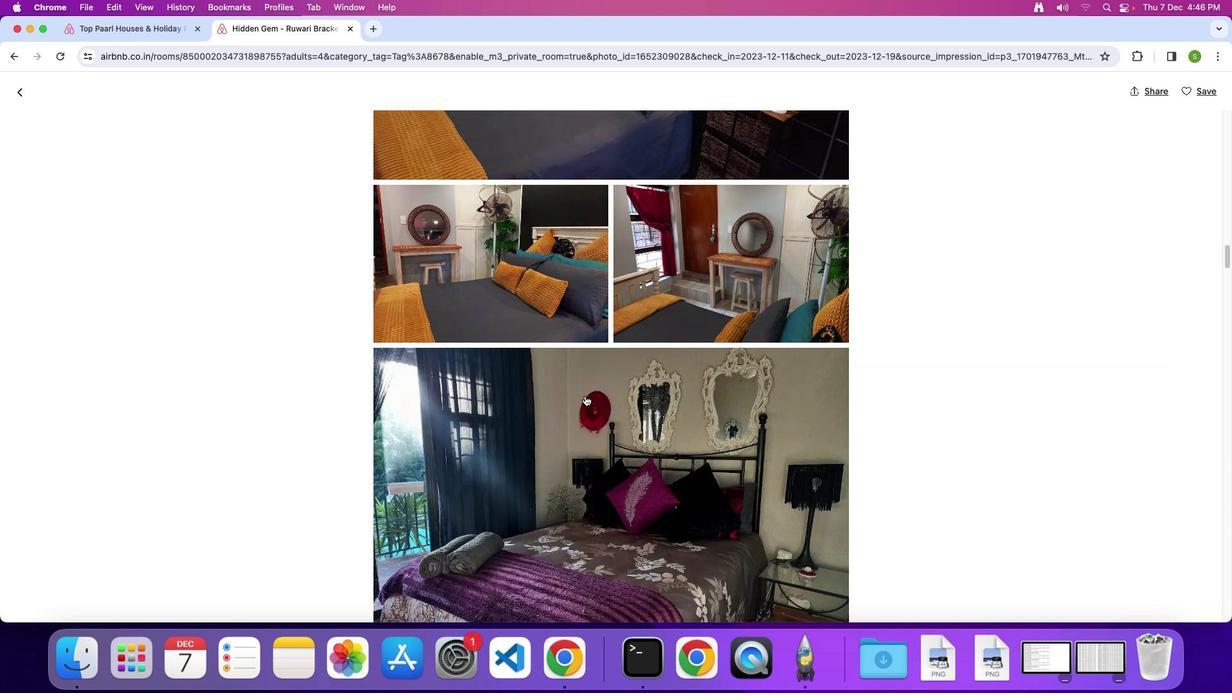 
Action: Mouse scrolled (584, 395) with delta (0, -3)
Screenshot: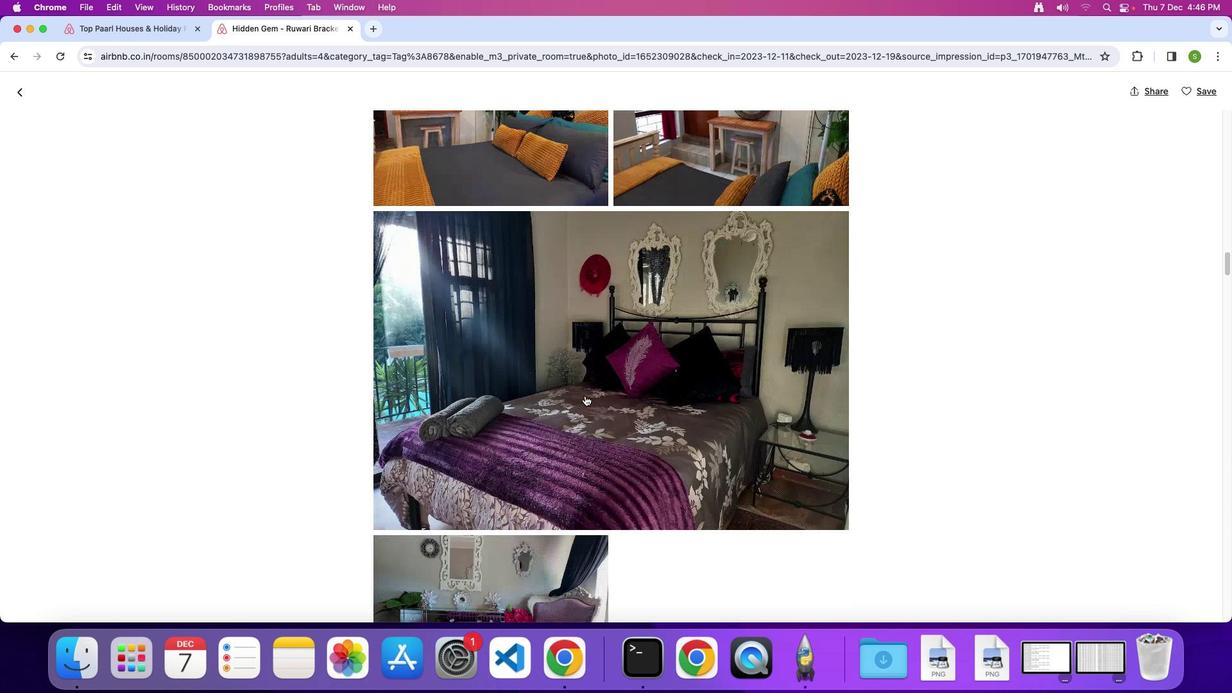 
Action: Mouse scrolled (584, 395) with delta (0, 0)
Screenshot: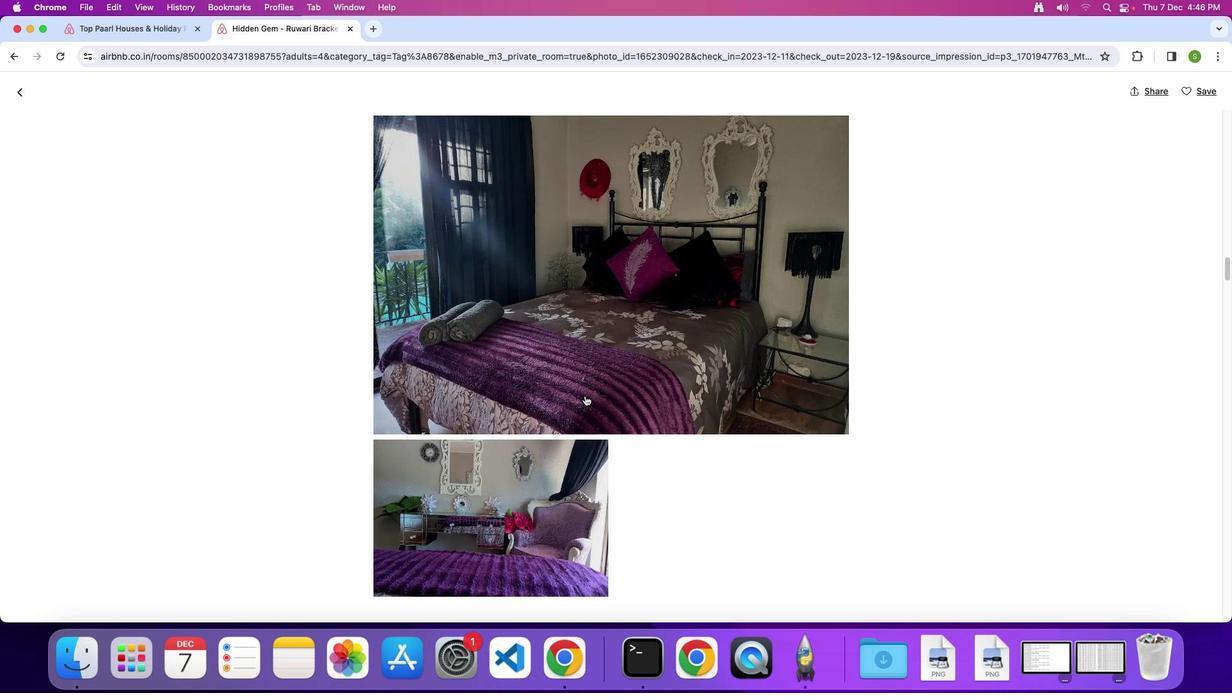 
Action: Mouse scrolled (584, 395) with delta (0, 0)
Screenshot: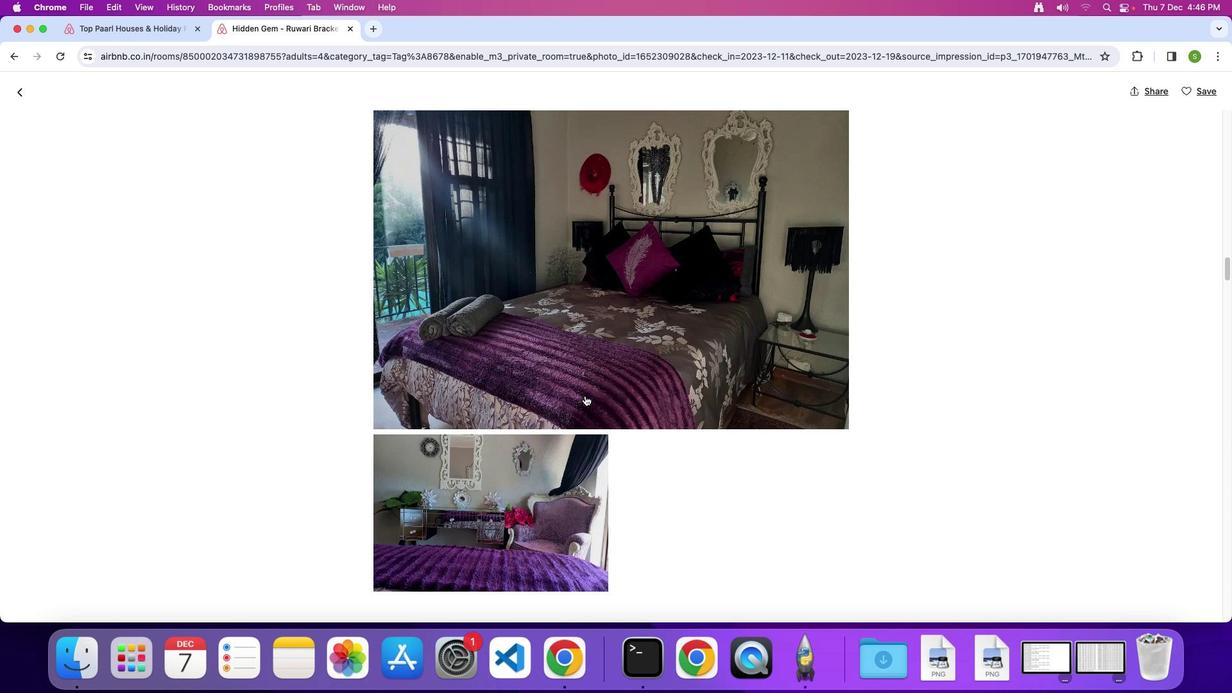 
Action: Mouse scrolled (584, 395) with delta (0, -2)
Screenshot: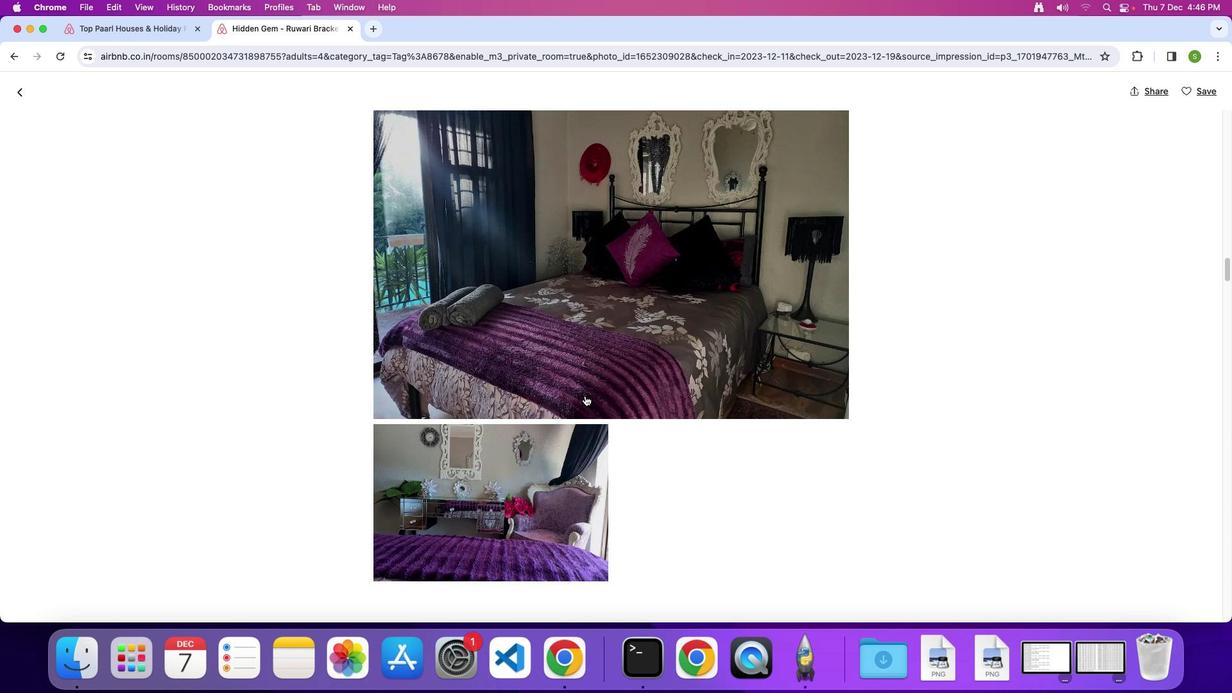 
Action: Mouse scrolled (584, 395) with delta (0, -3)
Screenshot: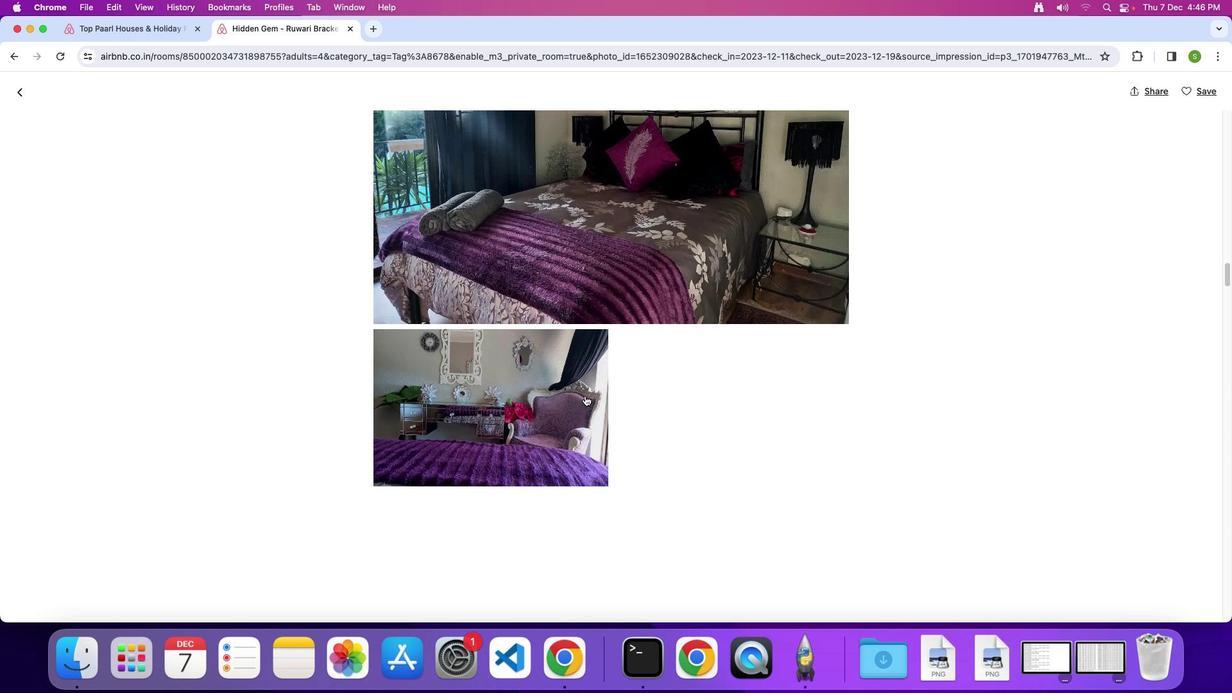 
Action: Mouse scrolled (584, 395) with delta (0, 0)
Screenshot: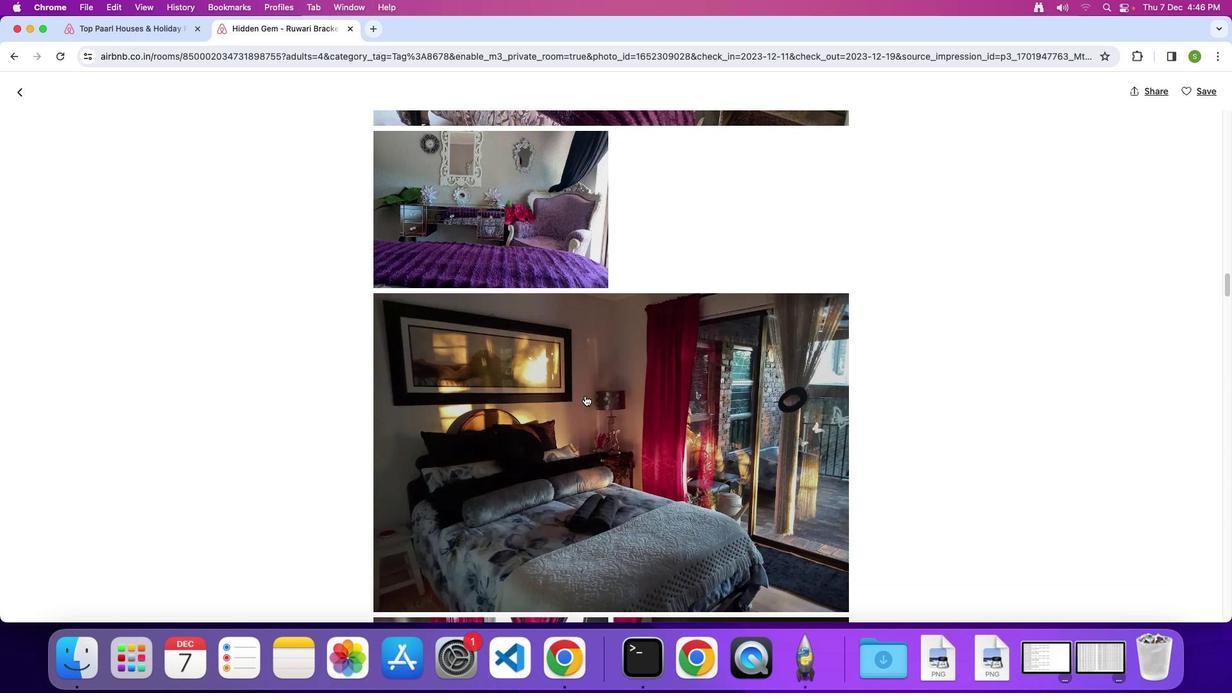 
Action: Mouse scrolled (584, 395) with delta (0, 0)
Screenshot: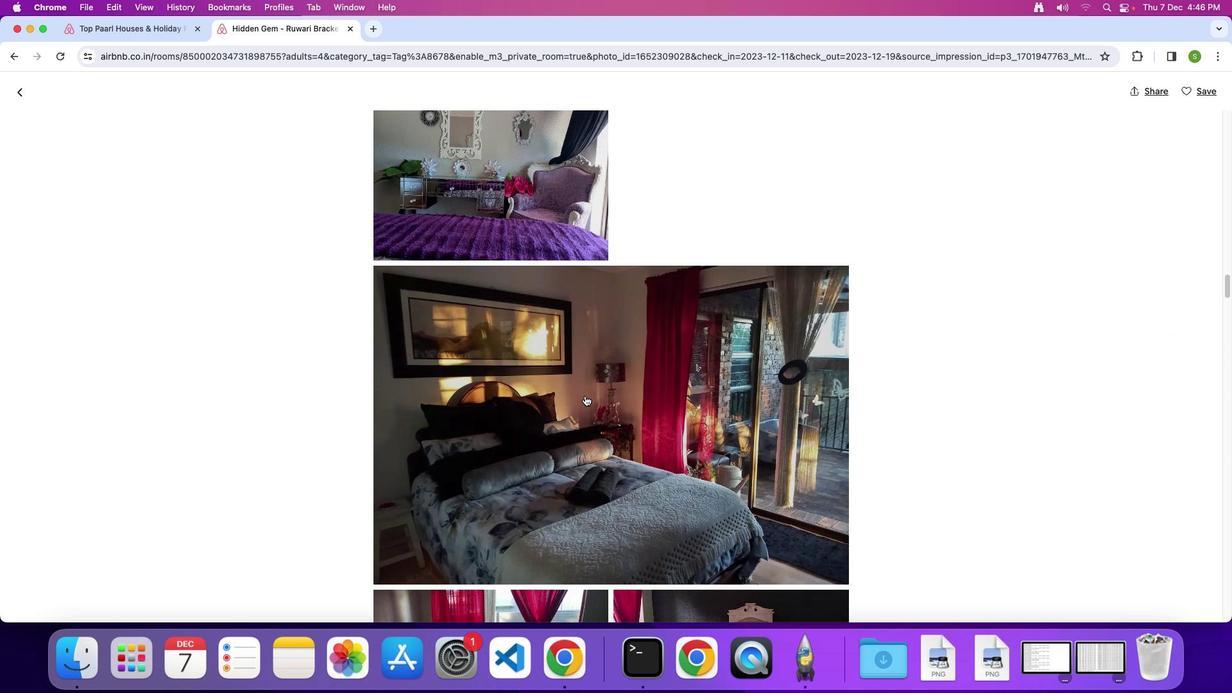 
Action: Mouse scrolled (584, 395) with delta (0, -2)
Screenshot: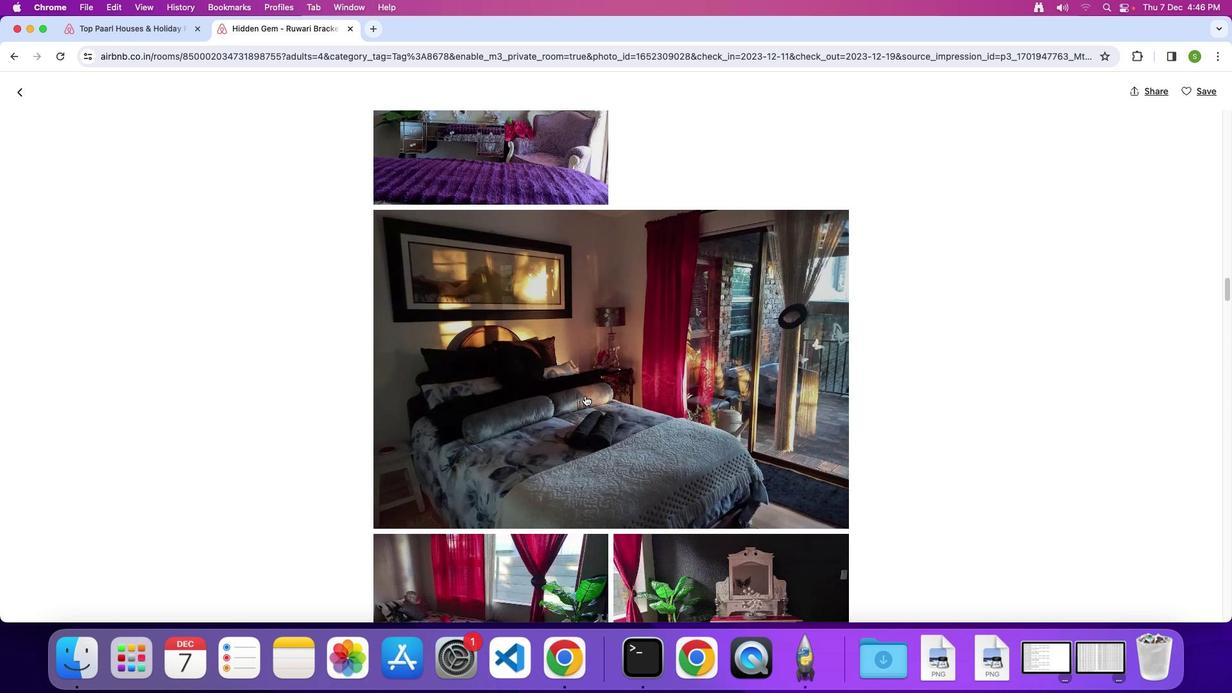 
Action: Mouse scrolled (584, 395) with delta (0, -3)
Screenshot: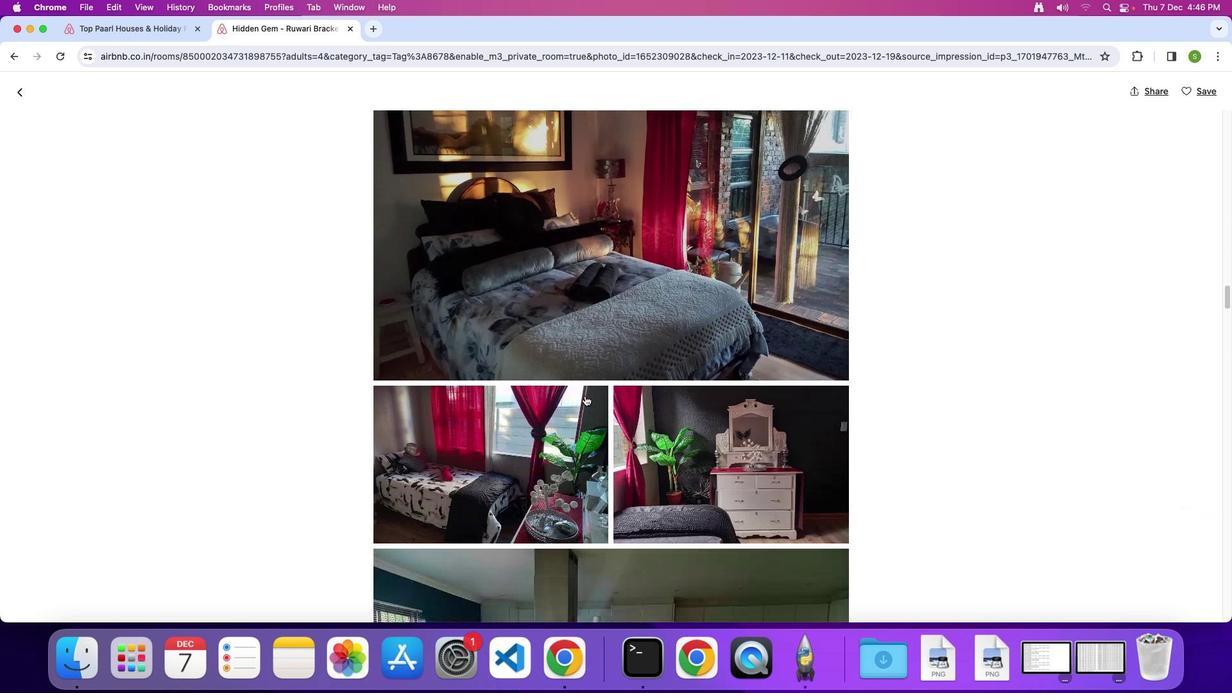 
Action: Mouse scrolled (584, 395) with delta (0, 0)
Screenshot: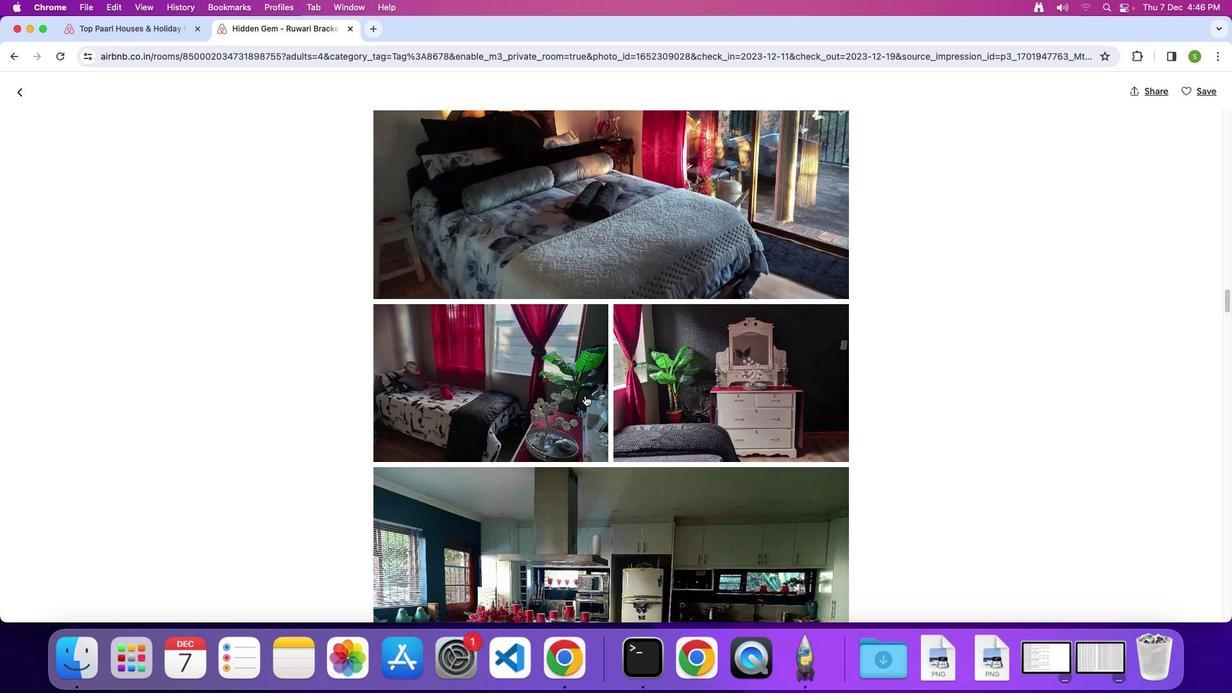 
Action: Mouse scrolled (584, 395) with delta (0, 0)
Screenshot: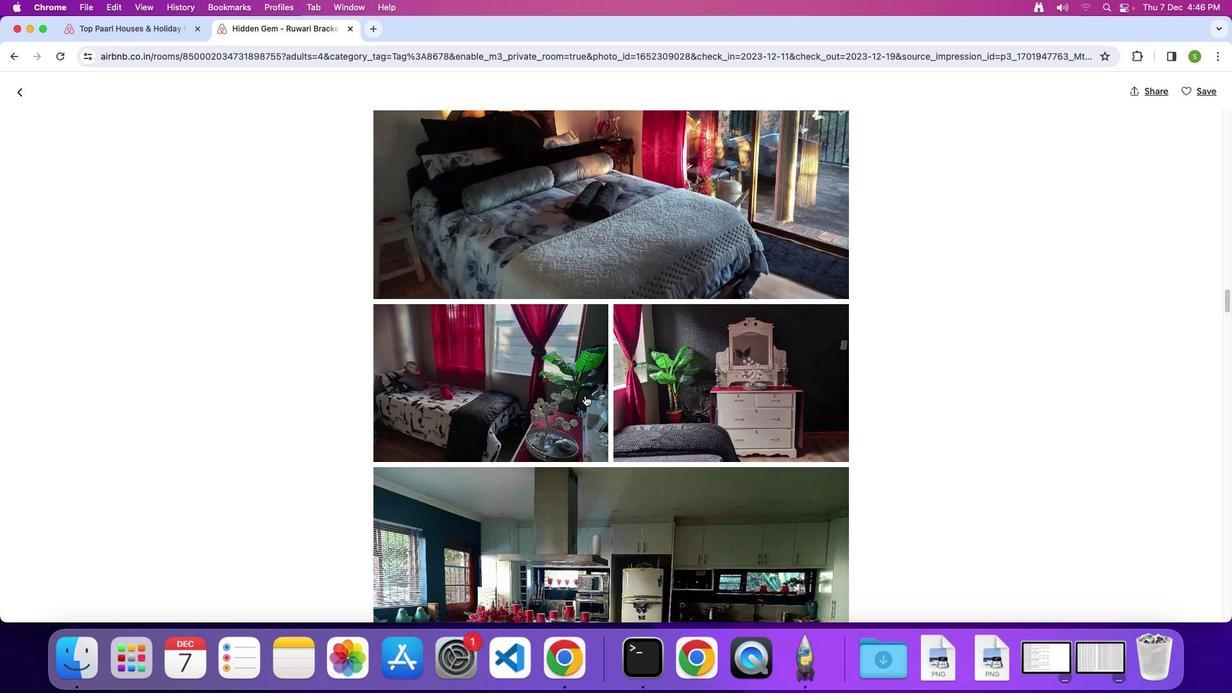 
Action: Mouse scrolled (584, 395) with delta (0, -1)
Screenshot: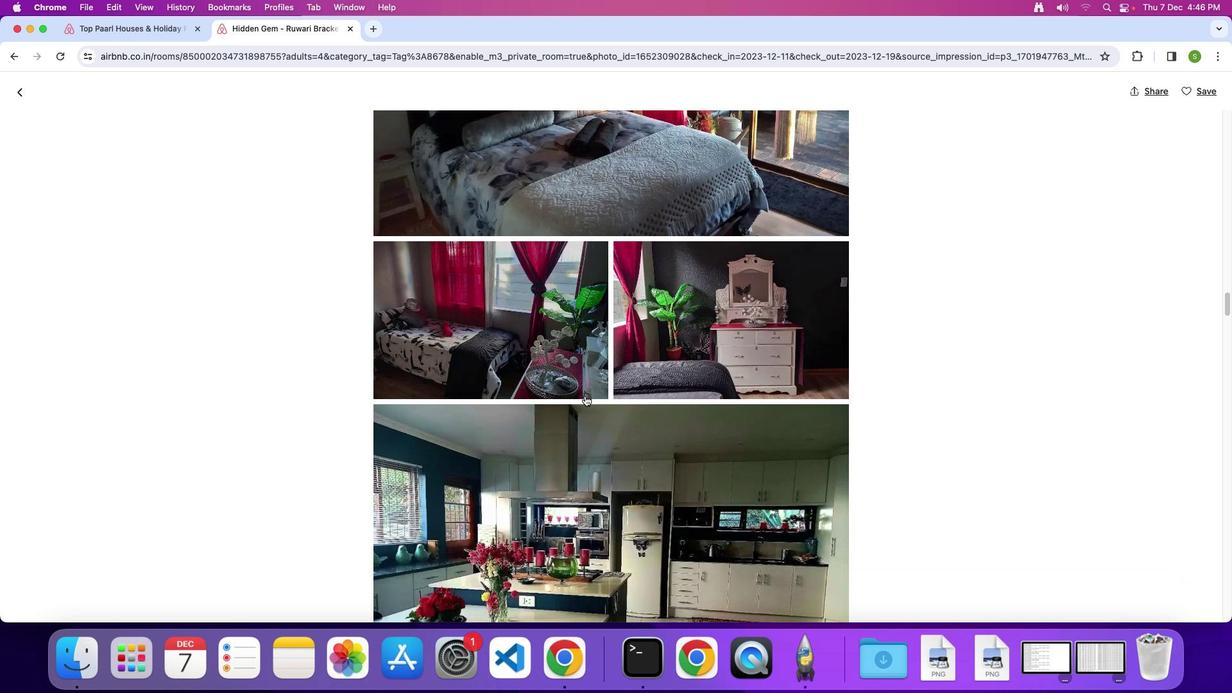 
Action: Mouse scrolled (584, 395) with delta (0, 0)
Screenshot: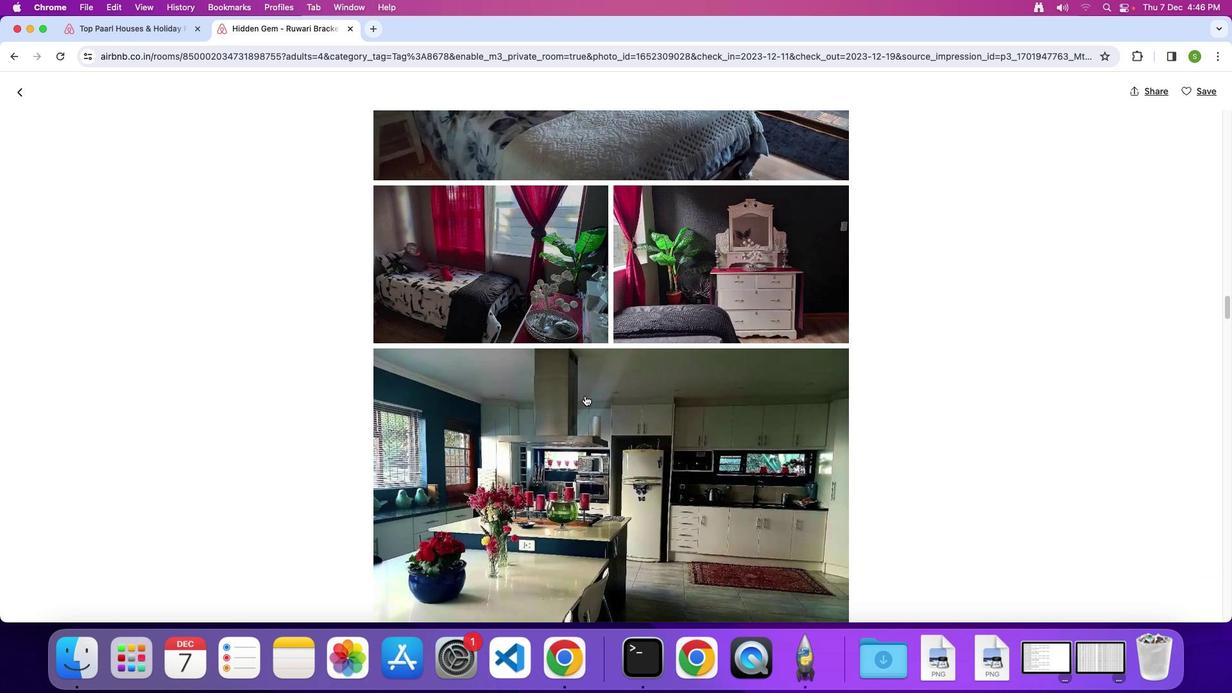 
Action: Mouse scrolled (584, 395) with delta (0, 0)
Screenshot: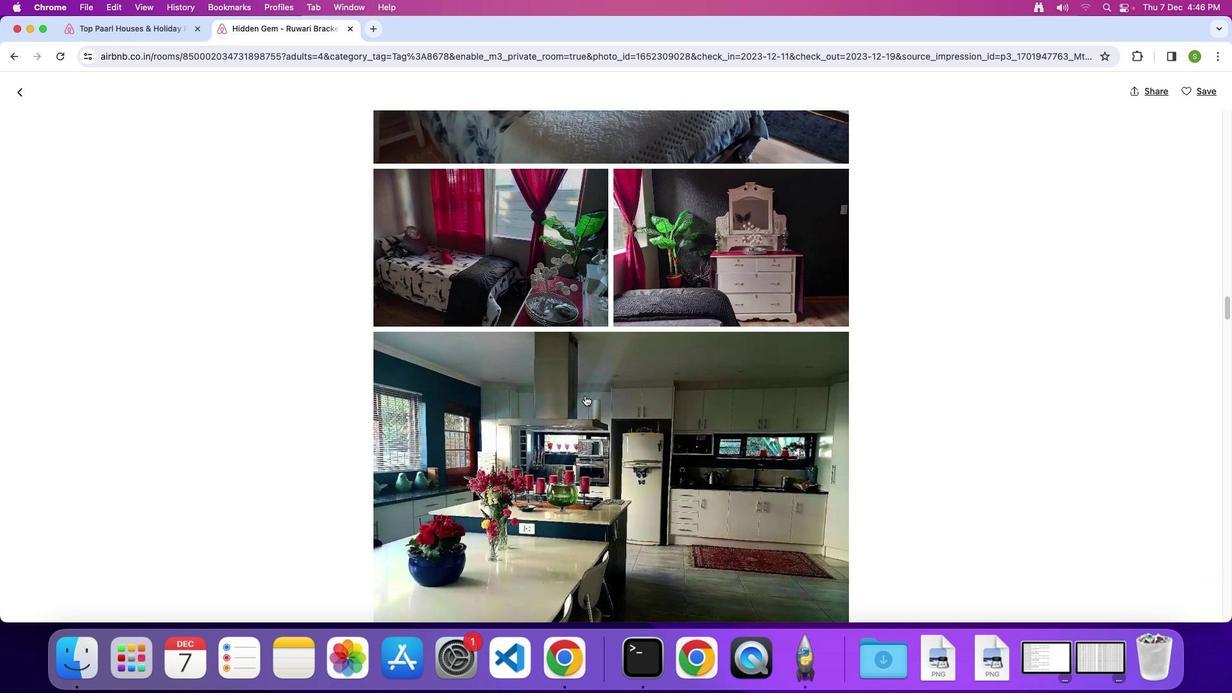 
Action: Mouse scrolled (584, 395) with delta (0, -2)
Screenshot: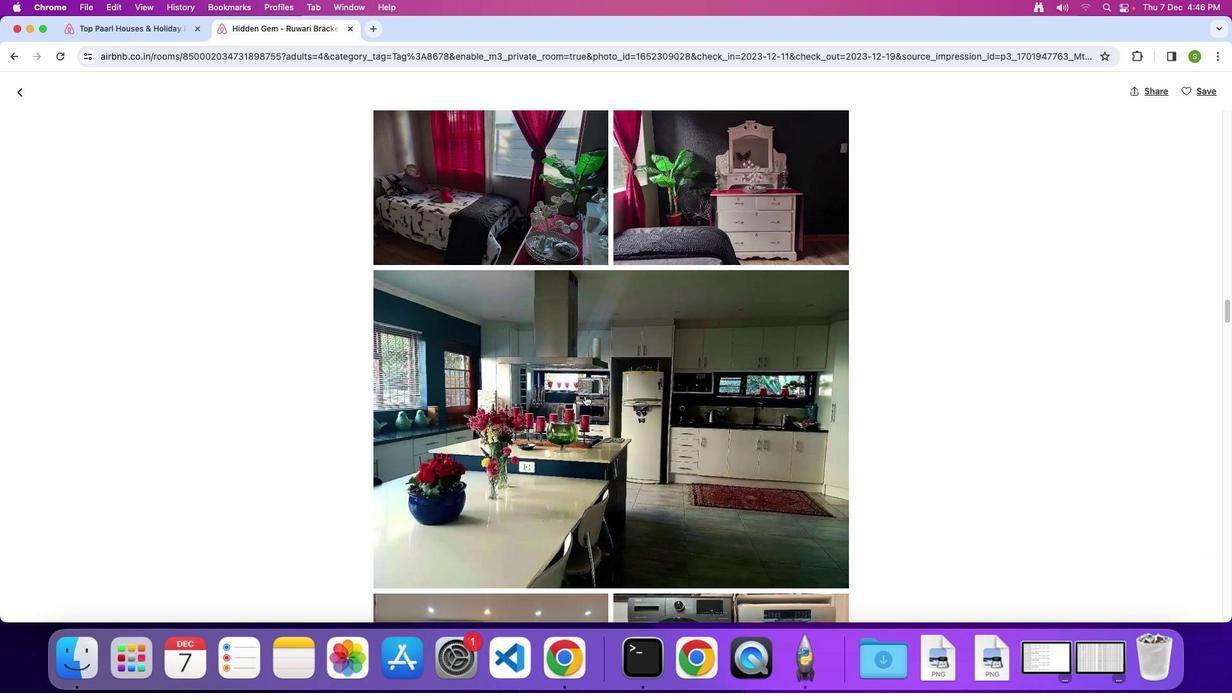 
Action: Mouse scrolled (584, 395) with delta (0, 0)
Screenshot: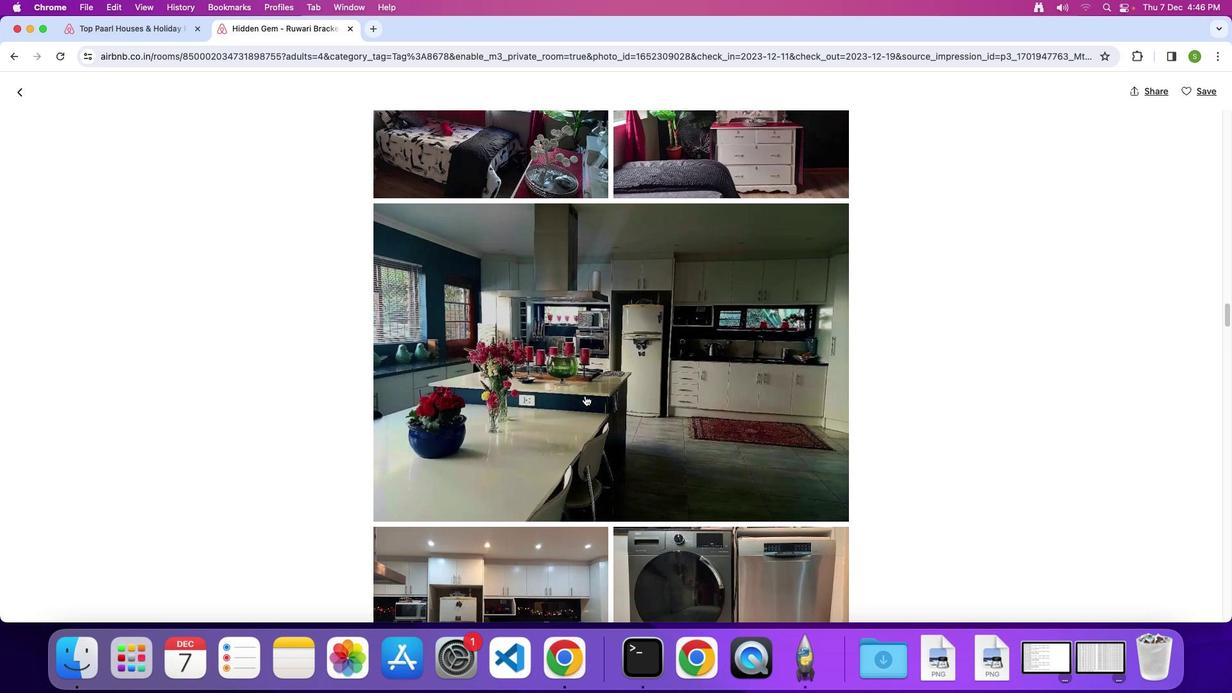 
Action: Mouse scrolled (584, 395) with delta (0, 0)
Screenshot: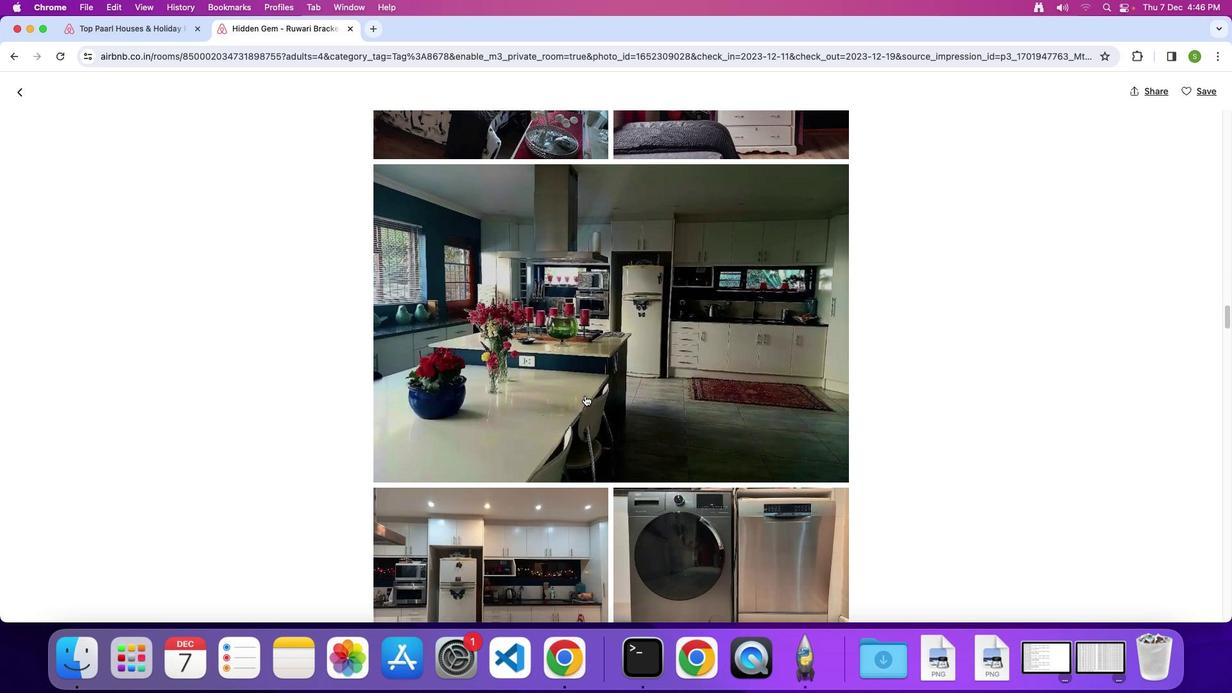 
Action: Mouse scrolled (584, 395) with delta (0, -1)
Screenshot: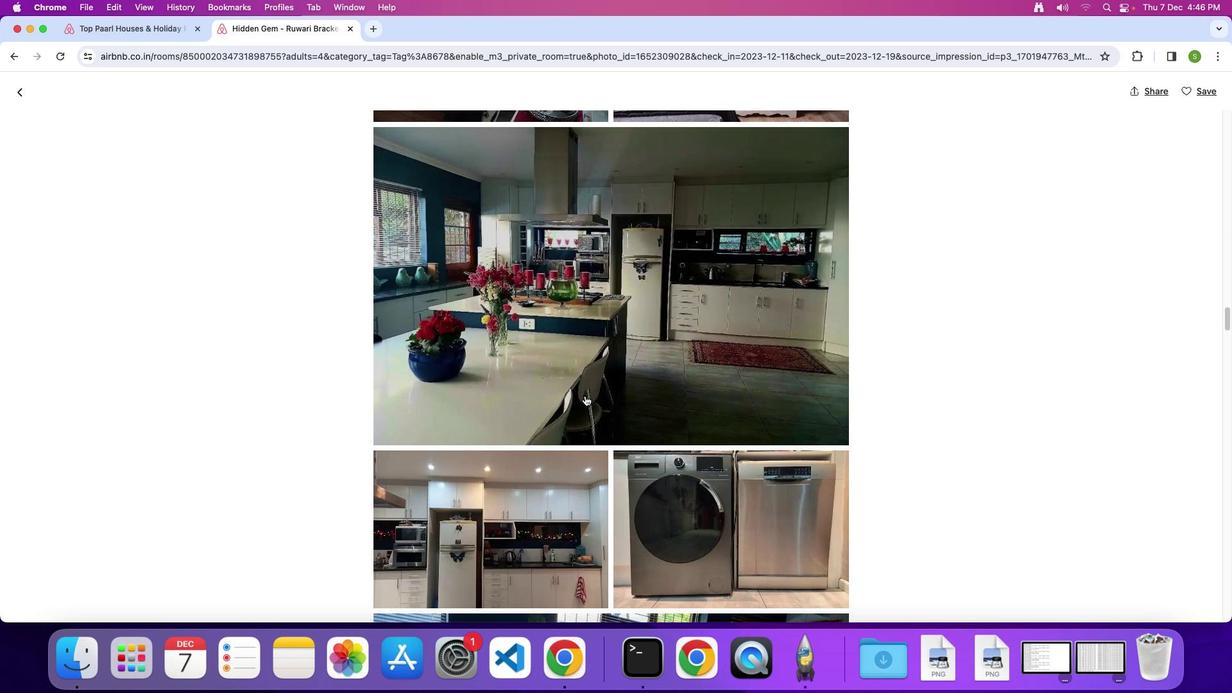 
Action: Mouse scrolled (584, 395) with delta (0, 0)
Screenshot: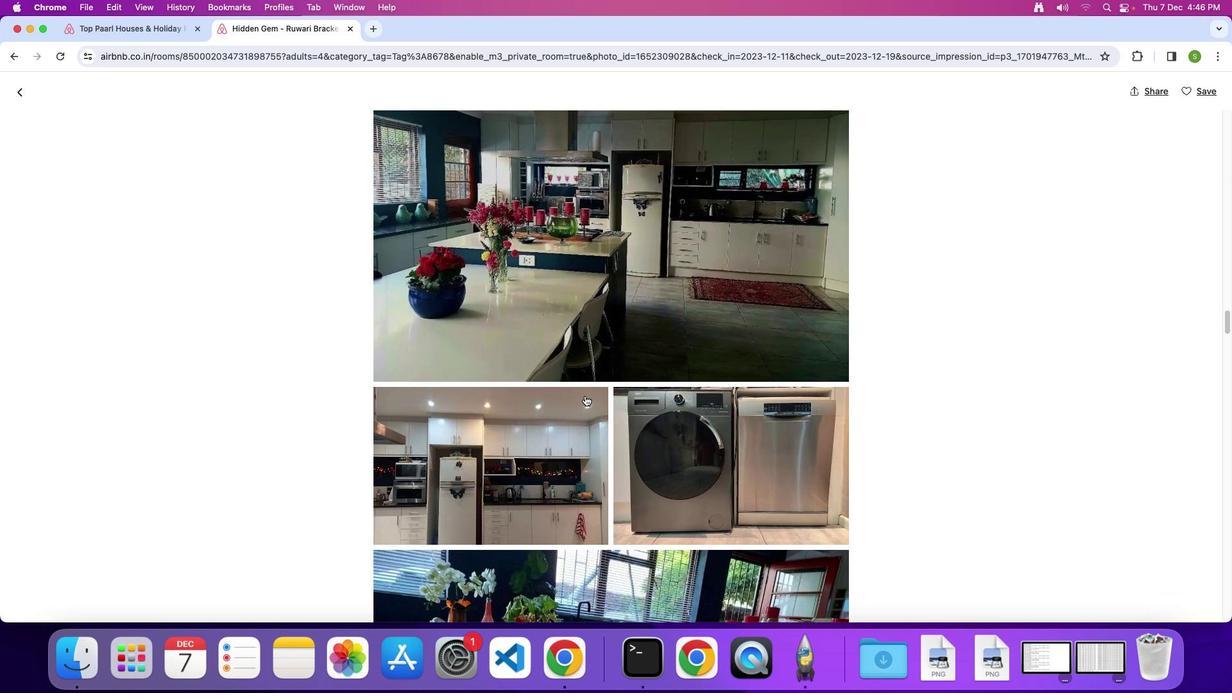
Action: Mouse scrolled (584, 395) with delta (0, 0)
Screenshot: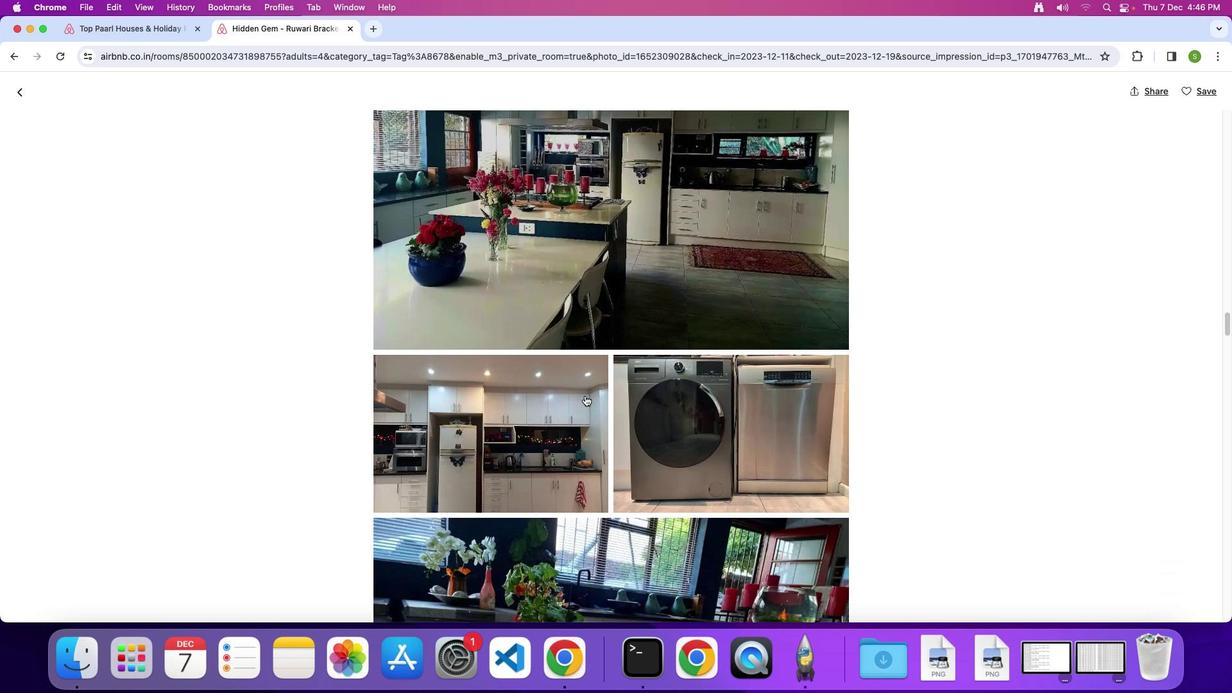 
Action: Mouse scrolled (584, 395) with delta (0, -2)
Screenshot: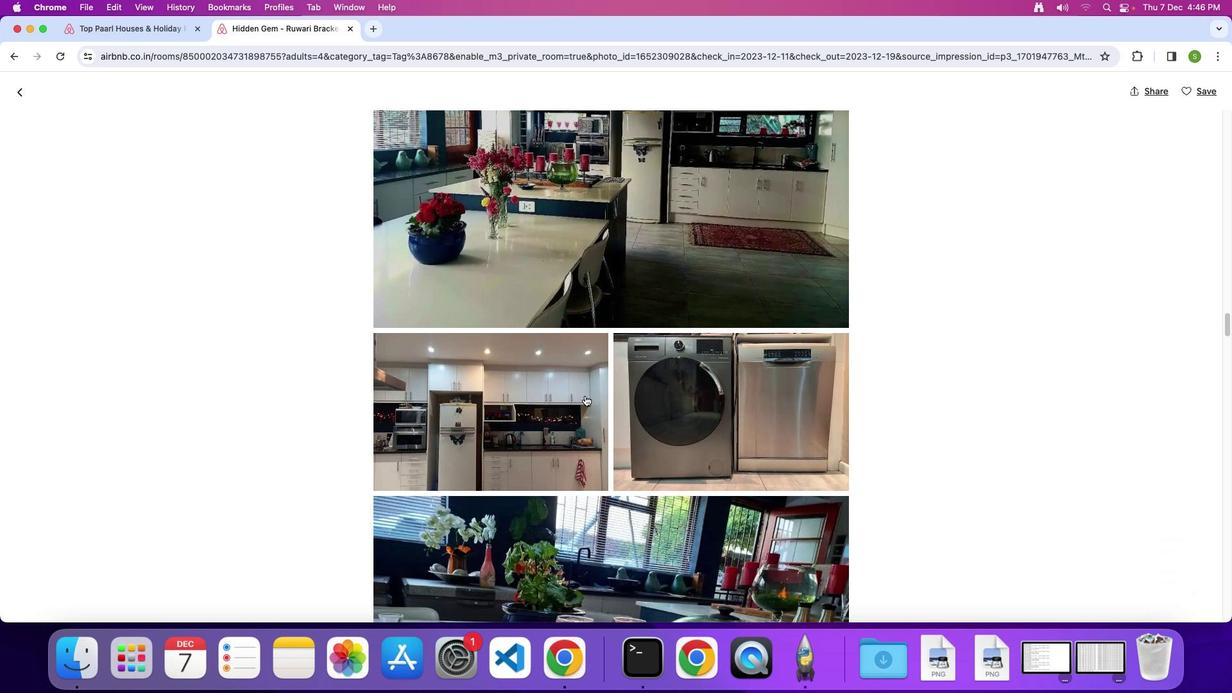 
Action: Mouse scrolled (584, 395) with delta (0, 0)
Screenshot: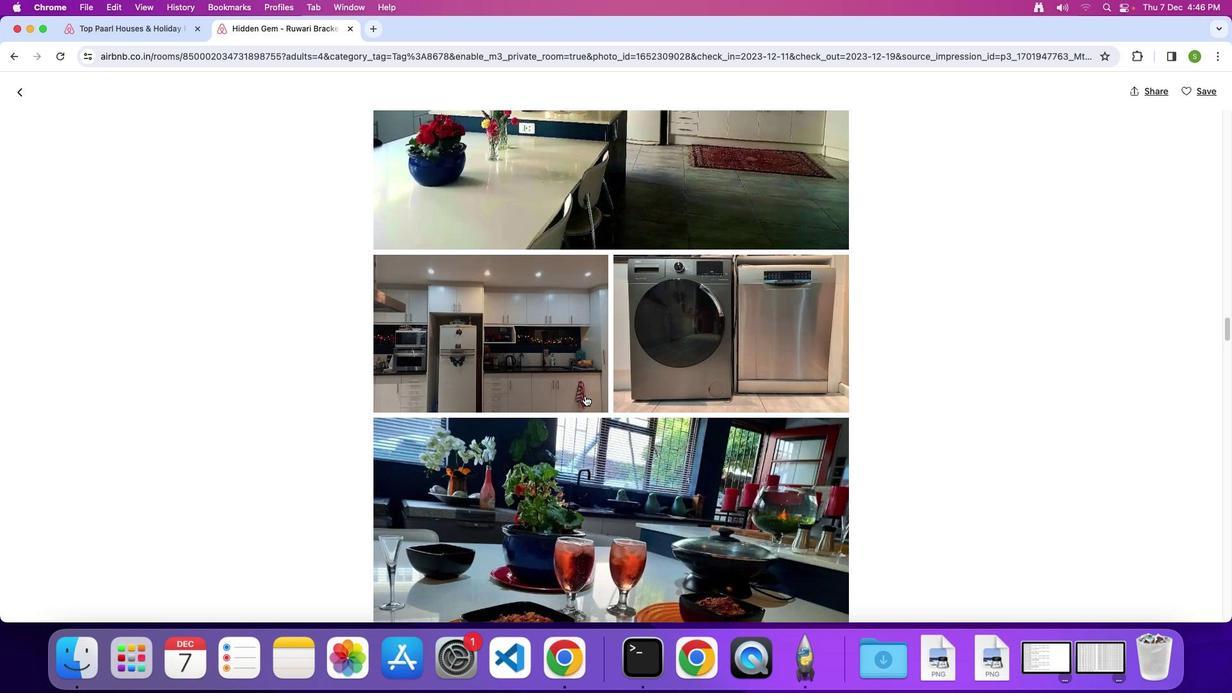 
Action: Mouse scrolled (584, 395) with delta (0, 0)
Screenshot: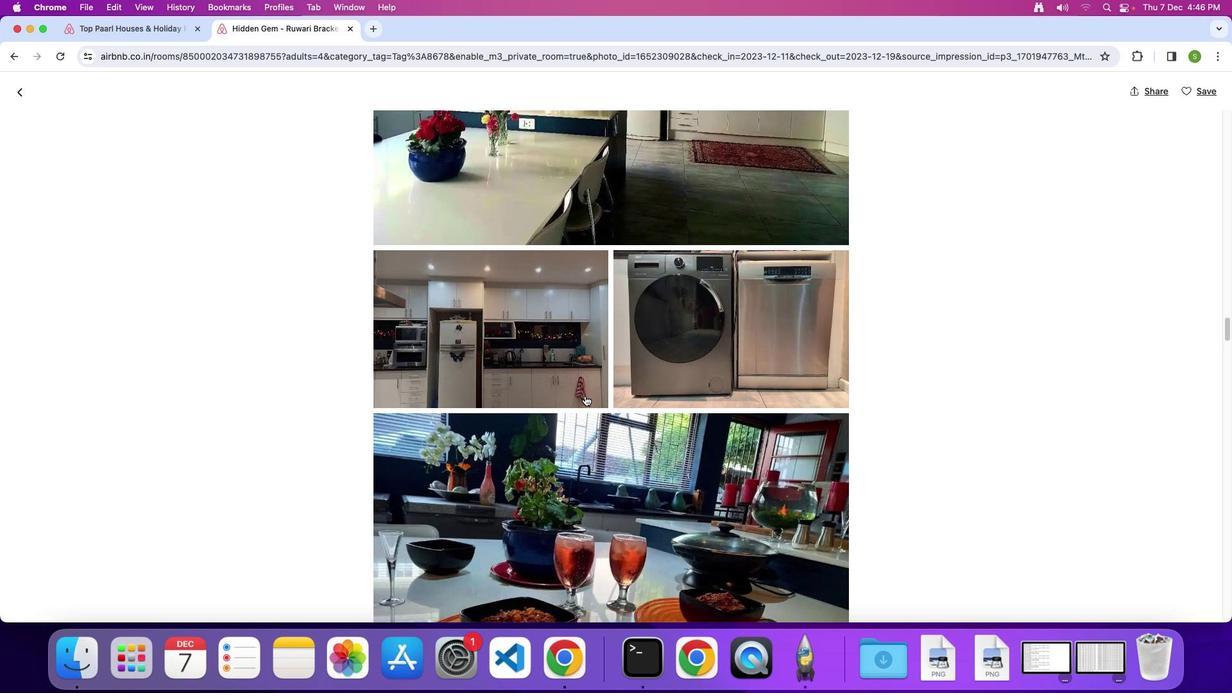 
Action: Mouse scrolled (584, 395) with delta (0, -2)
Screenshot: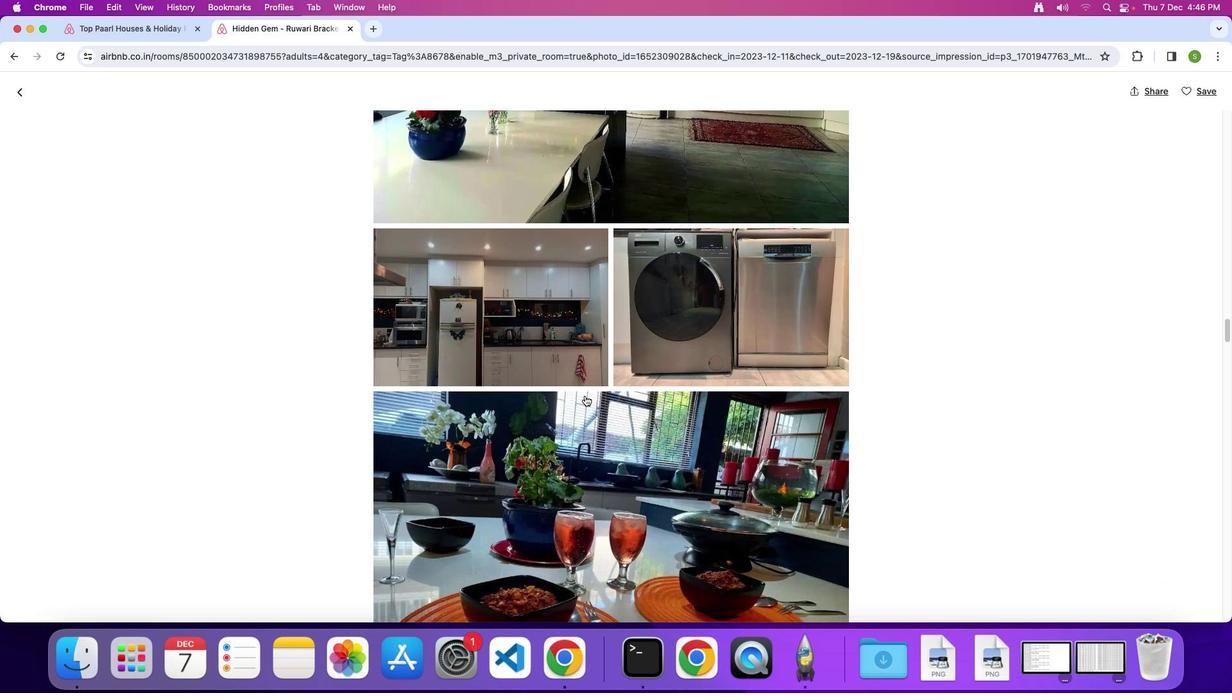 
Action: Mouse scrolled (584, 395) with delta (0, 0)
Screenshot: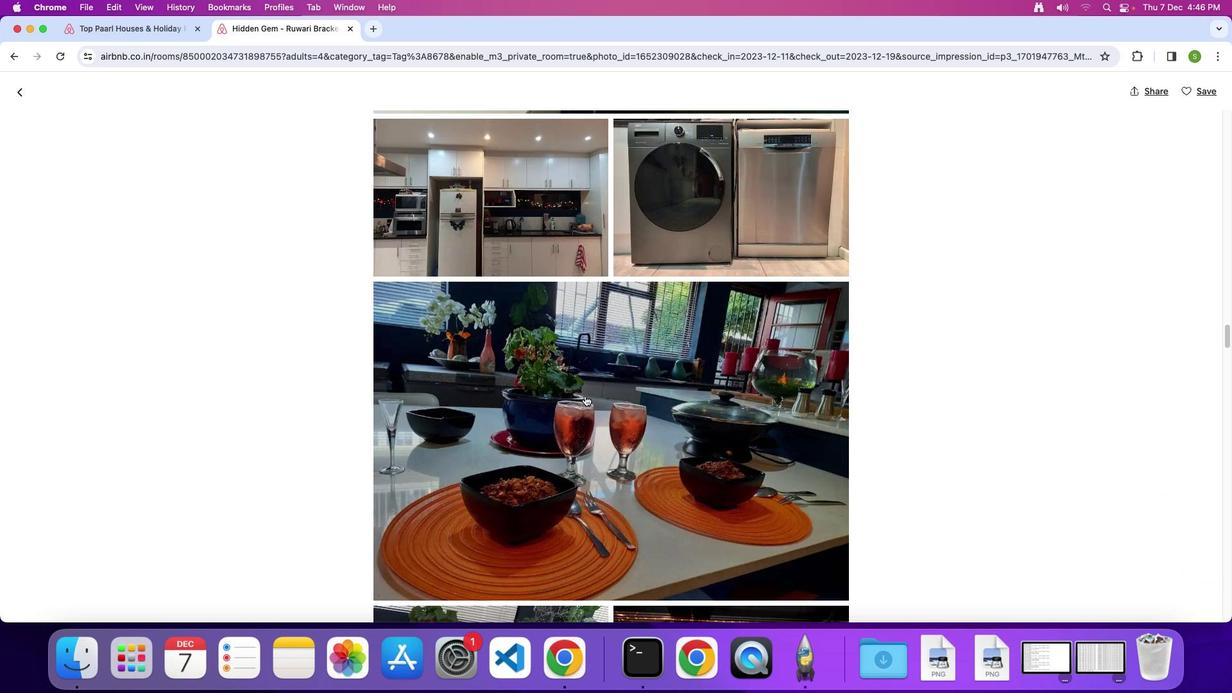 
Action: Mouse scrolled (584, 395) with delta (0, 0)
Screenshot: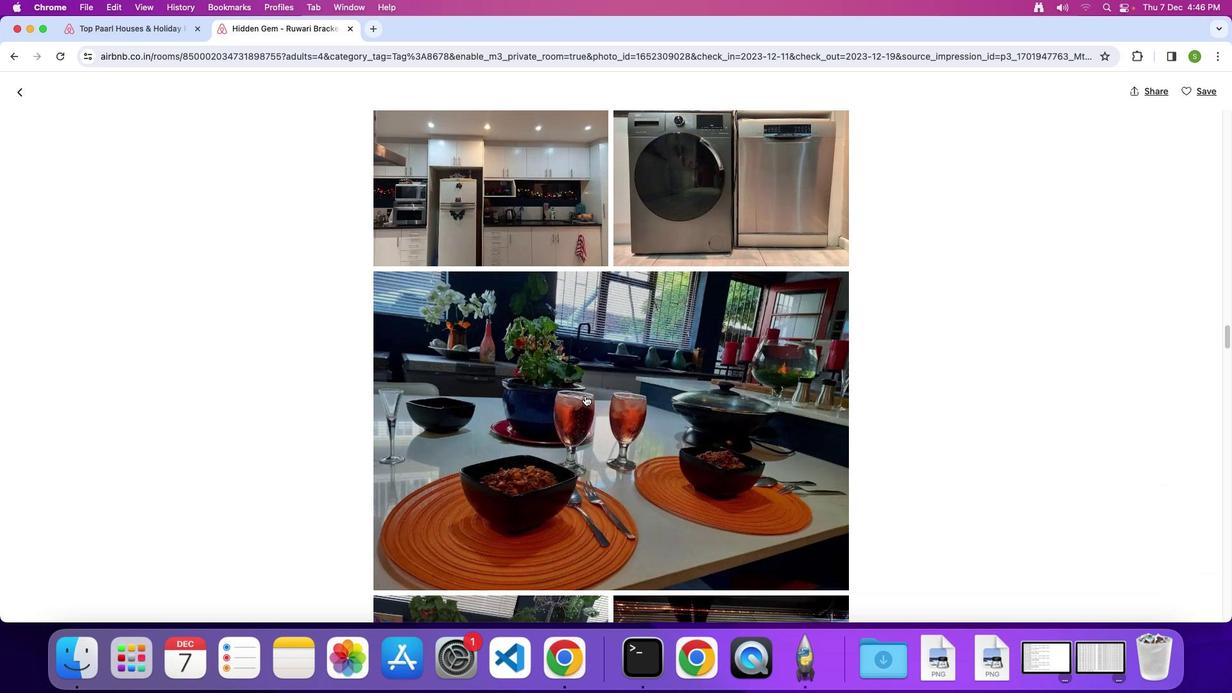 
Action: Mouse scrolled (584, 395) with delta (0, -1)
Screenshot: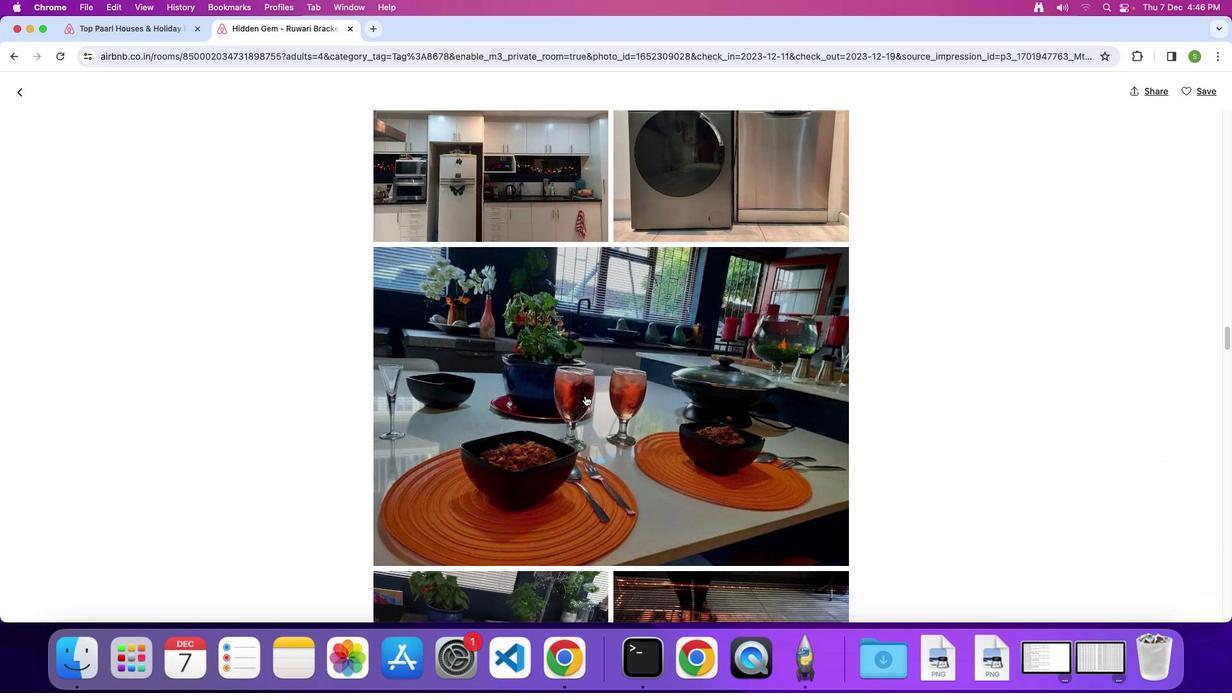 
Action: Mouse scrolled (584, 395) with delta (0, 0)
Screenshot: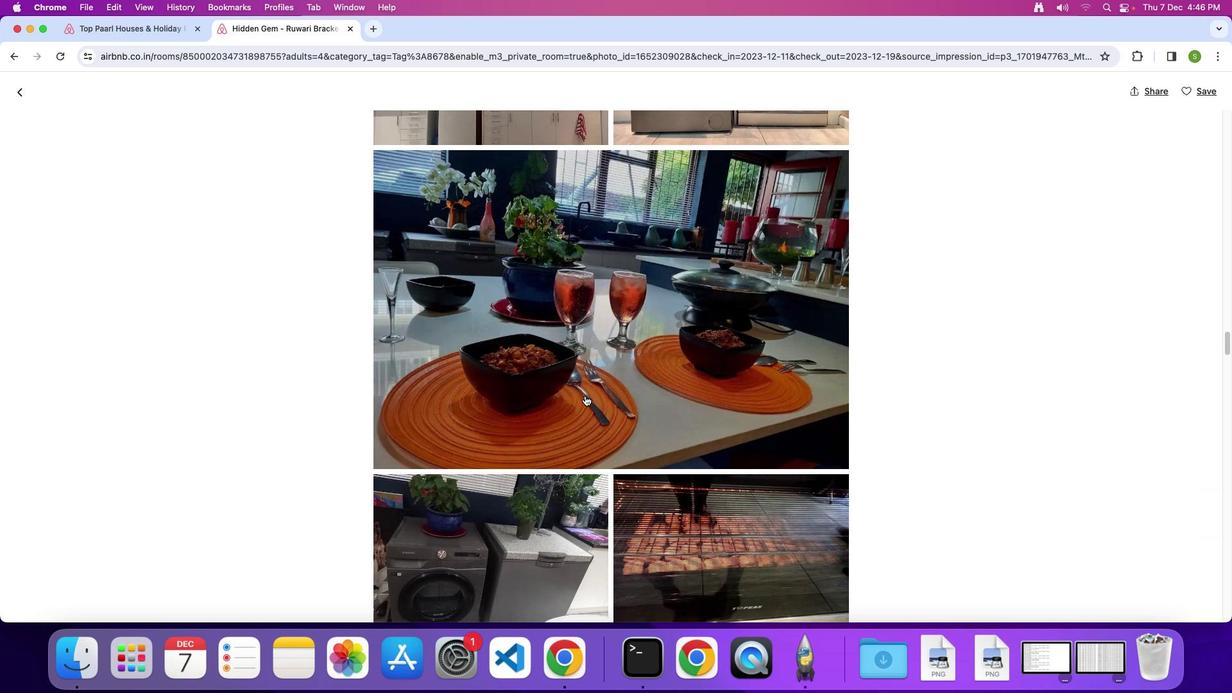 
Action: Mouse scrolled (584, 395) with delta (0, 0)
Screenshot: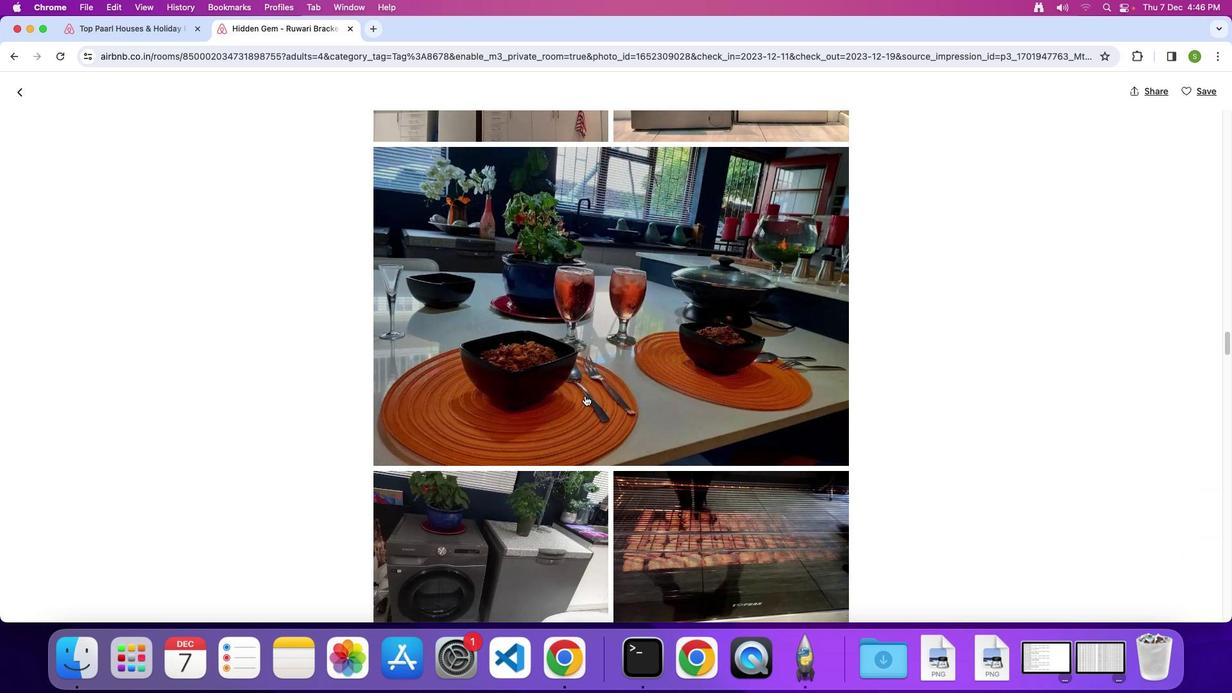 
Action: Mouse scrolled (584, 395) with delta (0, -1)
Screenshot: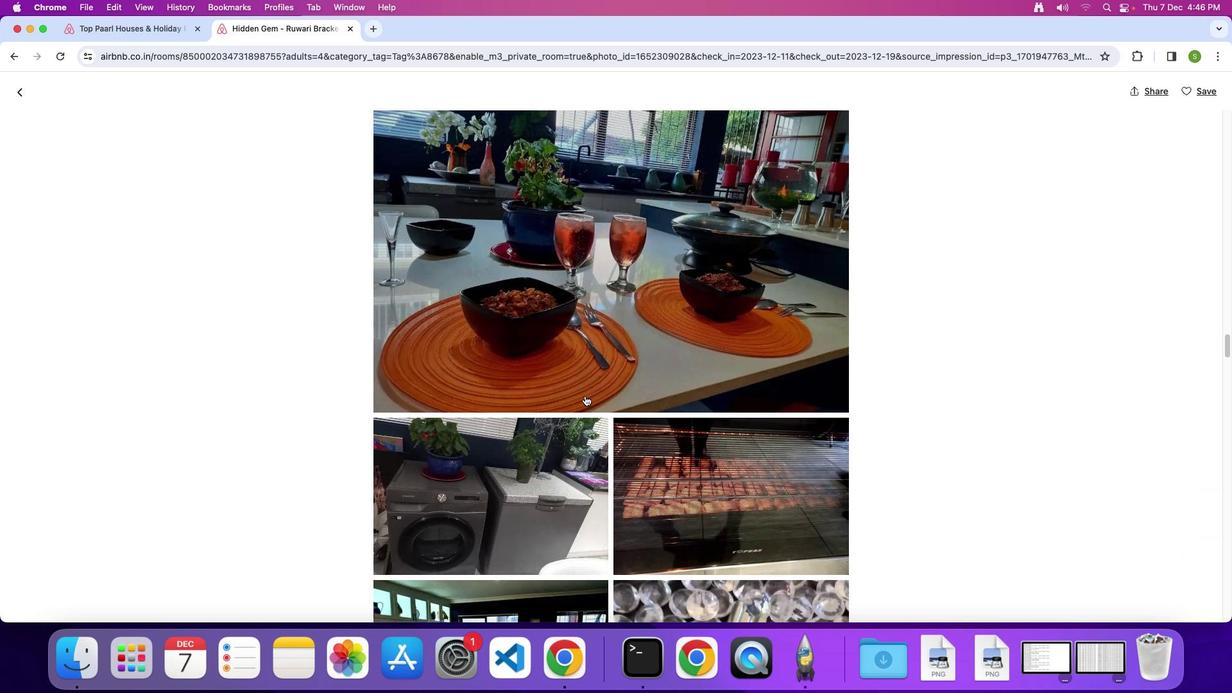 
Action: Mouse scrolled (584, 395) with delta (0, 0)
Screenshot: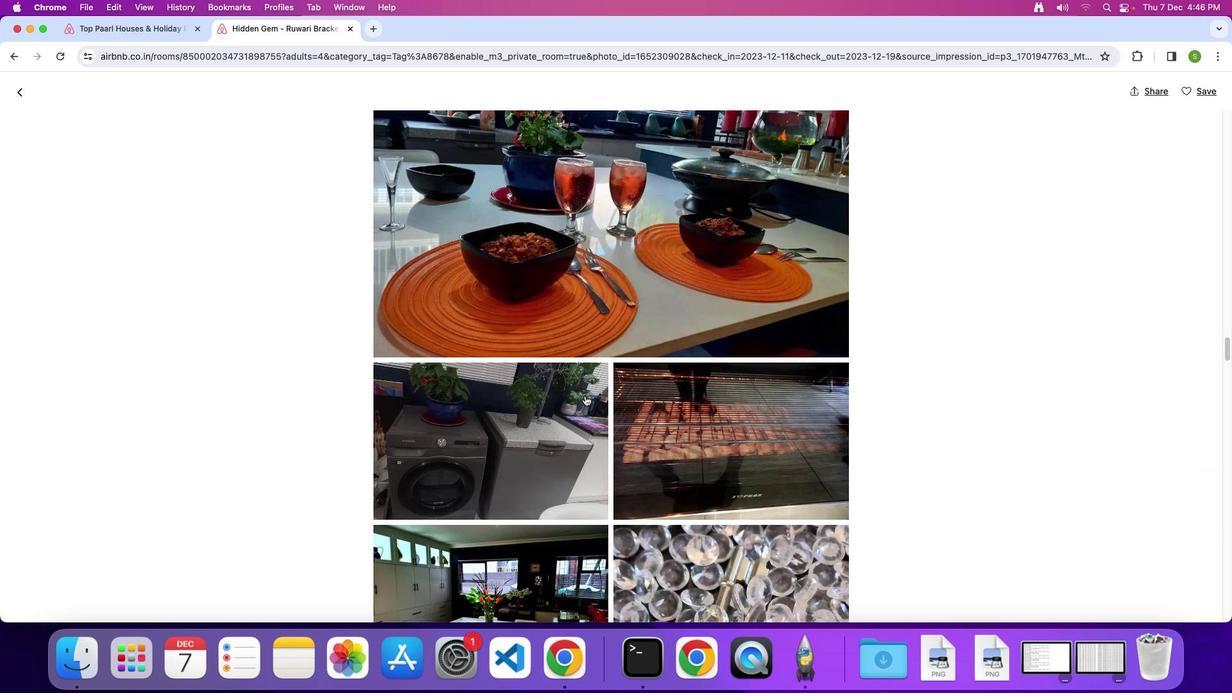 
Action: Mouse scrolled (584, 395) with delta (0, 0)
Screenshot: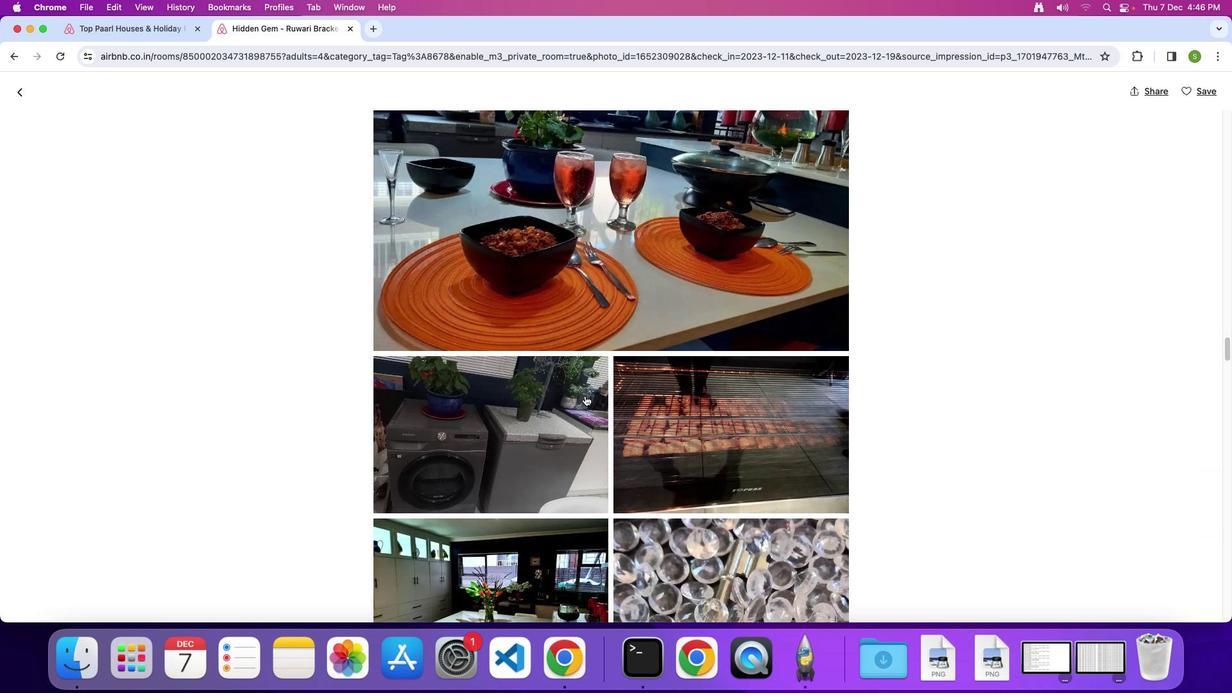 
Action: Mouse scrolled (584, 395) with delta (0, -1)
Screenshot: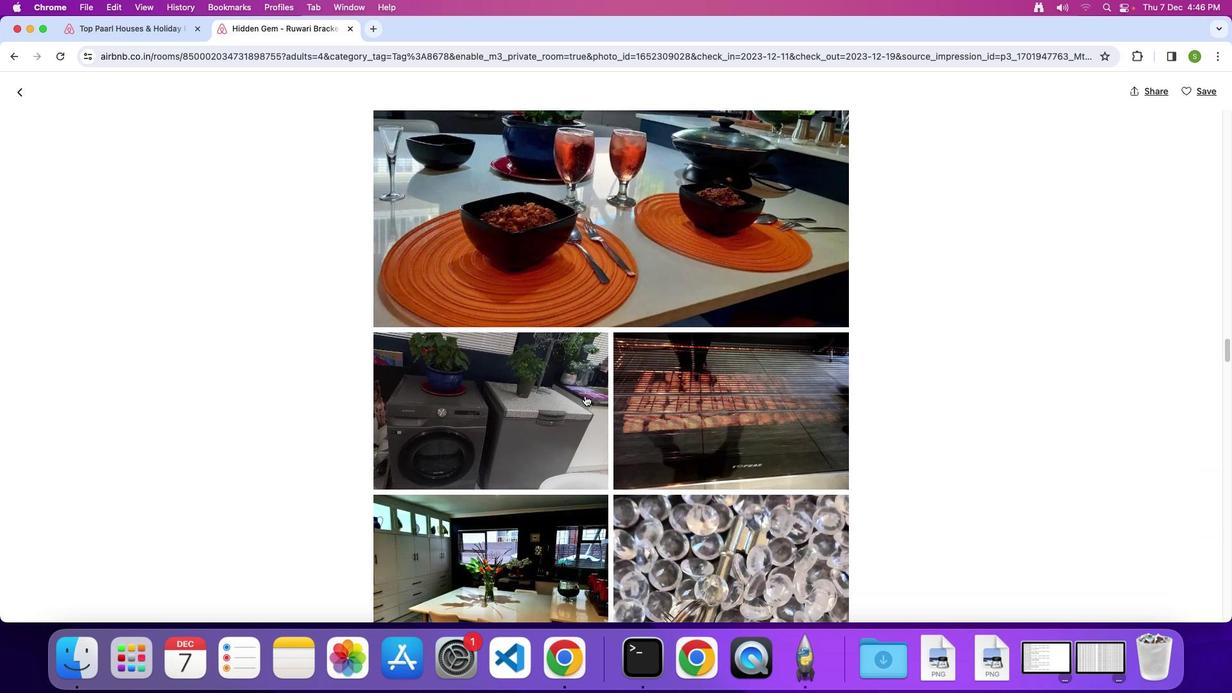 
Action: Mouse scrolled (584, 395) with delta (0, 0)
Screenshot: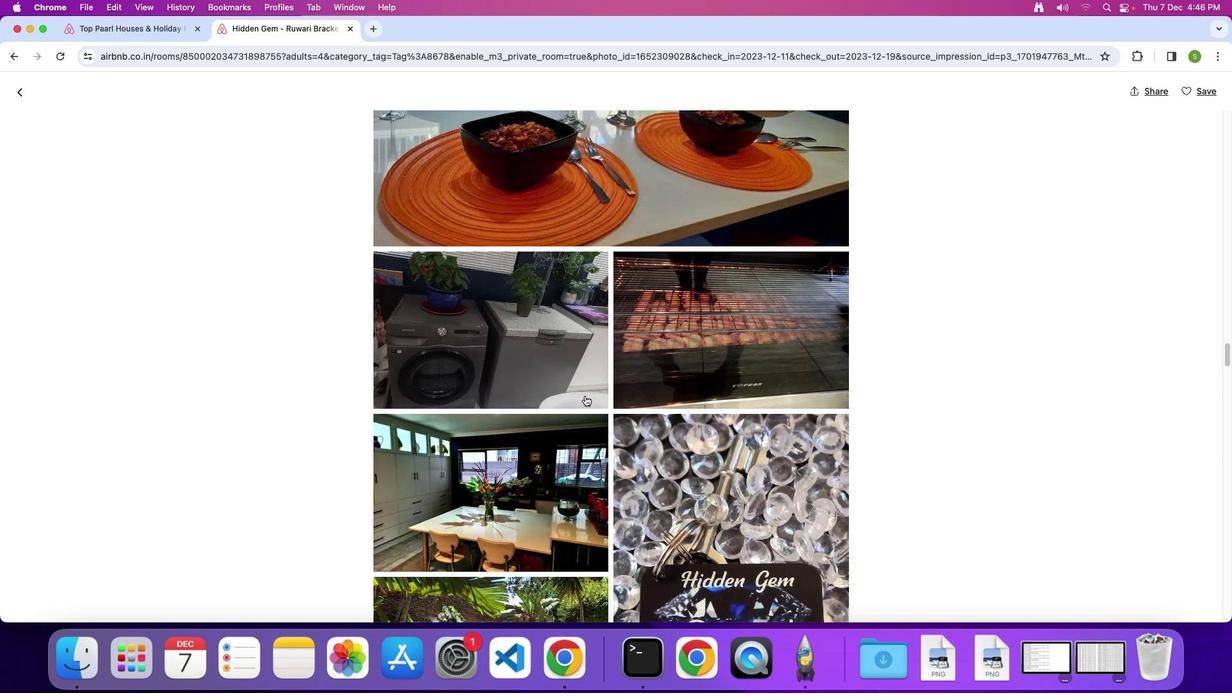 
Action: Mouse scrolled (584, 395) with delta (0, 0)
Screenshot: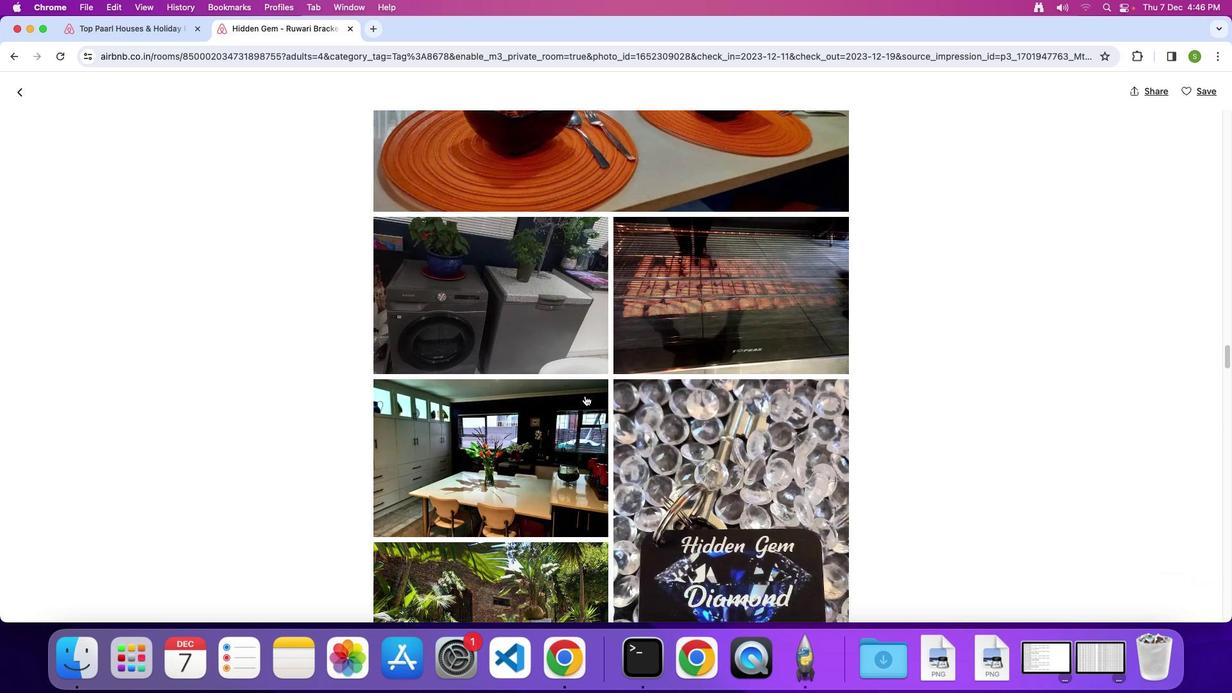 
Action: Mouse scrolled (584, 395) with delta (0, -2)
Screenshot: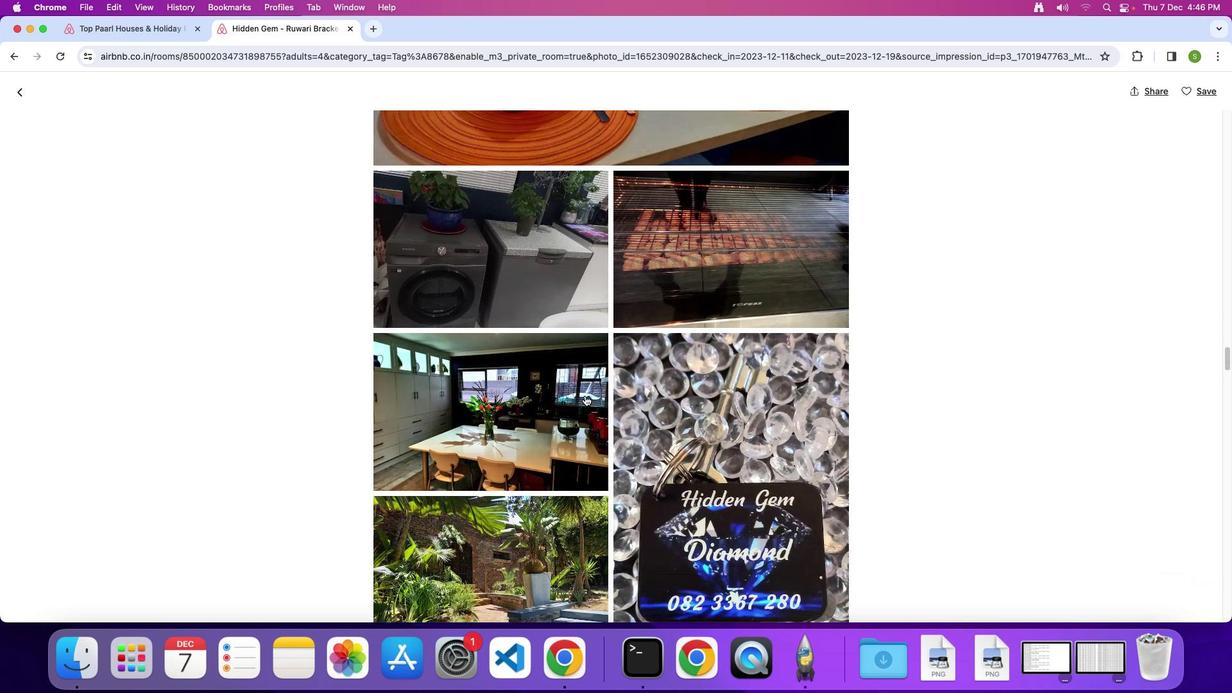 
Action: Mouse scrolled (584, 395) with delta (0, -3)
Screenshot: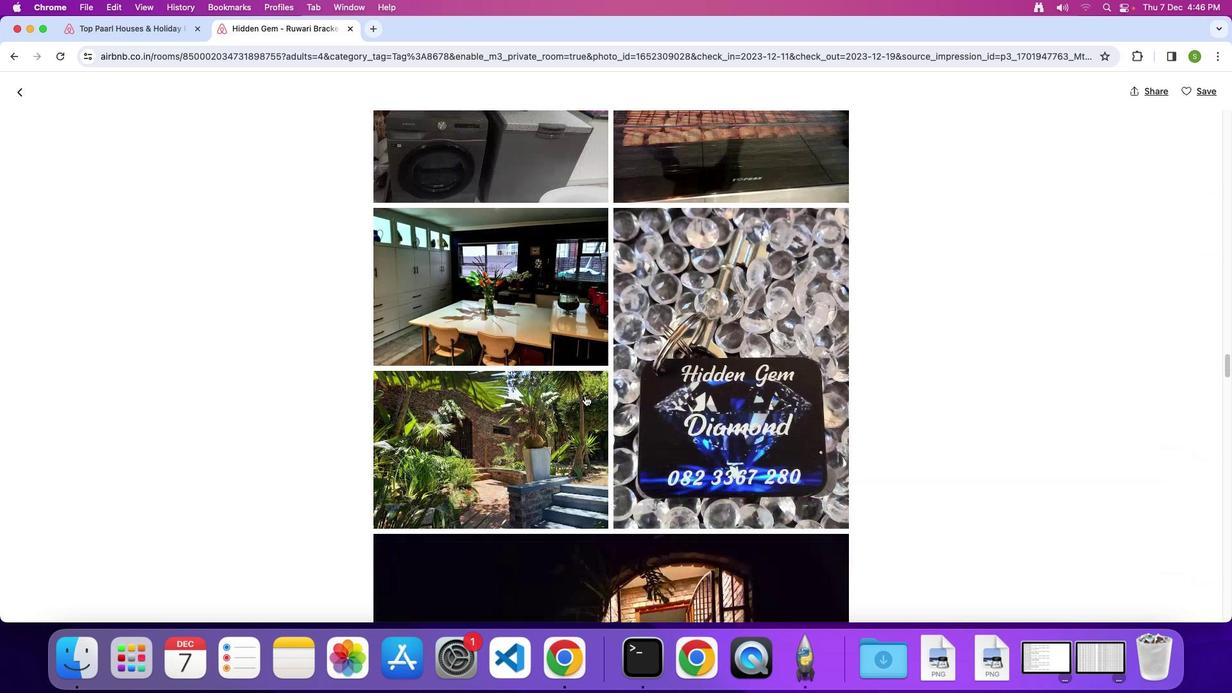 
Action: Mouse scrolled (584, 395) with delta (0, 0)
Screenshot: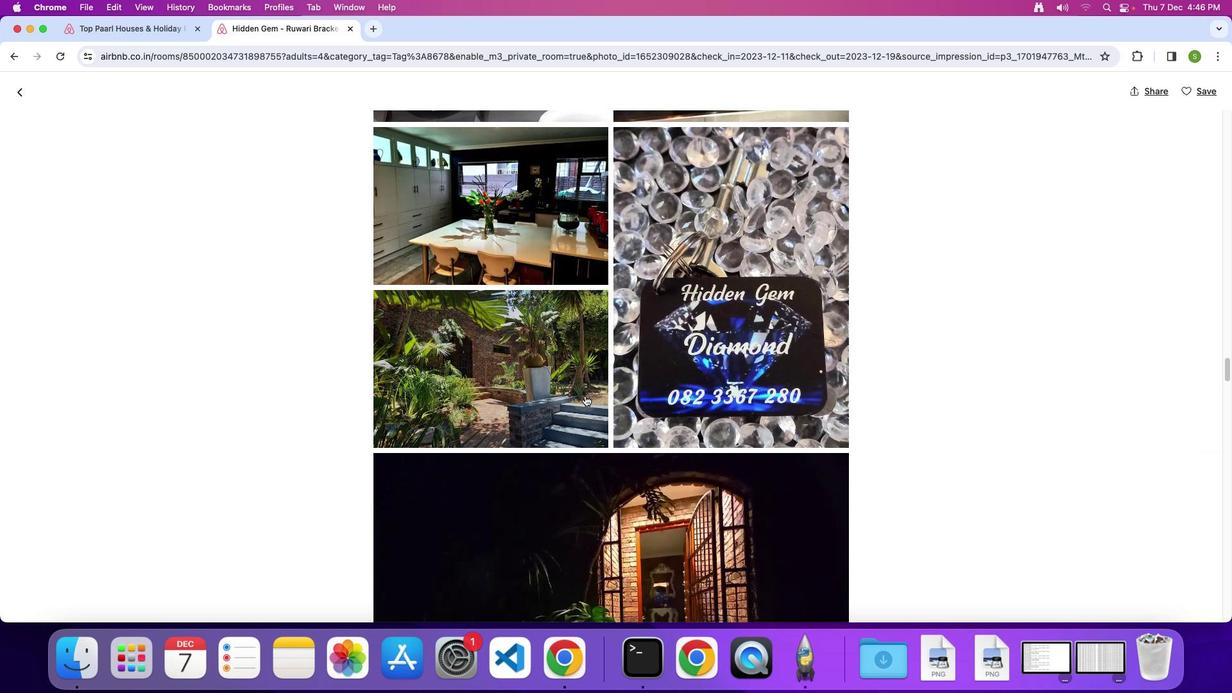 
Action: Mouse scrolled (584, 395) with delta (0, 0)
Screenshot: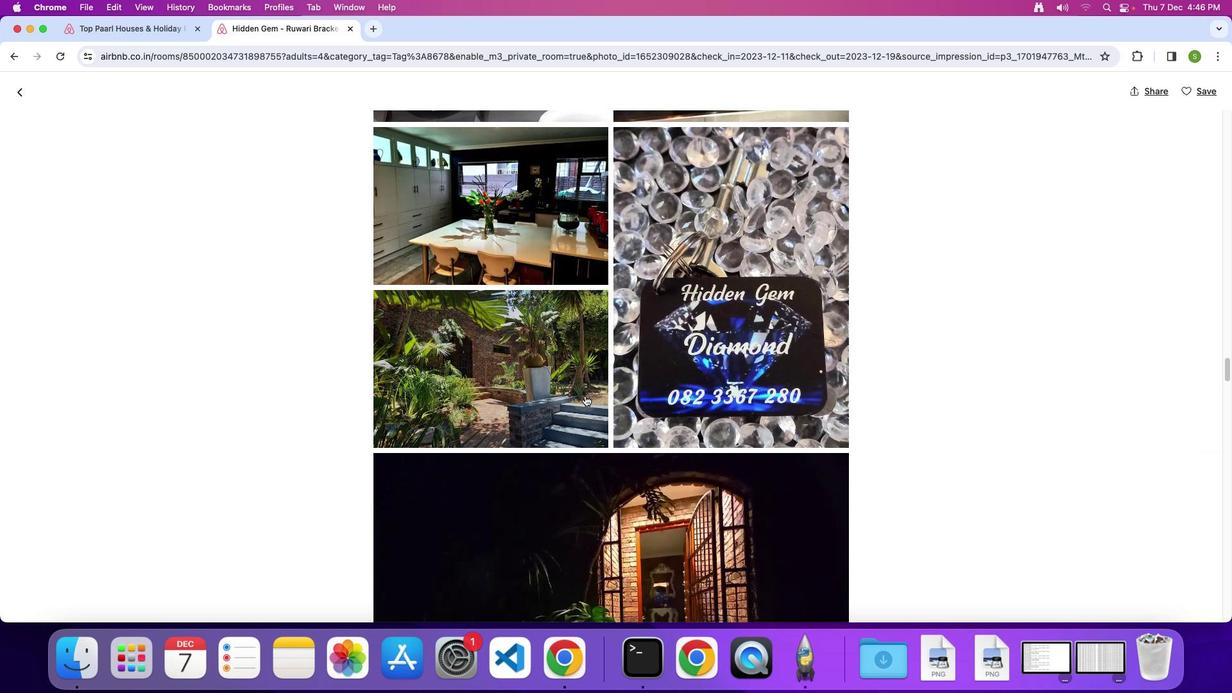 
Action: Mouse scrolled (584, 395) with delta (0, -2)
Screenshot: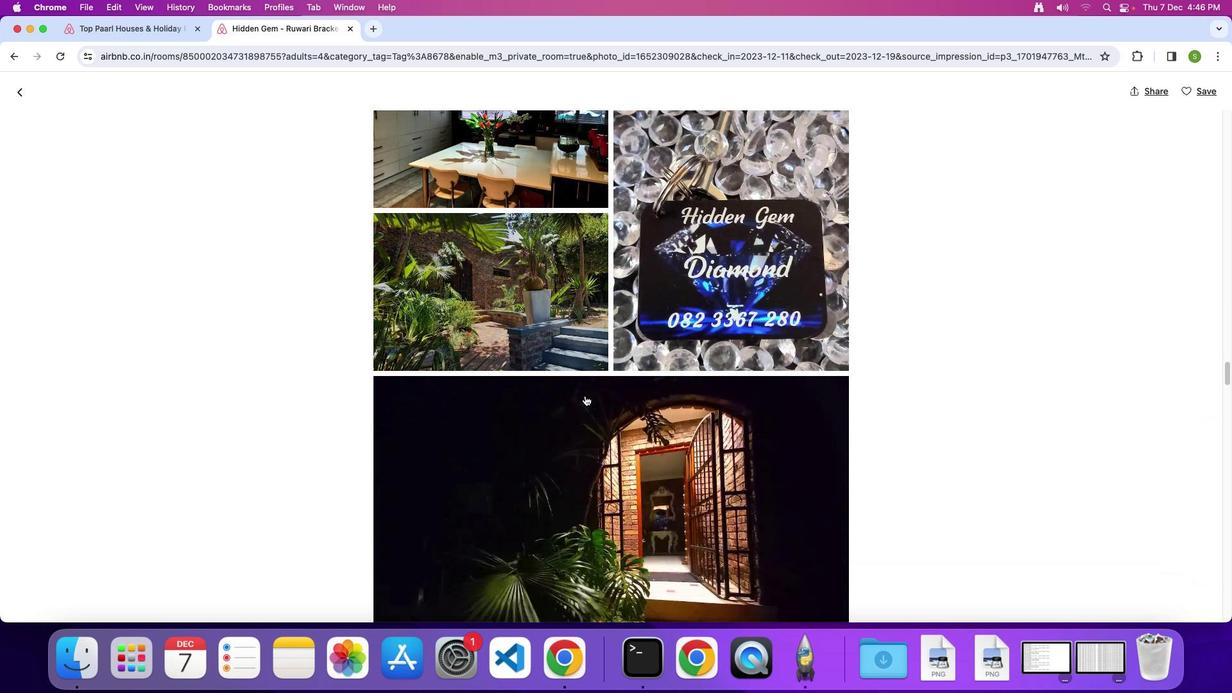 
Action: Mouse scrolled (584, 395) with delta (0, 0)
Screenshot: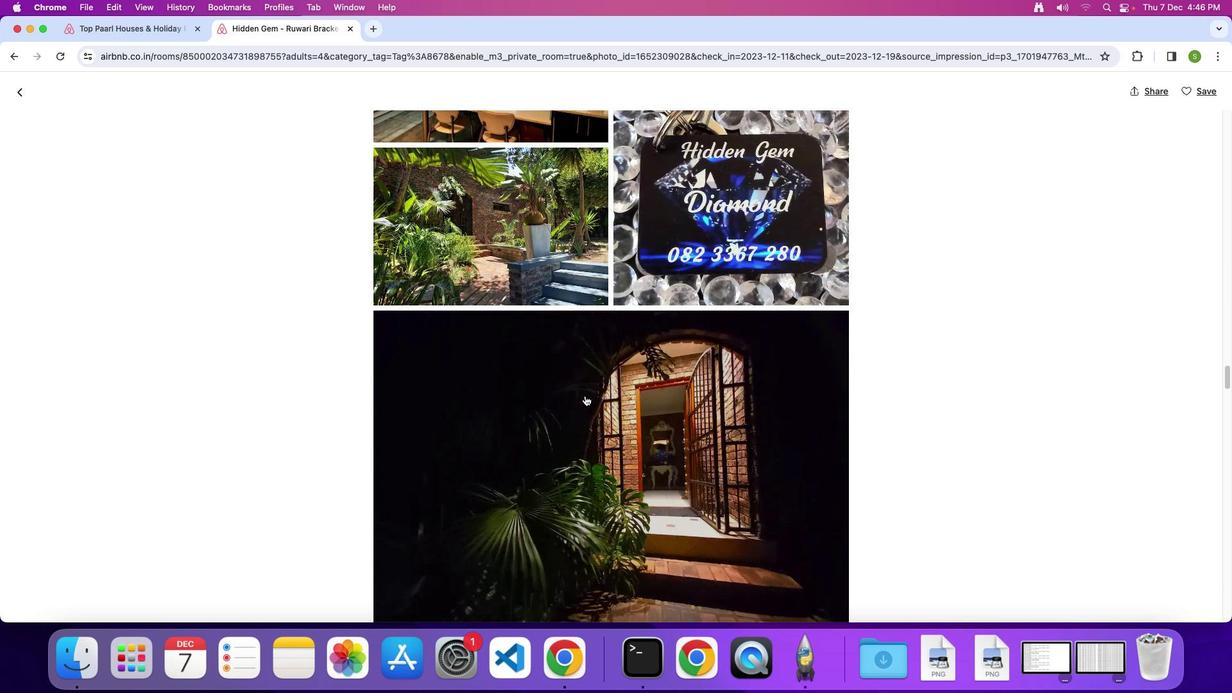 
Action: Mouse scrolled (584, 395) with delta (0, 0)
Screenshot: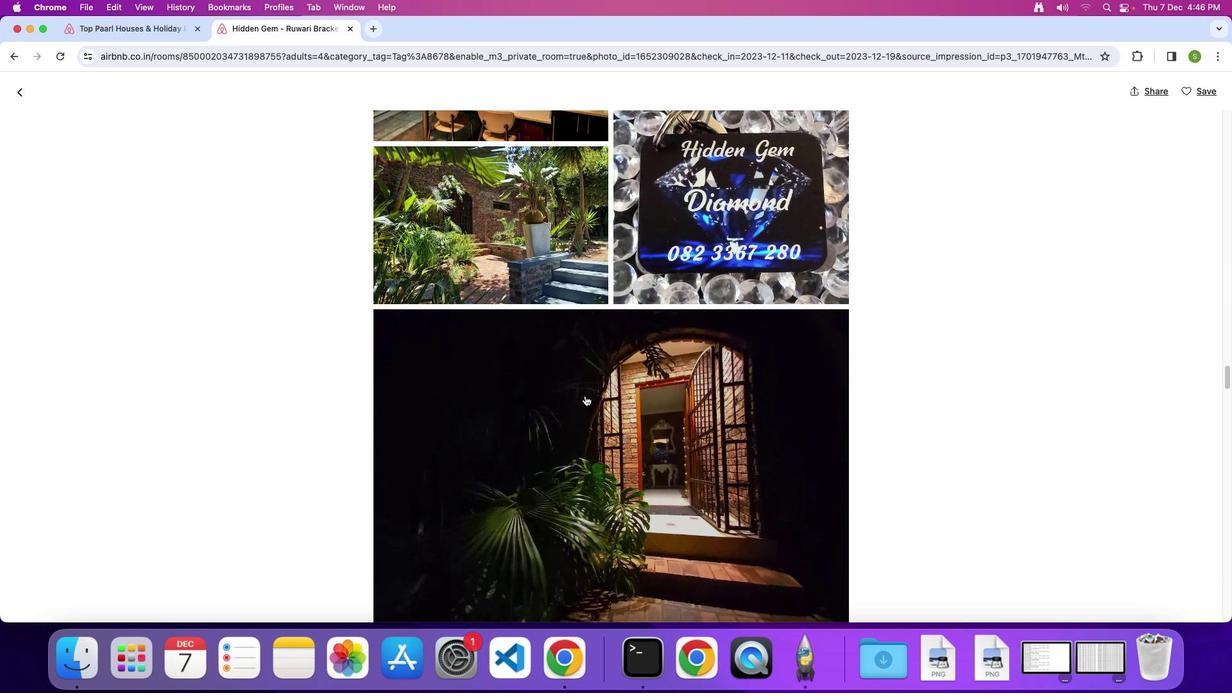 
Action: Mouse scrolled (584, 395) with delta (0, -2)
Screenshot: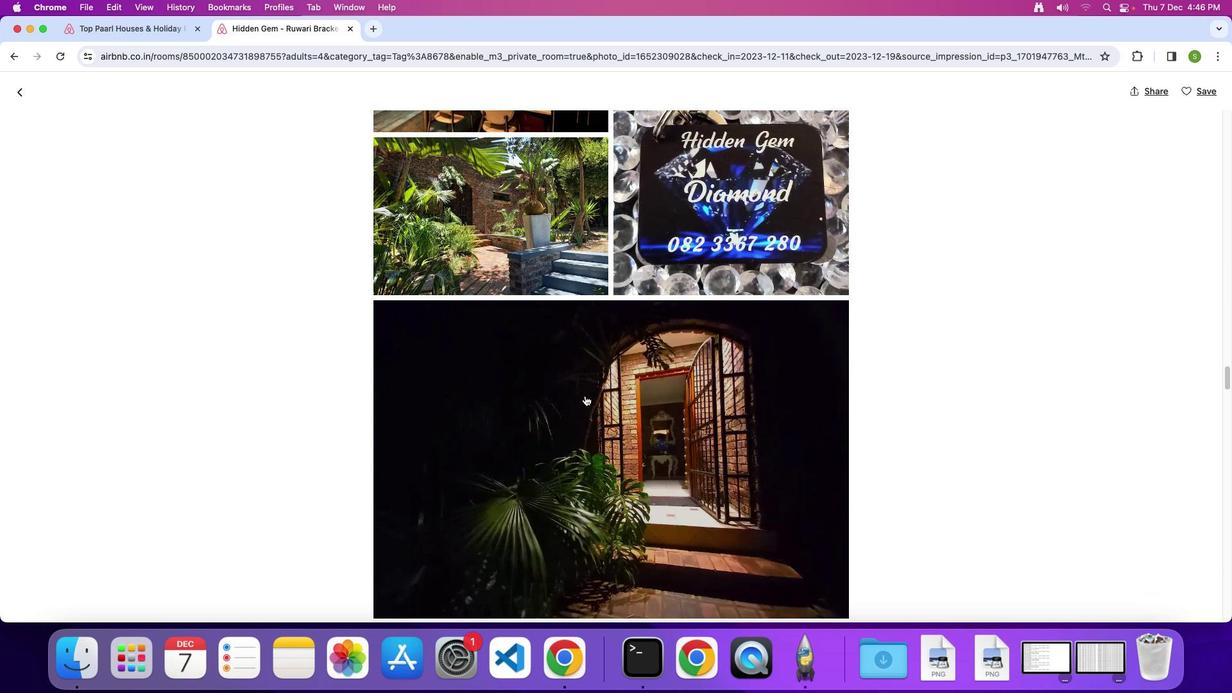 
Action: Mouse scrolled (584, 395) with delta (0, 0)
Screenshot: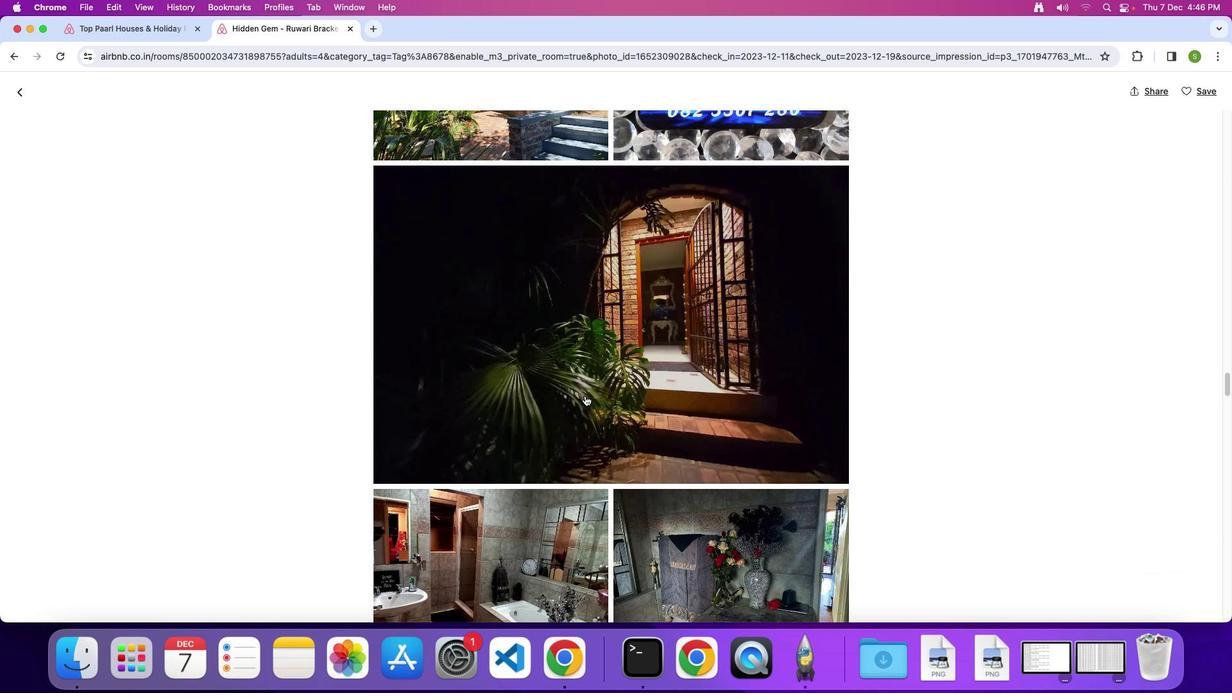 
Action: Mouse scrolled (584, 395) with delta (0, 0)
Screenshot: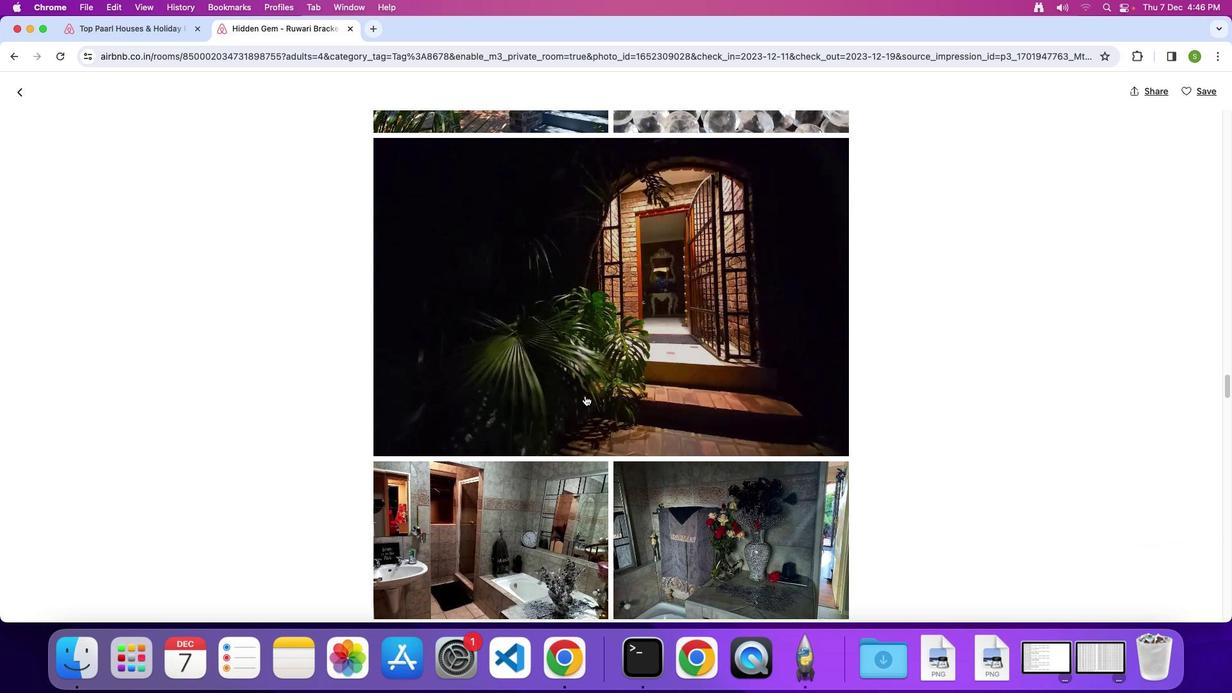 
Action: Mouse scrolled (584, 395) with delta (0, -2)
Screenshot: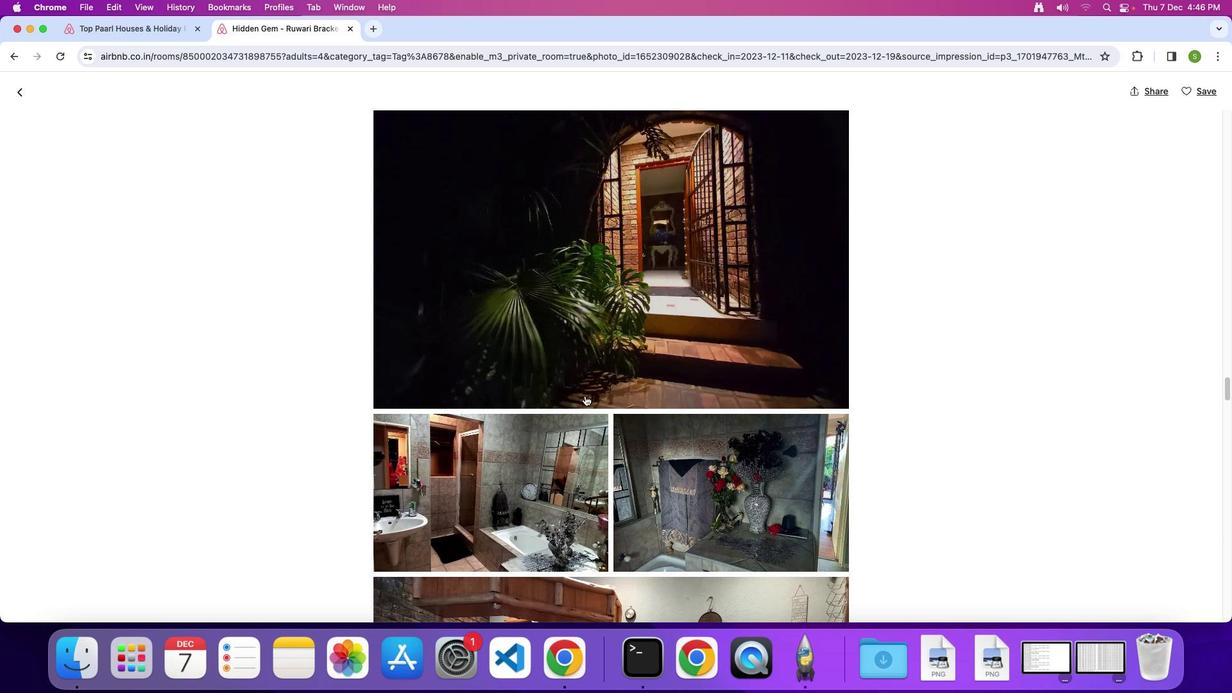 
Action: Mouse scrolled (584, 395) with delta (0, -3)
Screenshot: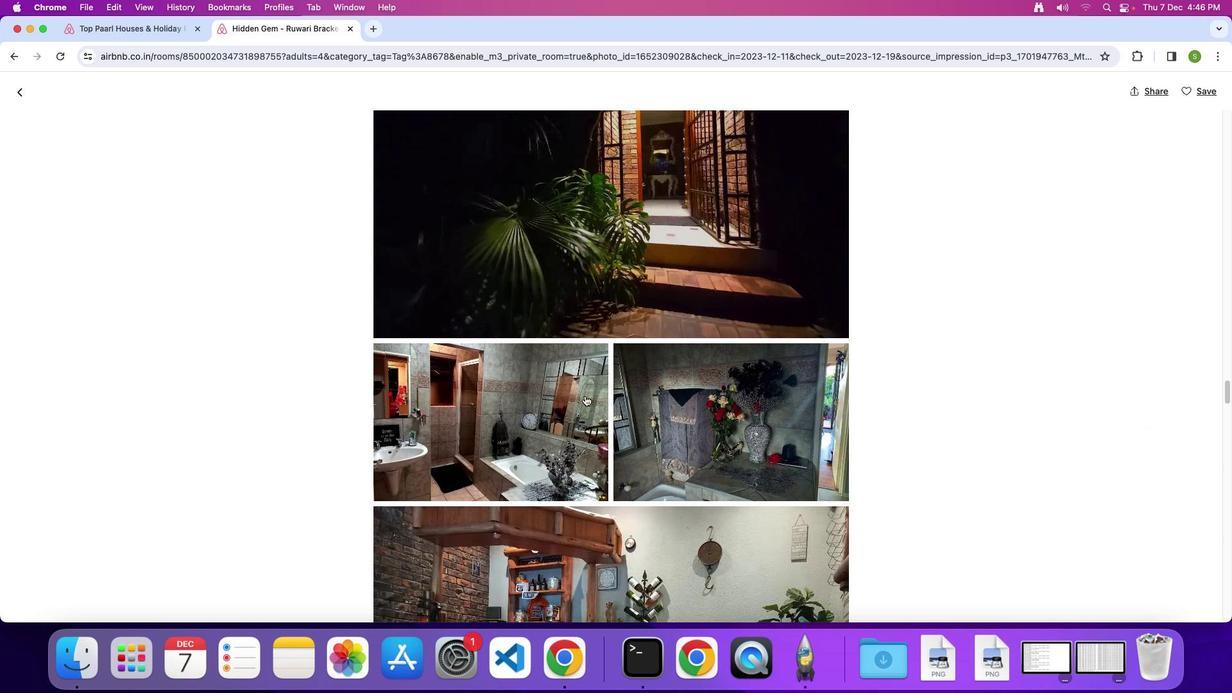
Action: Mouse scrolled (584, 395) with delta (0, 0)
Screenshot: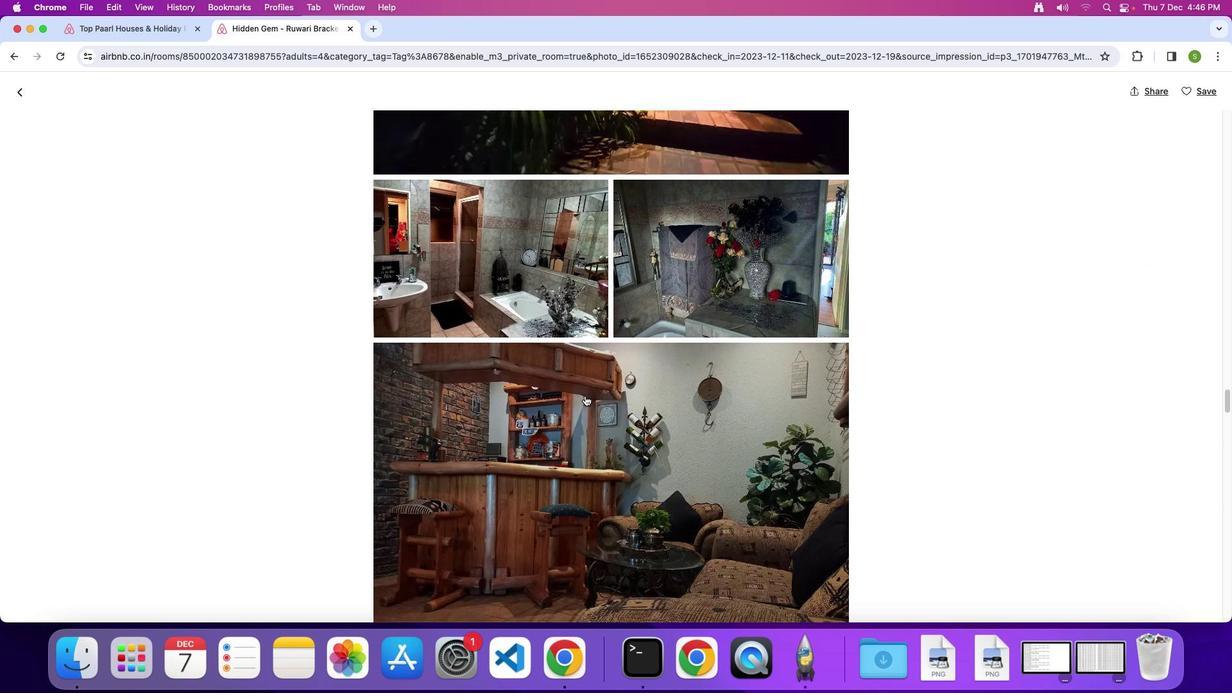 
Action: Mouse scrolled (584, 395) with delta (0, 0)
Screenshot: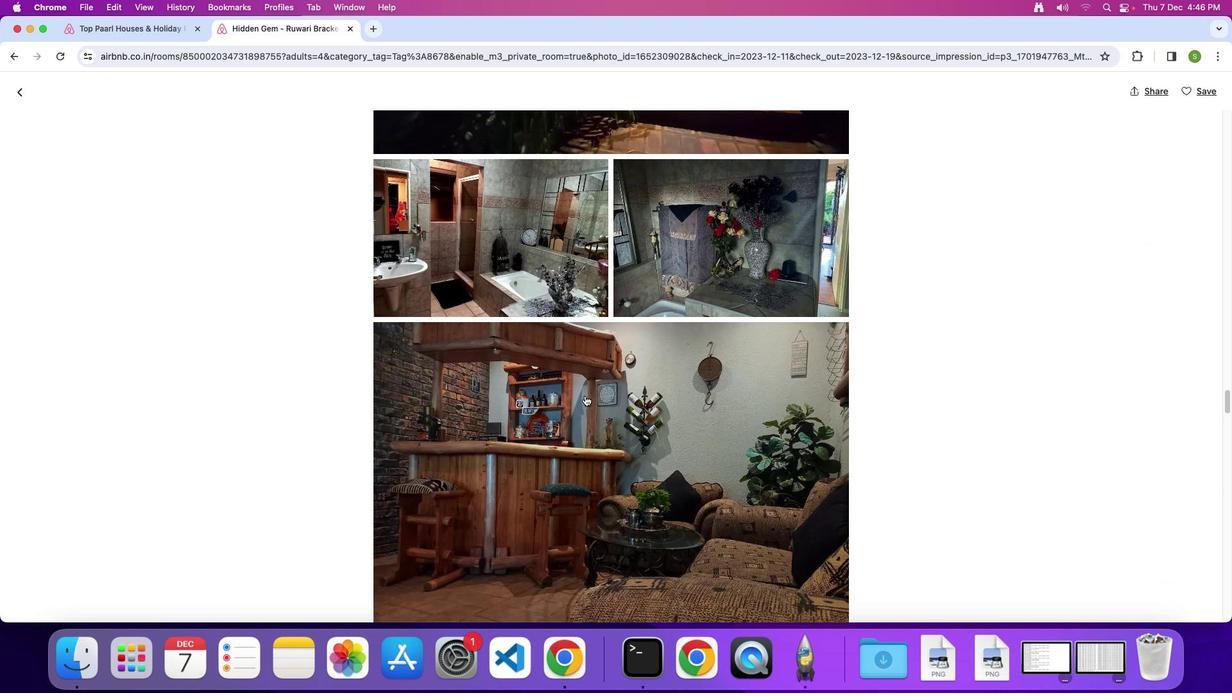 
Action: Mouse scrolled (584, 395) with delta (0, -2)
Screenshot: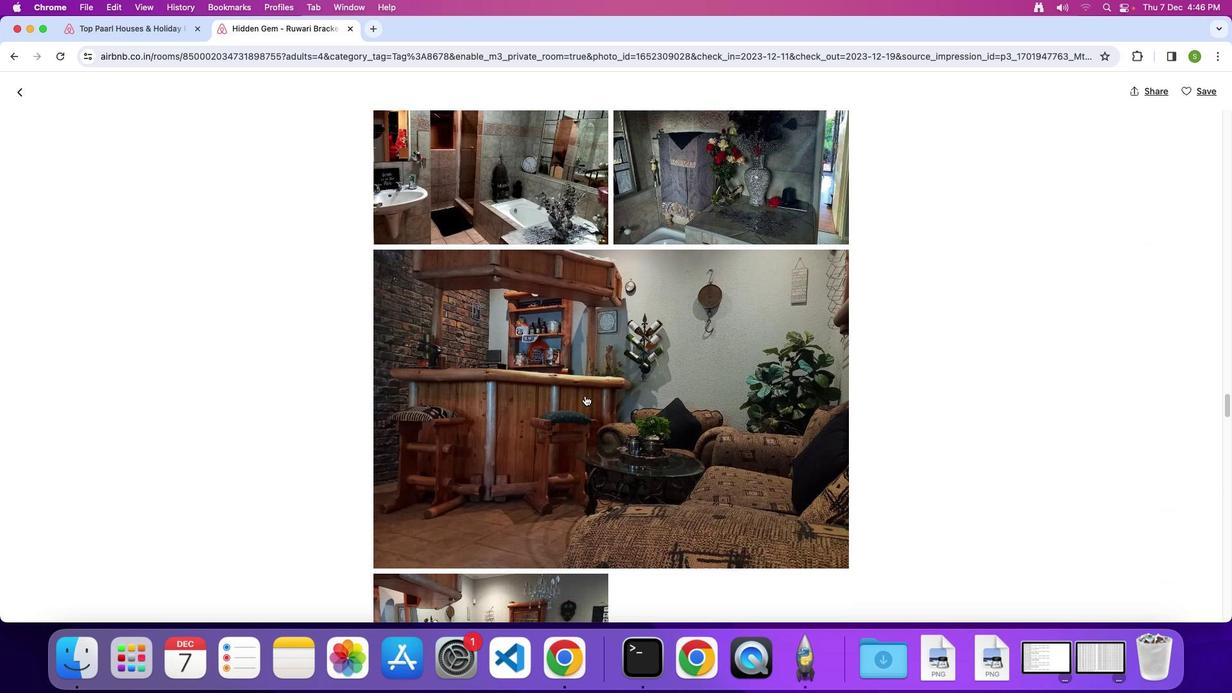 
Action: Mouse scrolled (584, 395) with delta (0, -3)
Screenshot: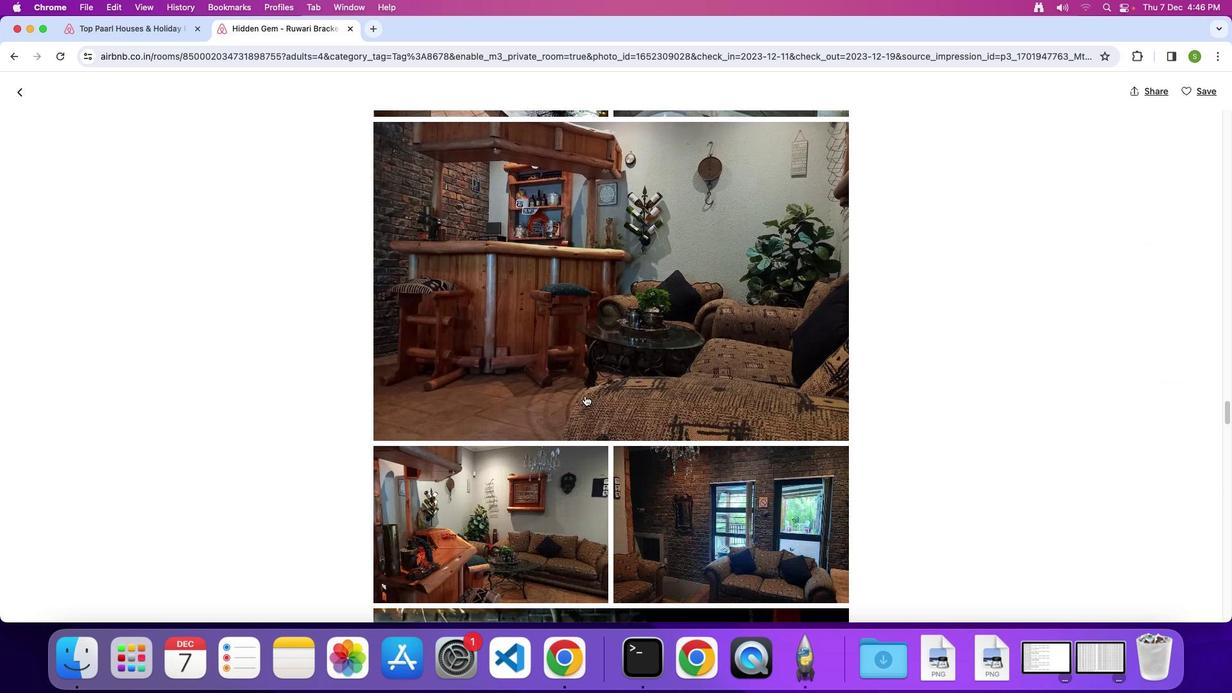 
Action: Mouse scrolled (584, 395) with delta (0, 0)
Screenshot: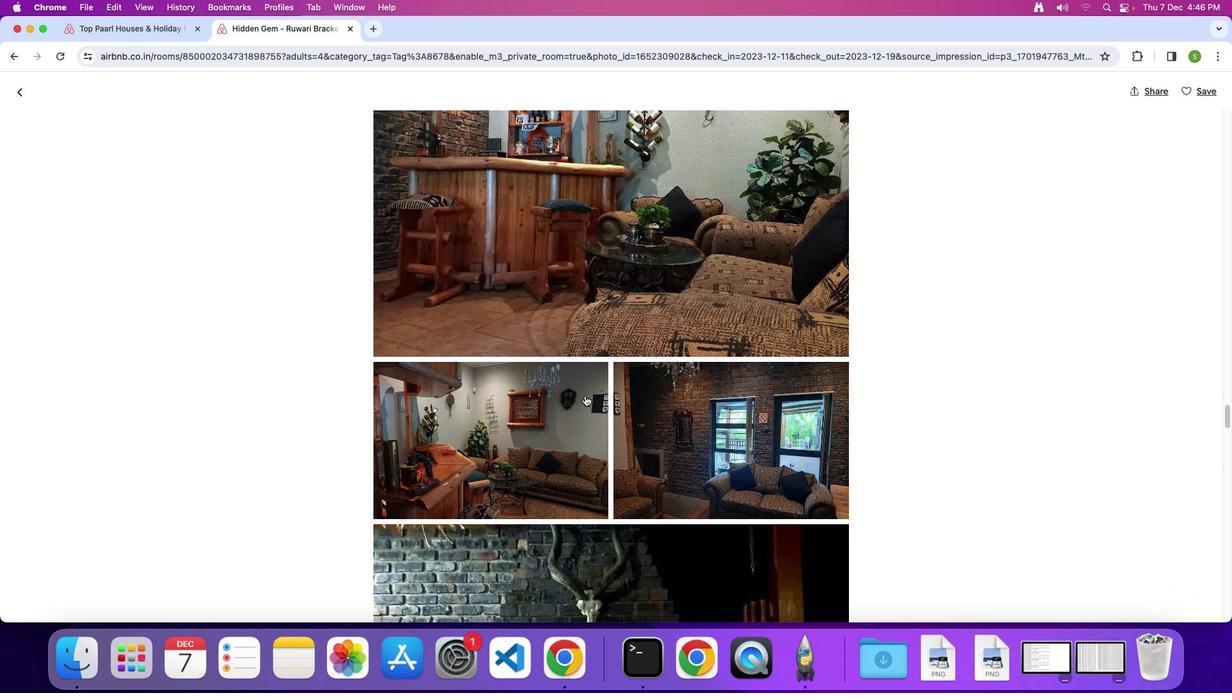 
Action: Mouse scrolled (584, 395) with delta (0, 0)
Screenshot: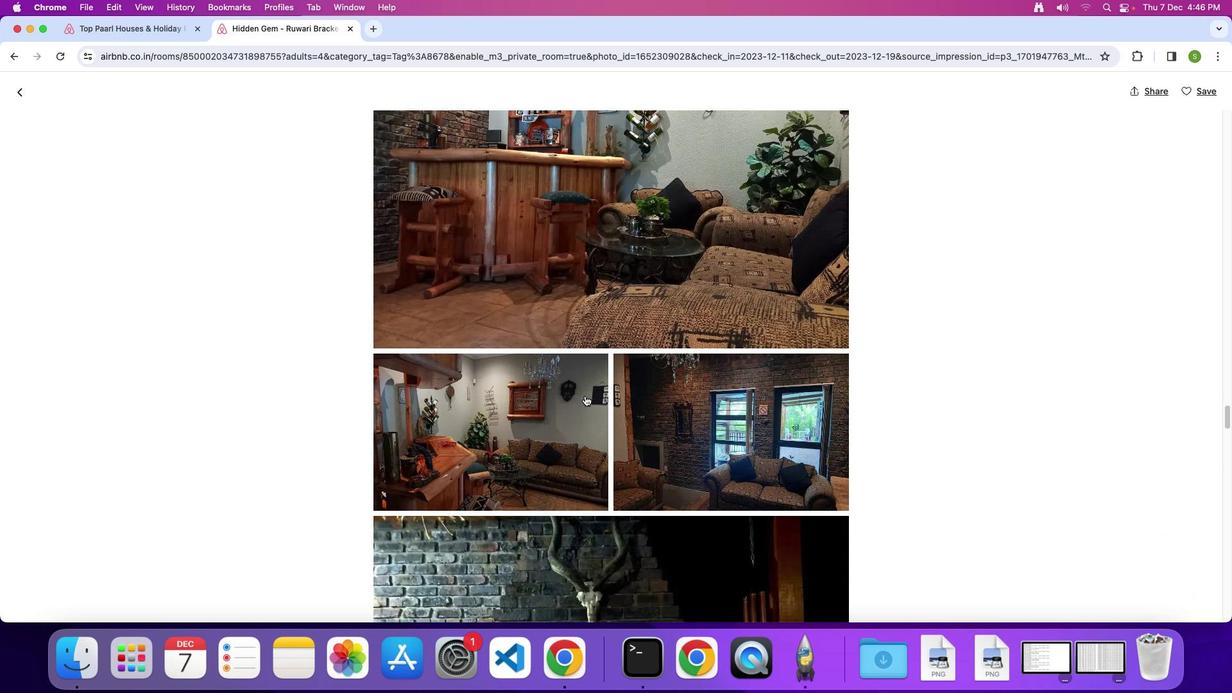 
Action: Mouse scrolled (584, 395) with delta (0, -2)
Screenshot: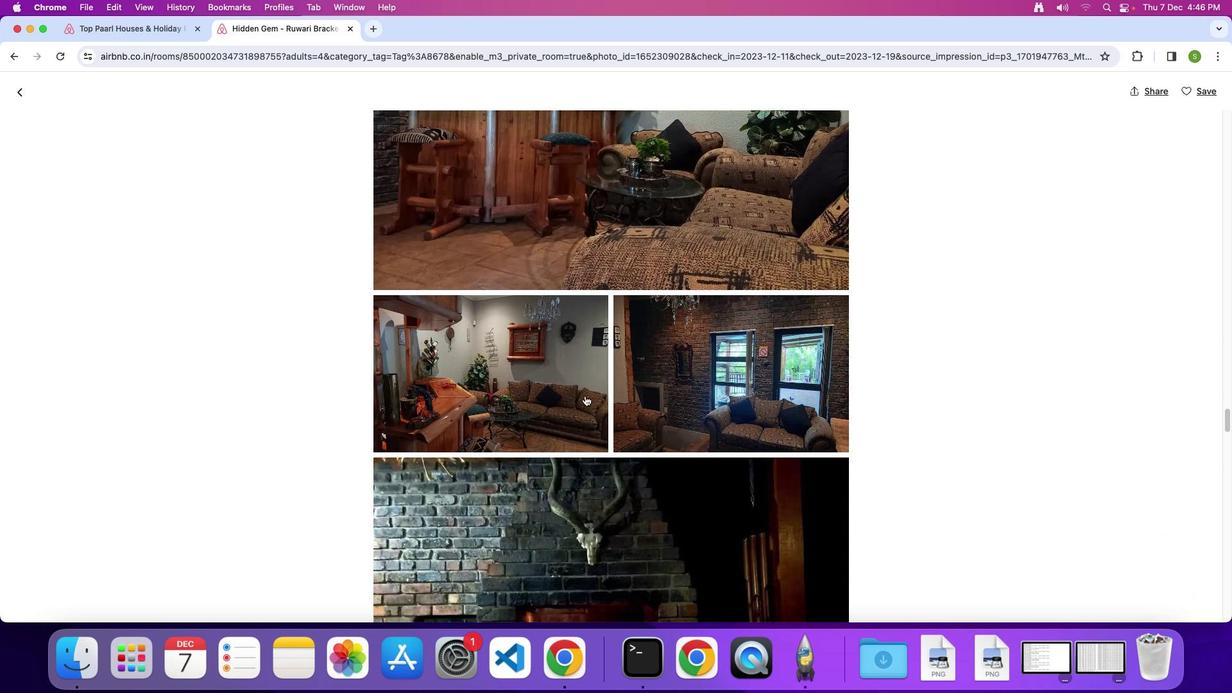 
Action: Mouse scrolled (584, 395) with delta (0, 0)
Screenshot: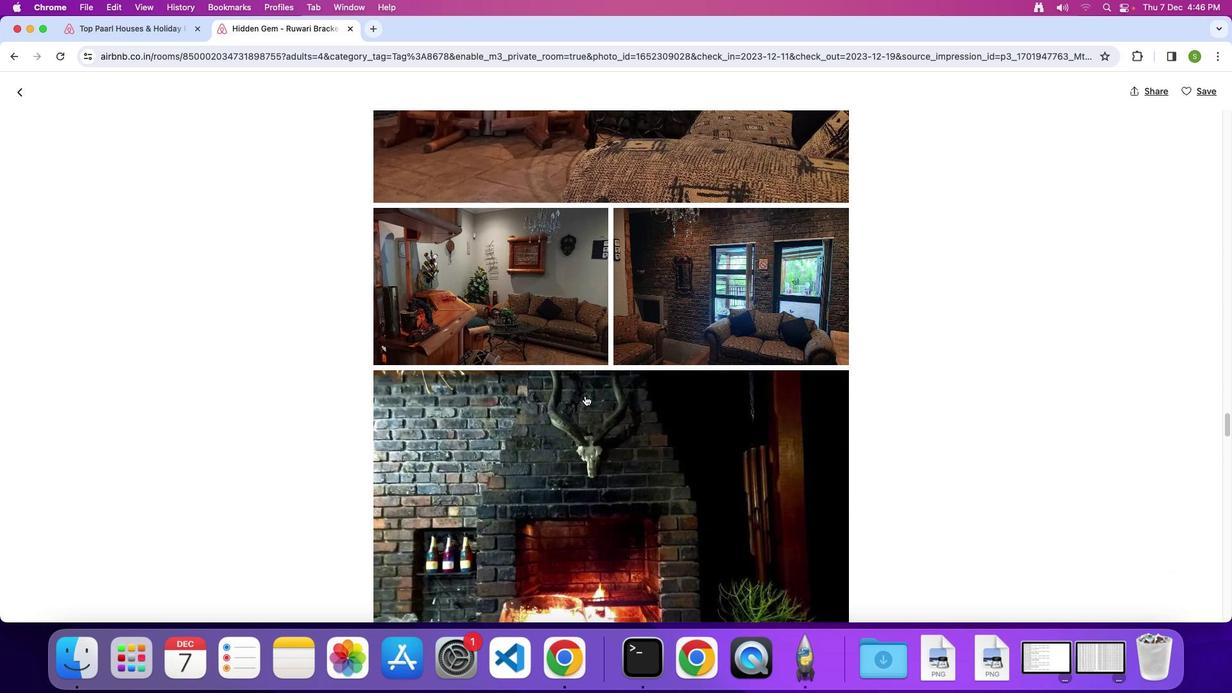 
Action: Mouse scrolled (584, 395) with delta (0, 0)
Screenshot: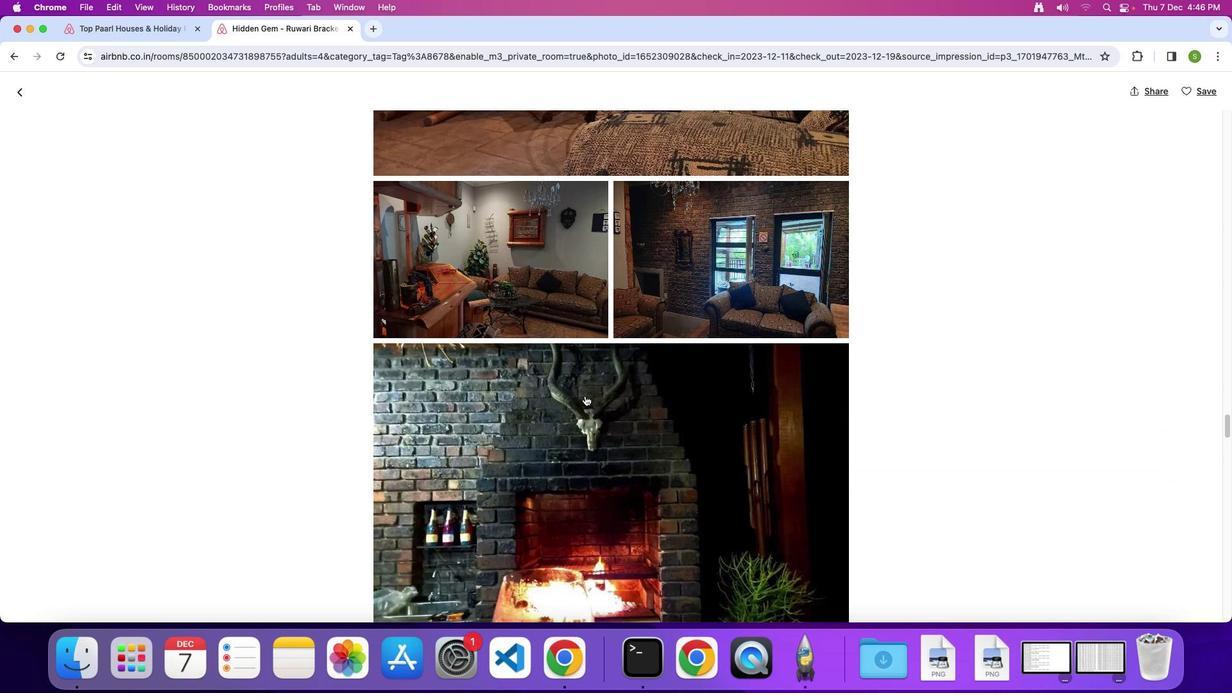 
Action: Mouse scrolled (584, 395) with delta (0, -2)
Screenshot: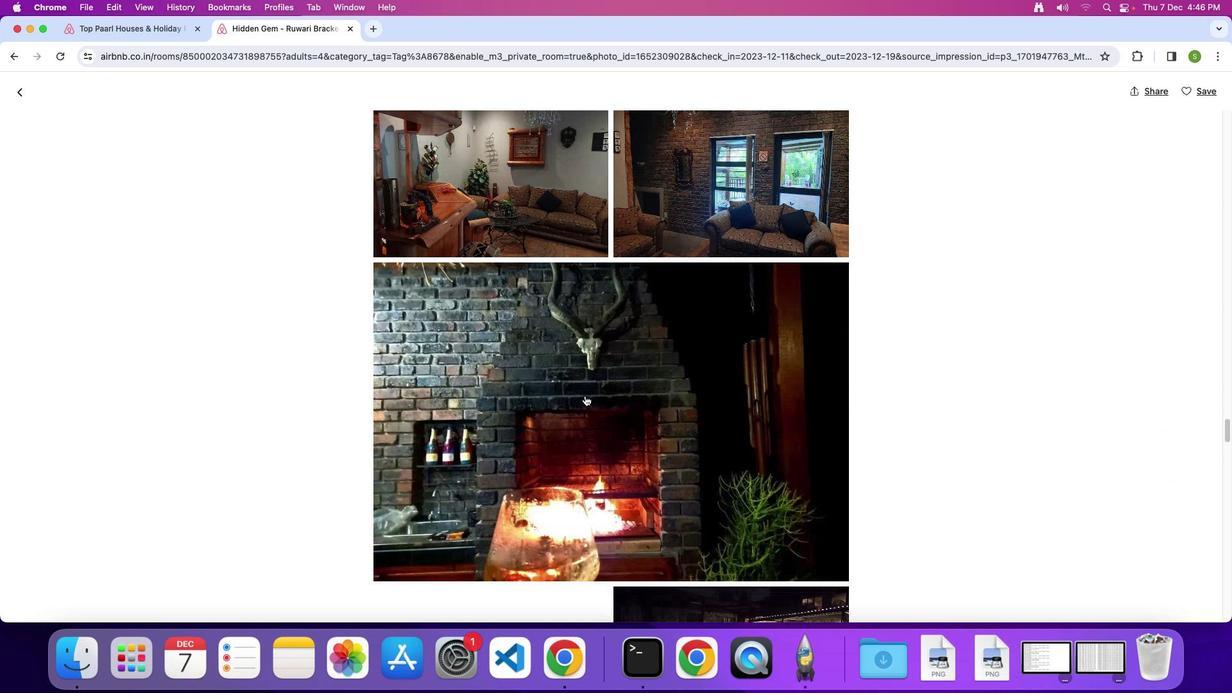
Action: Mouse scrolled (584, 395) with delta (0, -3)
Screenshot: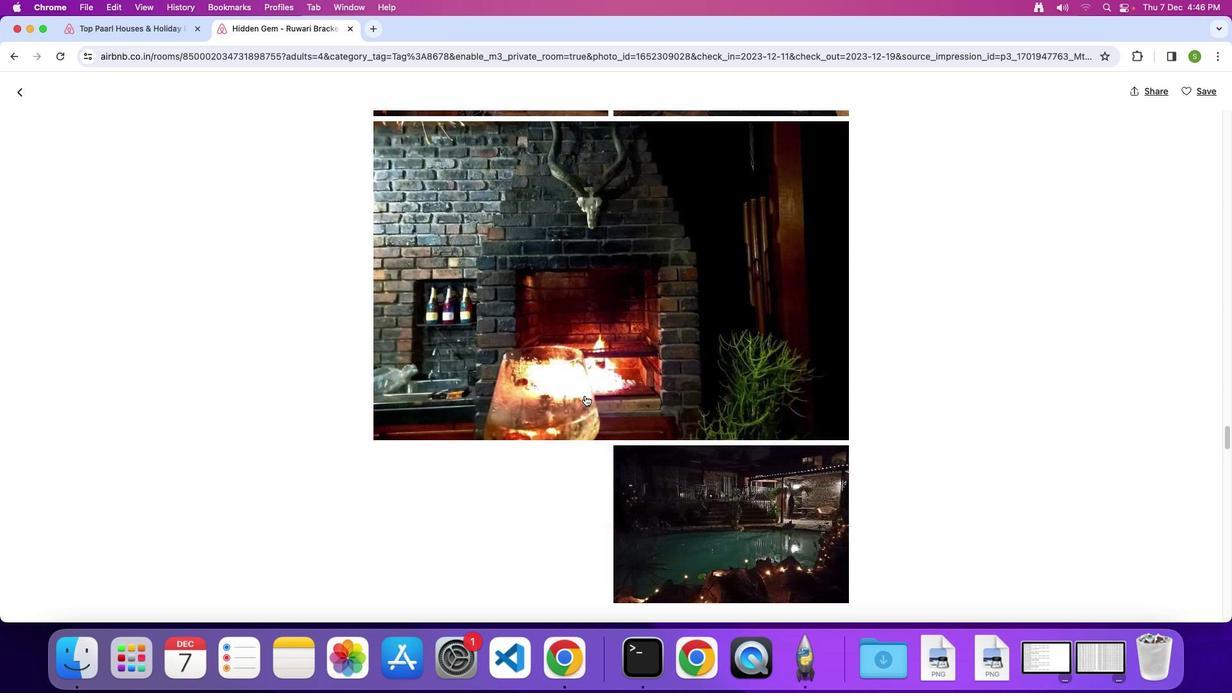 
Action: Mouse scrolled (584, 395) with delta (0, 0)
Screenshot: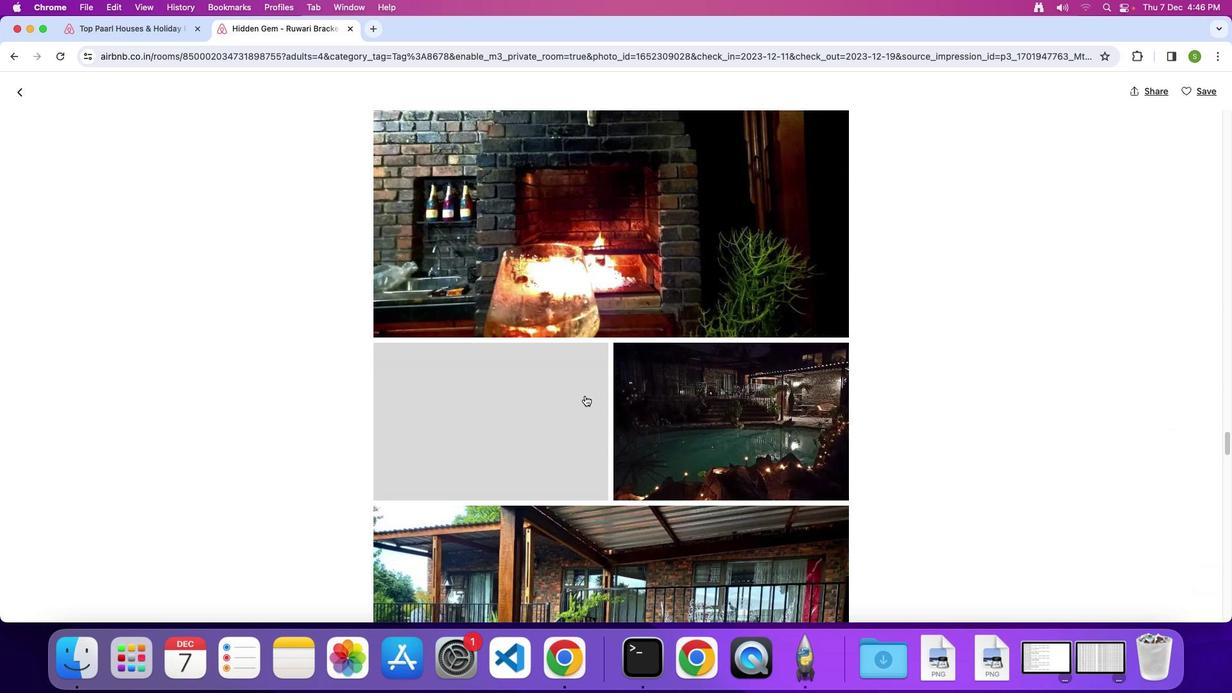 
Action: Mouse scrolled (584, 395) with delta (0, 0)
Screenshot: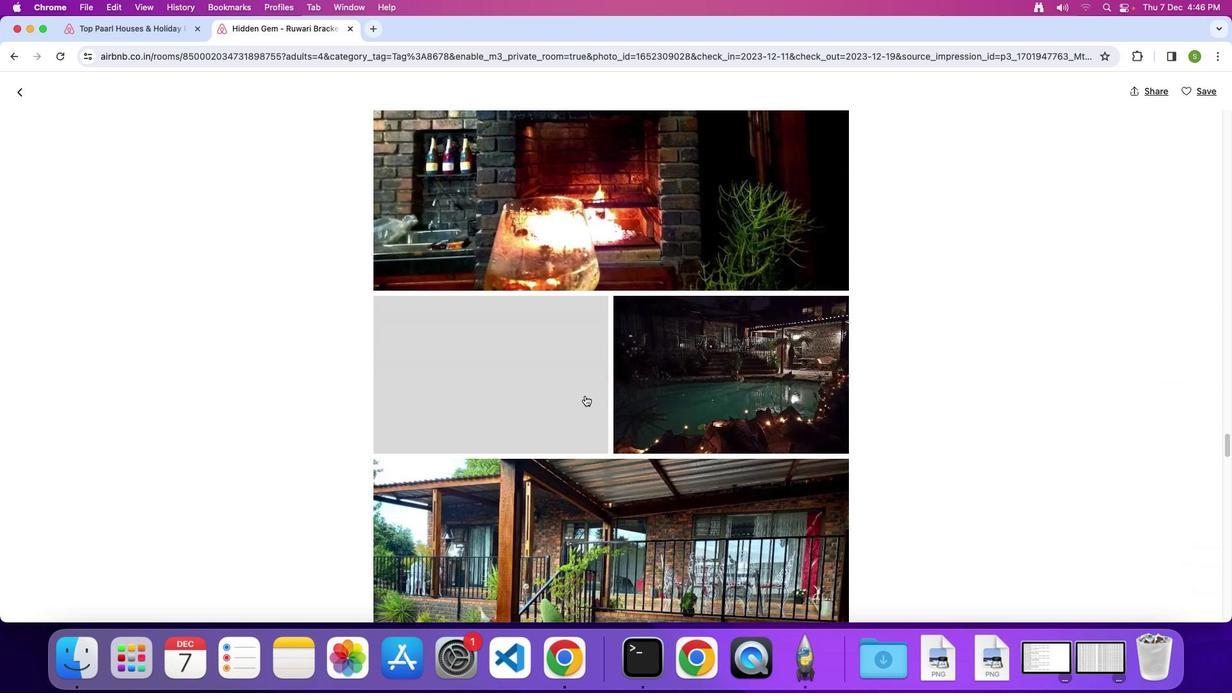 
Action: Mouse scrolled (584, 395) with delta (0, -2)
Screenshot: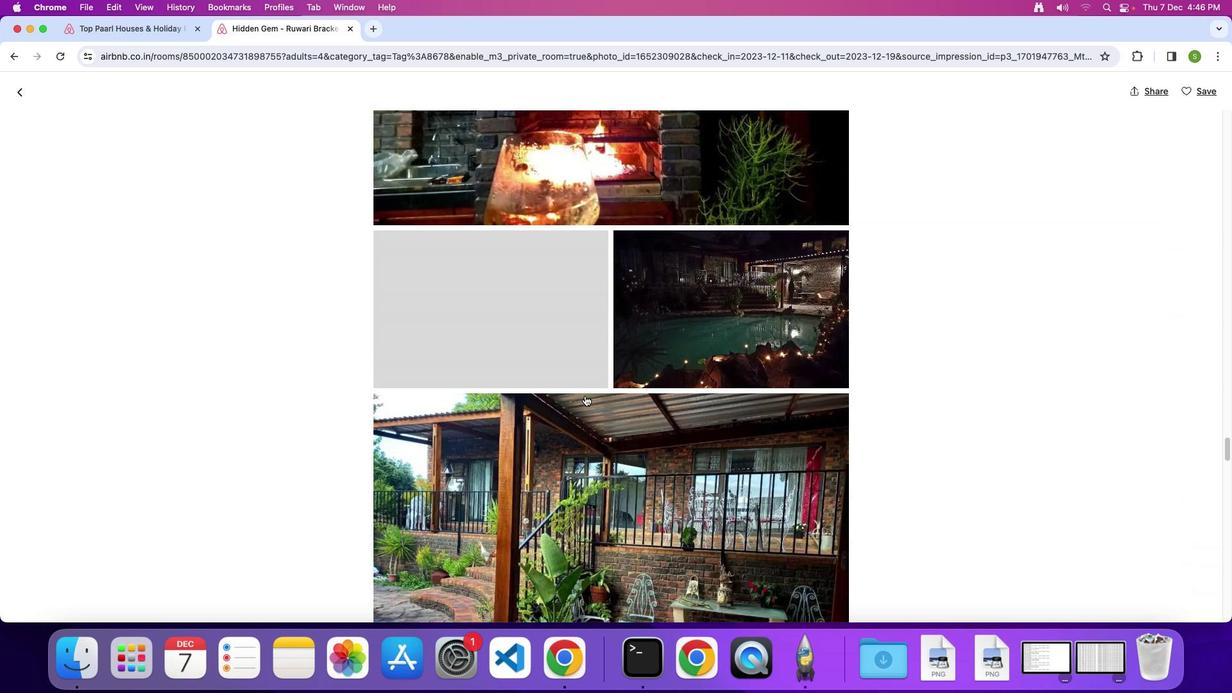 
Action: Mouse scrolled (584, 395) with delta (0, -3)
Screenshot: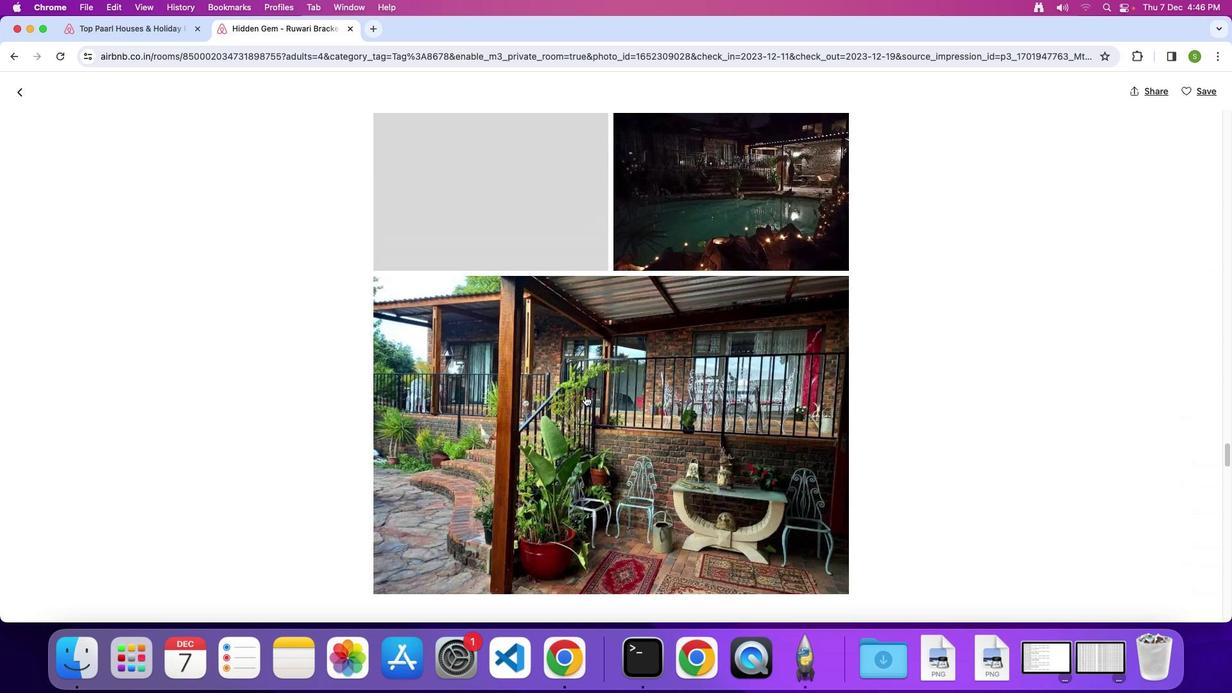 
Action: Mouse scrolled (584, 395) with delta (0, 0)
Screenshot: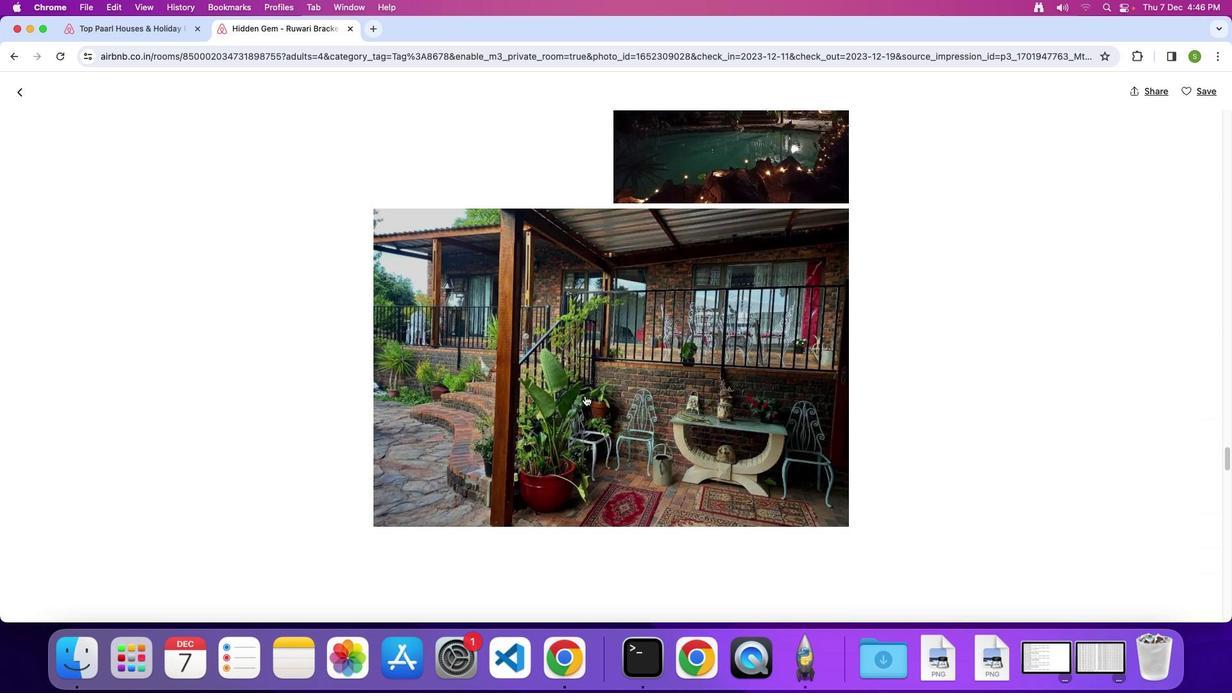 
Action: Mouse scrolled (584, 395) with delta (0, 0)
Screenshot: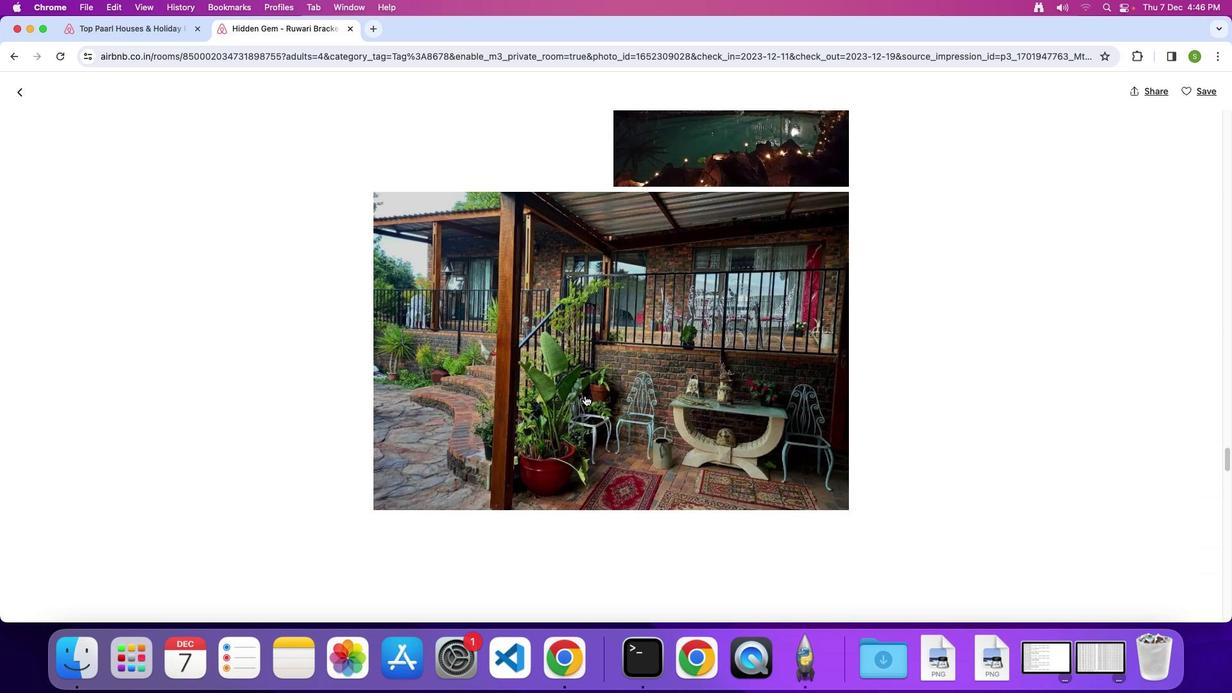 
Action: Mouse scrolled (584, 395) with delta (0, -2)
Screenshot: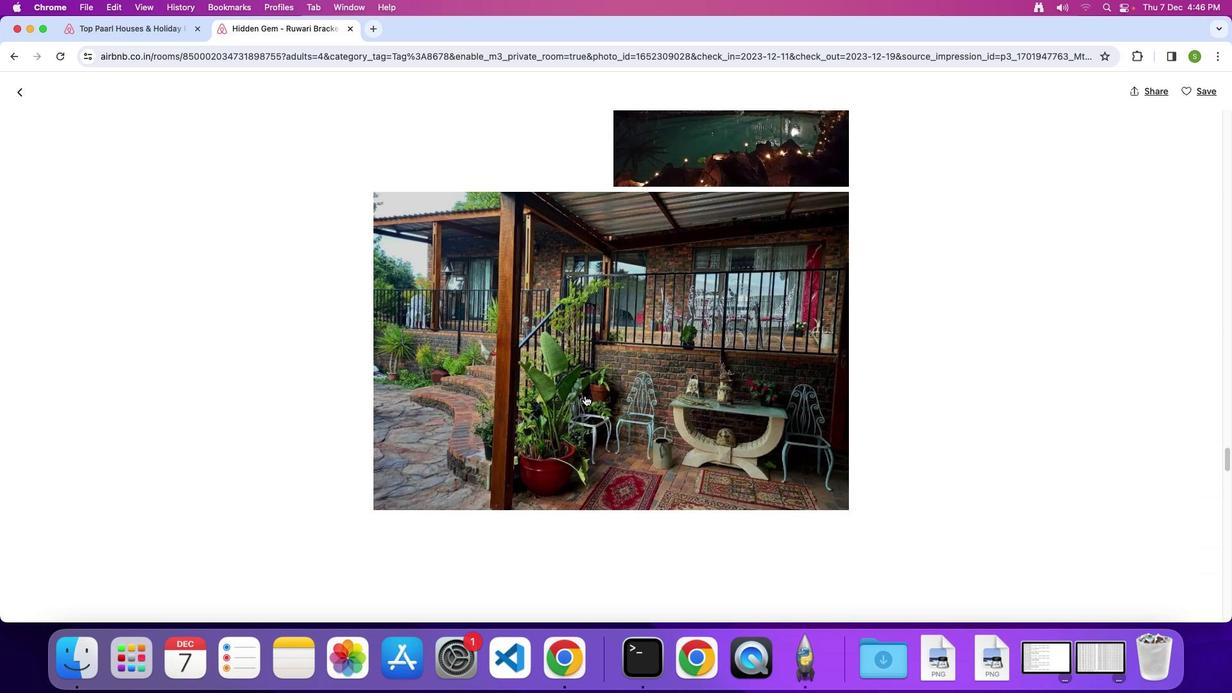 
Action: Mouse scrolled (584, 395) with delta (0, 0)
Screenshot: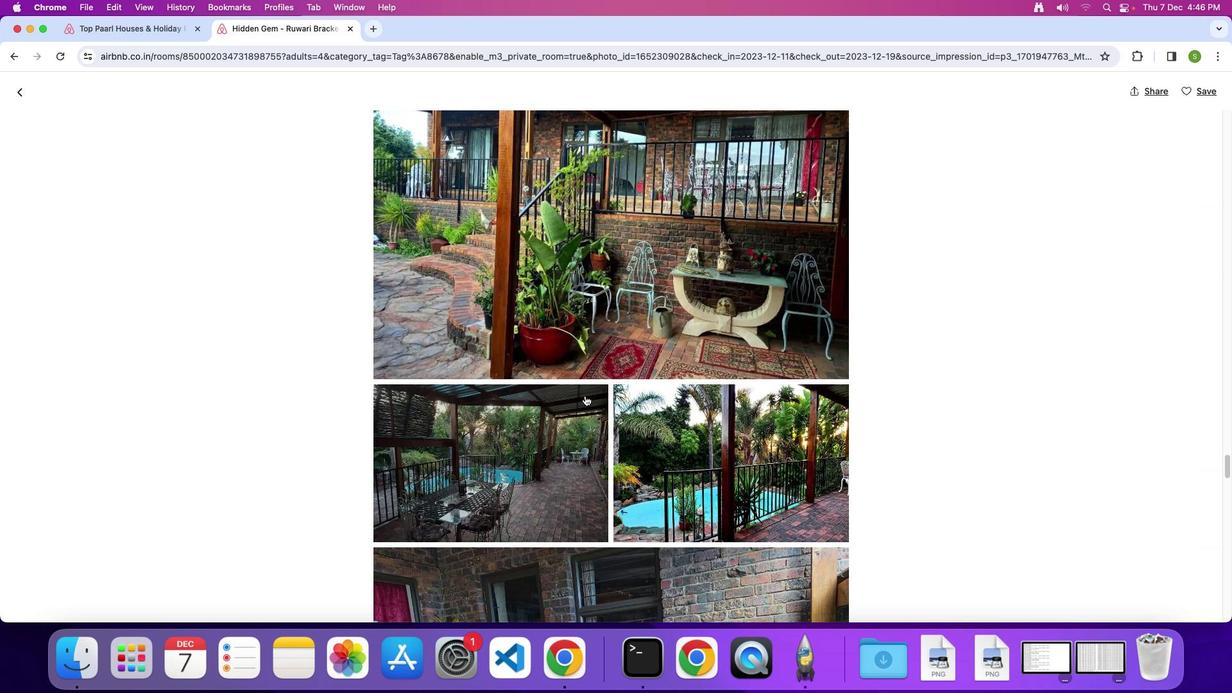 
Action: Mouse scrolled (584, 395) with delta (0, 0)
Screenshot: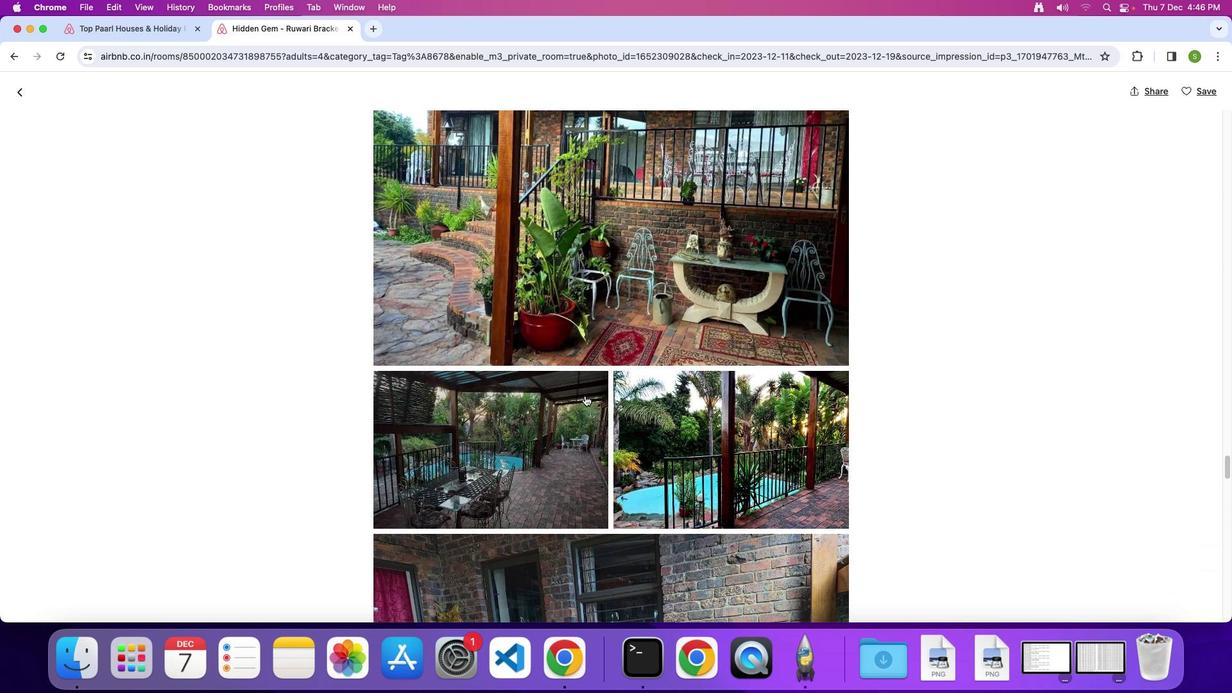 
Action: Mouse scrolled (584, 395) with delta (0, -1)
Screenshot: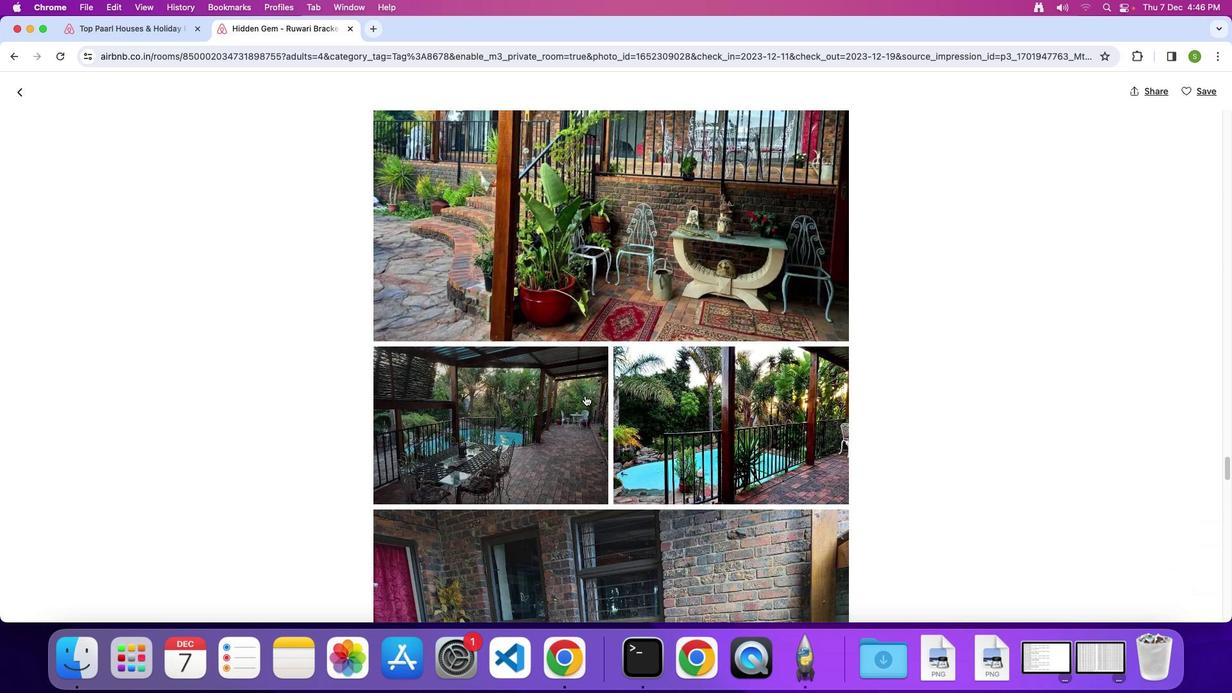 
Action: Mouse scrolled (584, 395) with delta (0, -2)
Screenshot: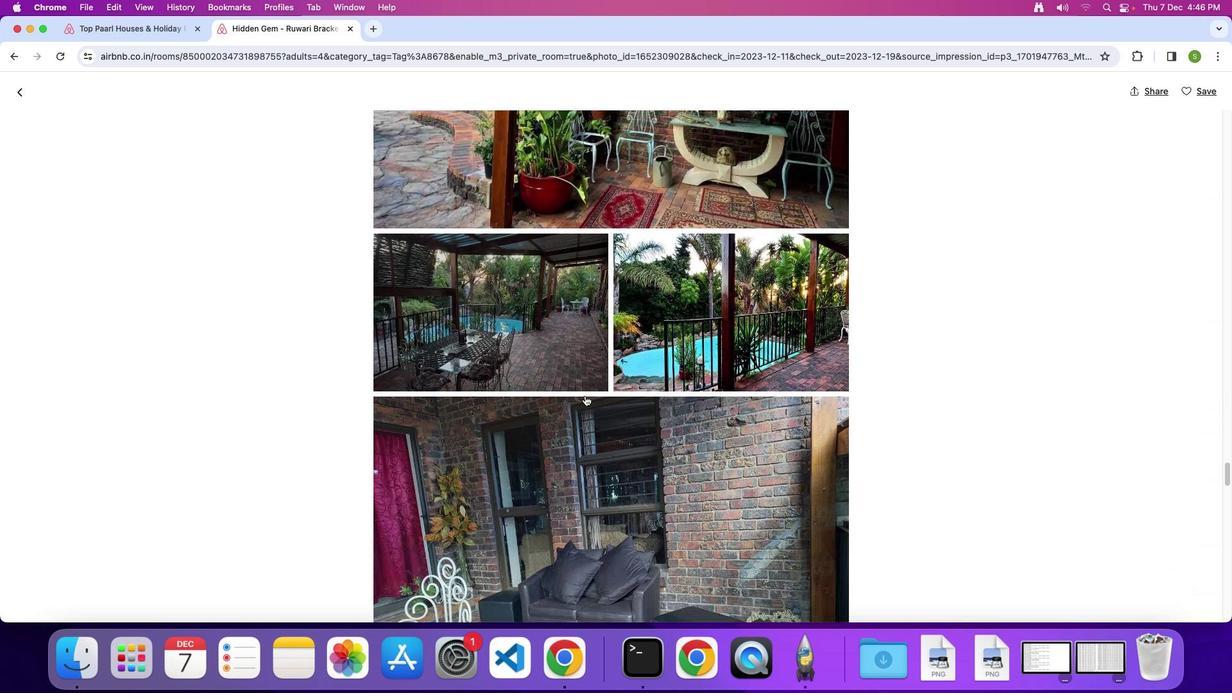 
Action: Mouse scrolled (584, 395) with delta (0, 0)
Screenshot: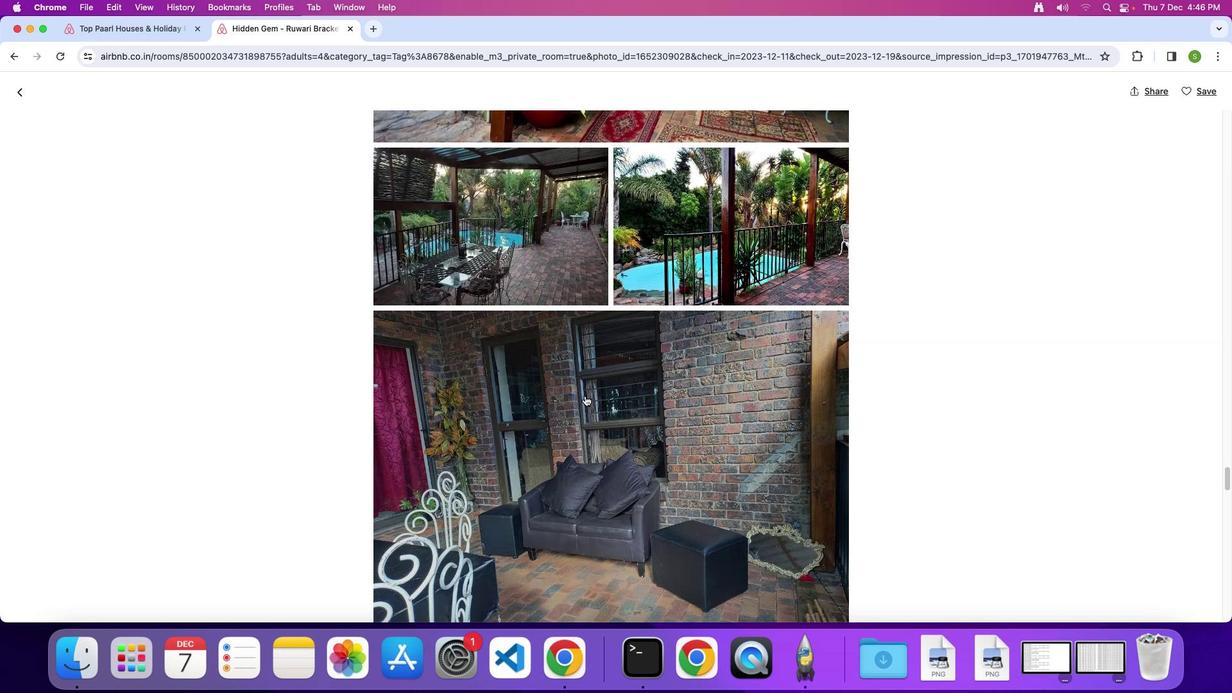 
Action: Mouse scrolled (584, 395) with delta (0, 0)
Screenshot: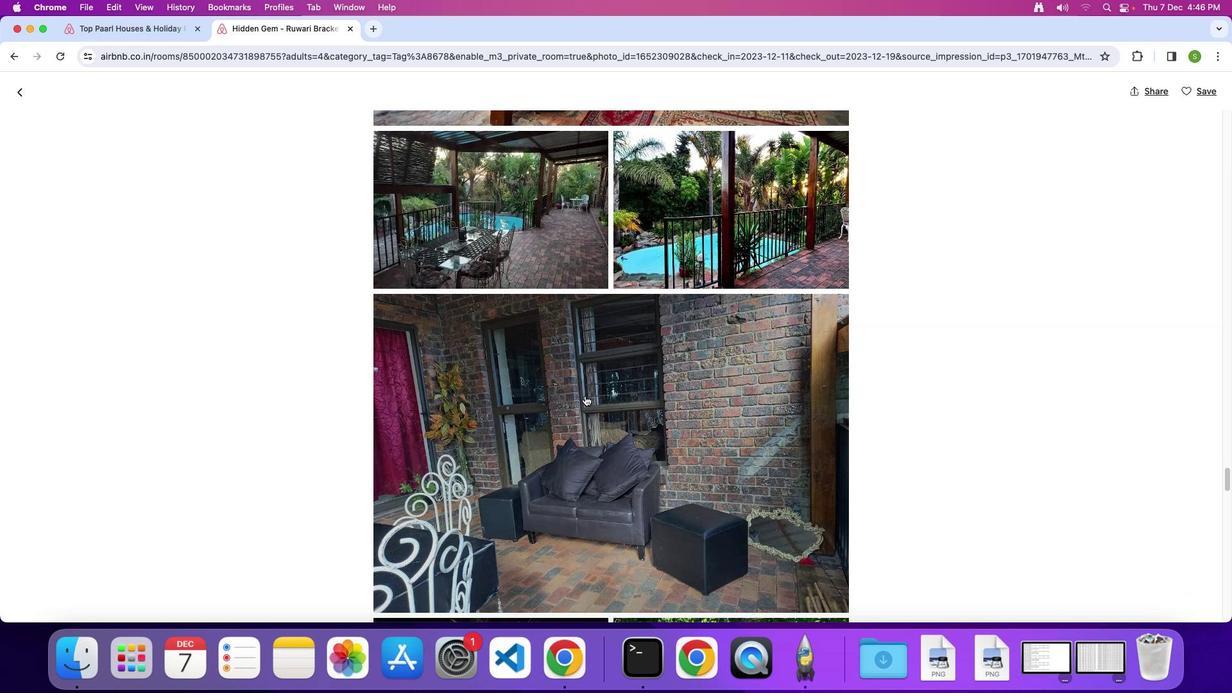 
Action: Mouse scrolled (584, 395) with delta (0, -1)
Screenshot: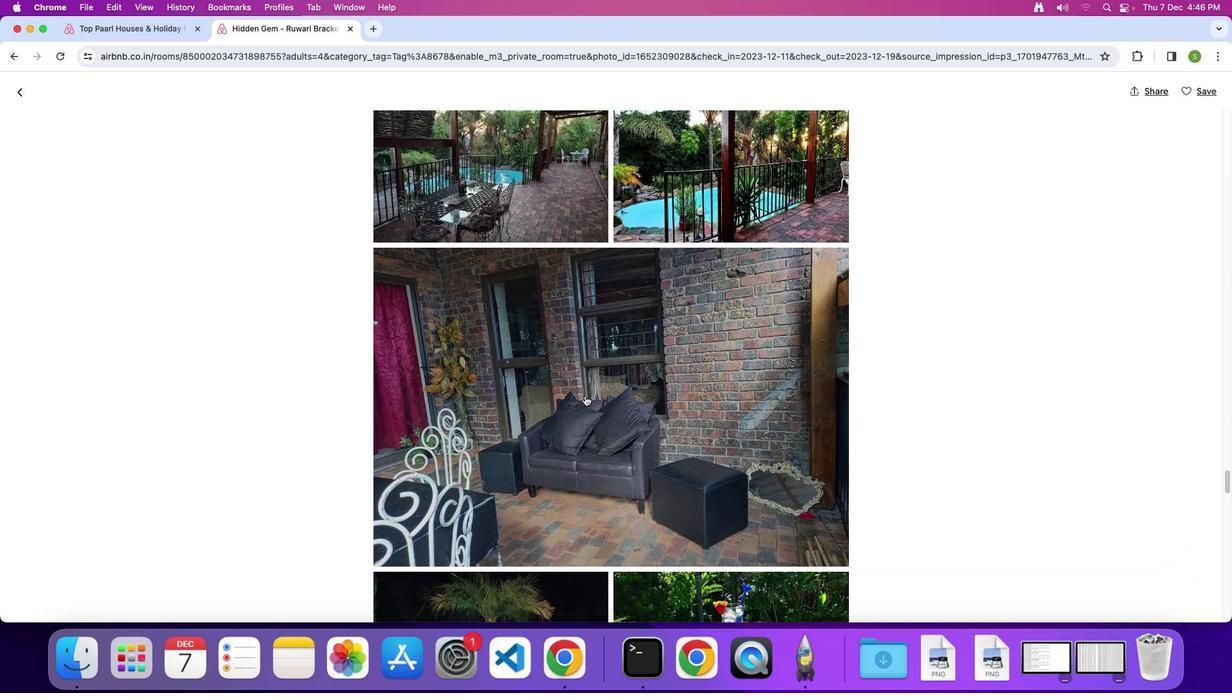 
Action: Mouse scrolled (584, 395) with delta (0, 0)
Screenshot: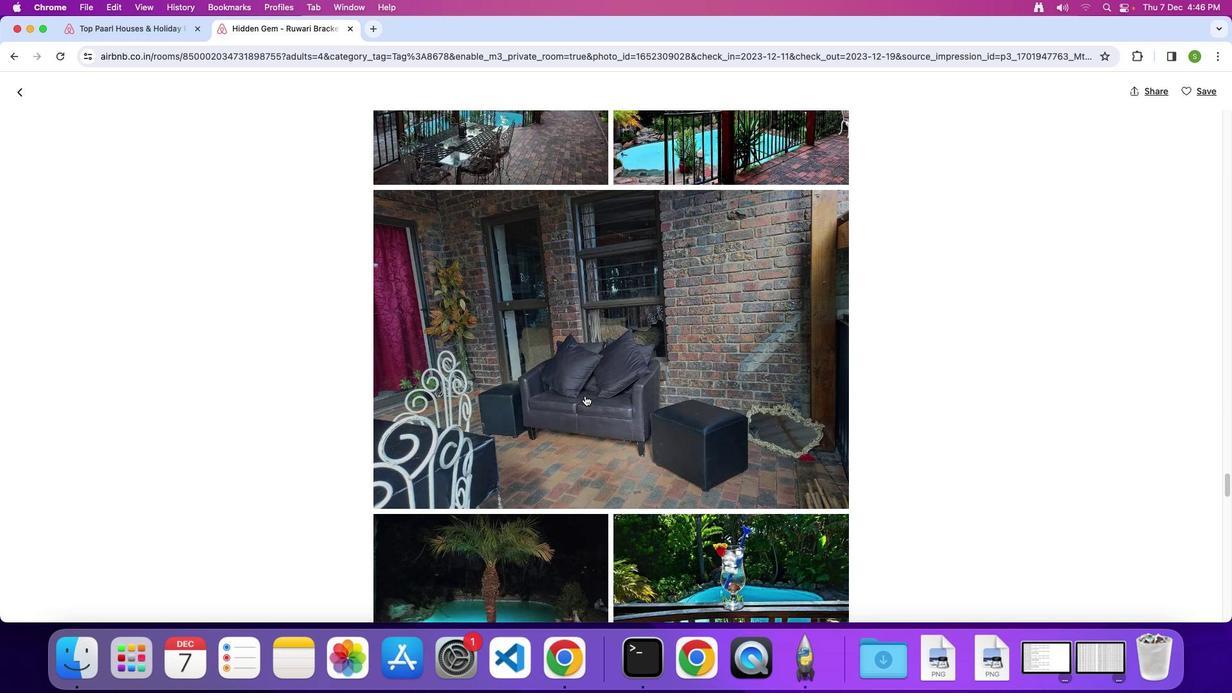 
Action: Mouse scrolled (584, 395) with delta (0, 0)
Screenshot: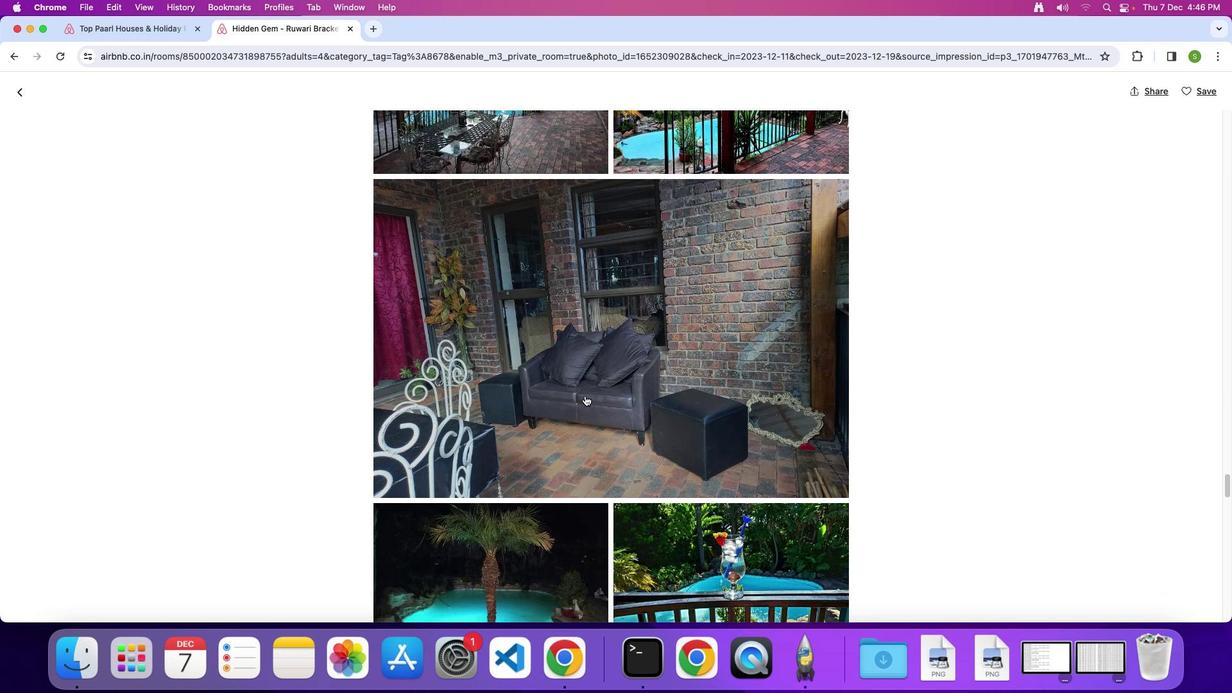 
Action: Mouse scrolled (584, 395) with delta (0, -2)
Screenshot: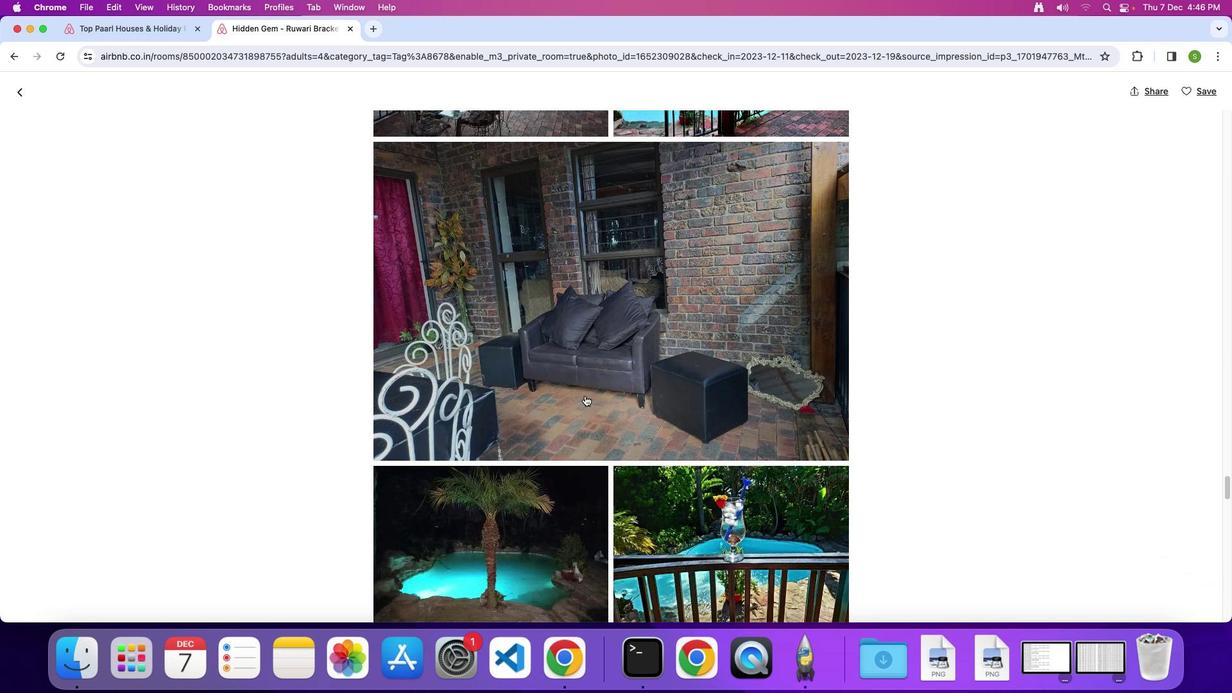 
Action: Mouse scrolled (584, 395) with delta (0, 0)
Screenshot: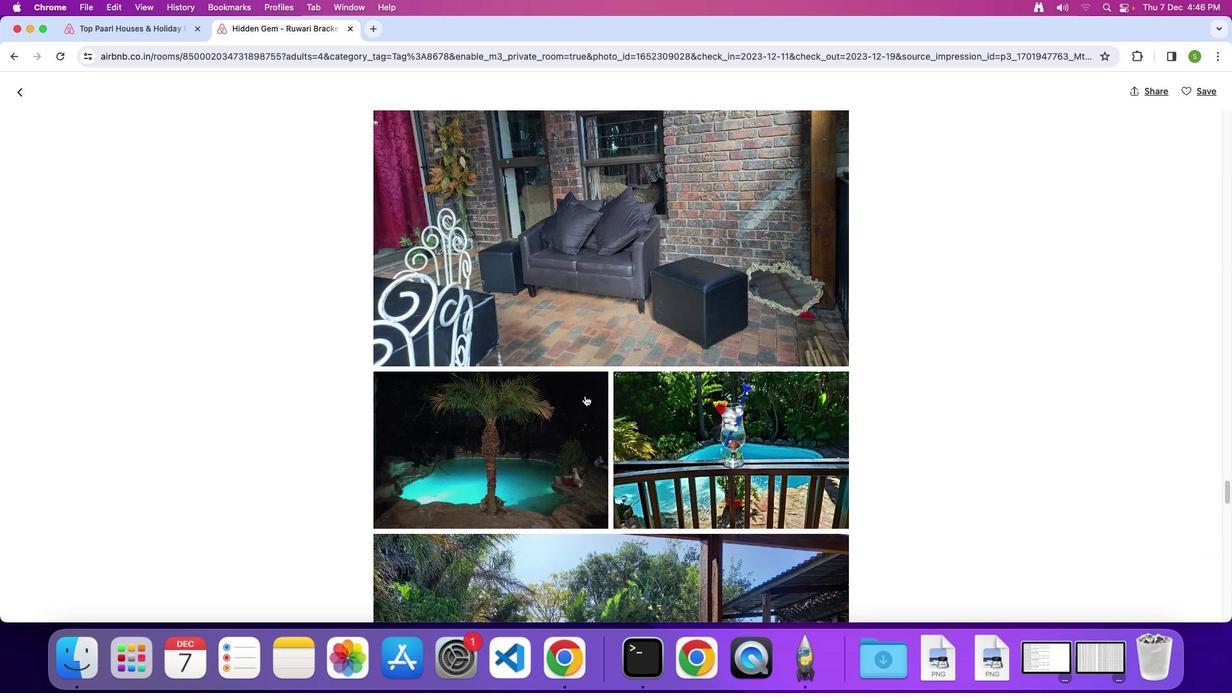 
Action: Mouse scrolled (584, 395) with delta (0, 0)
Screenshot: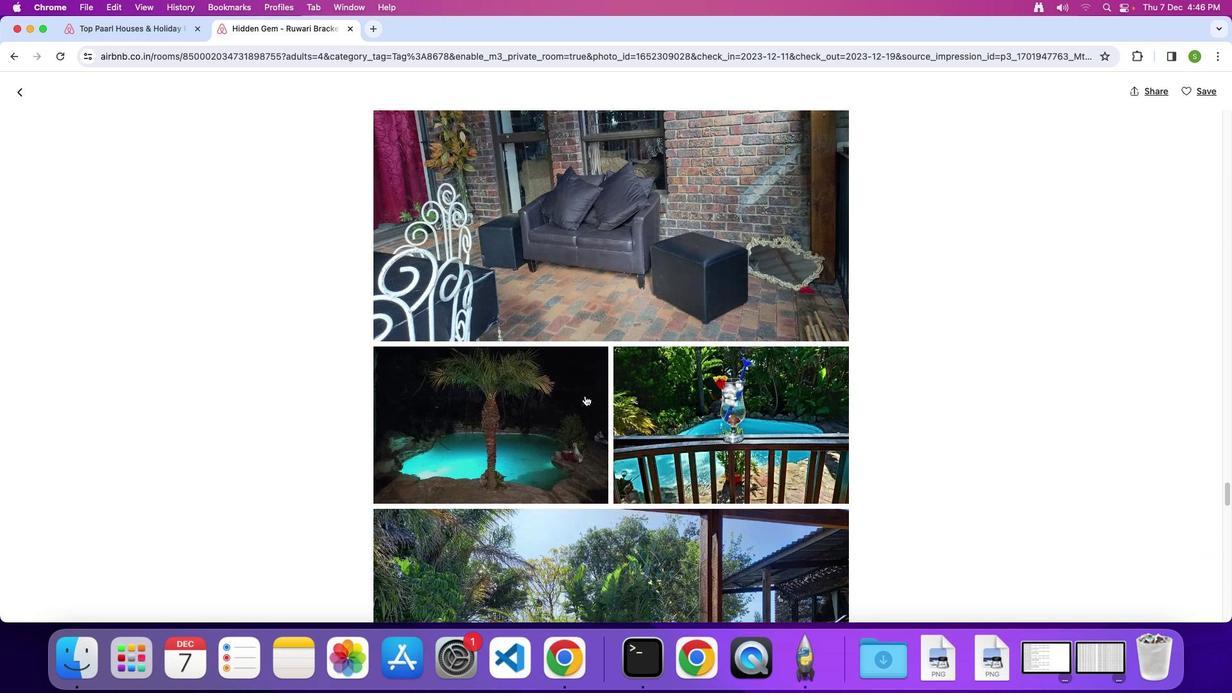 
Action: Mouse scrolled (584, 395) with delta (0, -2)
Screenshot: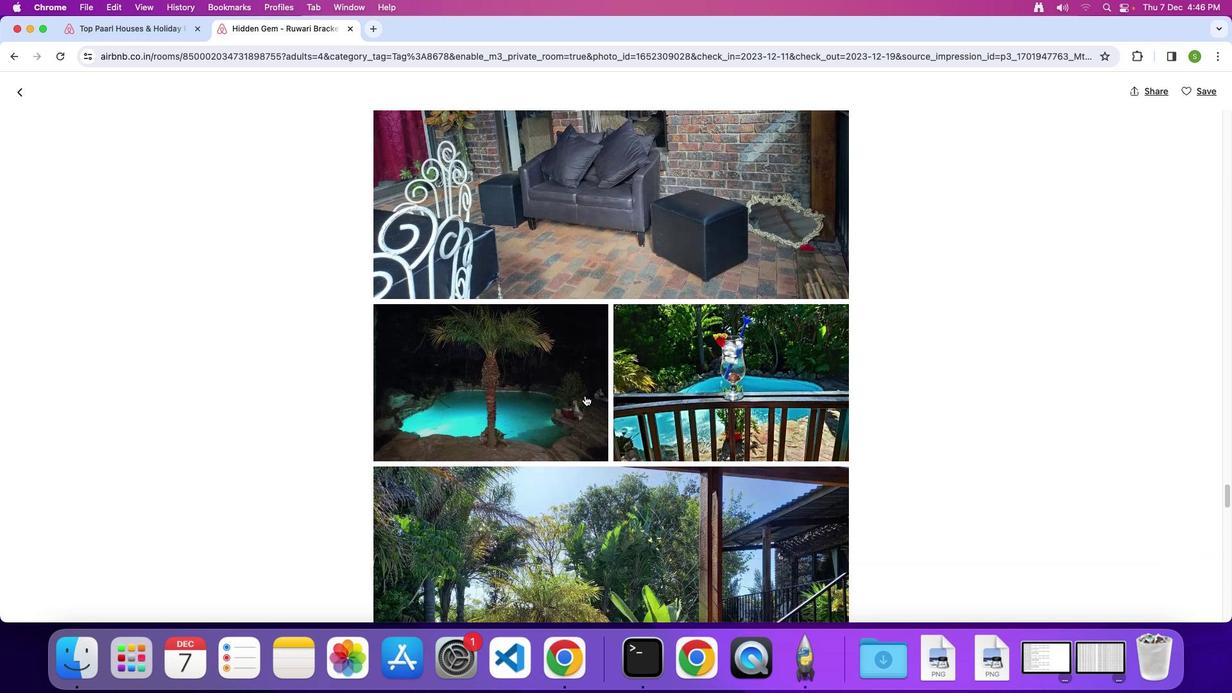 
Action: Mouse scrolled (584, 395) with delta (0, -3)
Screenshot: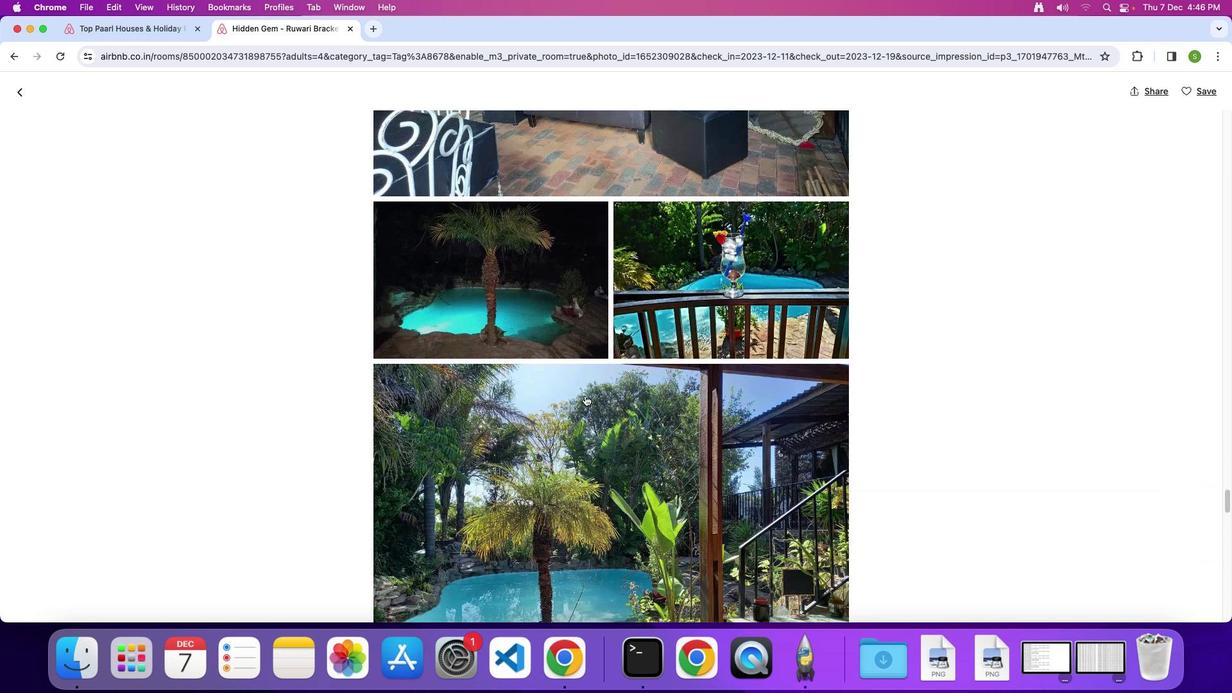 
Action: Mouse scrolled (584, 395) with delta (0, 0)
Screenshot: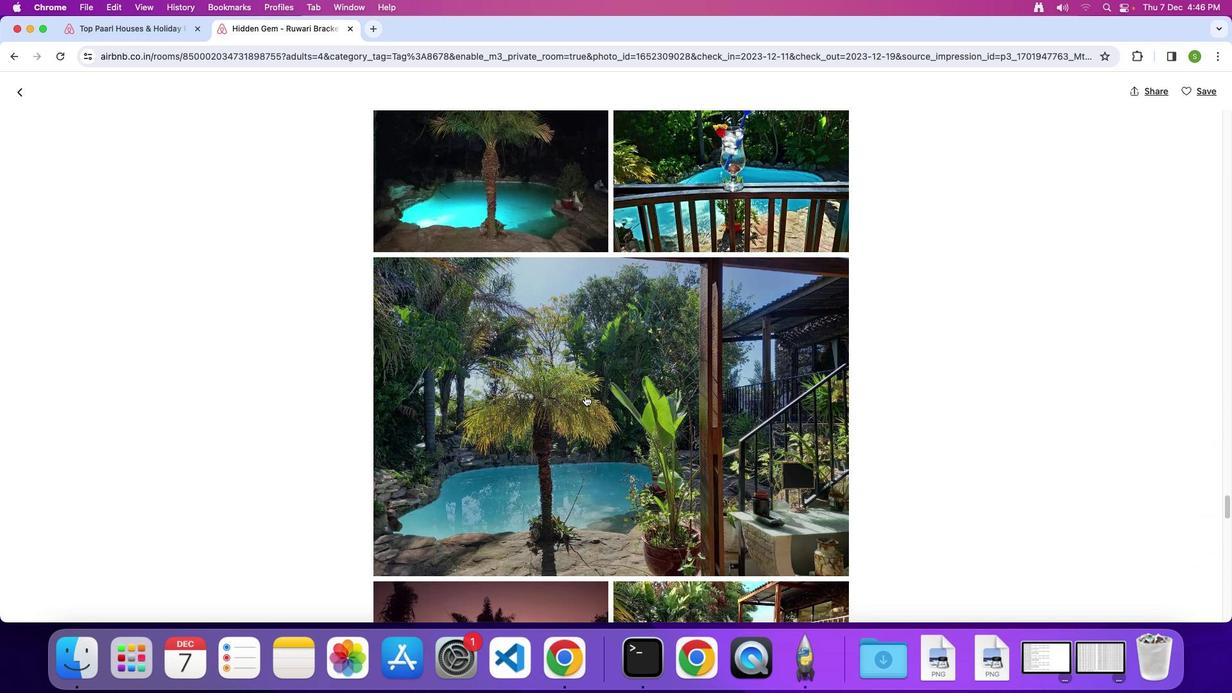 
Action: Mouse scrolled (584, 395) with delta (0, 0)
Screenshot: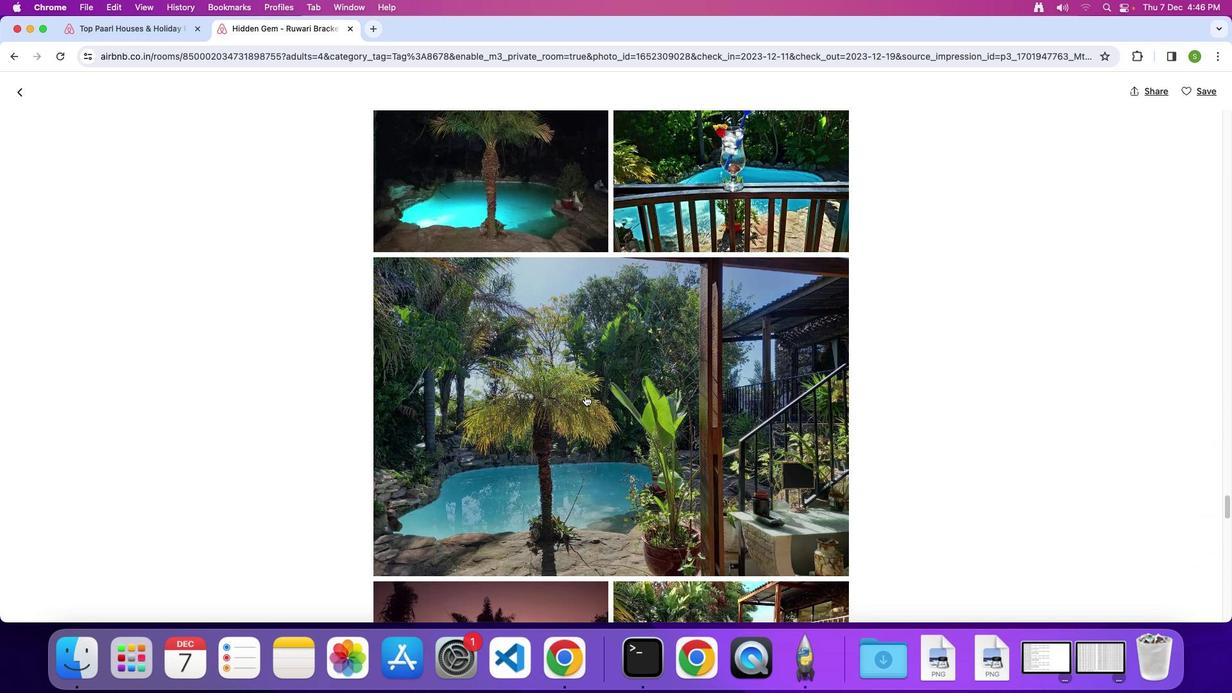 
Action: Mouse scrolled (584, 395) with delta (0, -2)
Screenshot: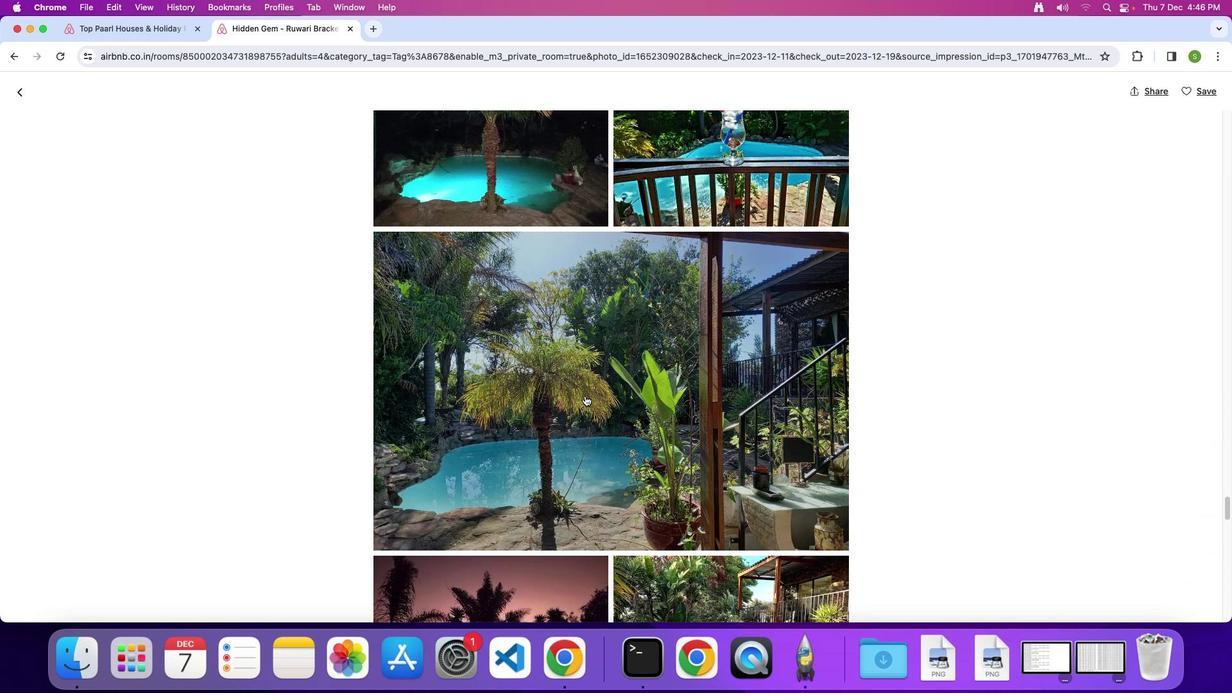 
Action: Mouse scrolled (584, 395) with delta (0, 0)
Screenshot: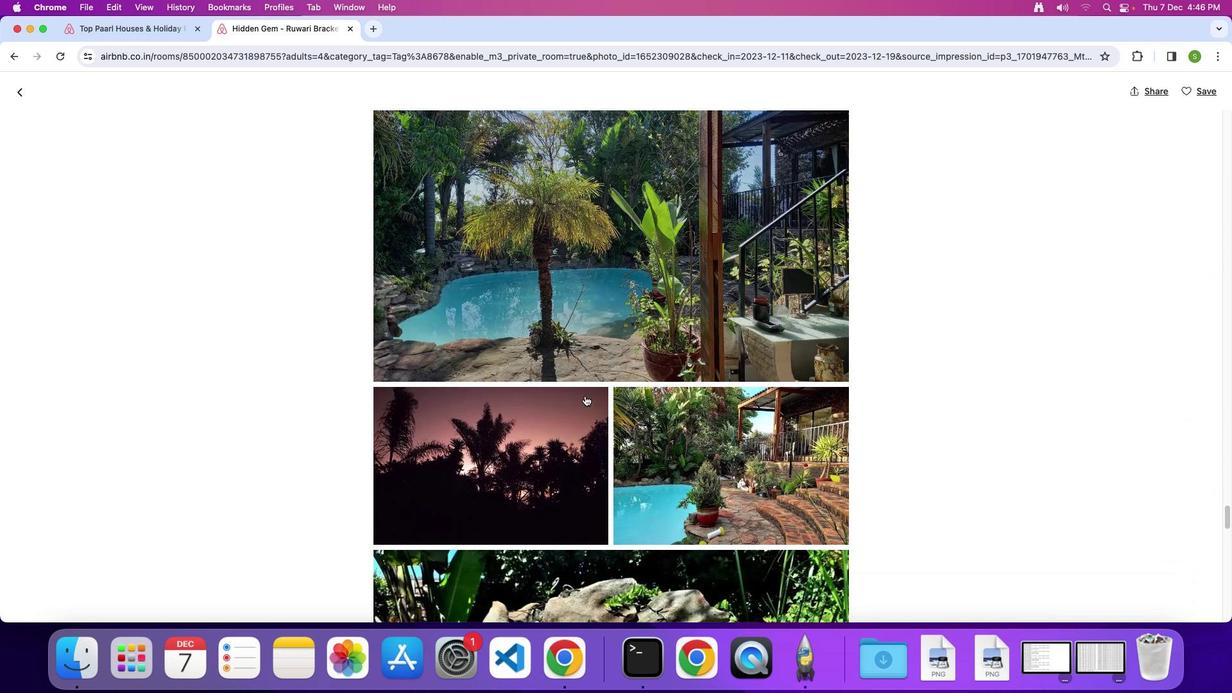 
Action: Mouse scrolled (584, 395) with delta (0, 0)
Screenshot: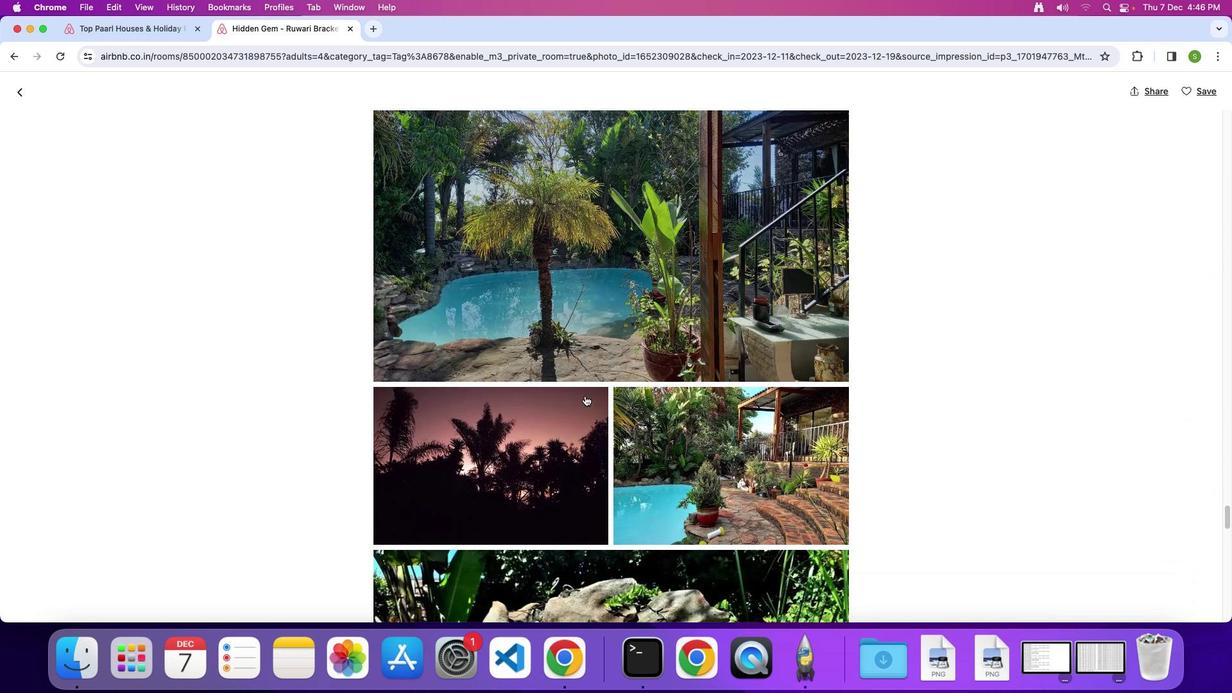 
Action: Mouse scrolled (584, 395) with delta (0, -2)
Screenshot: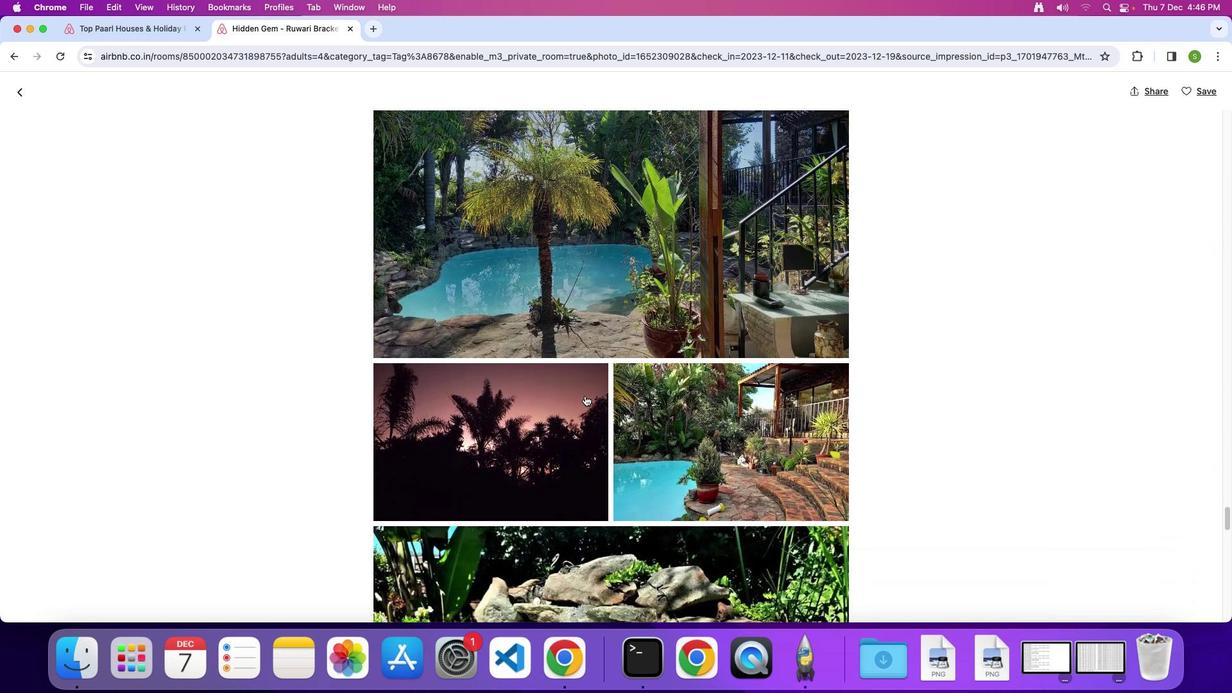 
Action: Mouse scrolled (584, 395) with delta (0, 0)
Screenshot: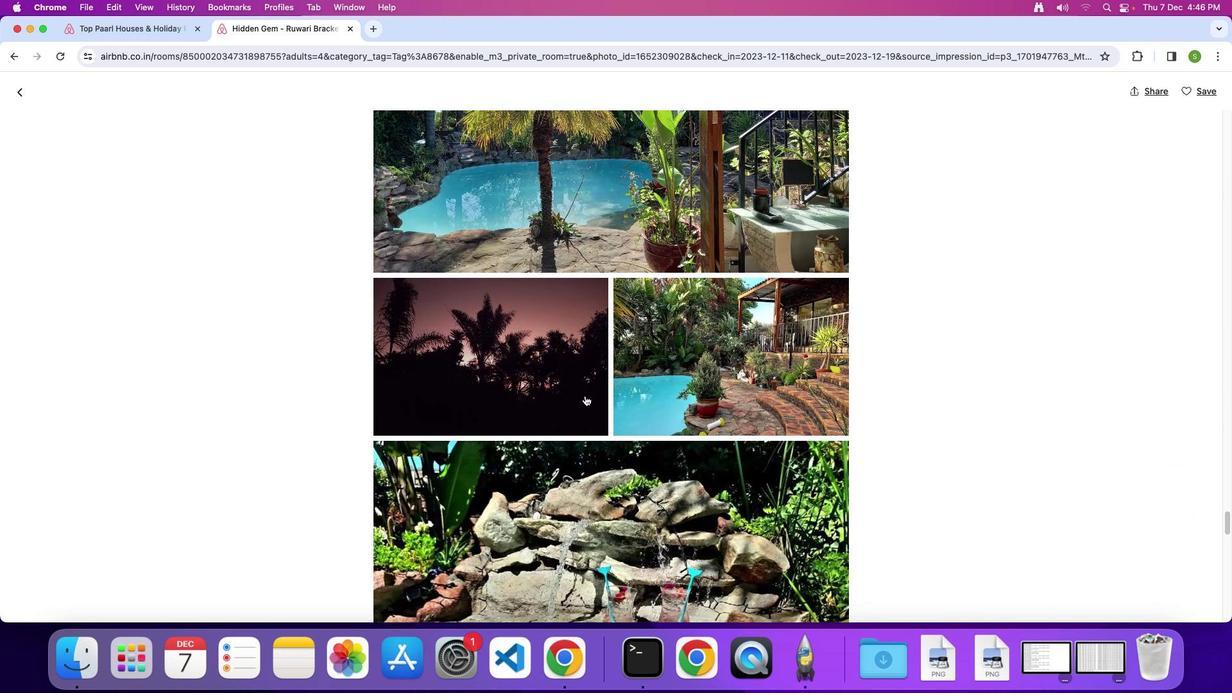 
Action: Mouse scrolled (584, 395) with delta (0, 0)
Screenshot: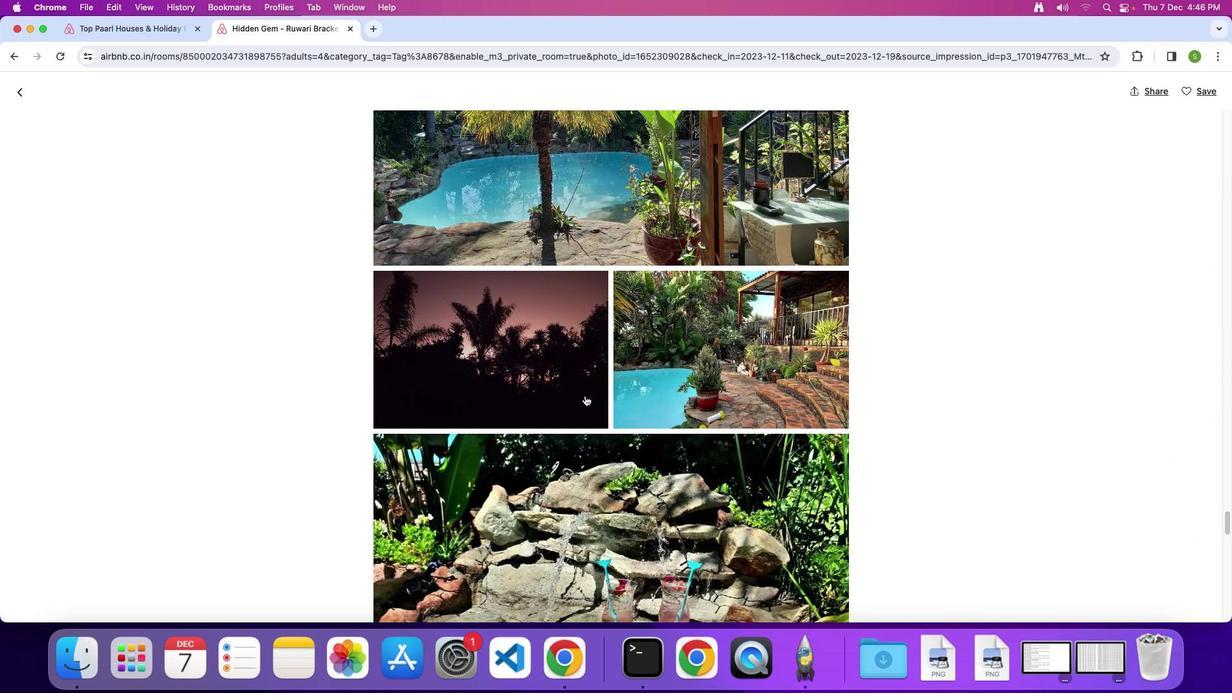 
Action: Mouse scrolled (584, 395) with delta (0, -1)
Screenshot: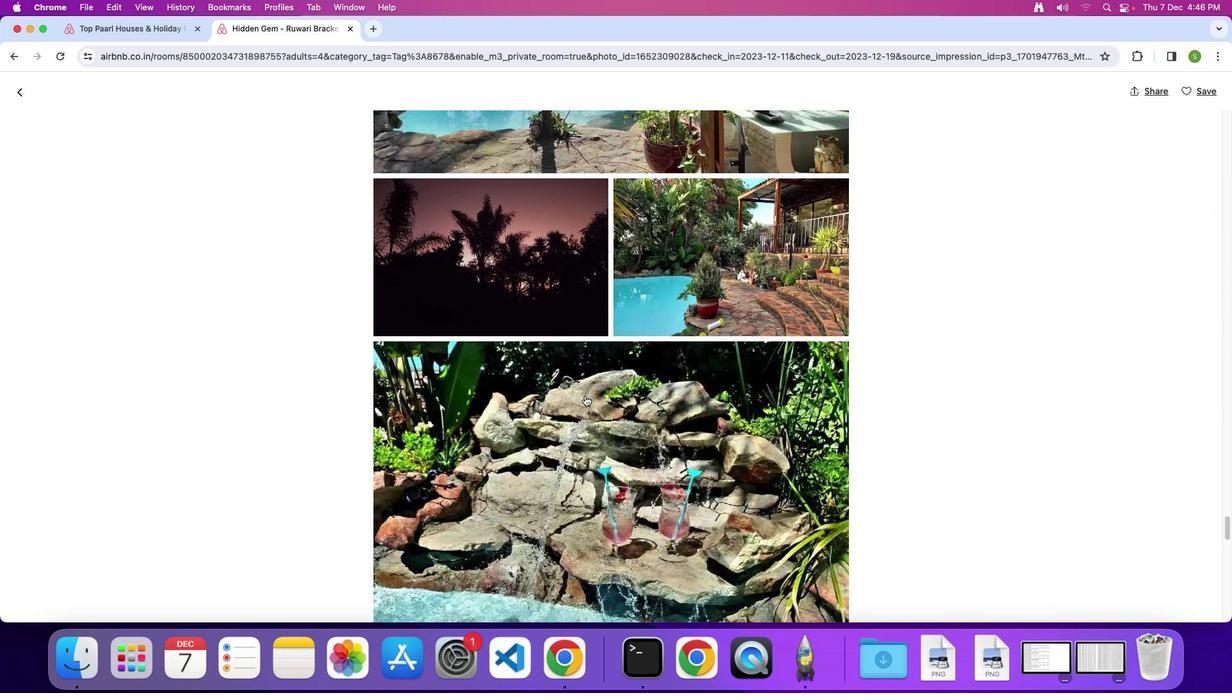 
Action: Mouse scrolled (584, 395) with delta (0, -2)
Screenshot: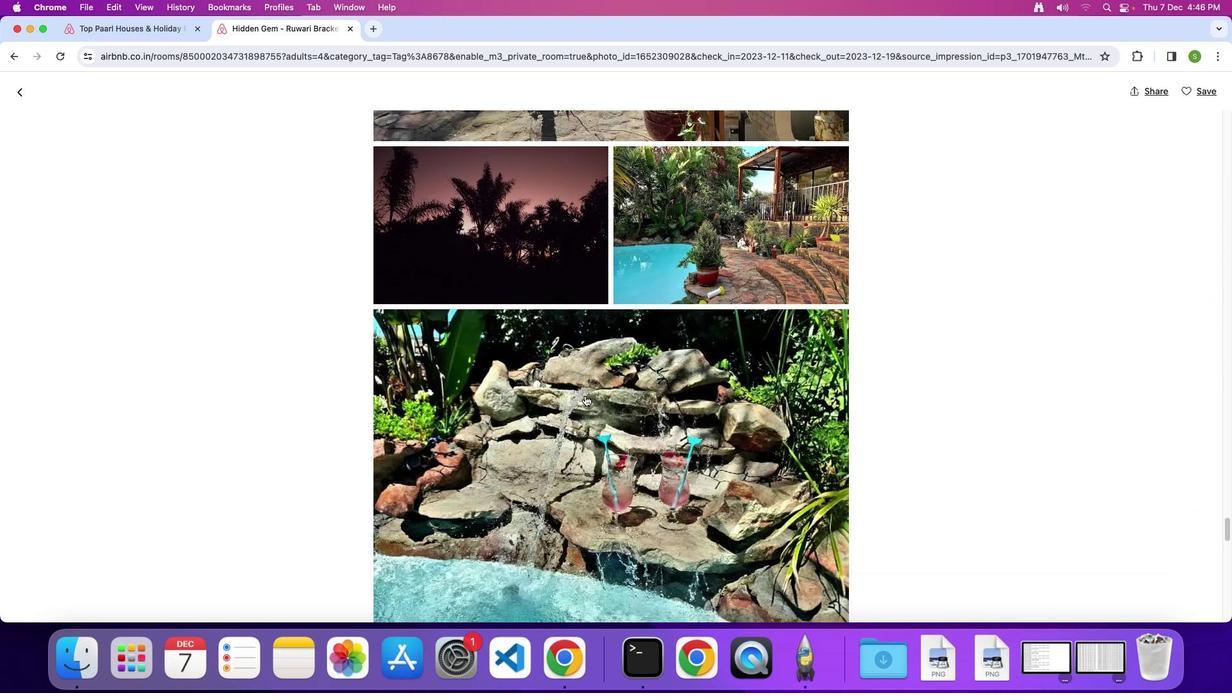 
Action: Mouse scrolled (584, 395) with delta (0, 0)
